 Task: Look for space in Albany, United States from 12th July, 2023 to 16th July, 2023 for 8 adults in price range Rs.10000 to Rs.16000. Place can be private room with 8 bedrooms having 8 beds and 8 bathrooms. Property type can be house, flat, guest house. Amenities needed are: wifi, TV, free parkinig on premises, gym, breakfast. Booking option can be shelf check-in. Required host language is English.
Action: Mouse moved to (556, 119)
Screenshot: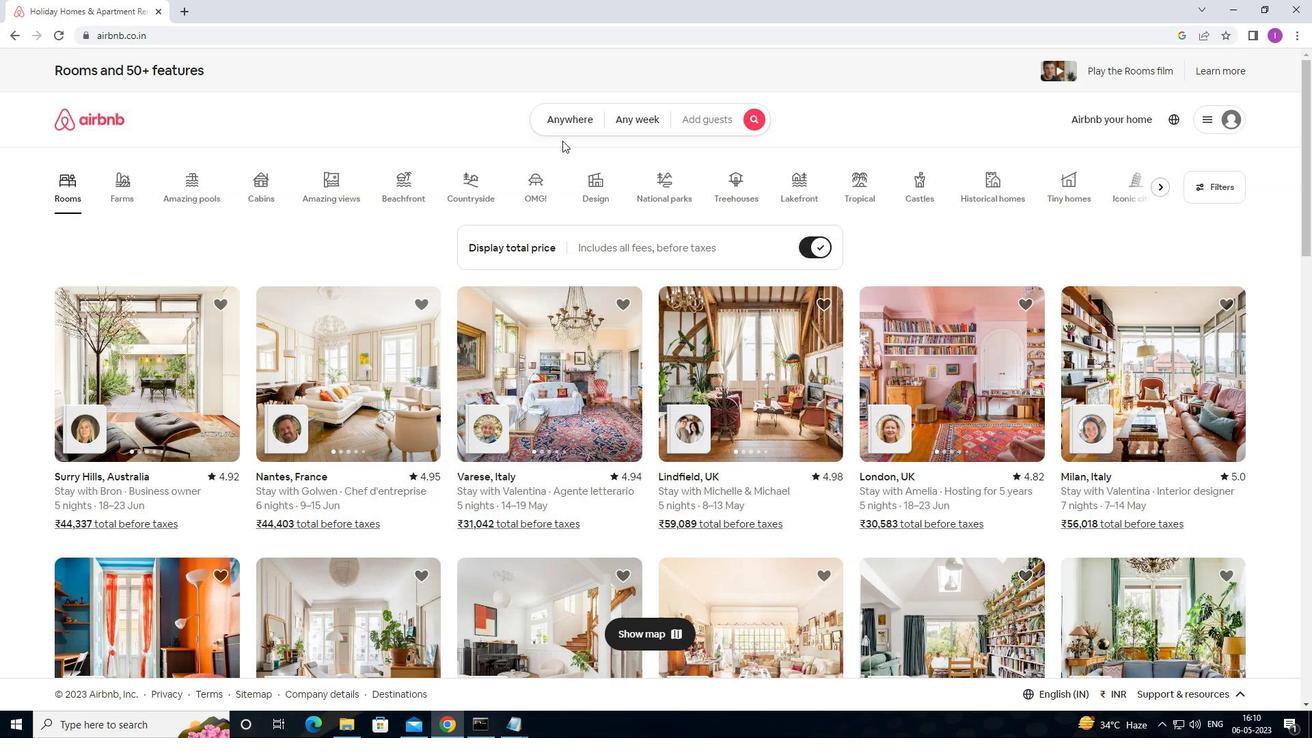 
Action: Mouse pressed left at (556, 119)
Screenshot: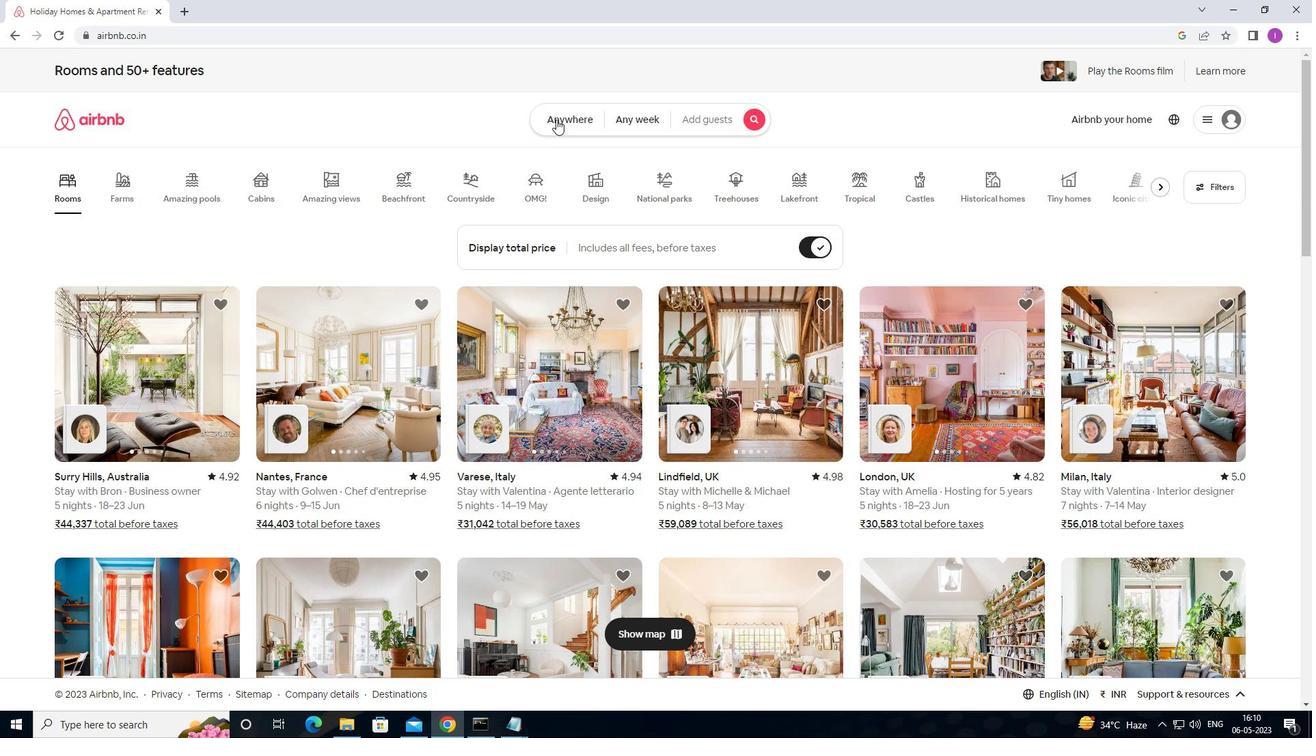 
Action: Mouse moved to (401, 161)
Screenshot: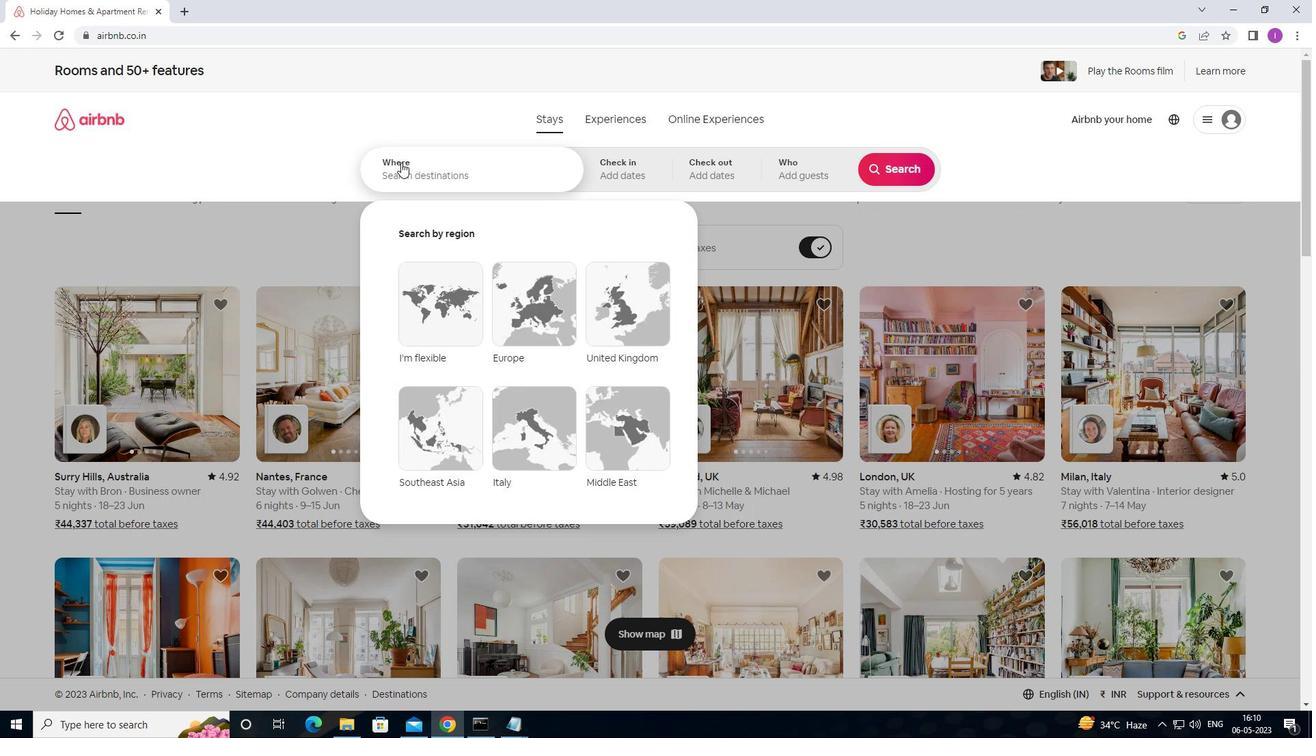 
Action: Mouse pressed left at (401, 161)
Screenshot: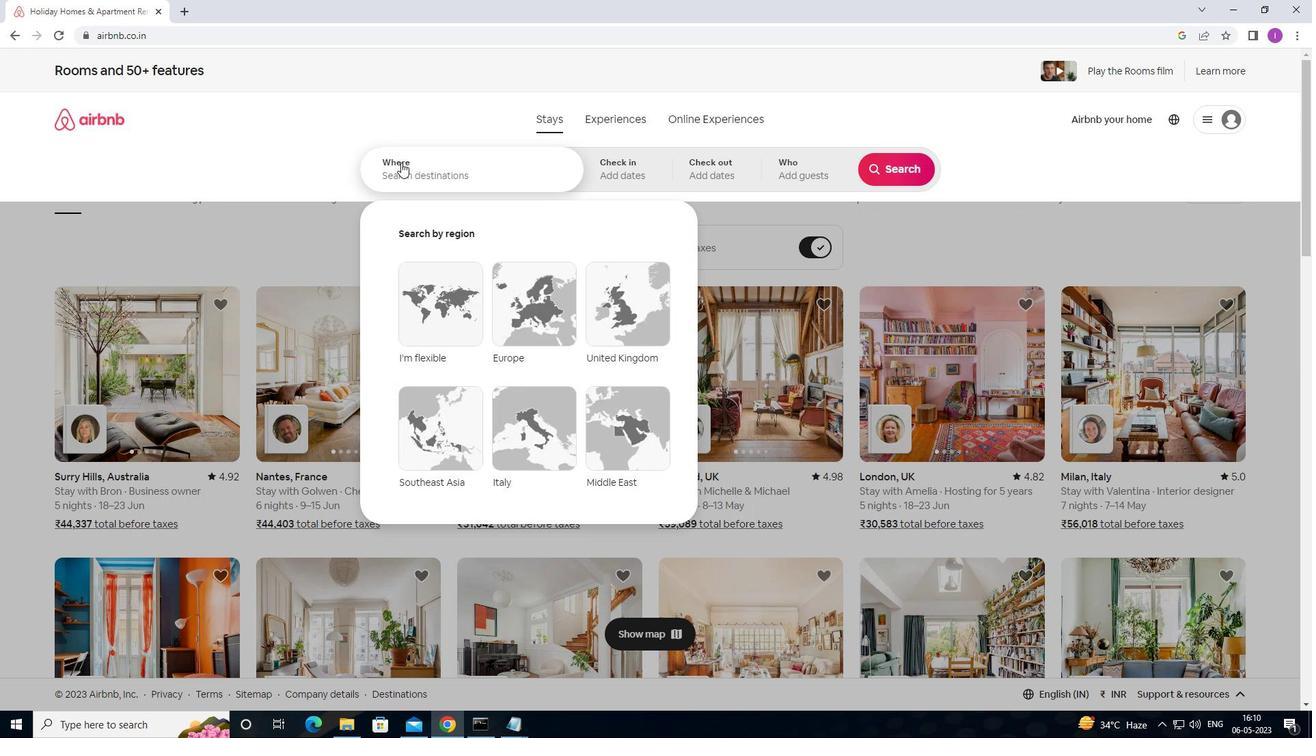 
Action: Mouse moved to (442, 157)
Screenshot: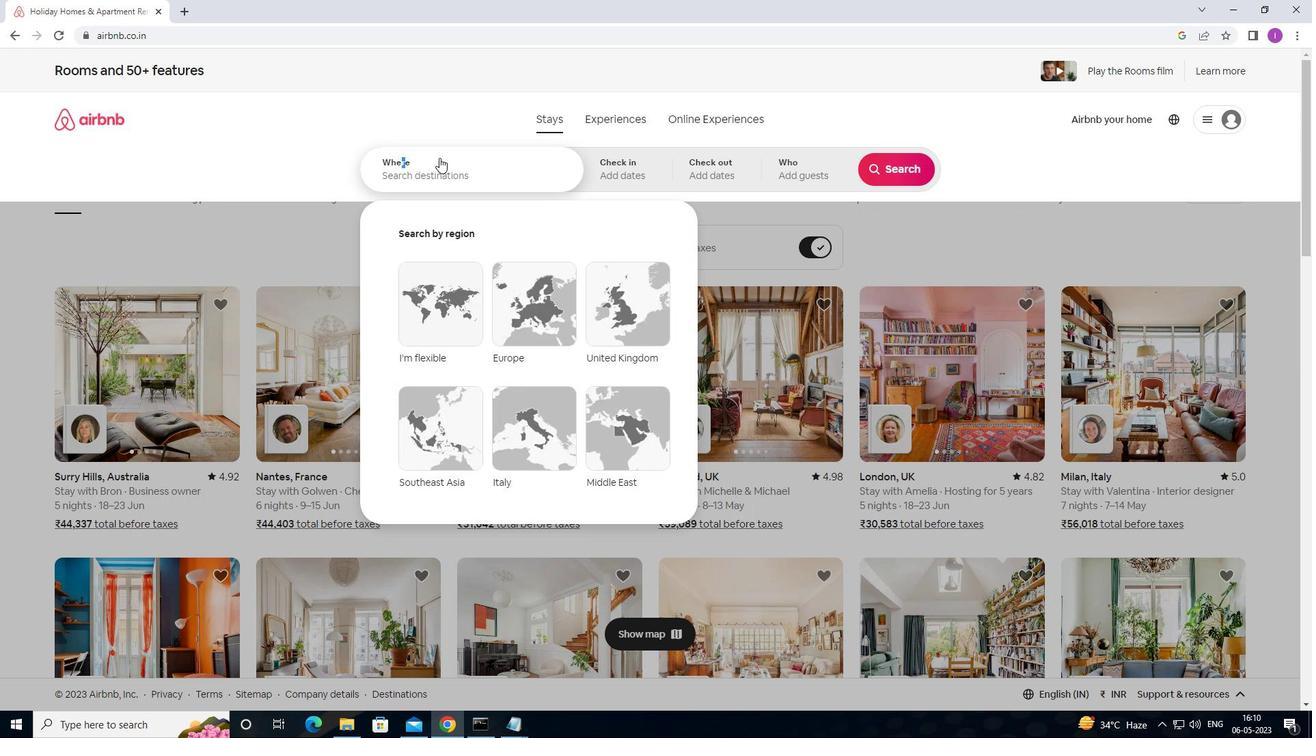 
Action: Mouse pressed left at (442, 157)
Screenshot: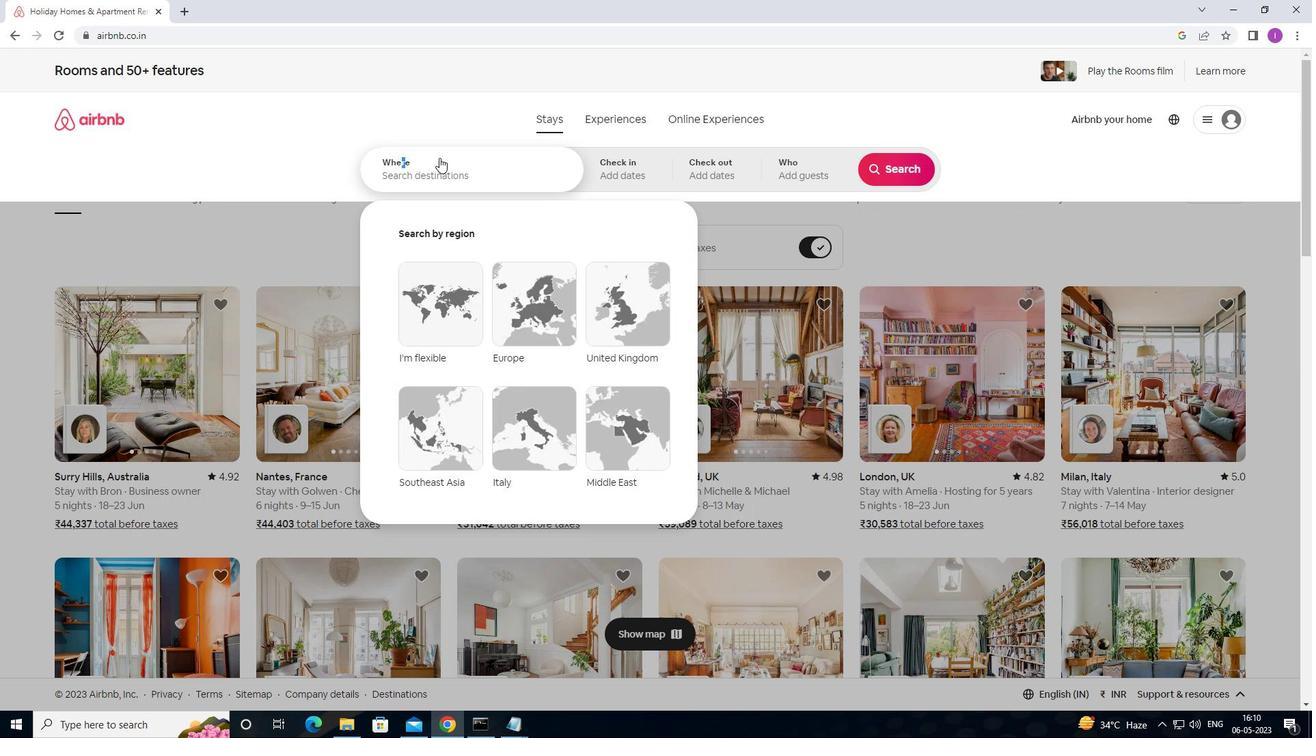 
Action: Mouse moved to (429, 177)
Screenshot: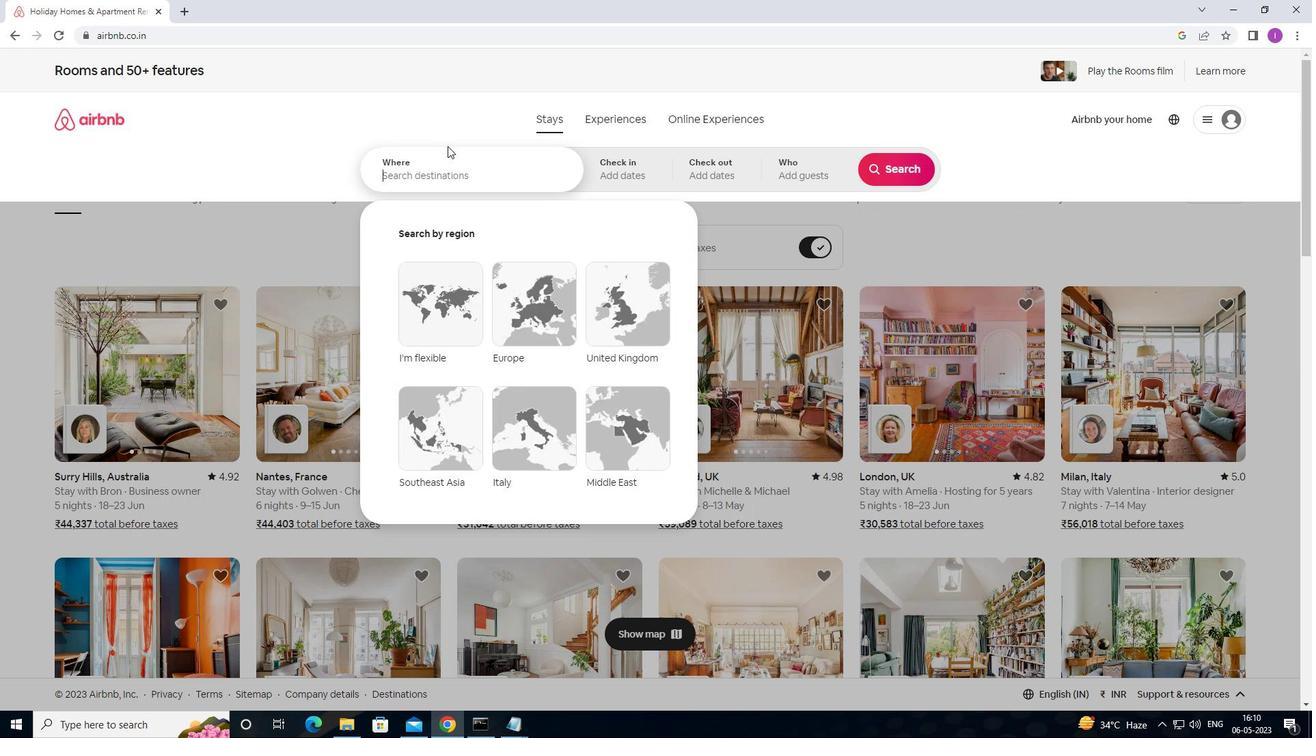 
Action: Mouse pressed left at (429, 177)
Screenshot: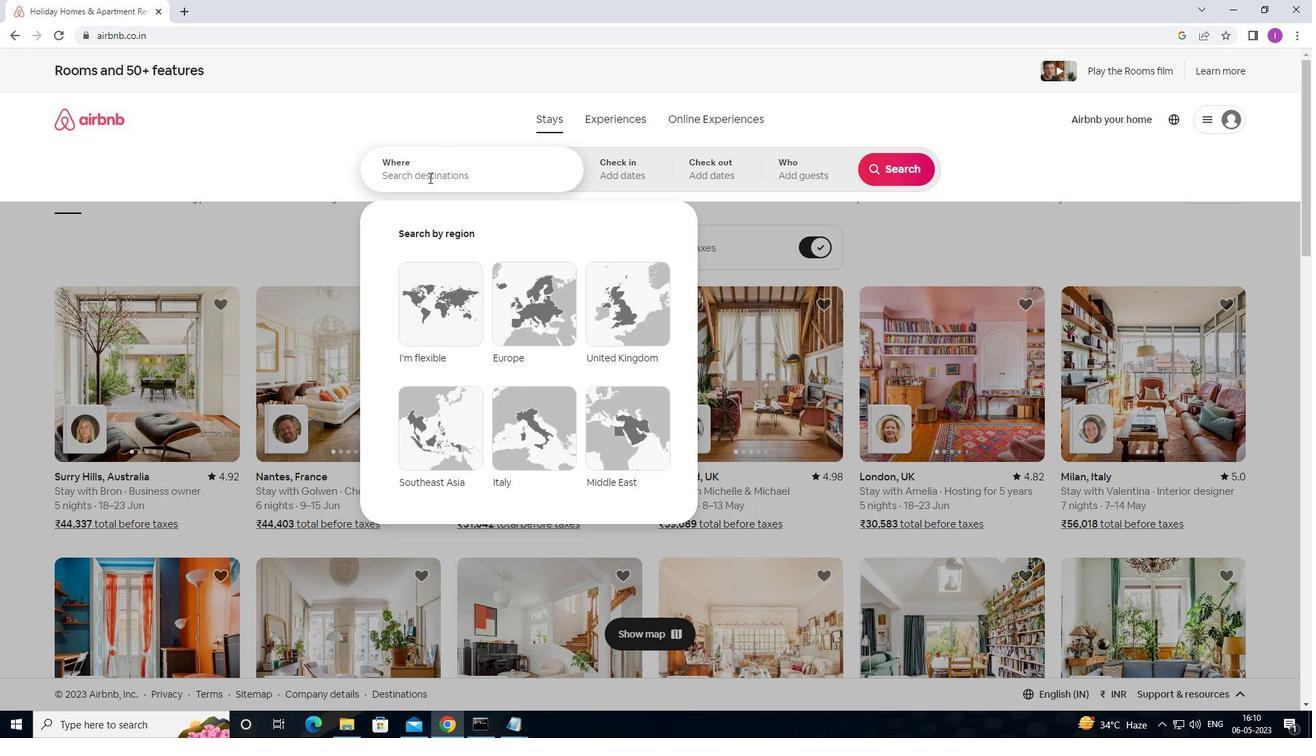
Action: Key pressed <Key.shift>A
Screenshot: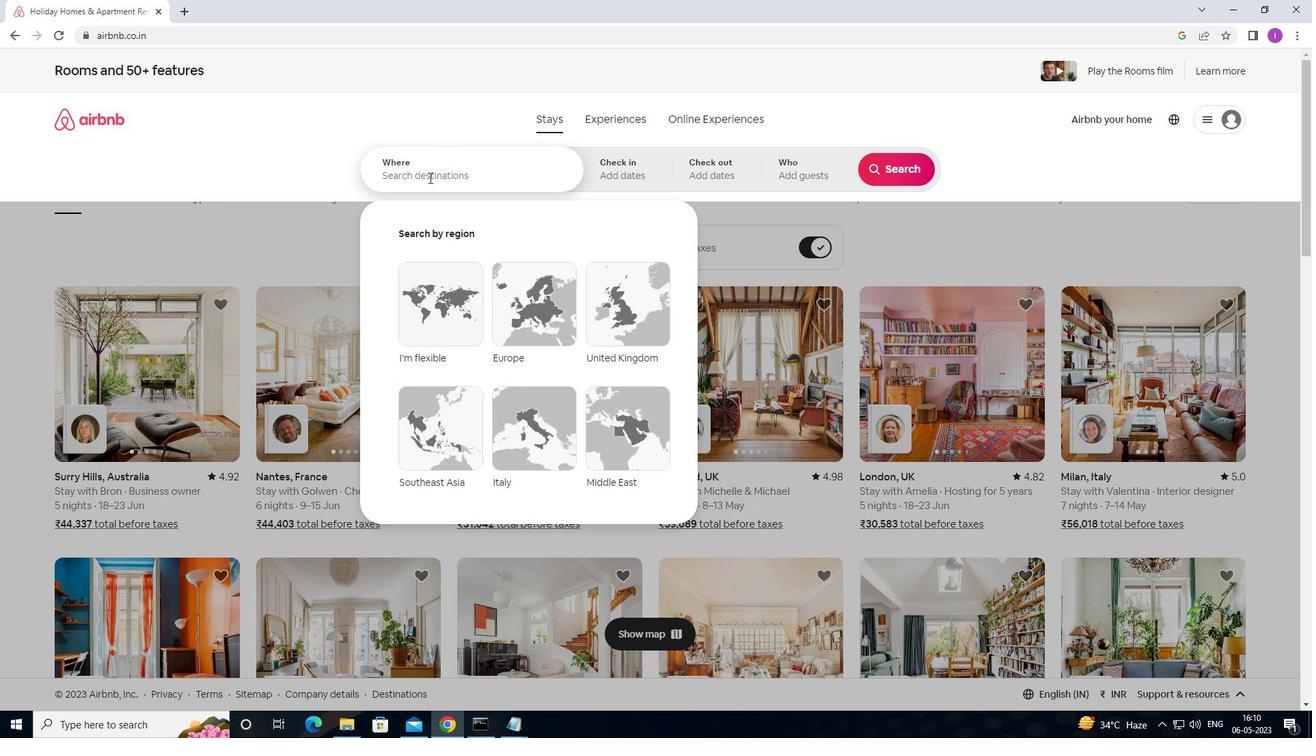
Action: Mouse moved to (479, 180)
Screenshot: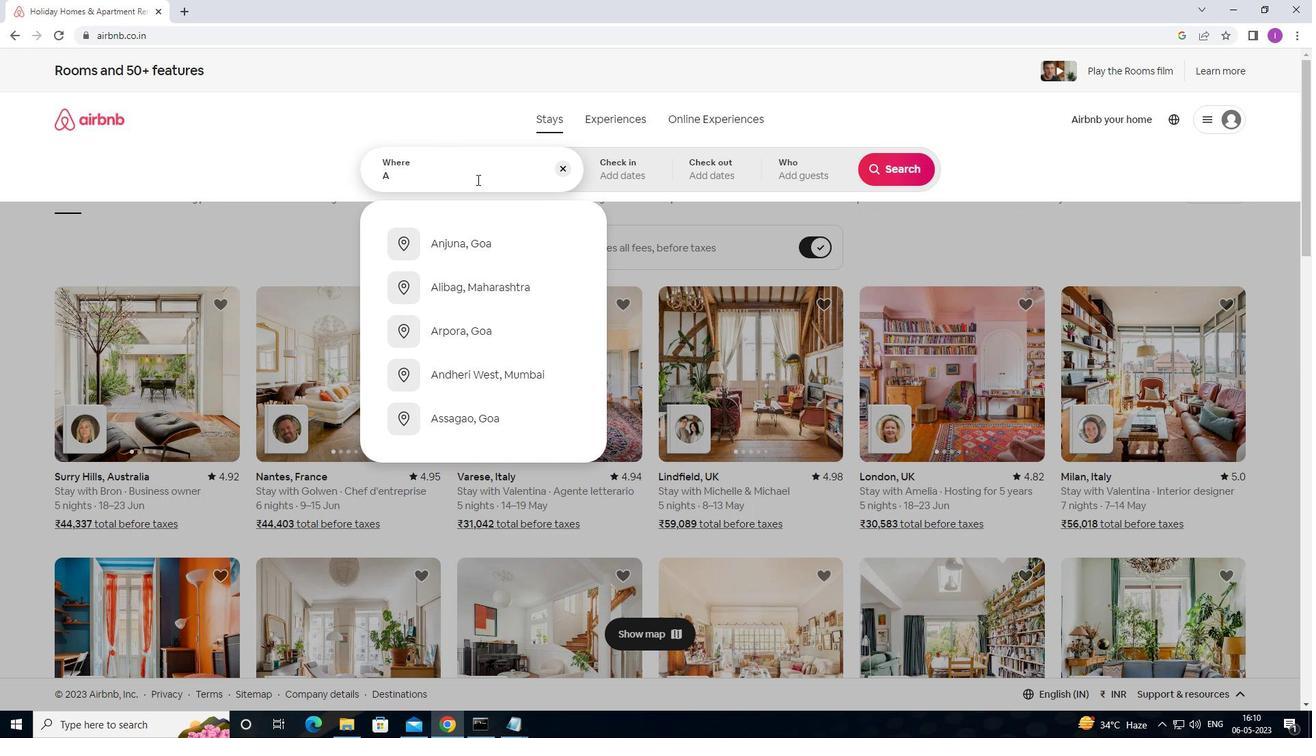 
Action: Key pressed LBANY
Screenshot: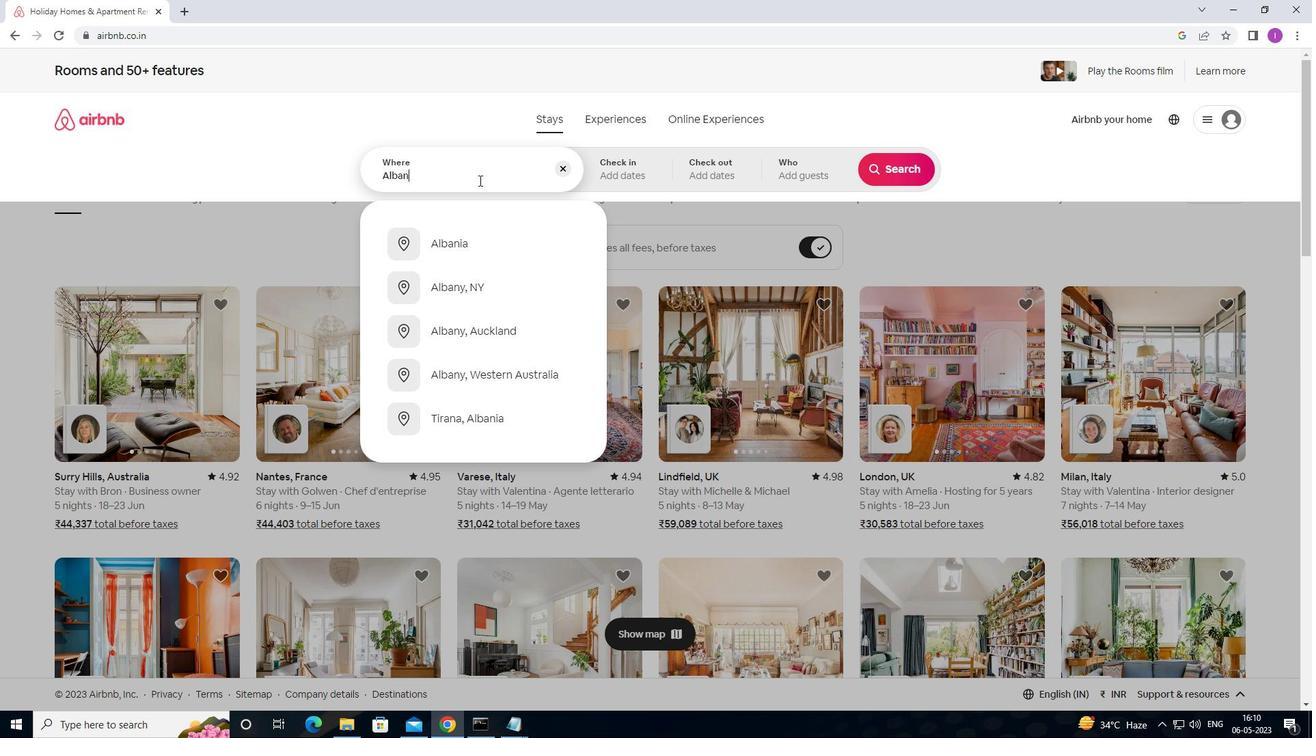 
Action: Mouse moved to (684, 269)
Screenshot: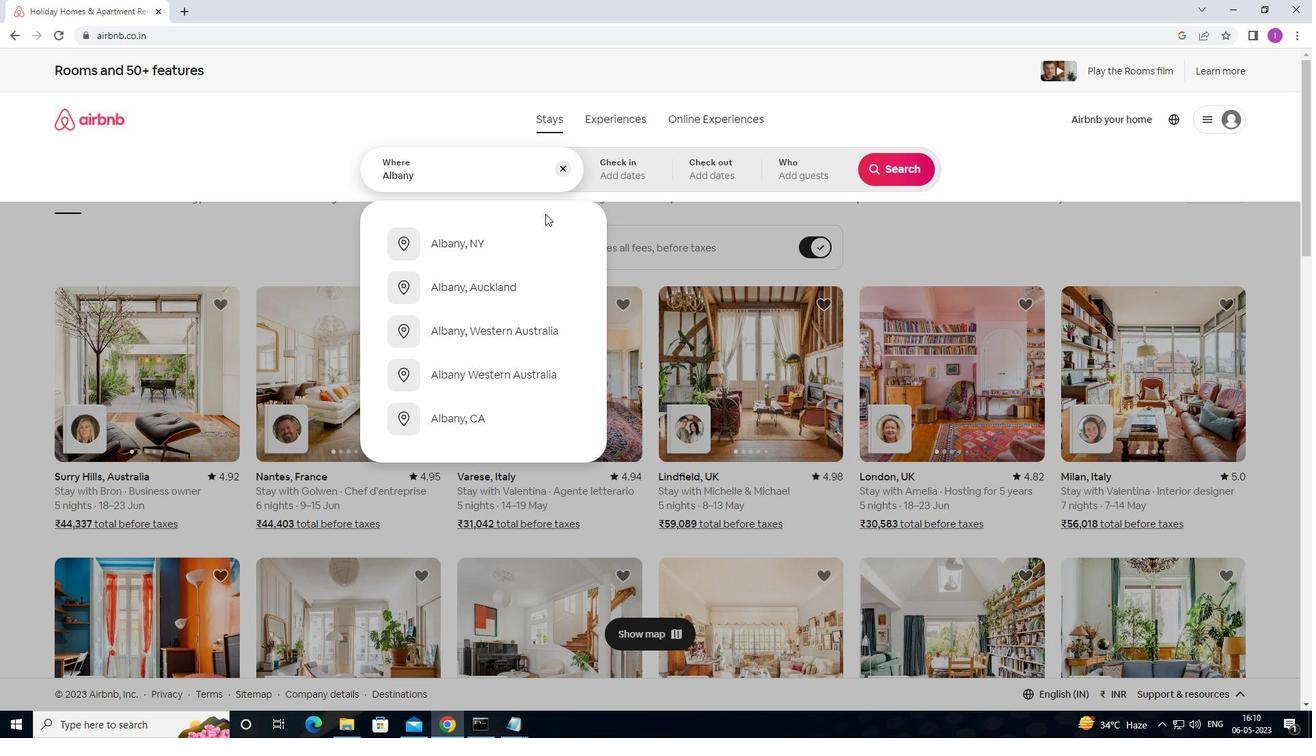 
Action: Key pressed ,<Key.shift>I<Key.backspace>UNITESD<Key.space>STATES
Screenshot: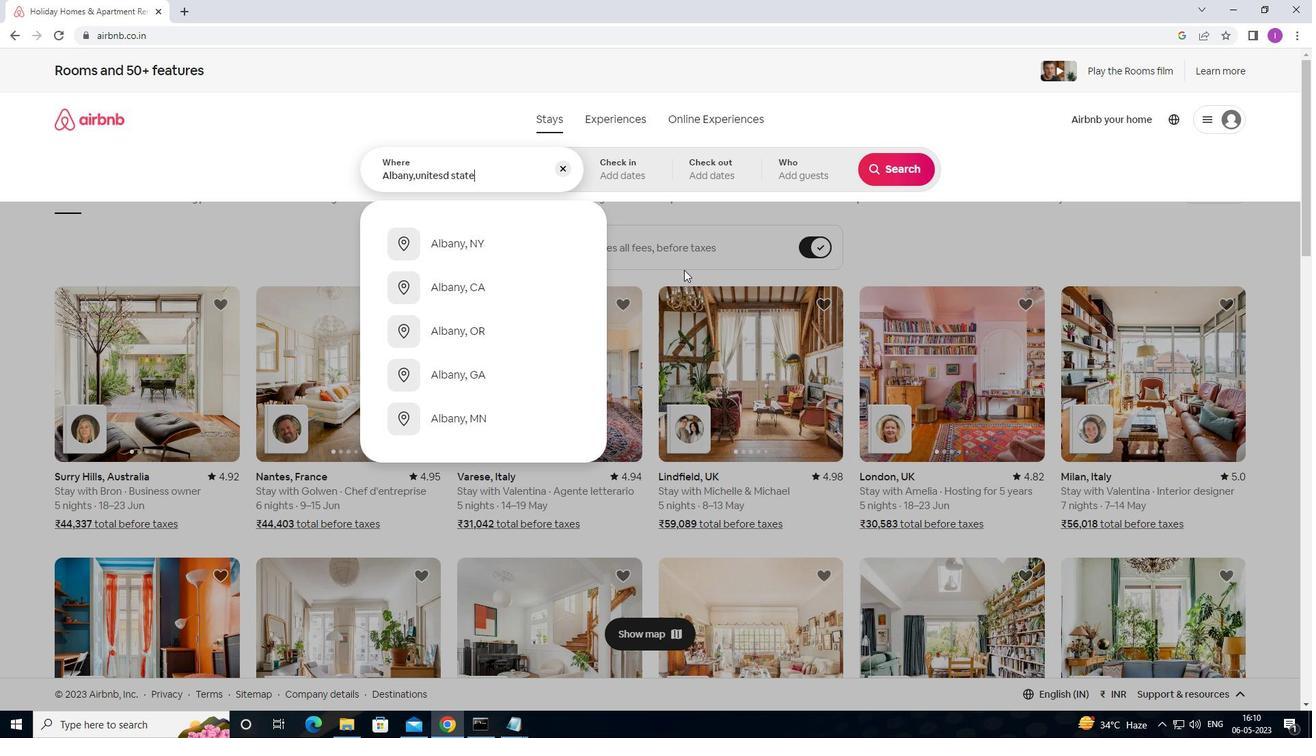 
Action: Mouse moved to (442, 175)
Screenshot: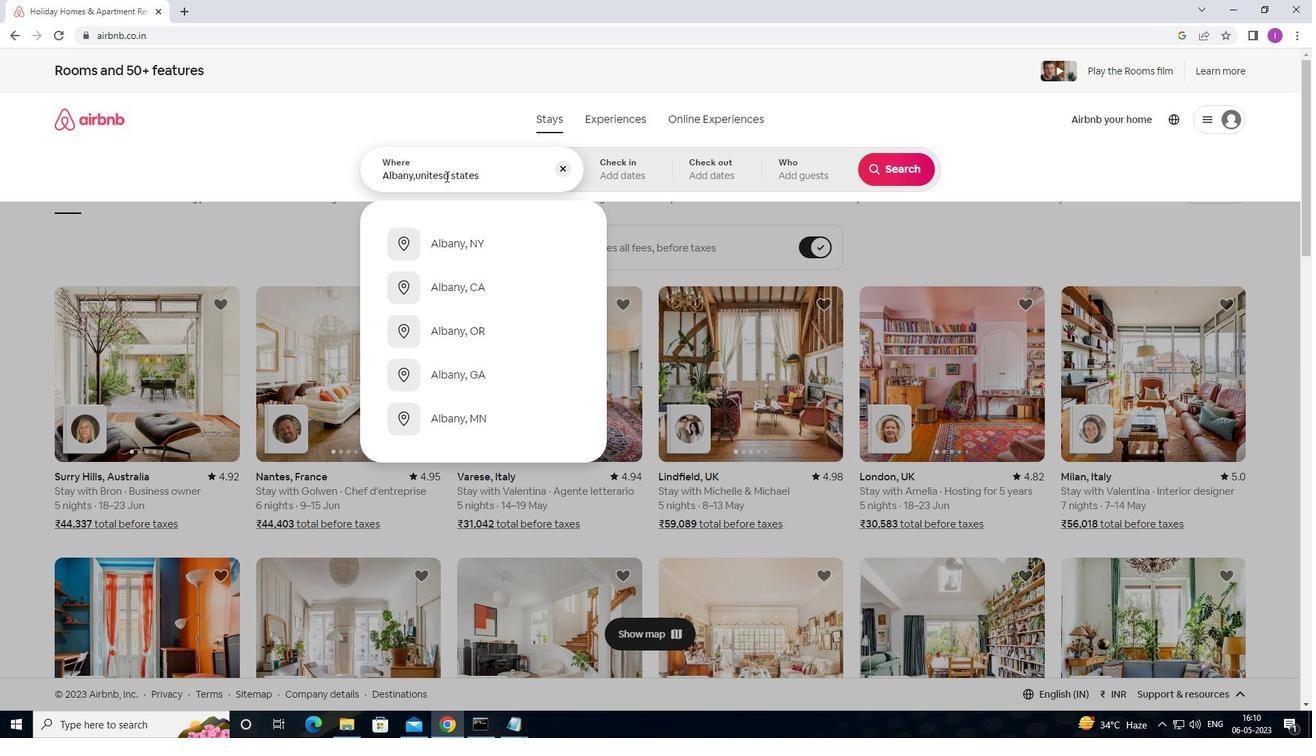 
Action: Mouse pressed left at (442, 175)
Screenshot: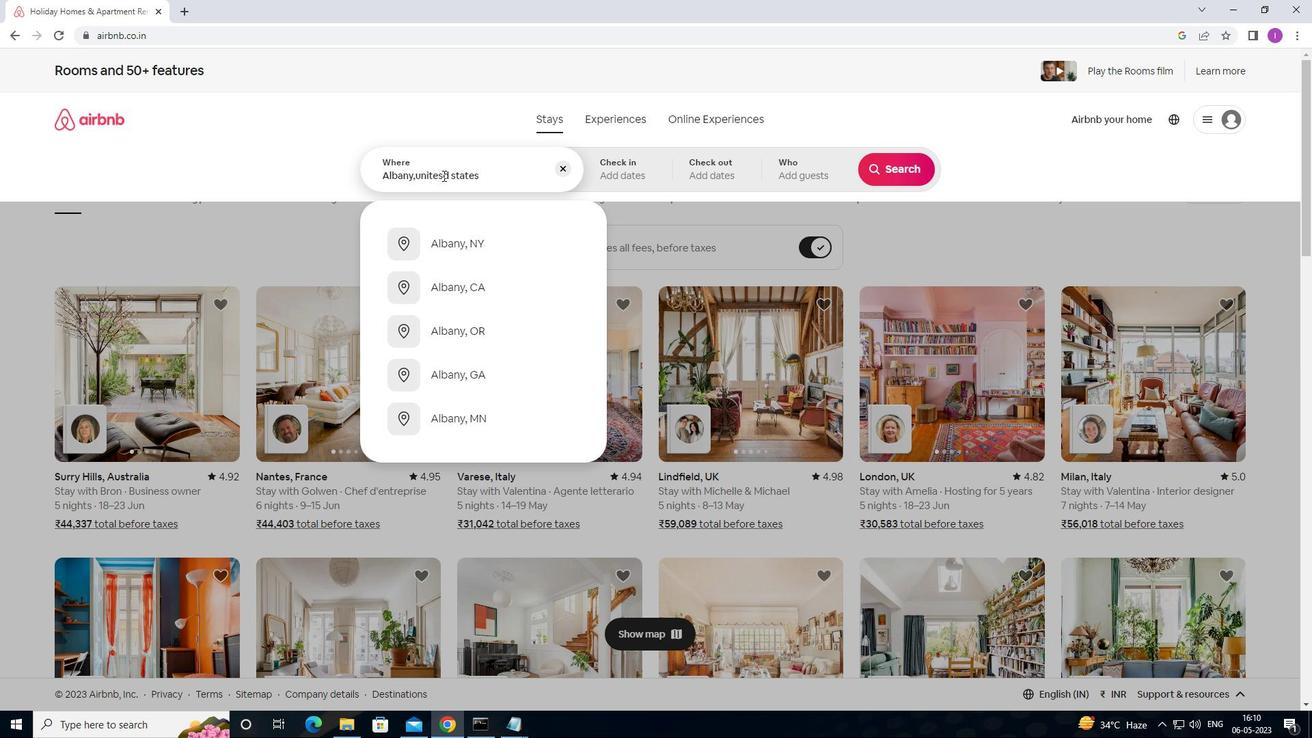 
Action: Key pressed <Key.backspace>
Screenshot: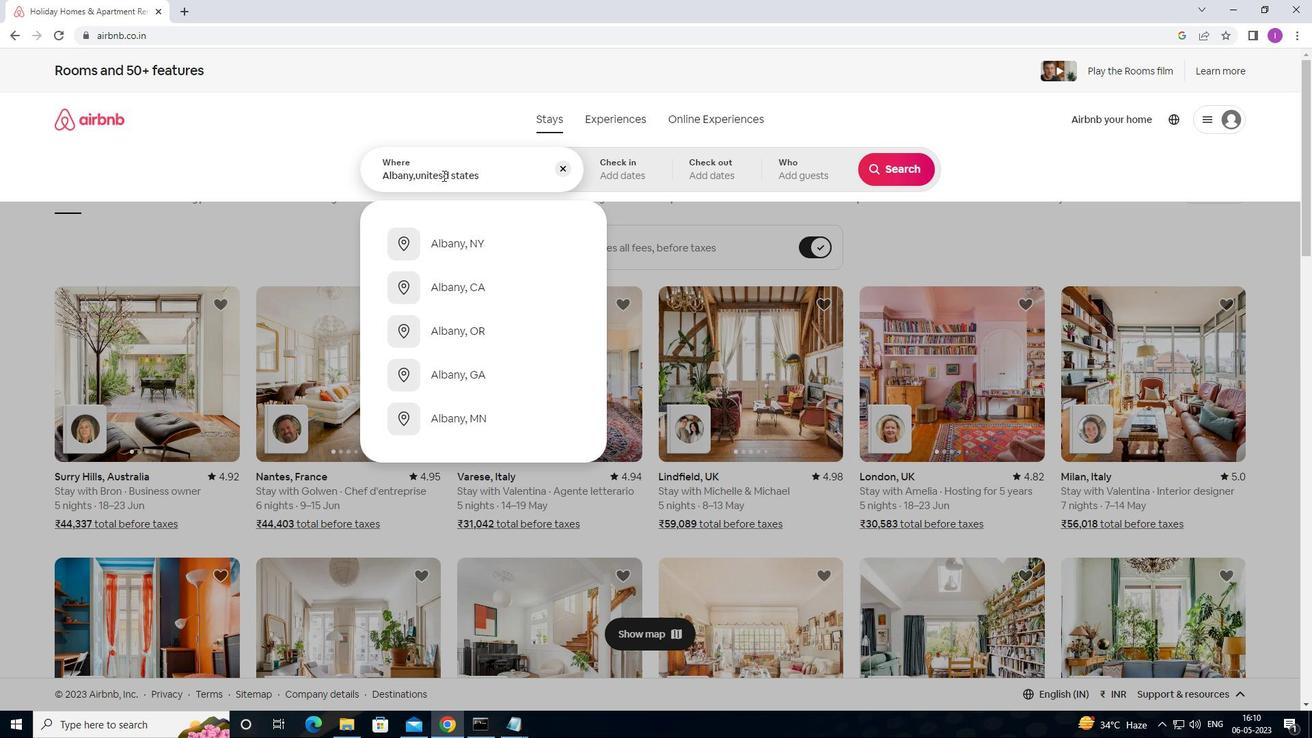 
Action: Mouse moved to (643, 173)
Screenshot: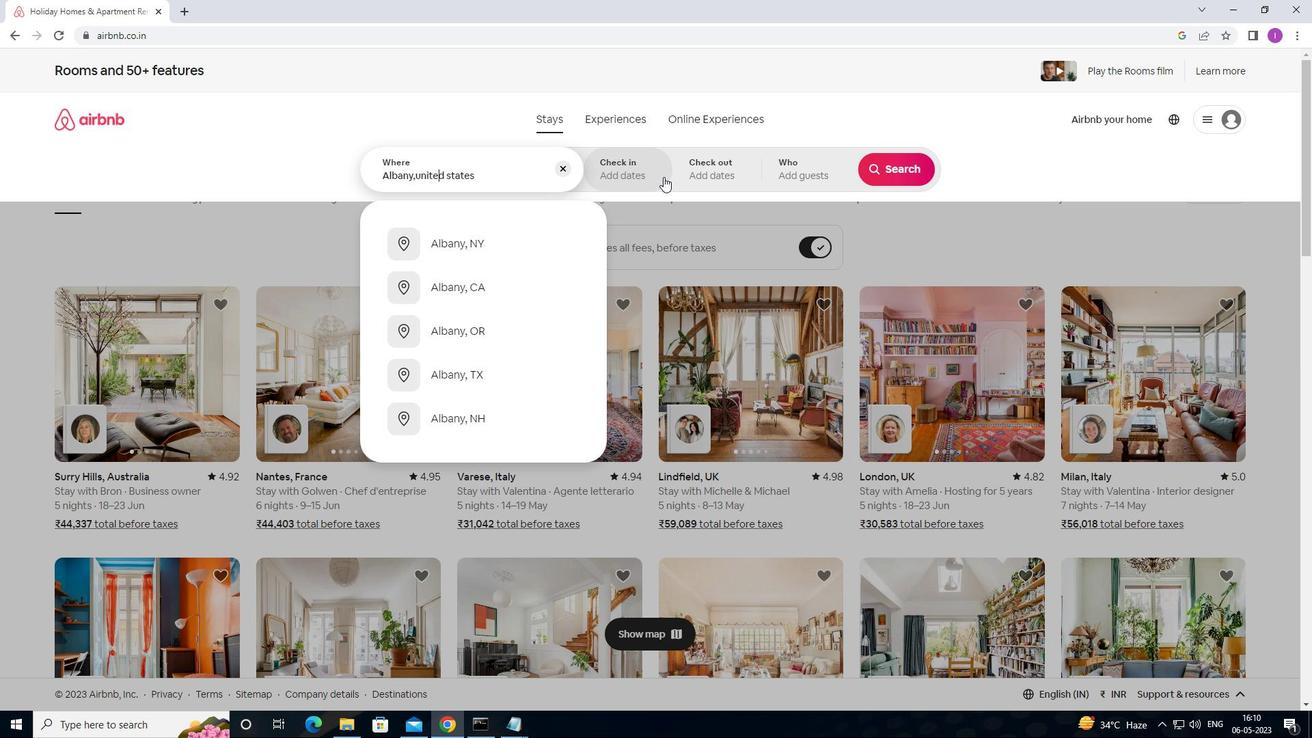 
Action: Mouse pressed left at (643, 173)
Screenshot: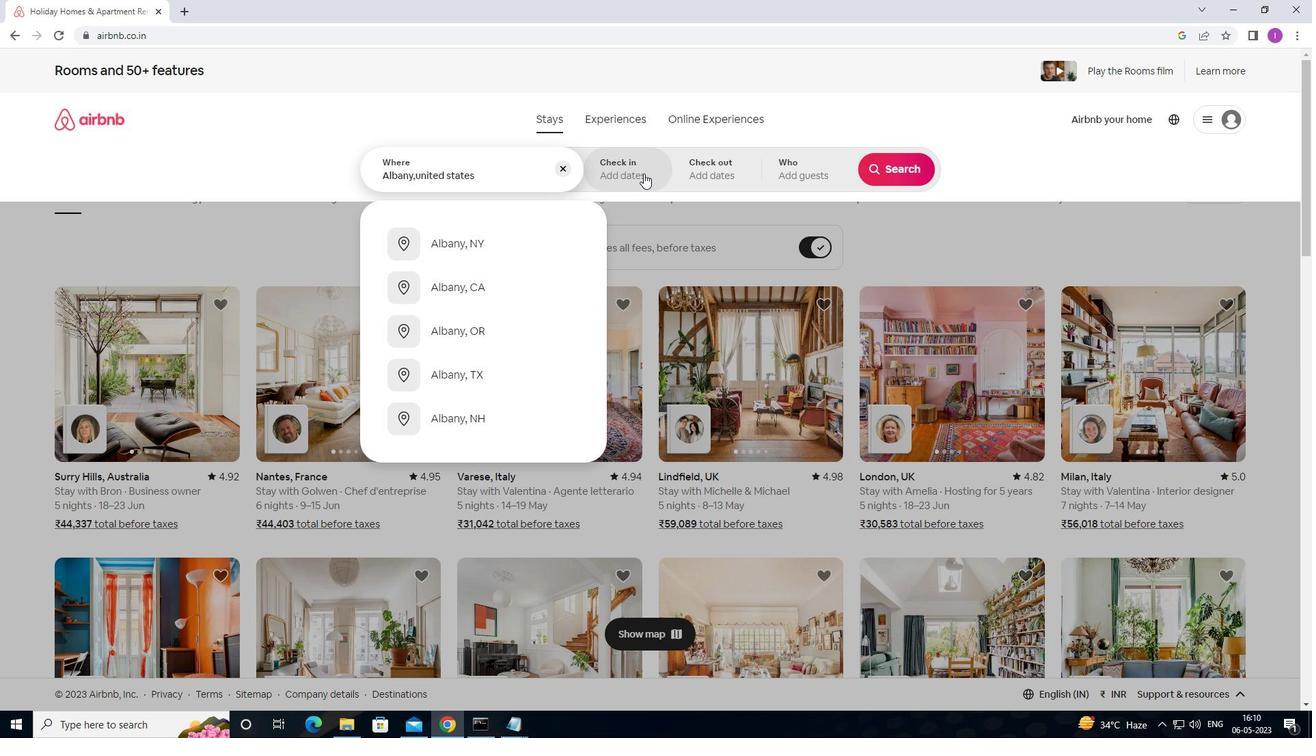 
Action: Mouse moved to (895, 276)
Screenshot: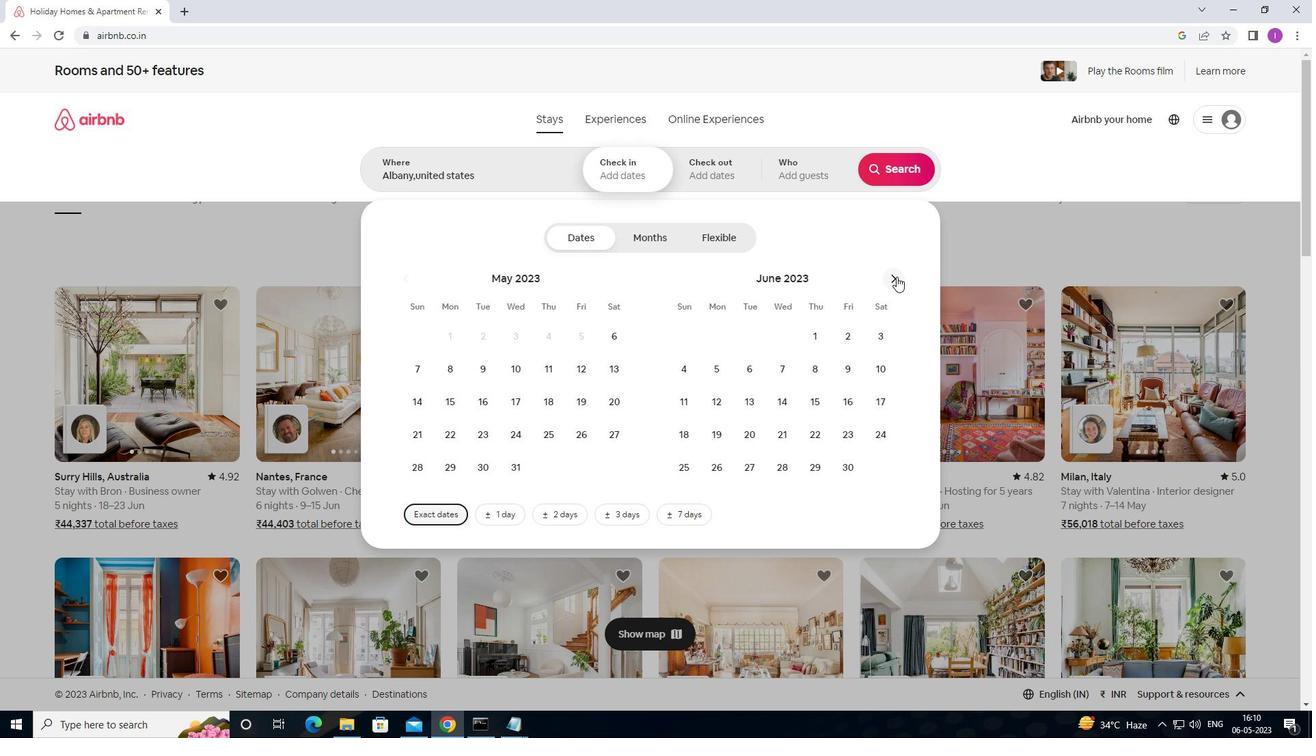 
Action: Mouse pressed left at (895, 276)
Screenshot: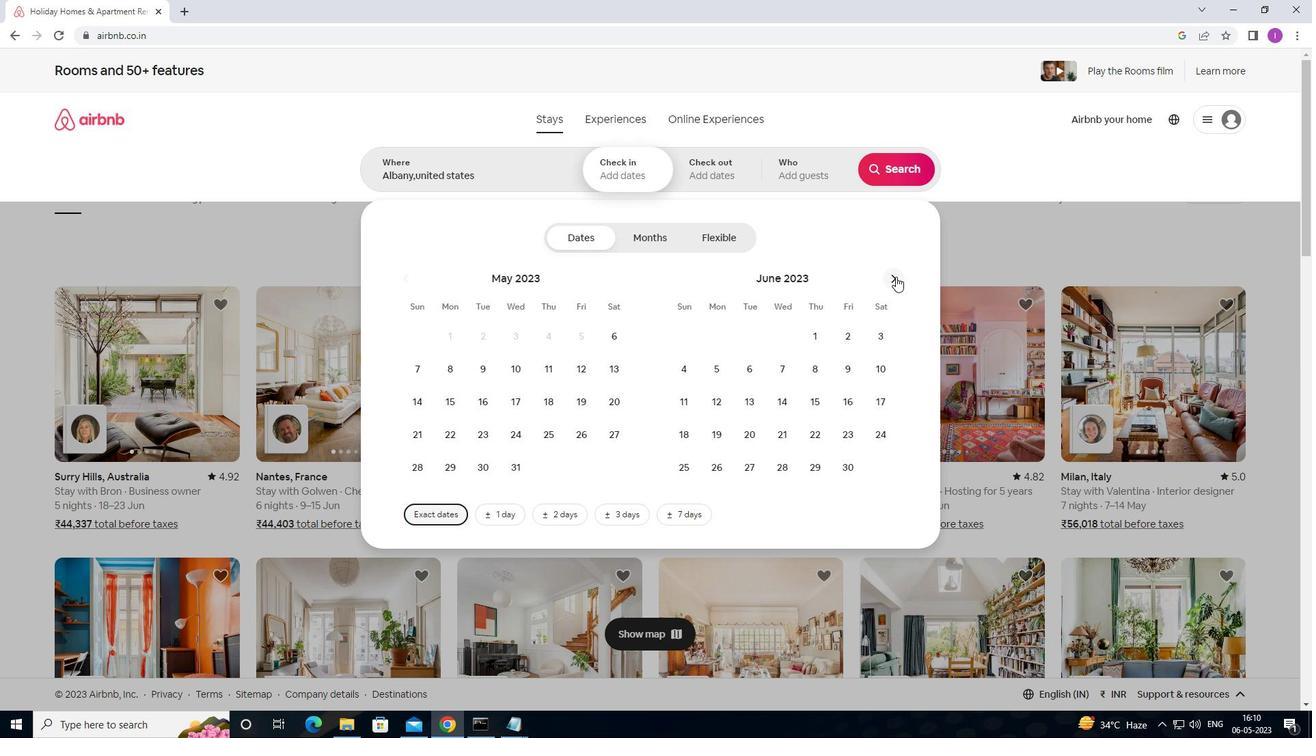 
Action: Mouse moved to (779, 401)
Screenshot: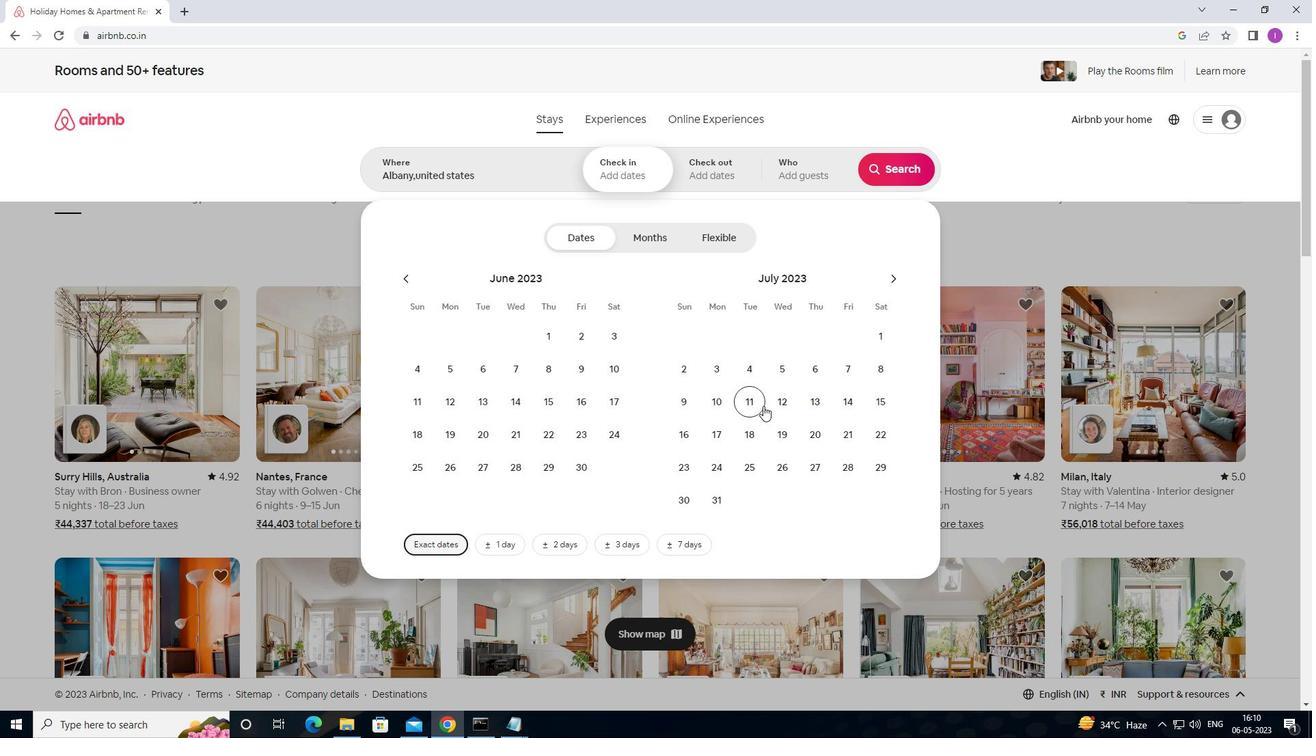 
Action: Mouse pressed left at (779, 401)
Screenshot: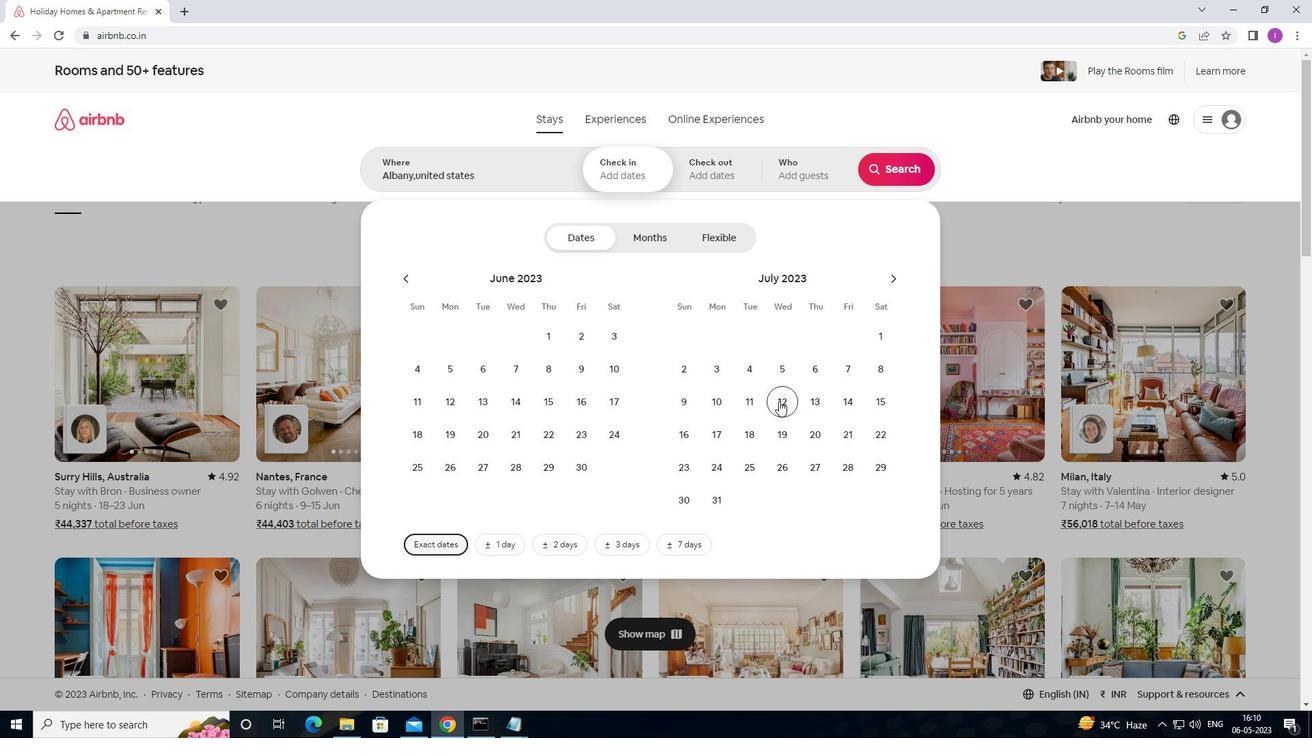
Action: Mouse moved to (686, 440)
Screenshot: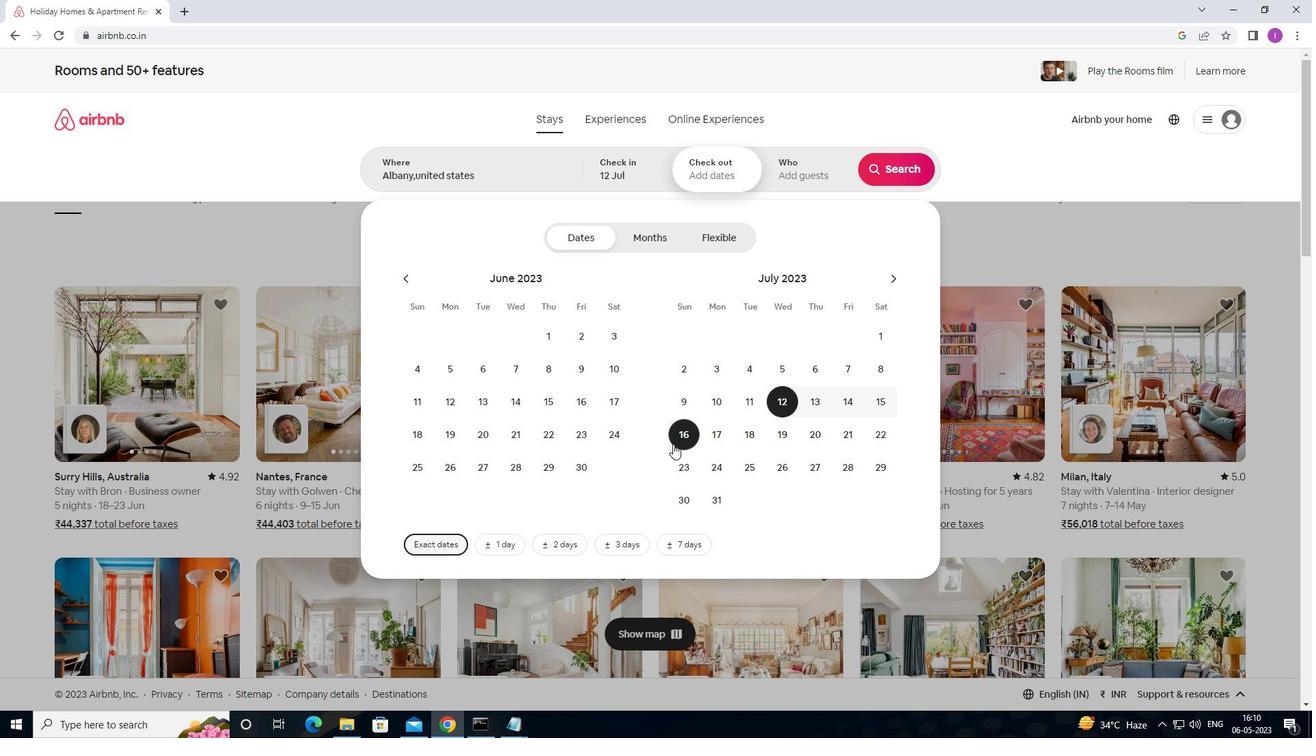 
Action: Mouse pressed left at (686, 440)
Screenshot: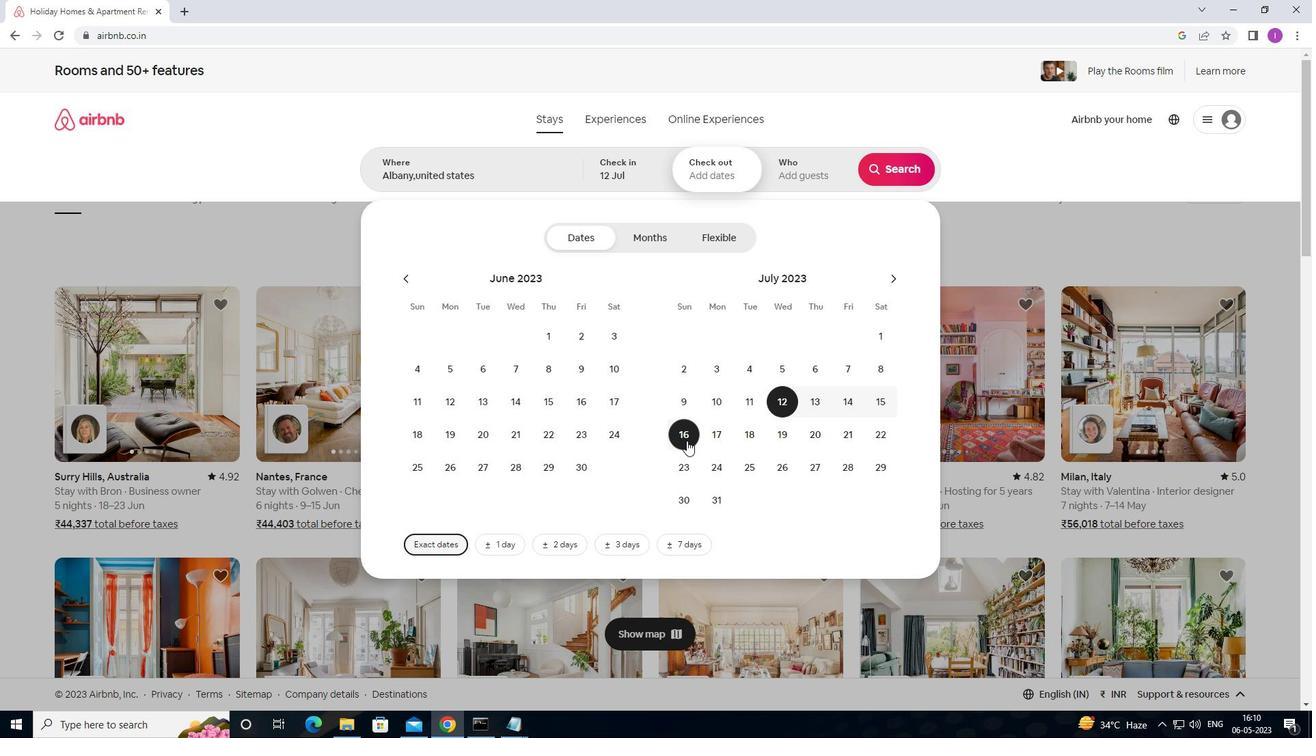 
Action: Mouse moved to (802, 185)
Screenshot: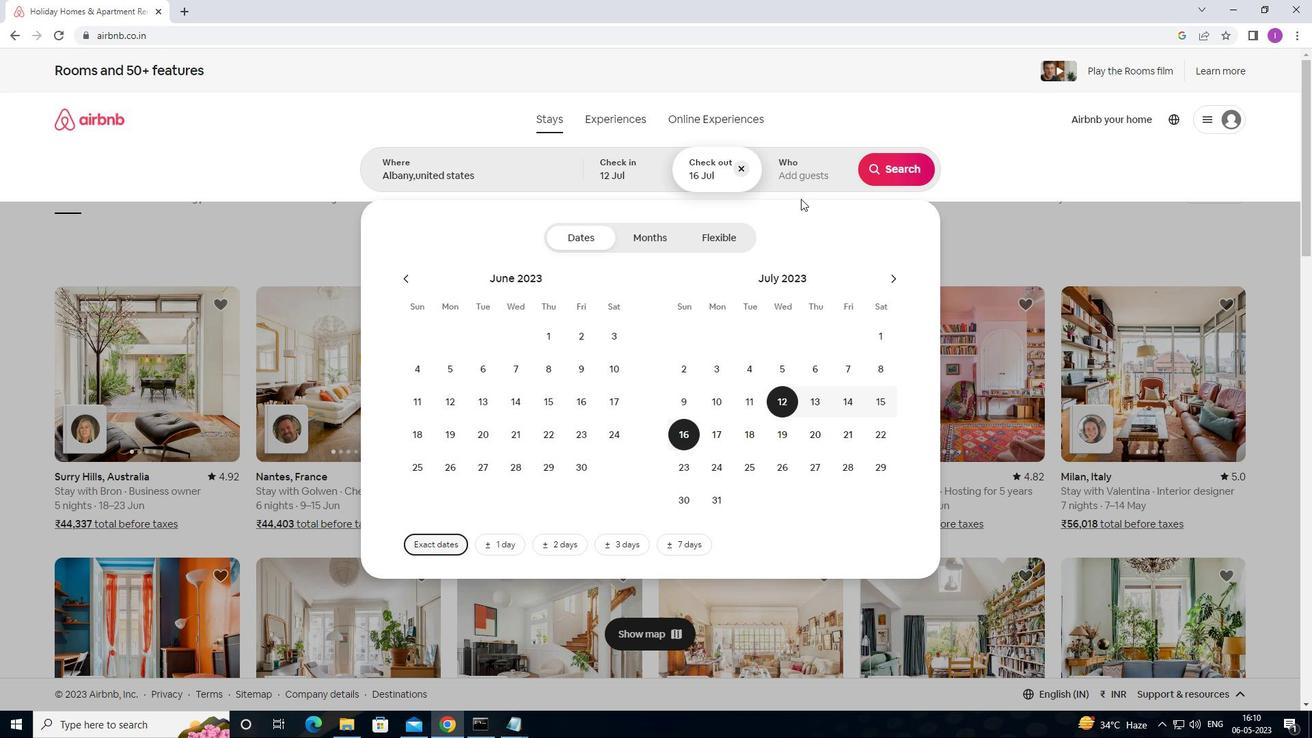 
Action: Mouse pressed left at (802, 185)
Screenshot: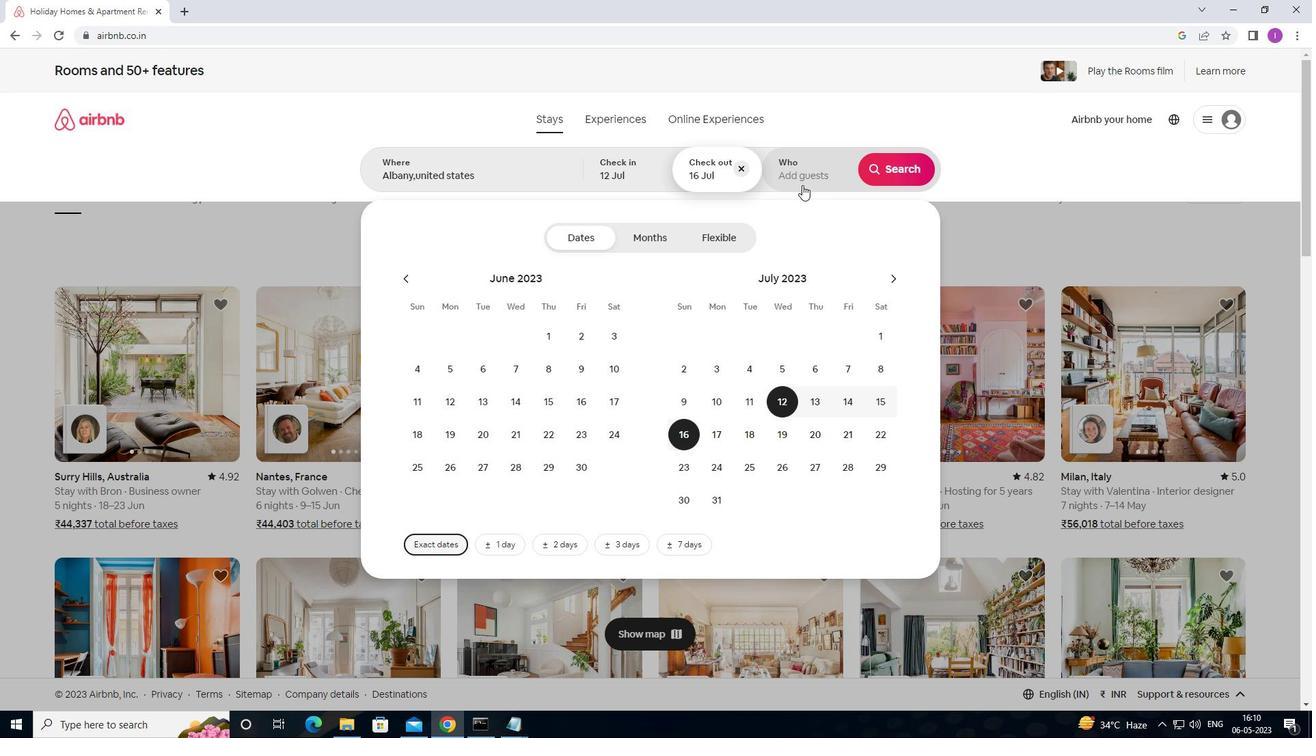
Action: Mouse moved to (894, 239)
Screenshot: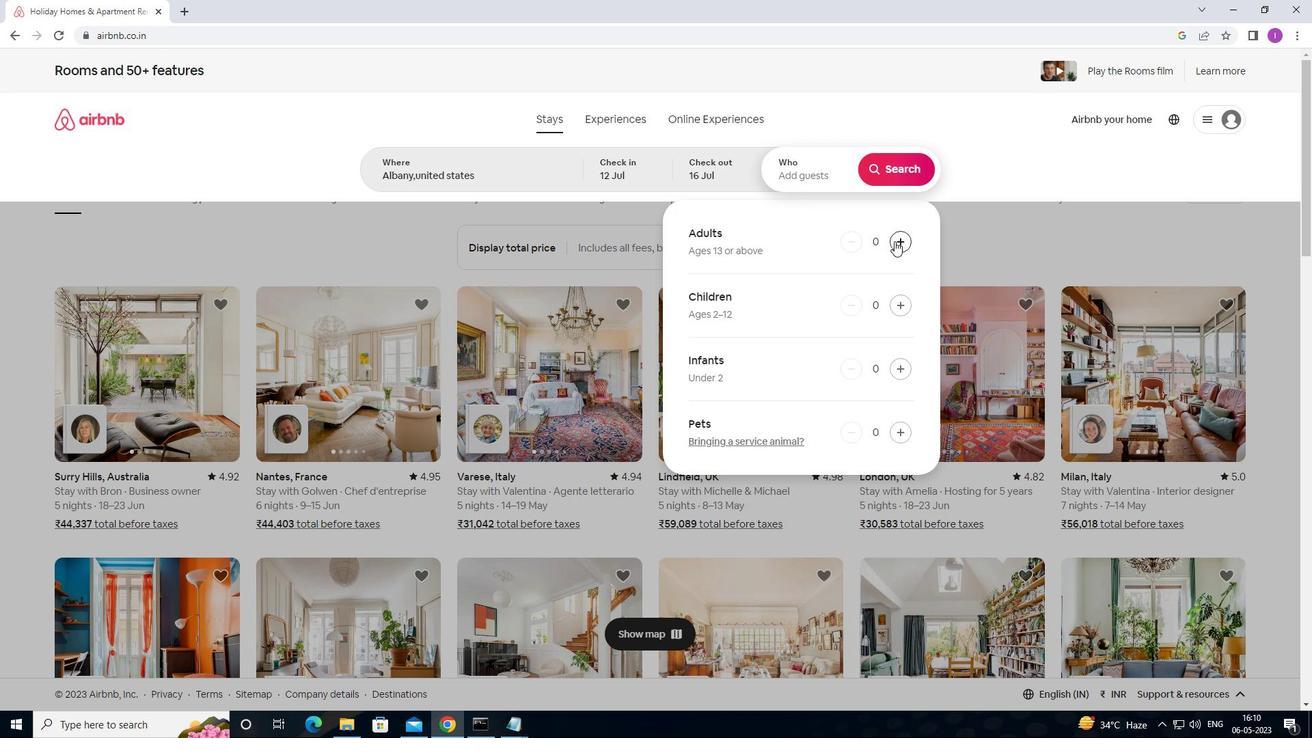 
Action: Mouse pressed left at (894, 239)
Screenshot: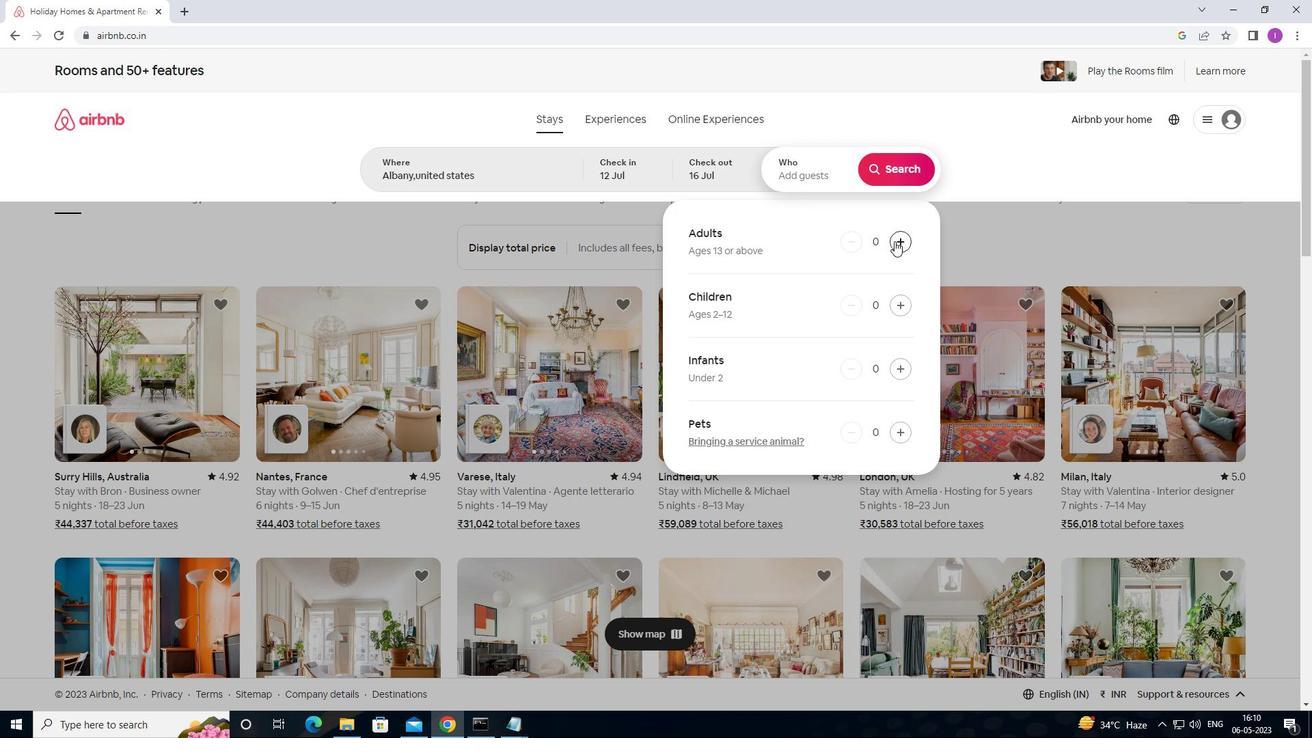 
Action: Mouse pressed left at (894, 239)
Screenshot: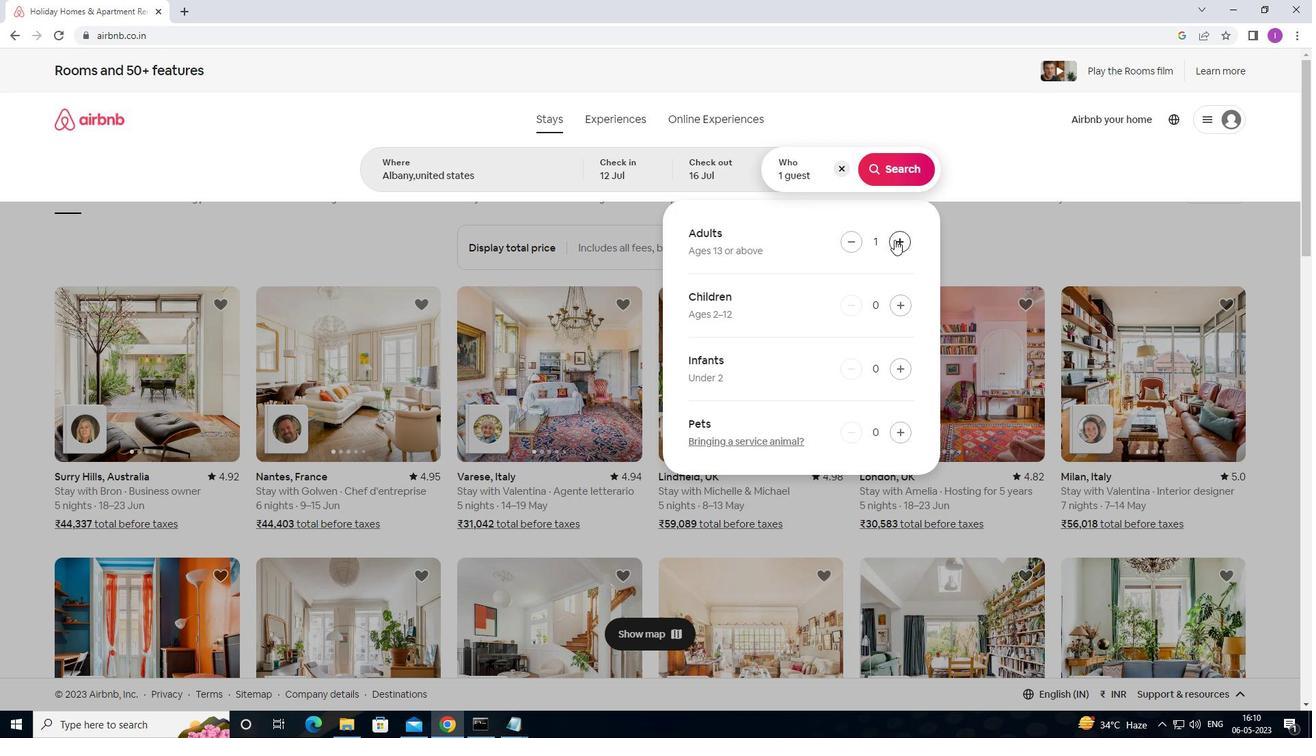 
Action: Mouse pressed left at (894, 239)
Screenshot: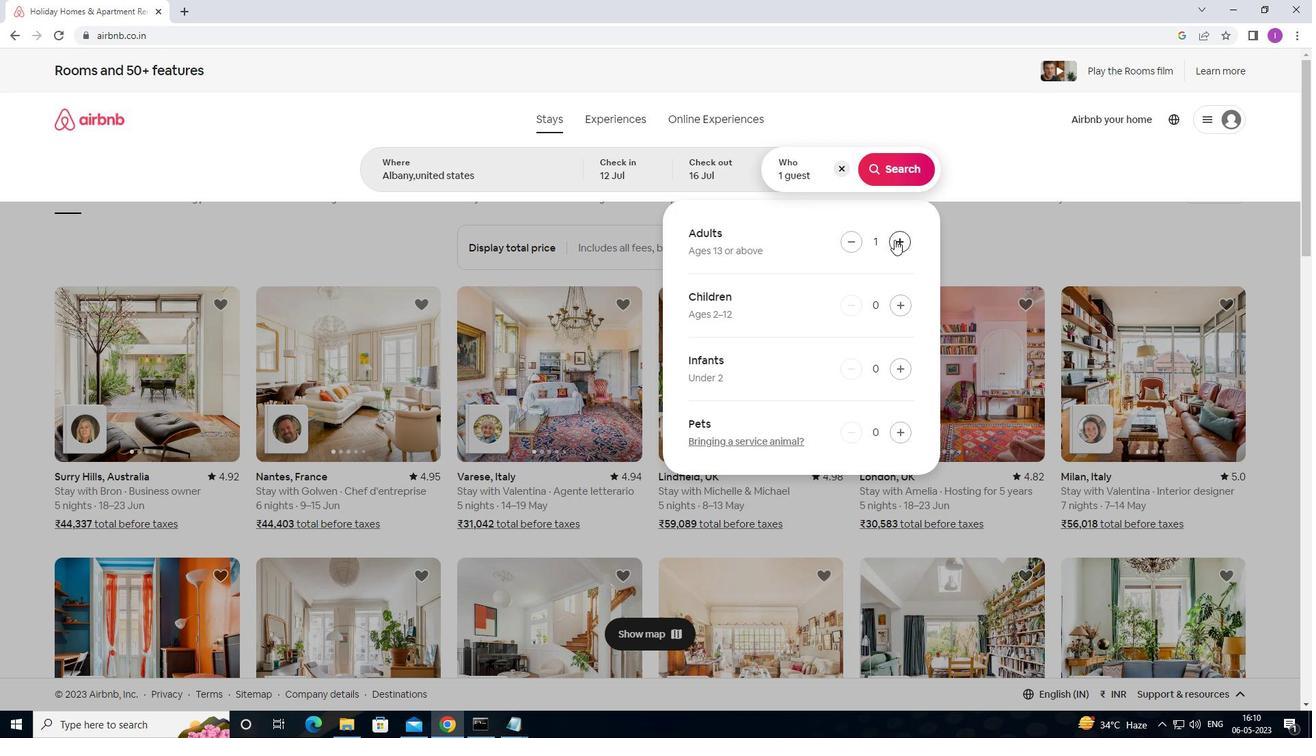 
Action: Mouse pressed left at (894, 239)
Screenshot: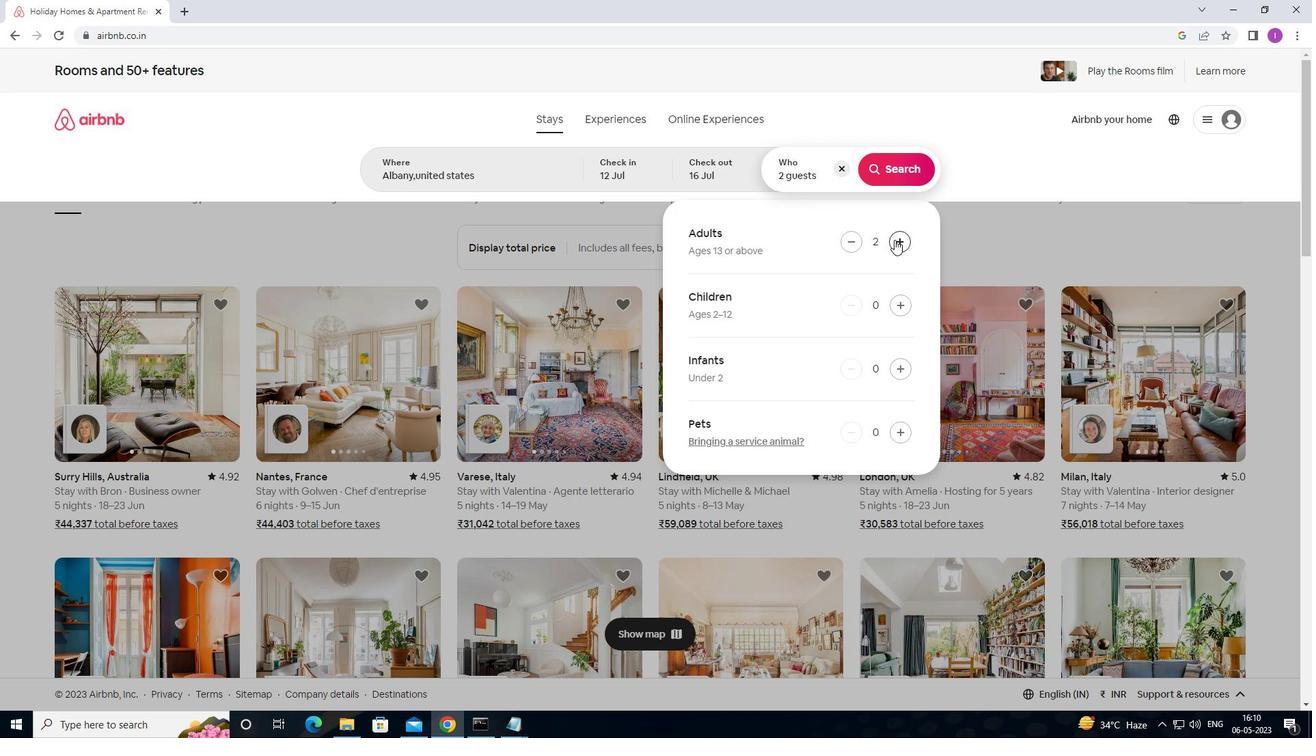 
Action: Mouse pressed left at (894, 239)
Screenshot: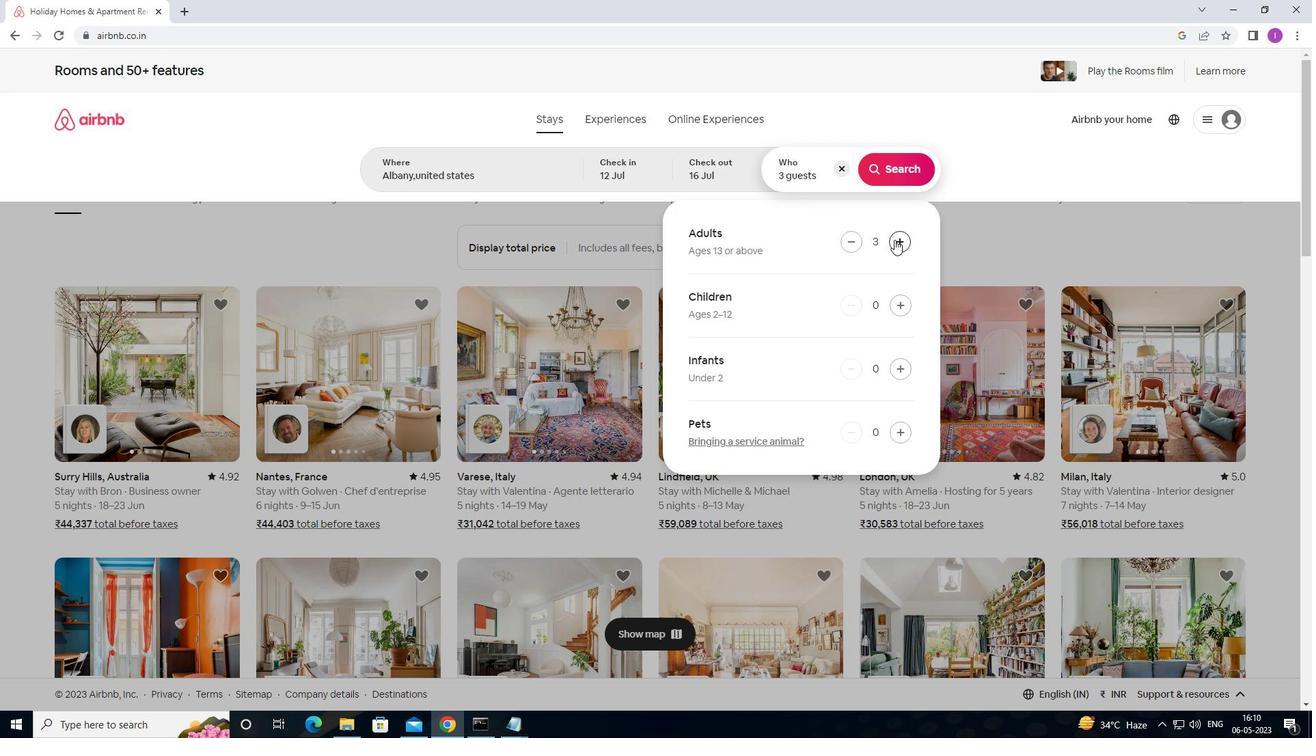
Action: Mouse pressed left at (894, 239)
Screenshot: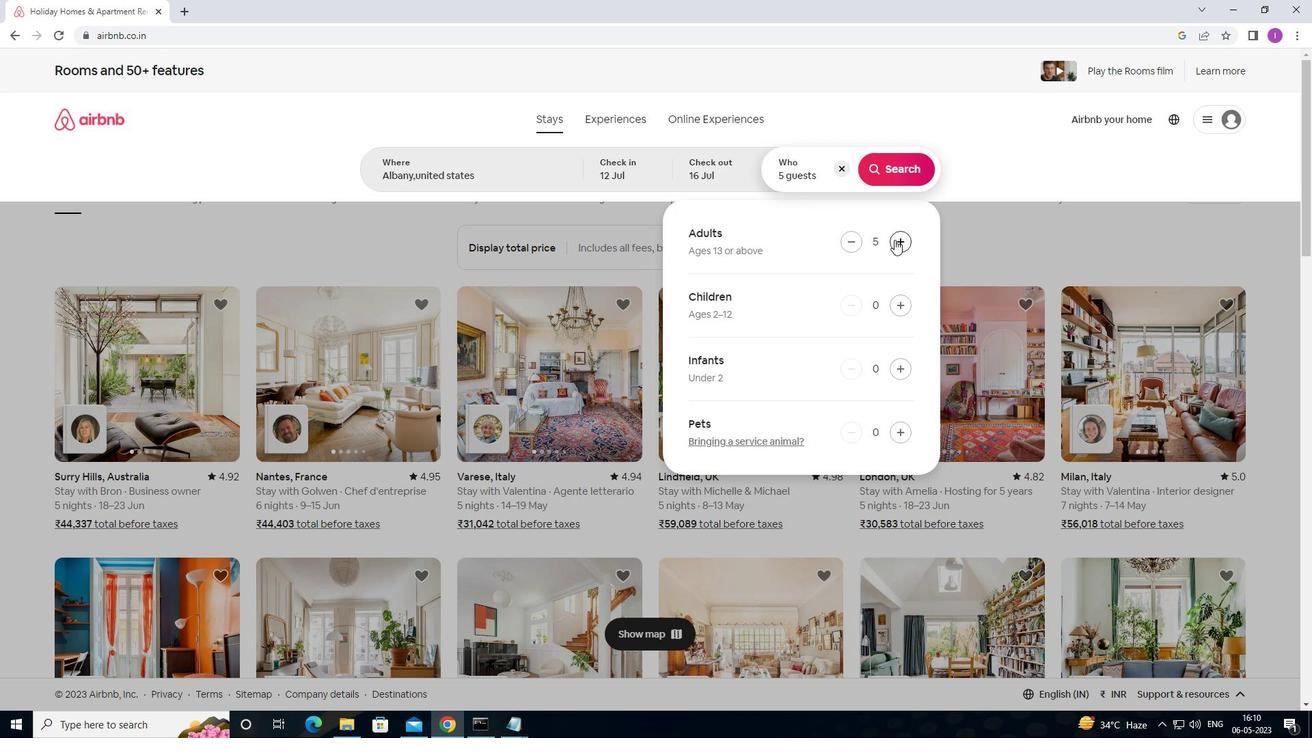 
Action: Mouse pressed left at (894, 239)
Screenshot: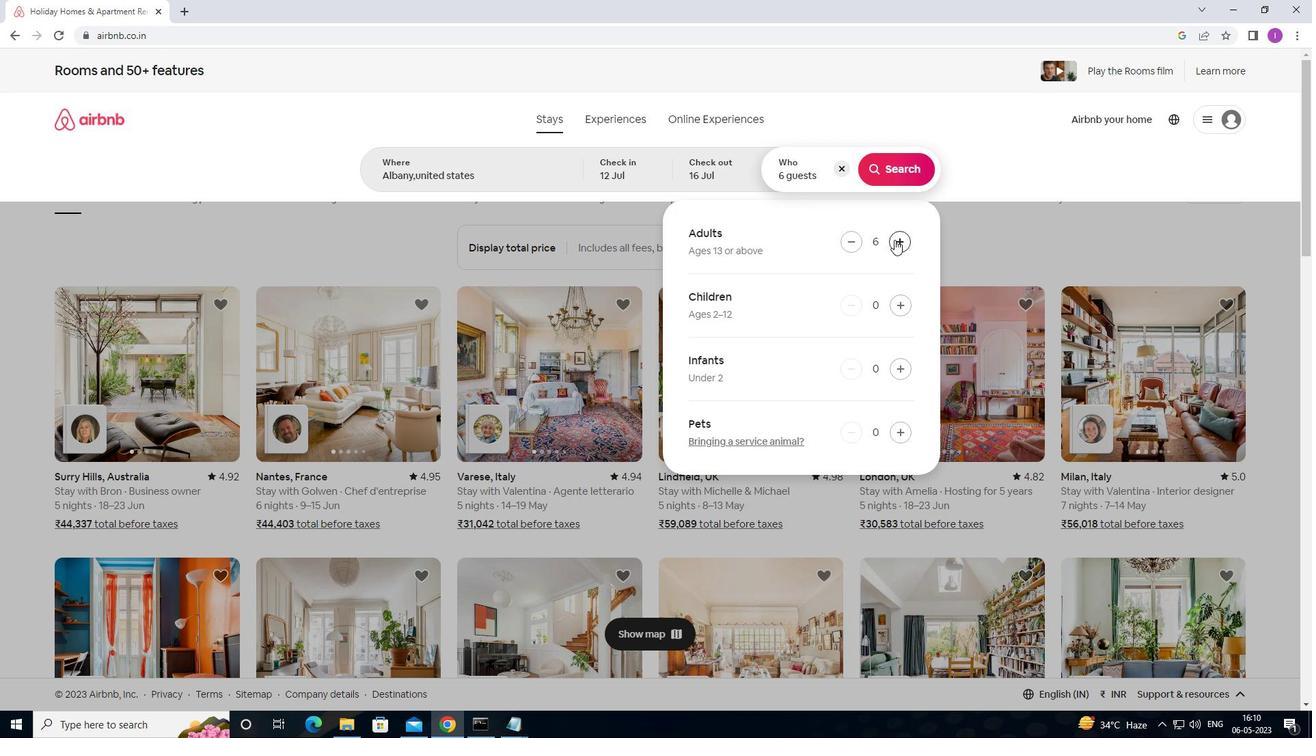
Action: Mouse pressed left at (894, 239)
Screenshot: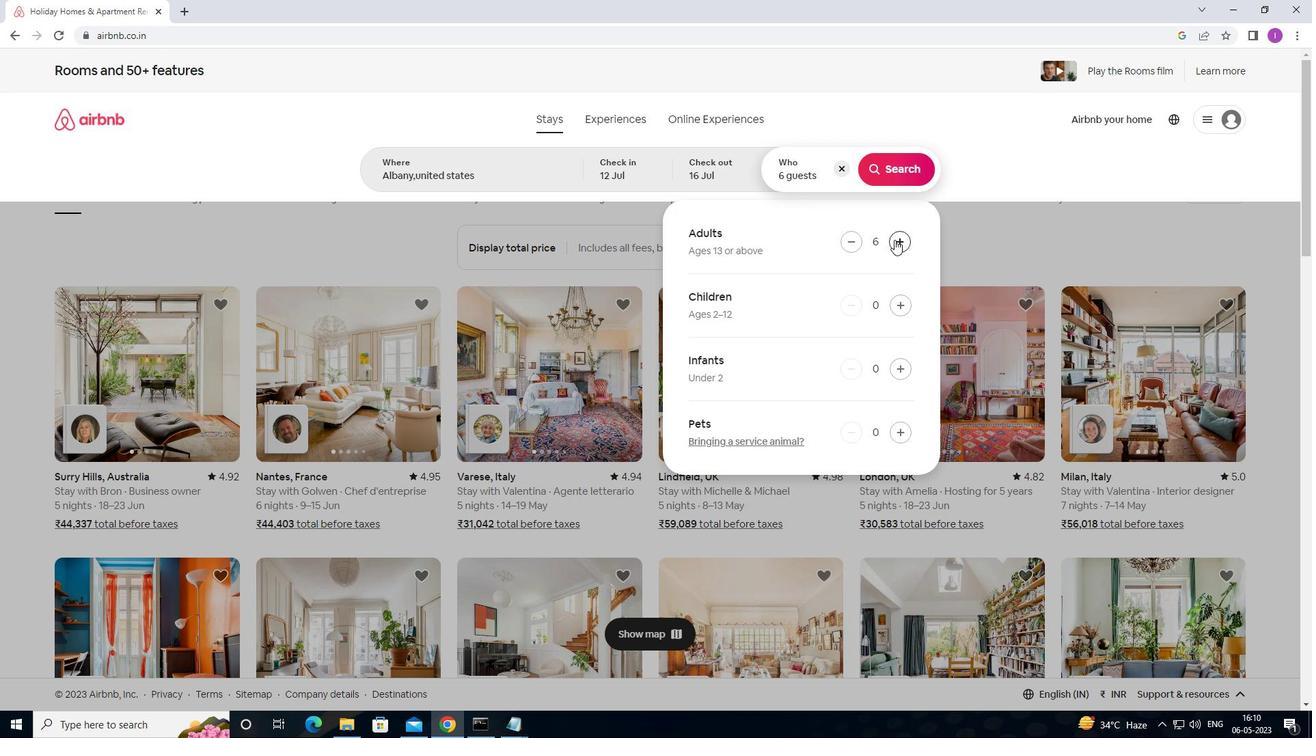 
Action: Mouse moved to (893, 170)
Screenshot: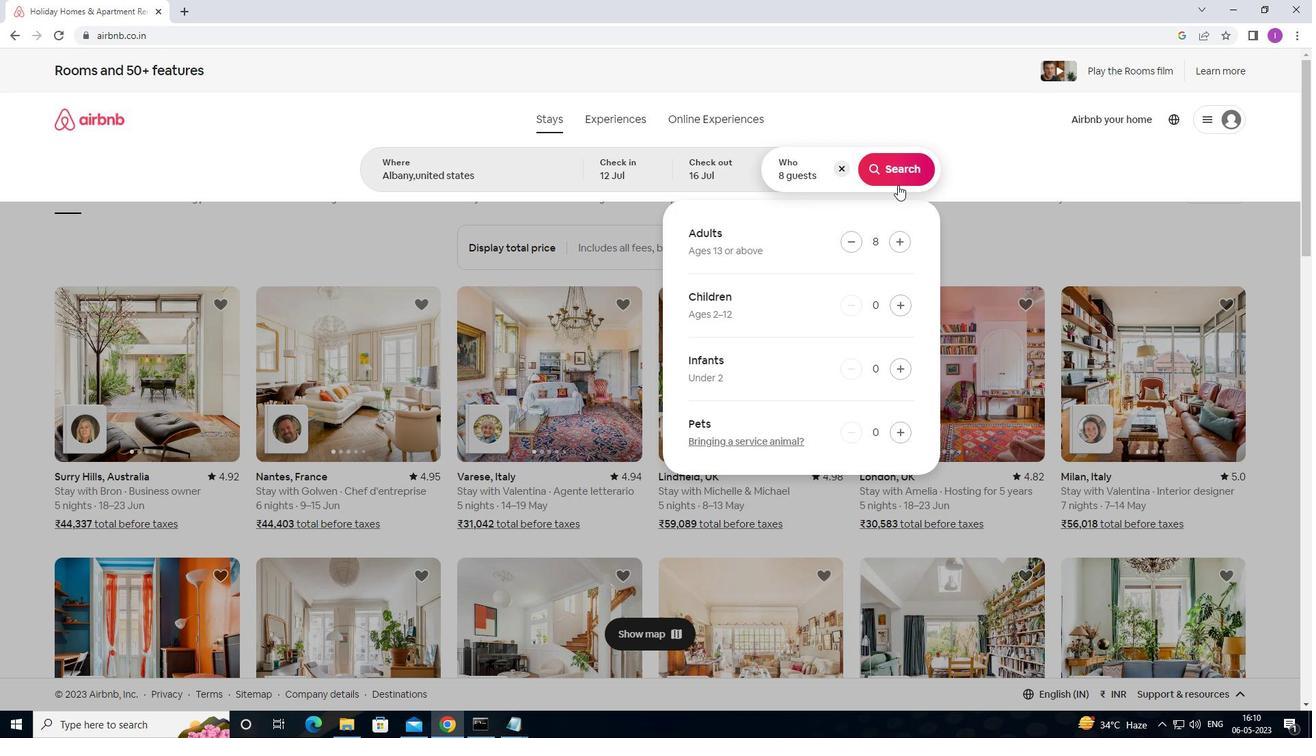 
Action: Mouse pressed left at (893, 170)
Screenshot: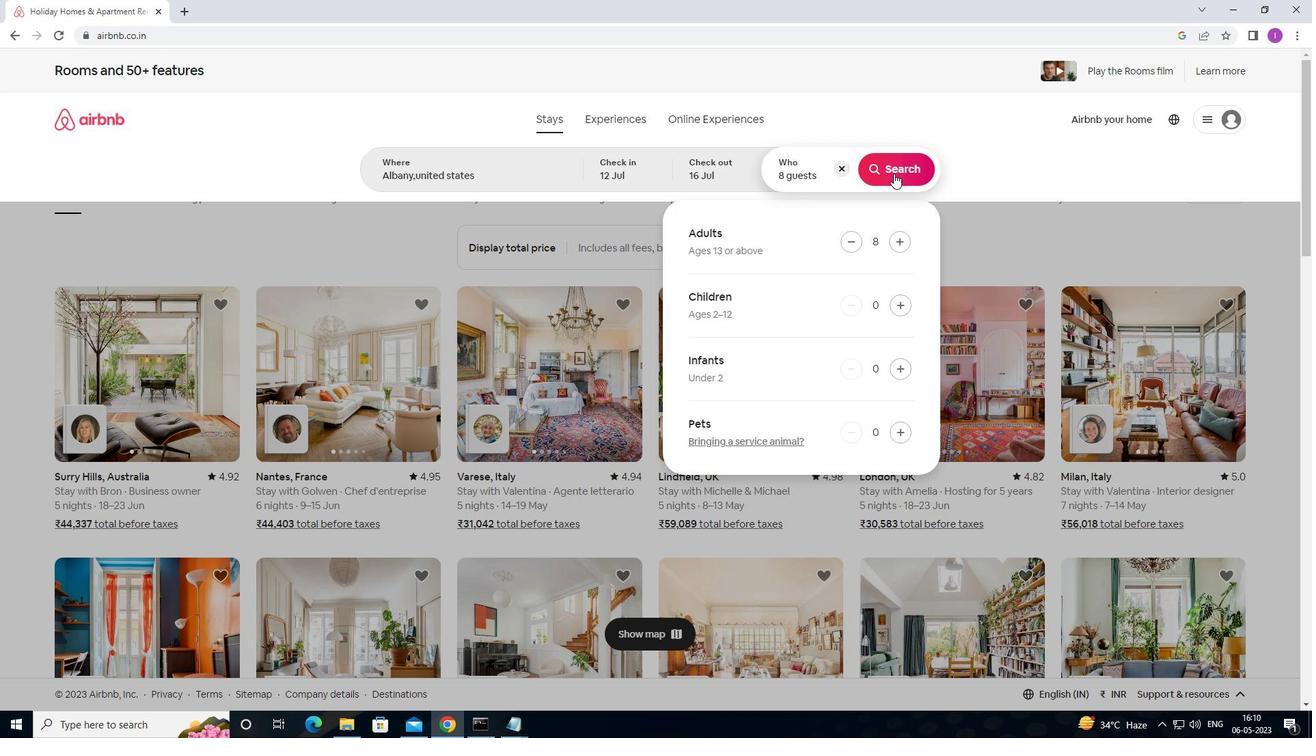 
Action: Mouse moved to (1260, 131)
Screenshot: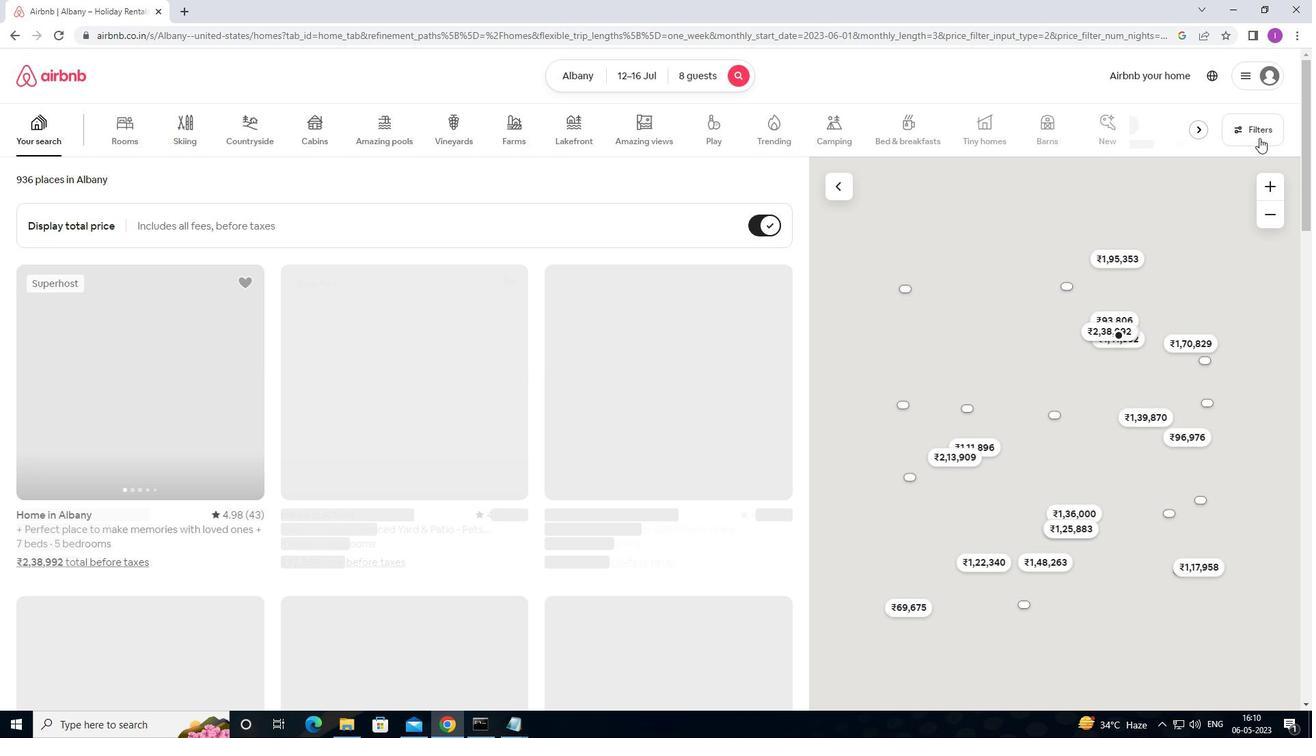 
Action: Mouse pressed left at (1260, 131)
Screenshot: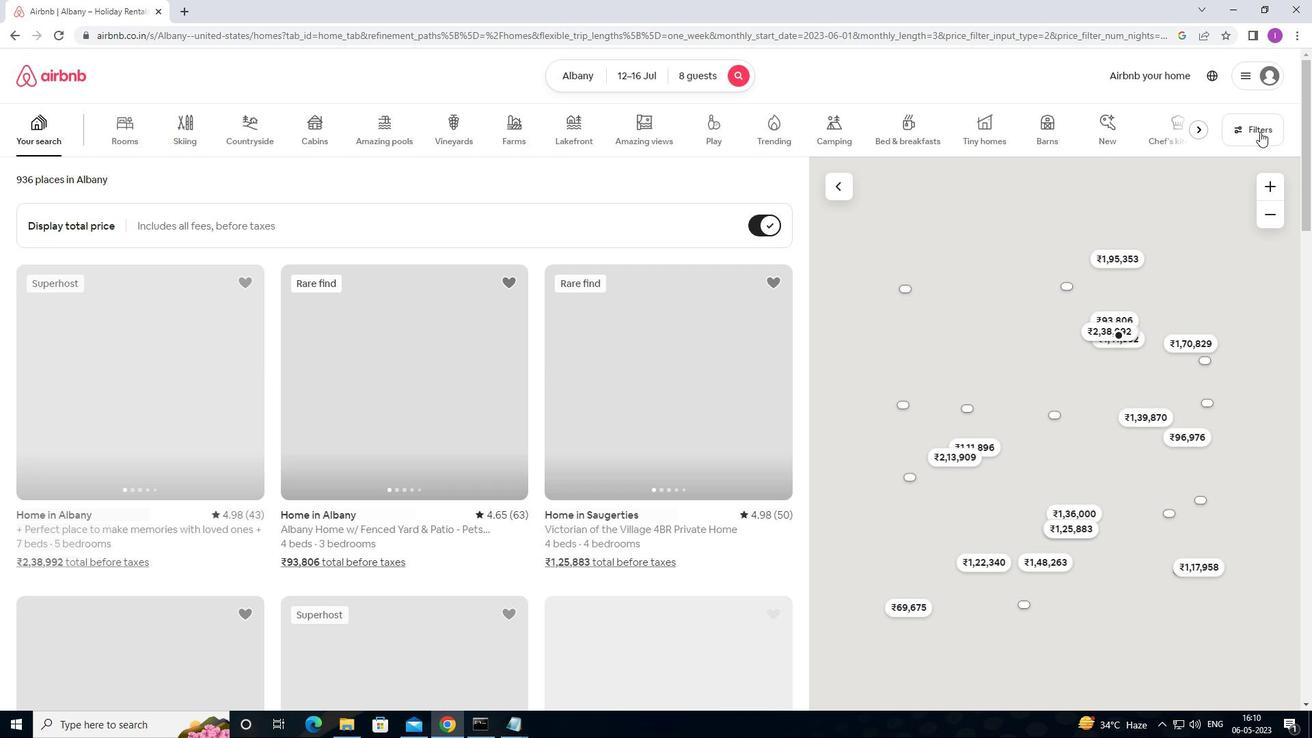 
Action: Mouse moved to (480, 469)
Screenshot: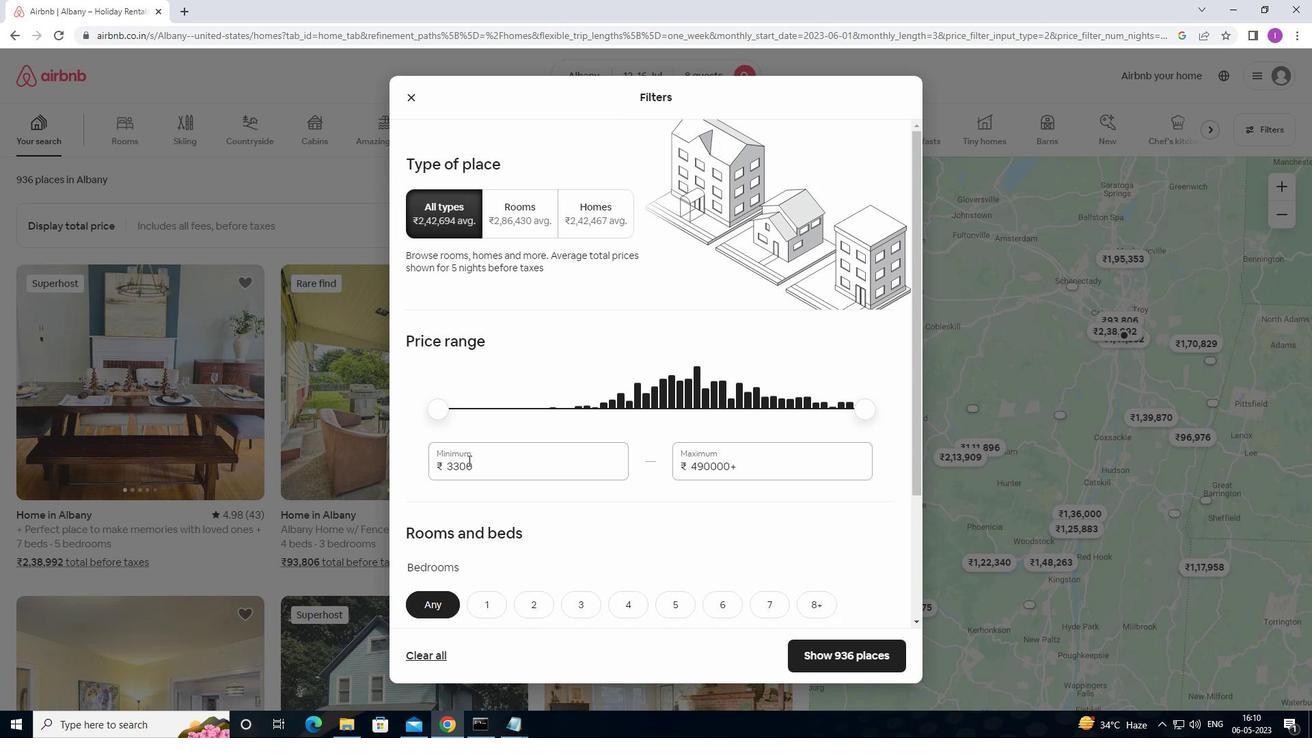 
Action: Mouse pressed left at (480, 469)
Screenshot: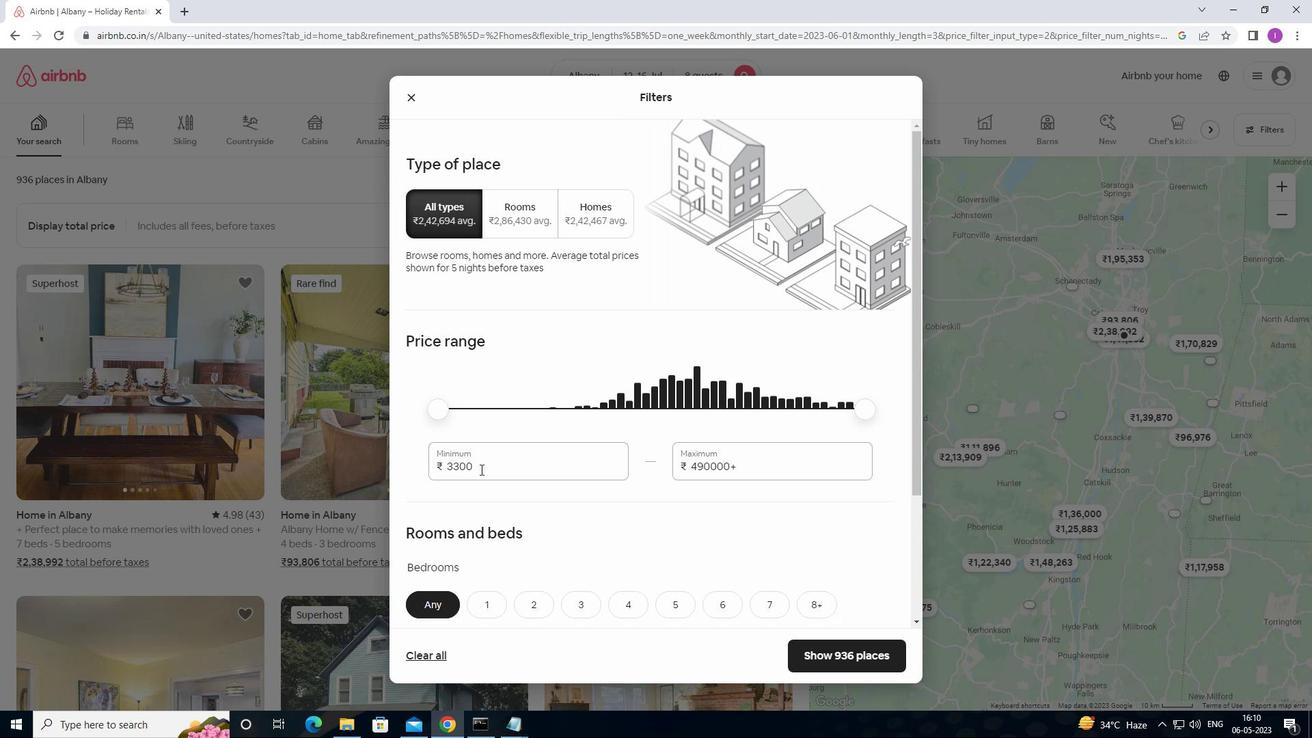 
Action: Mouse moved to (489, 457)
Screenshot: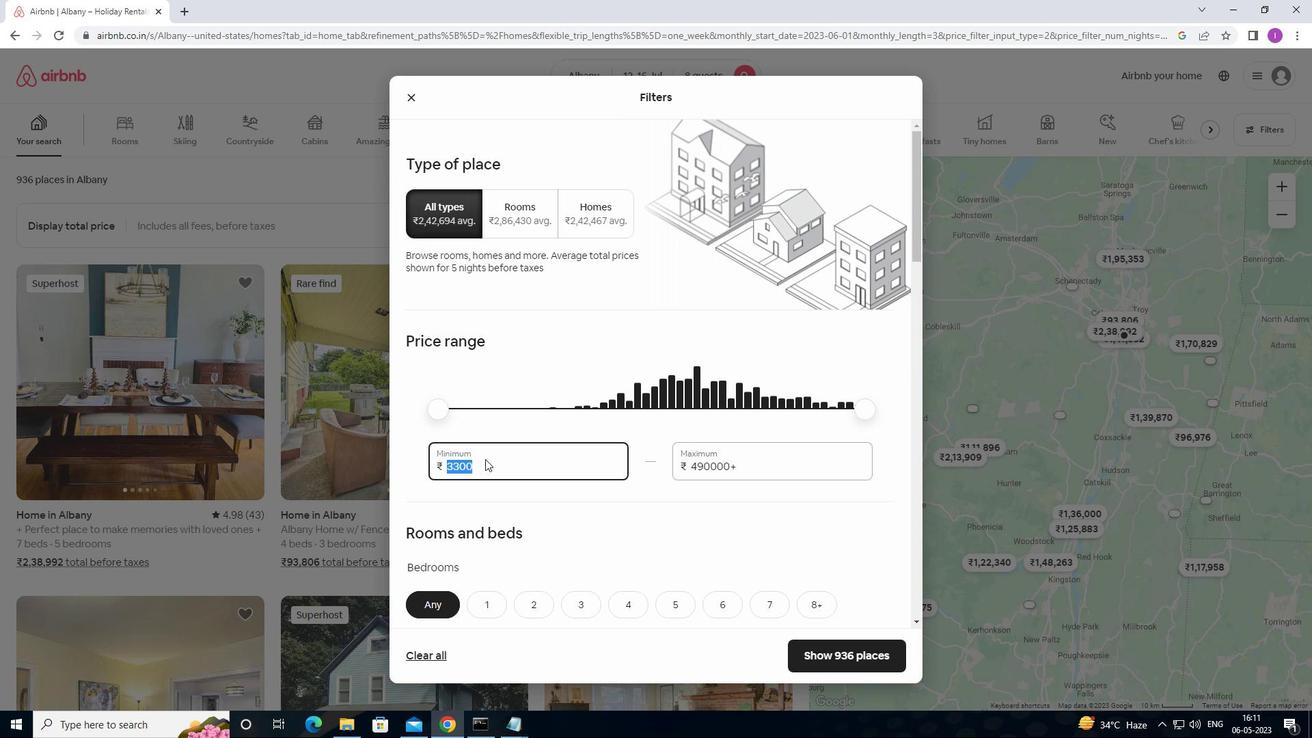 
Action: Key pressed 1
Screenshot: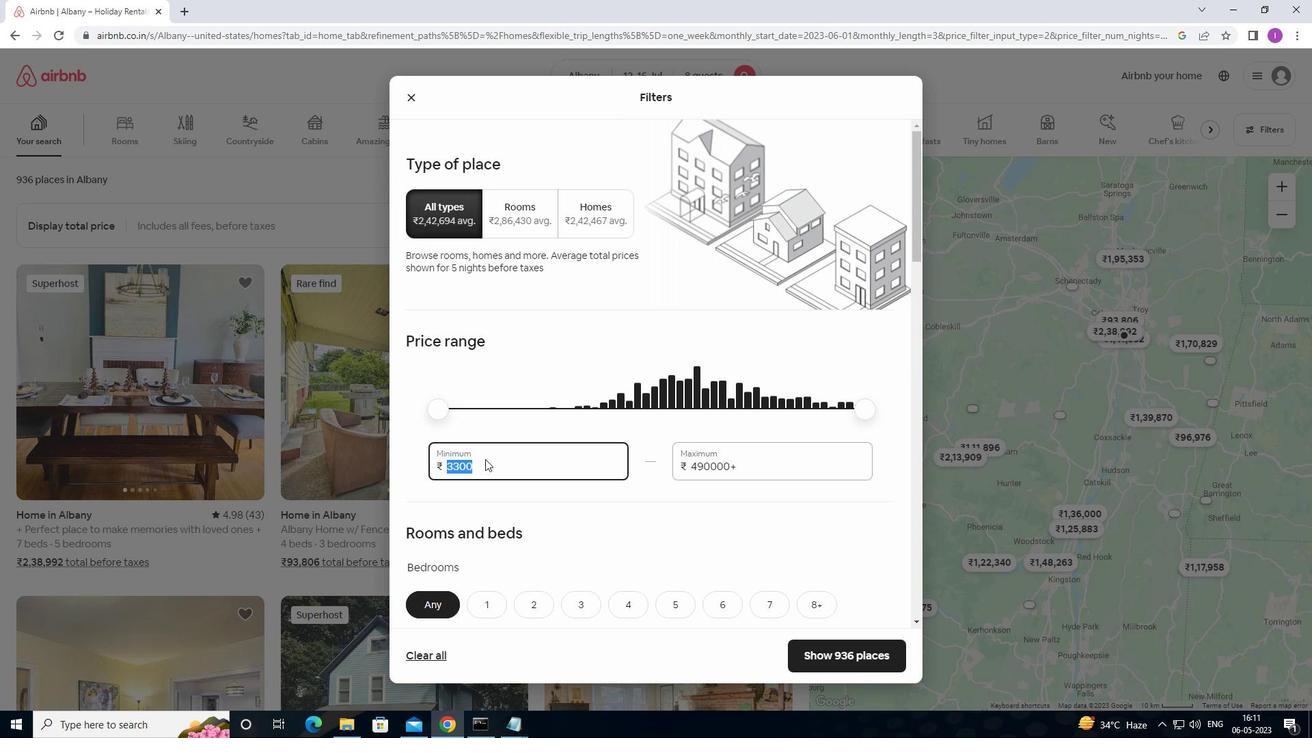 
Action: Mouse moved to (491, 455)
Screenshot: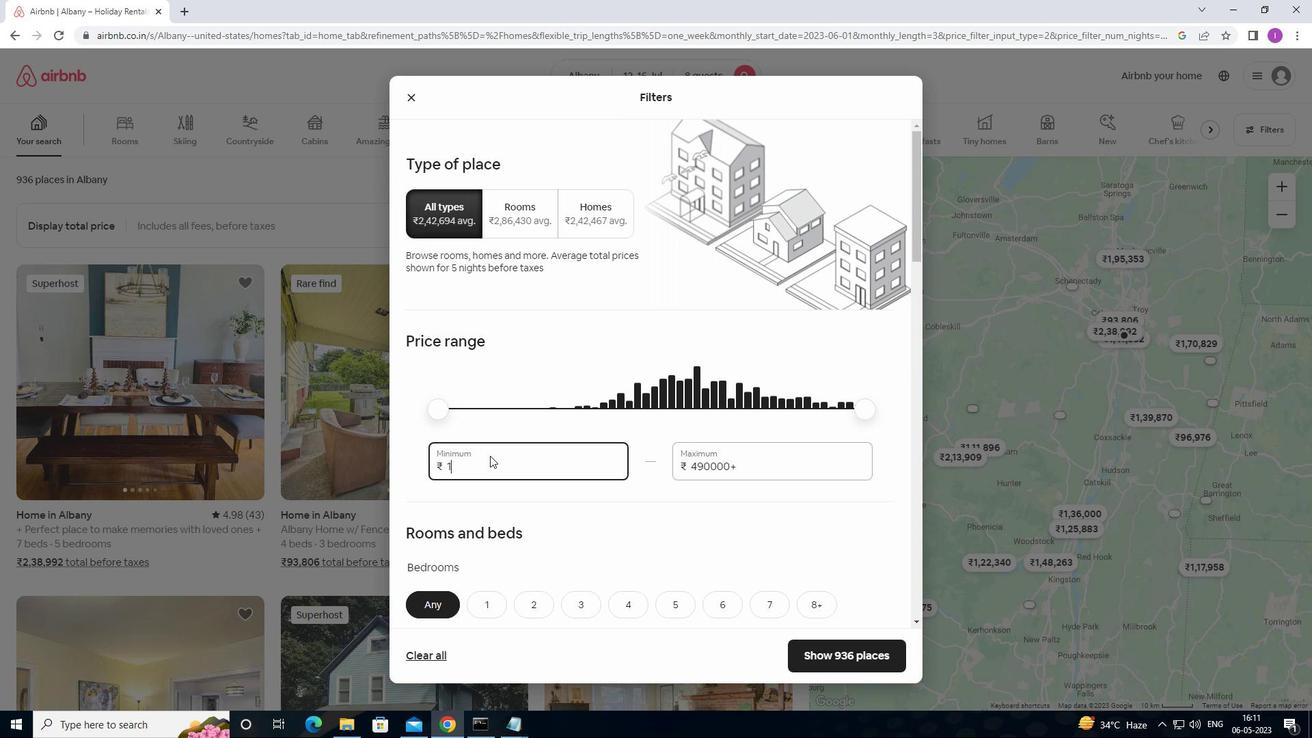 
Action: Key pressed 0
Screenshot: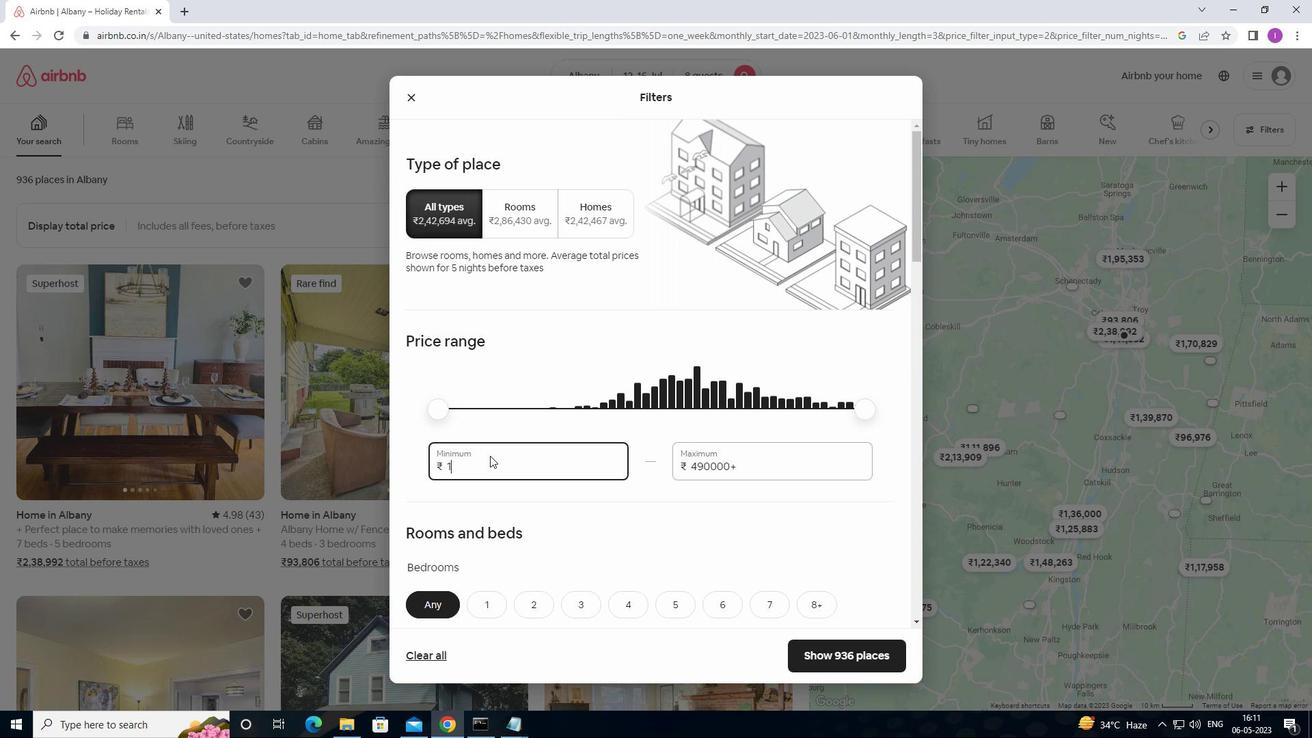 
Action: Mouse moved to (495, 453)
Screenshot: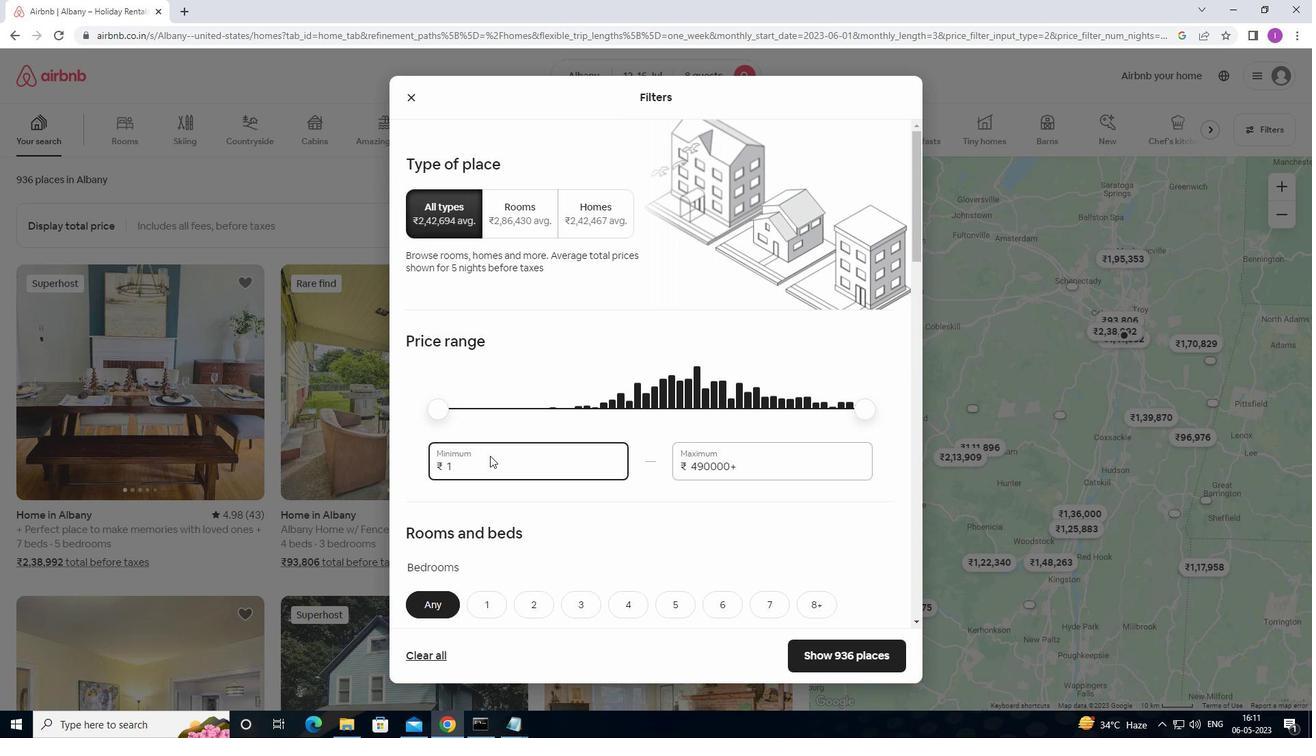 
Action: Key pressed 0
Screenshot: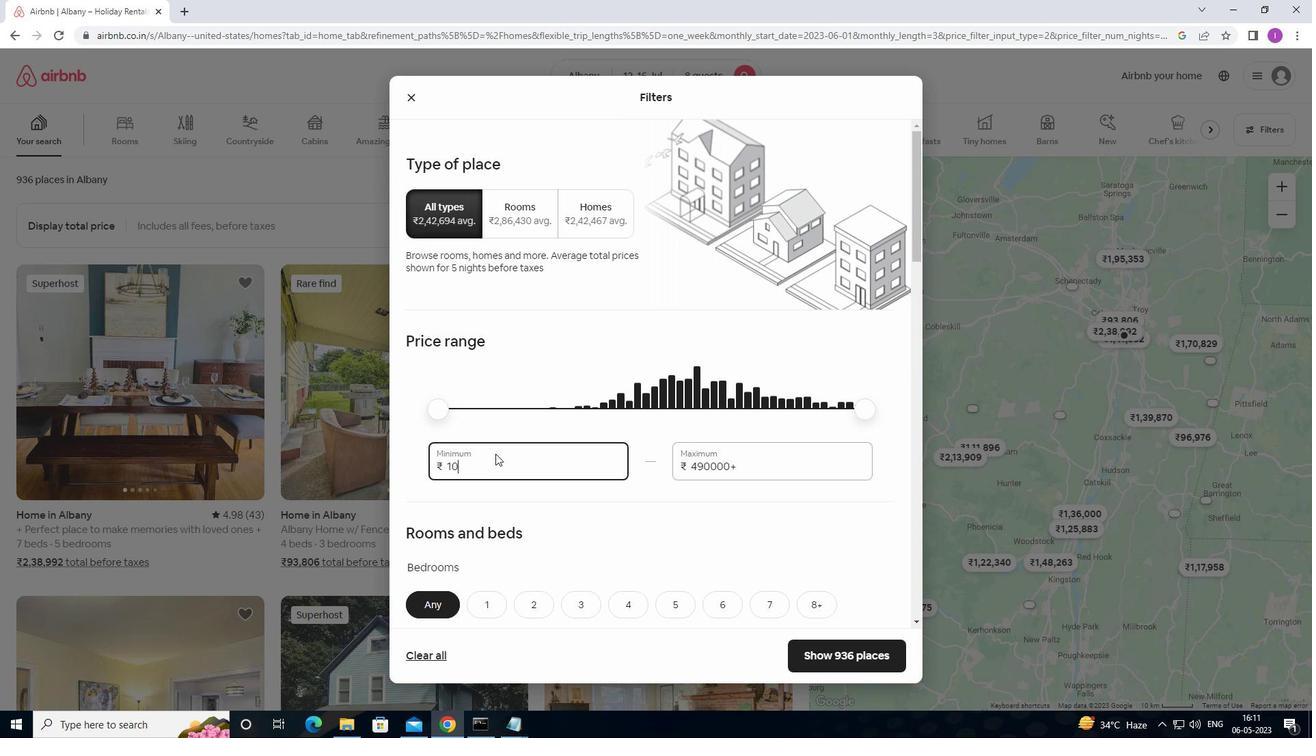 
Action: Mouse moved to (496, 453)
Screenshot: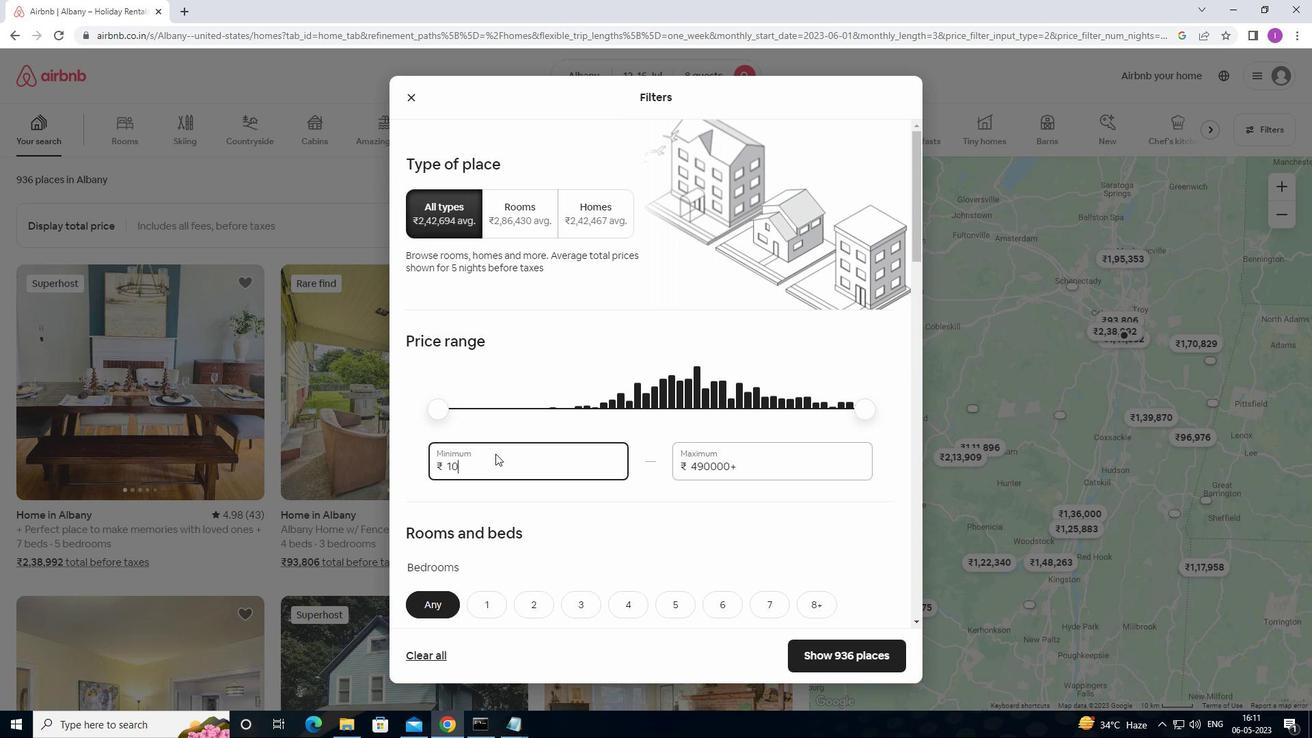 
Action: Key pressed 0
Screenshot: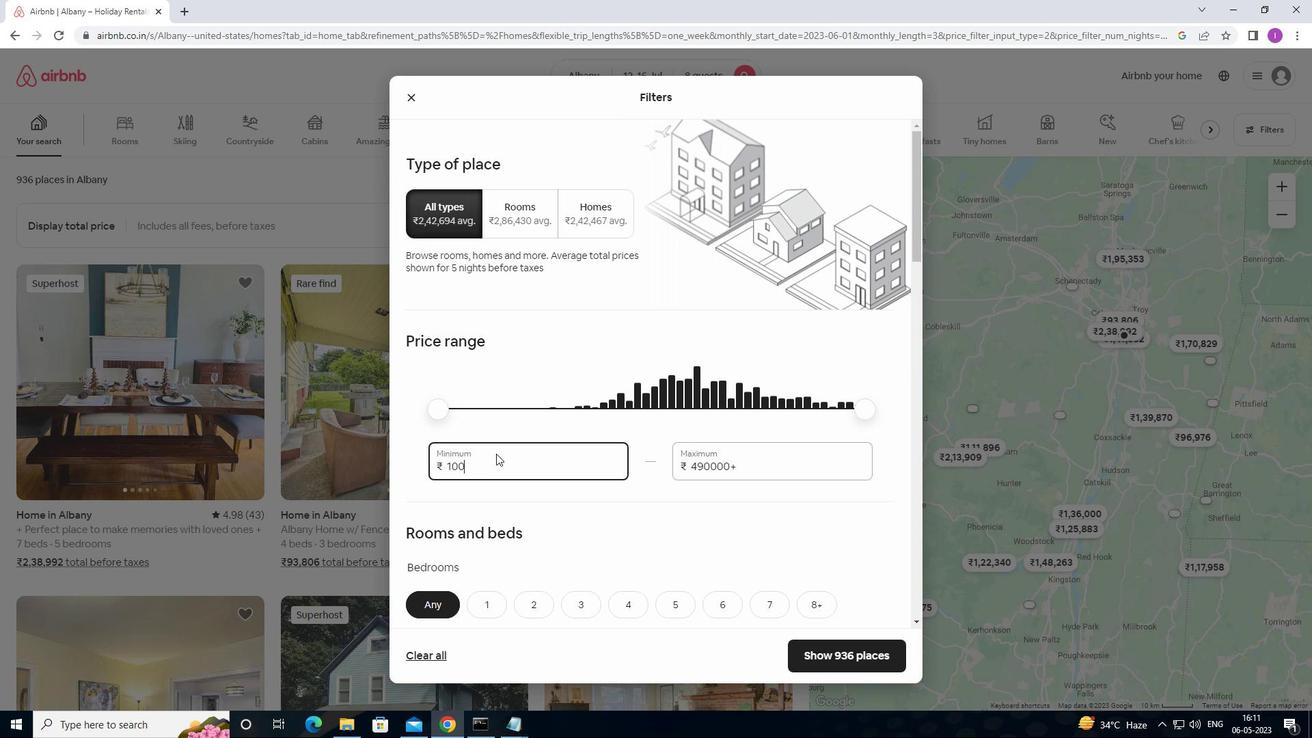 
Action: Mouse moved to (498, 453)
Screenshot: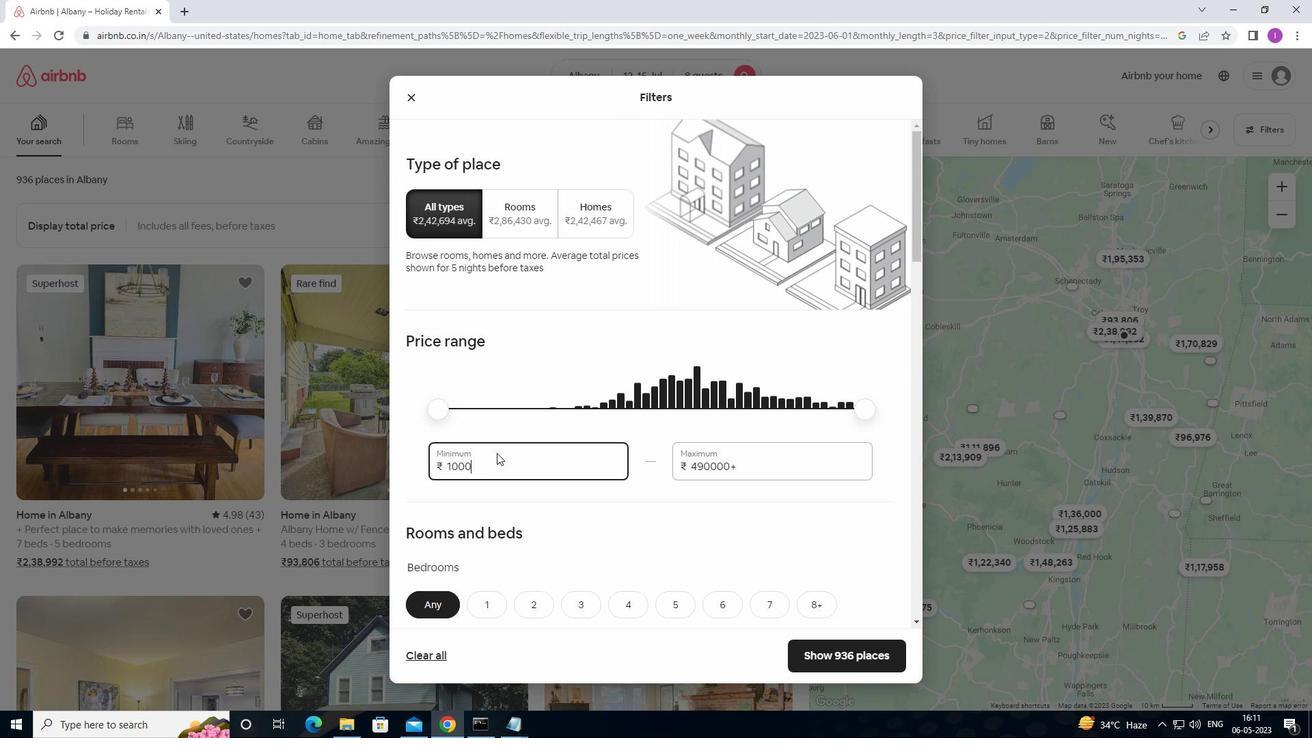 
Action: Key pressed 0
Screenshot: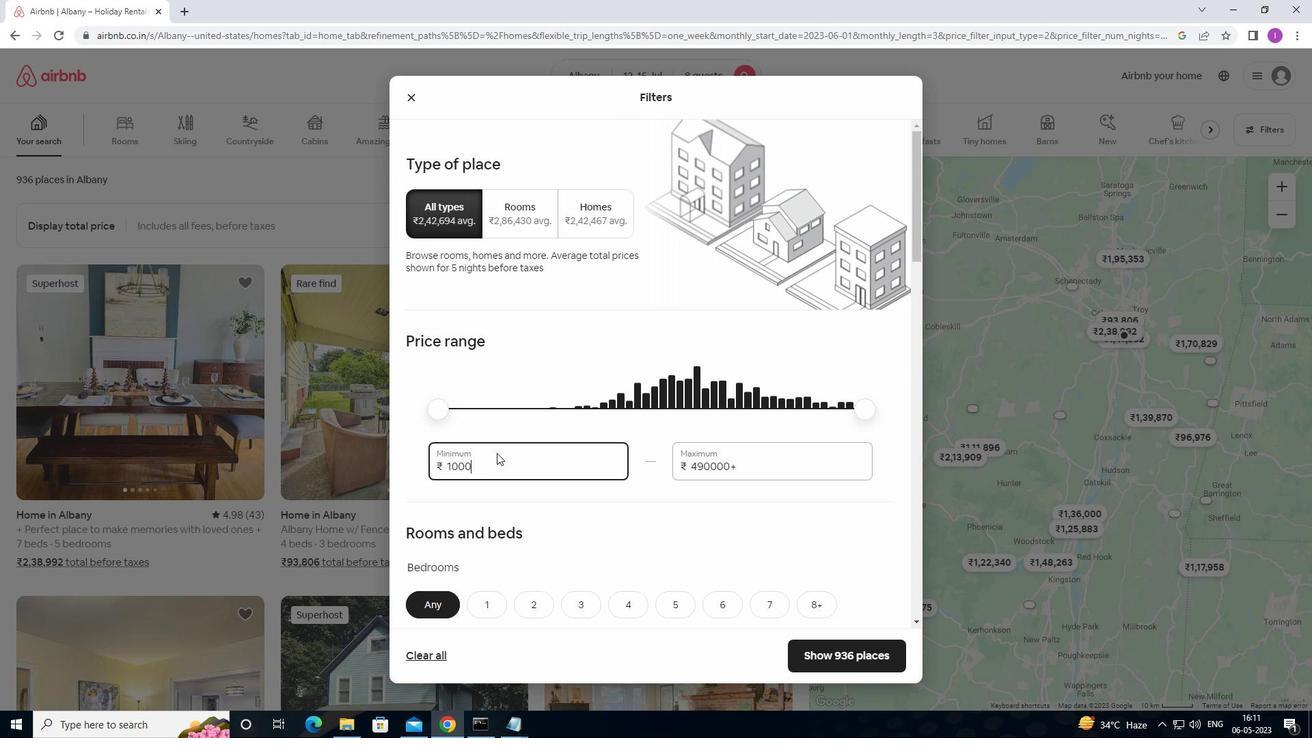 
Action: Mouse moved to (752, 462)
Screenshot: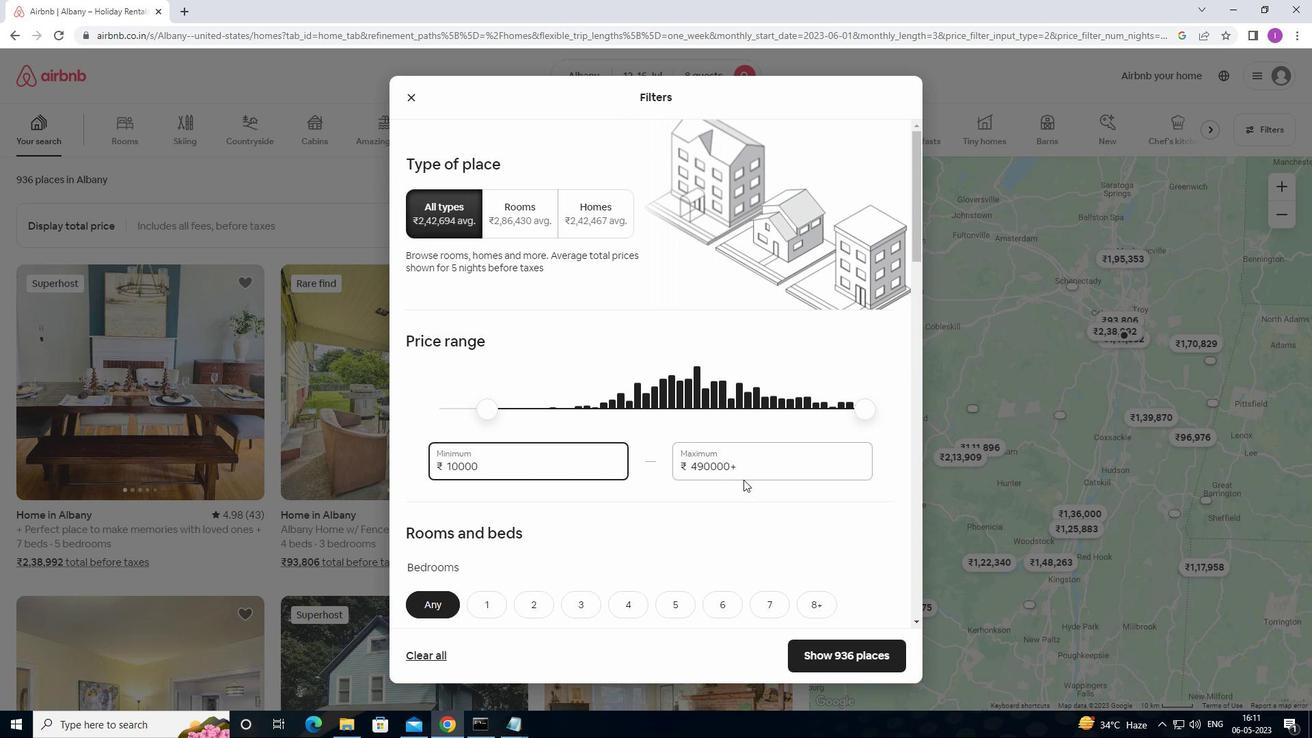 
Action: Mouse pressed left at (752, 462)
Screenshot: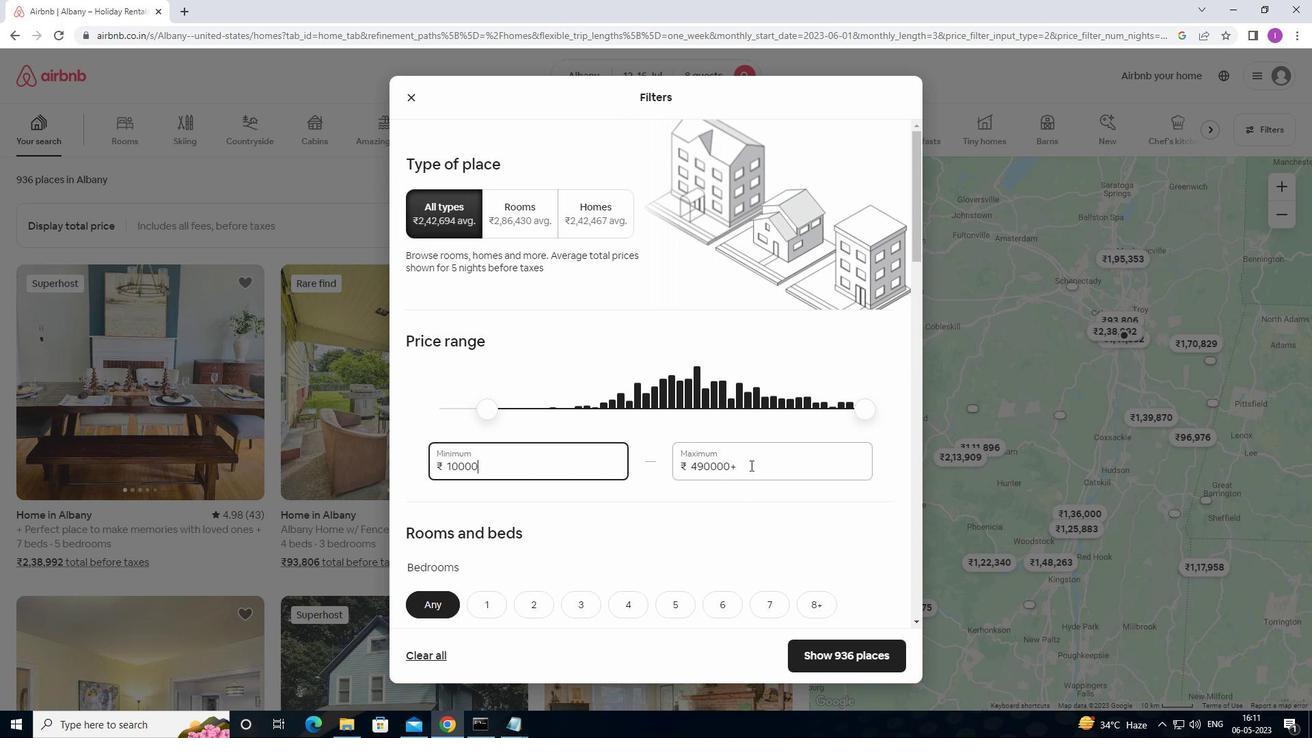 
Action: Mouse moved to (682, 466)
Screenshot: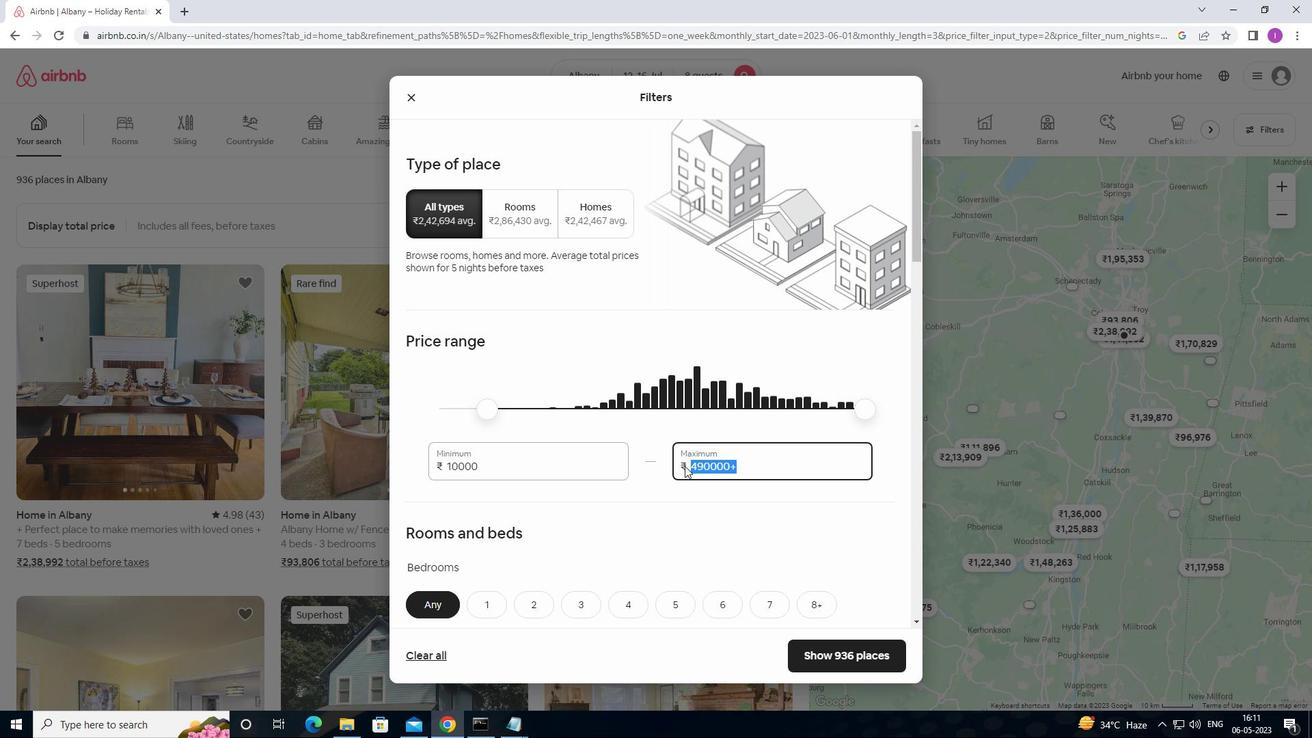 
Action: Key pressed 16000
Screenshot: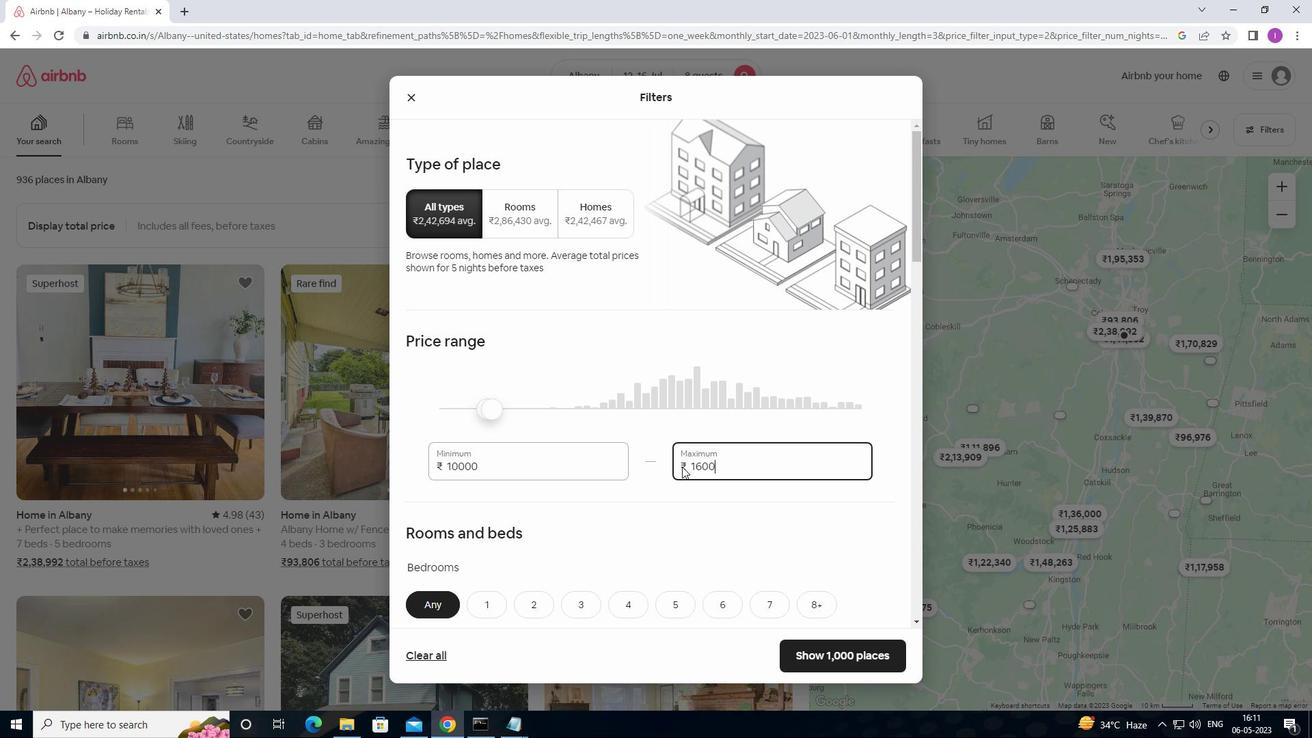 
Action: Mouse moved to (781, 456)
Screenshot: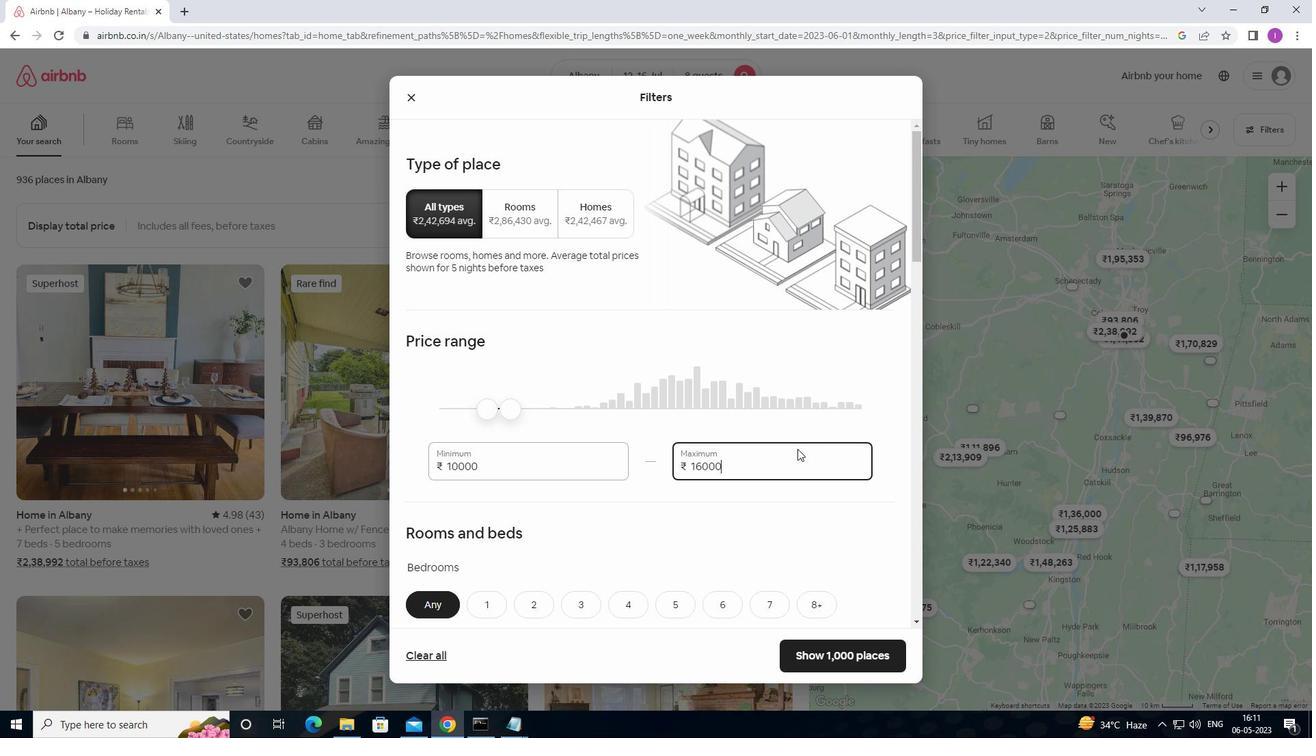 
Action: Mouse scrolled (781, 455) with delta (0, 0)
Screenshot: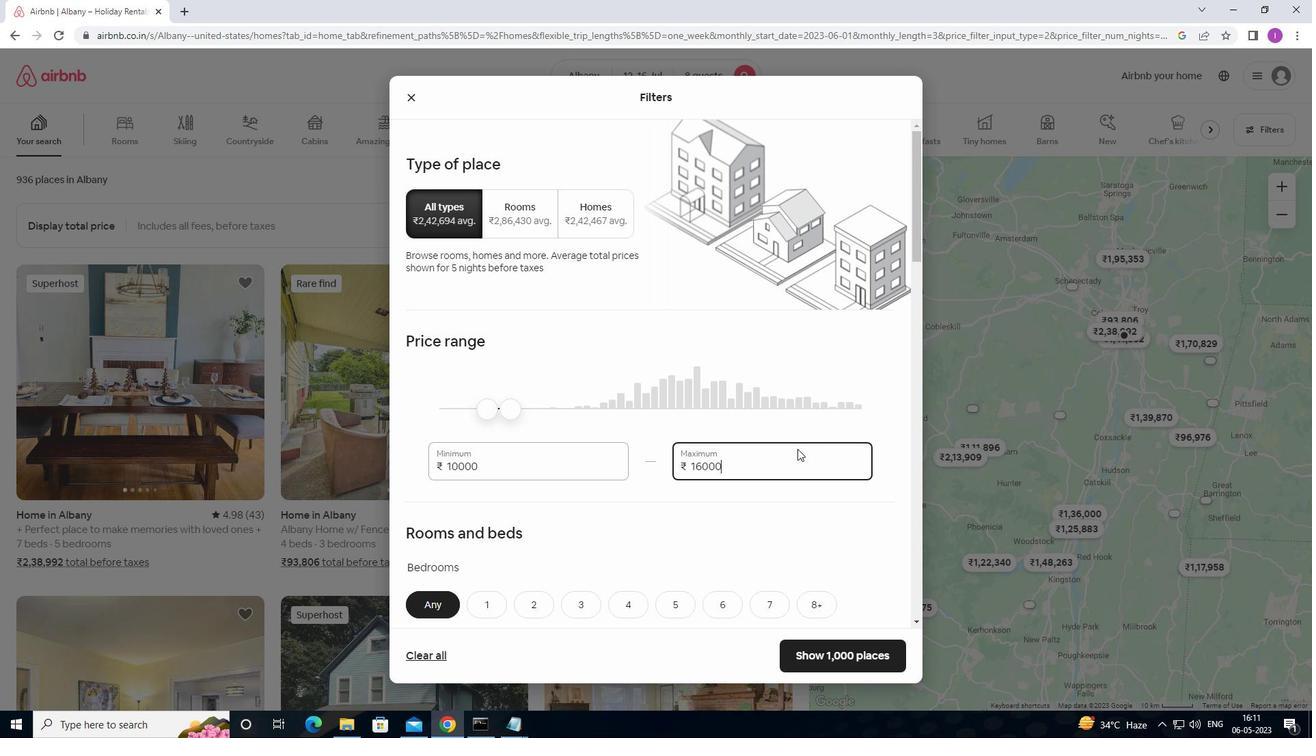 
Action: Mouse moved to (779, 457)
Screenshot: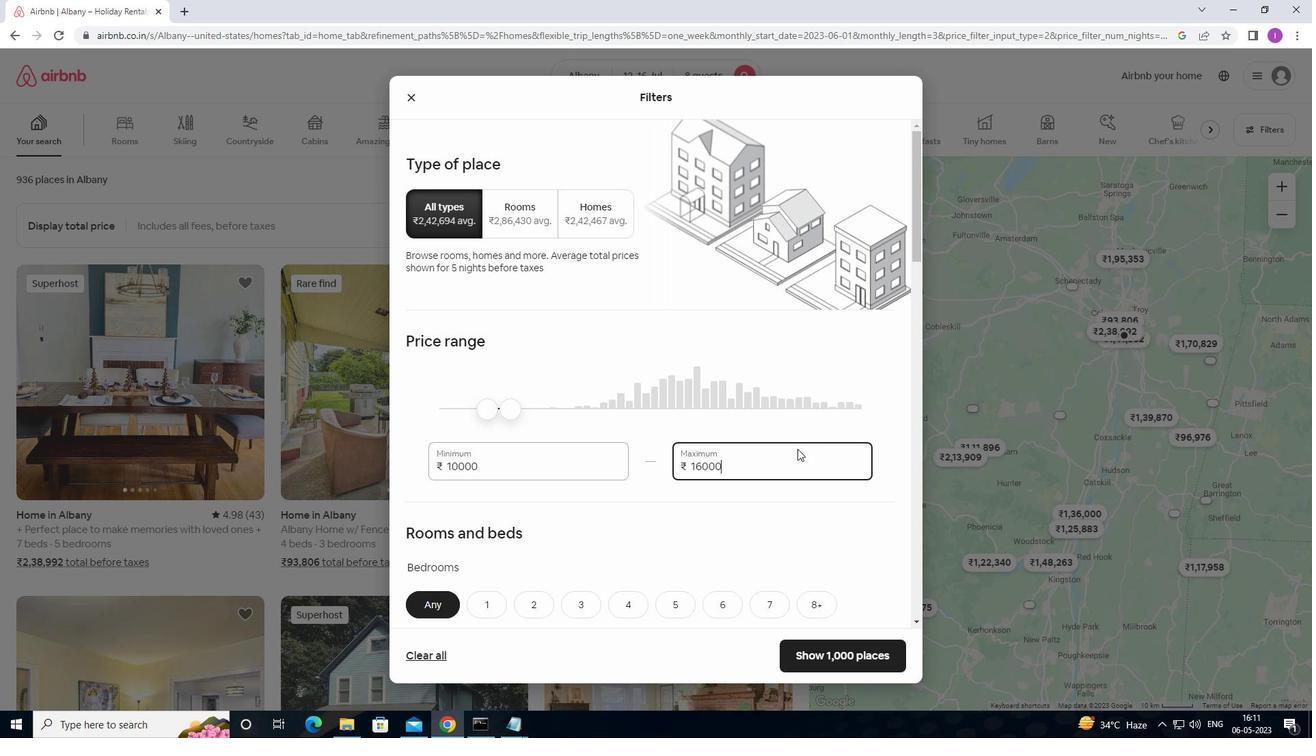 
Action: Mouse scrolled (779, 457) with delta (0, 0)
Screenshot: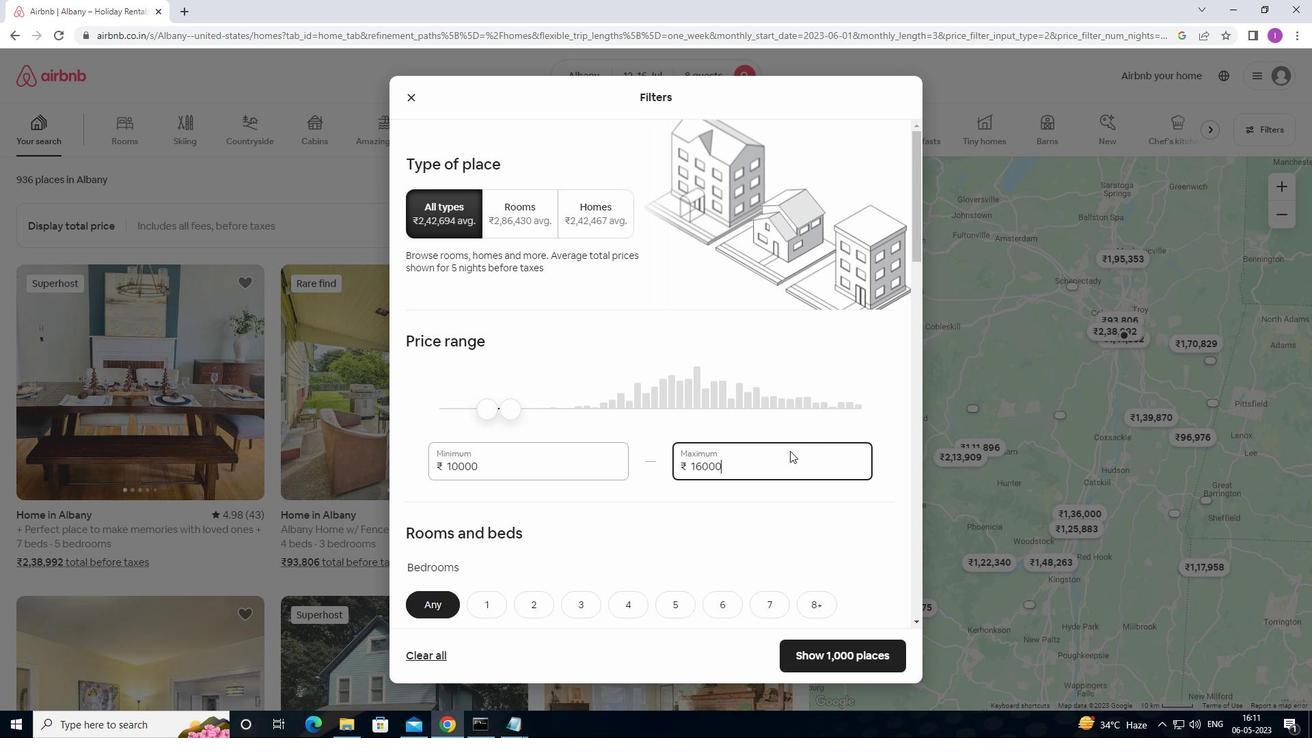 
Action: Mouse moved to (825, 472)
Screenshot: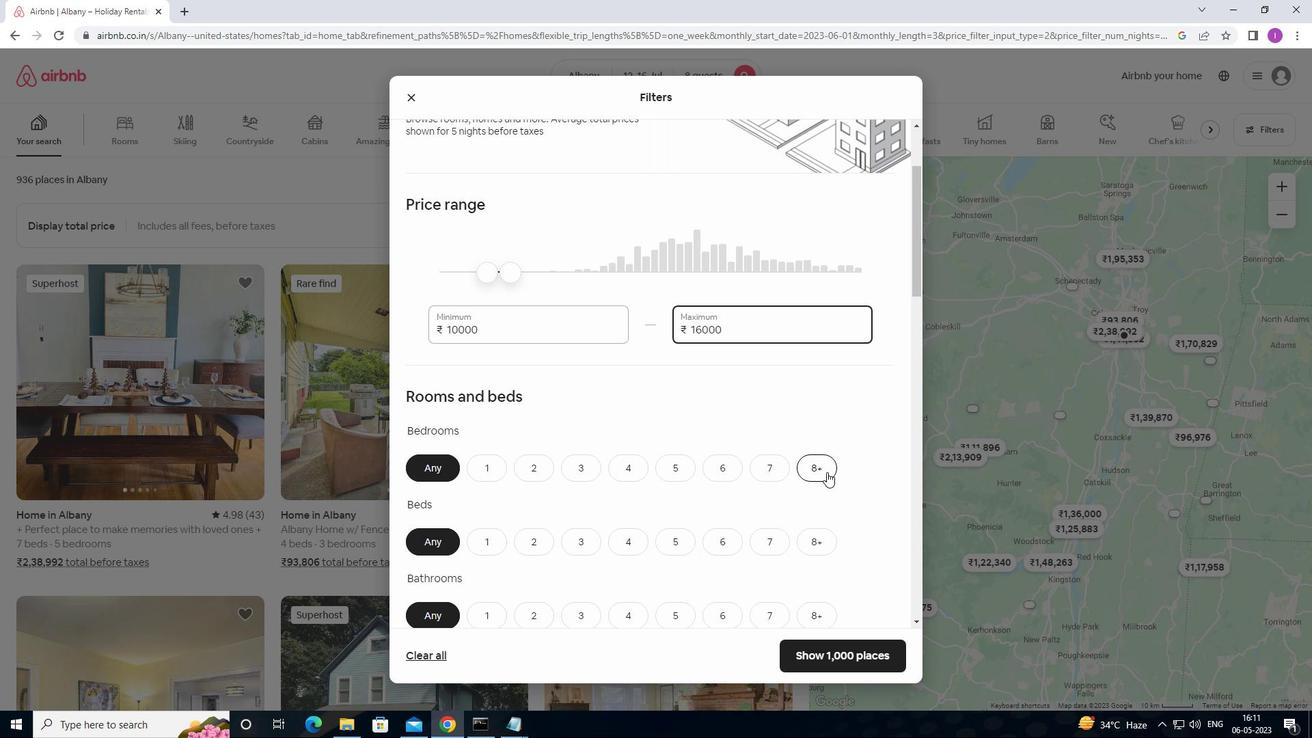 
Action: Mouse pressed left at (825, 472)
Screenshot: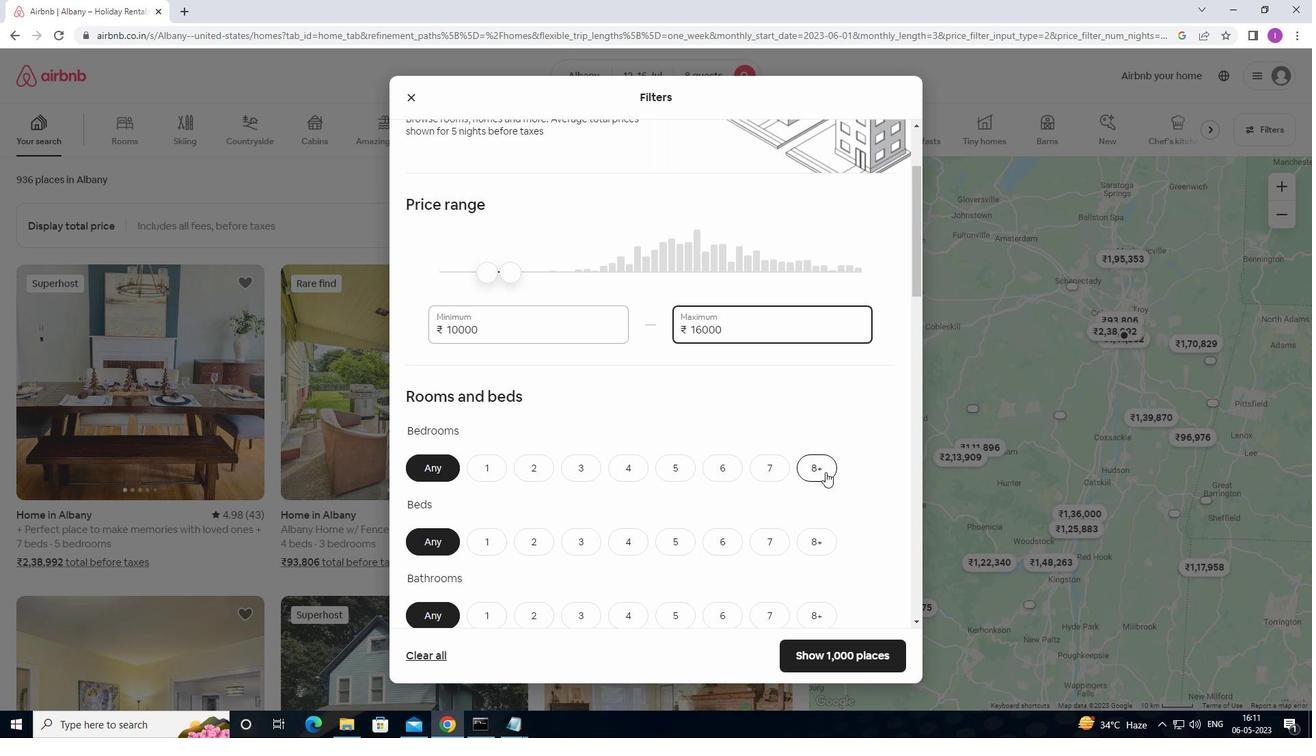 
Action: Mouse moved to (822, 541)
Screenshot: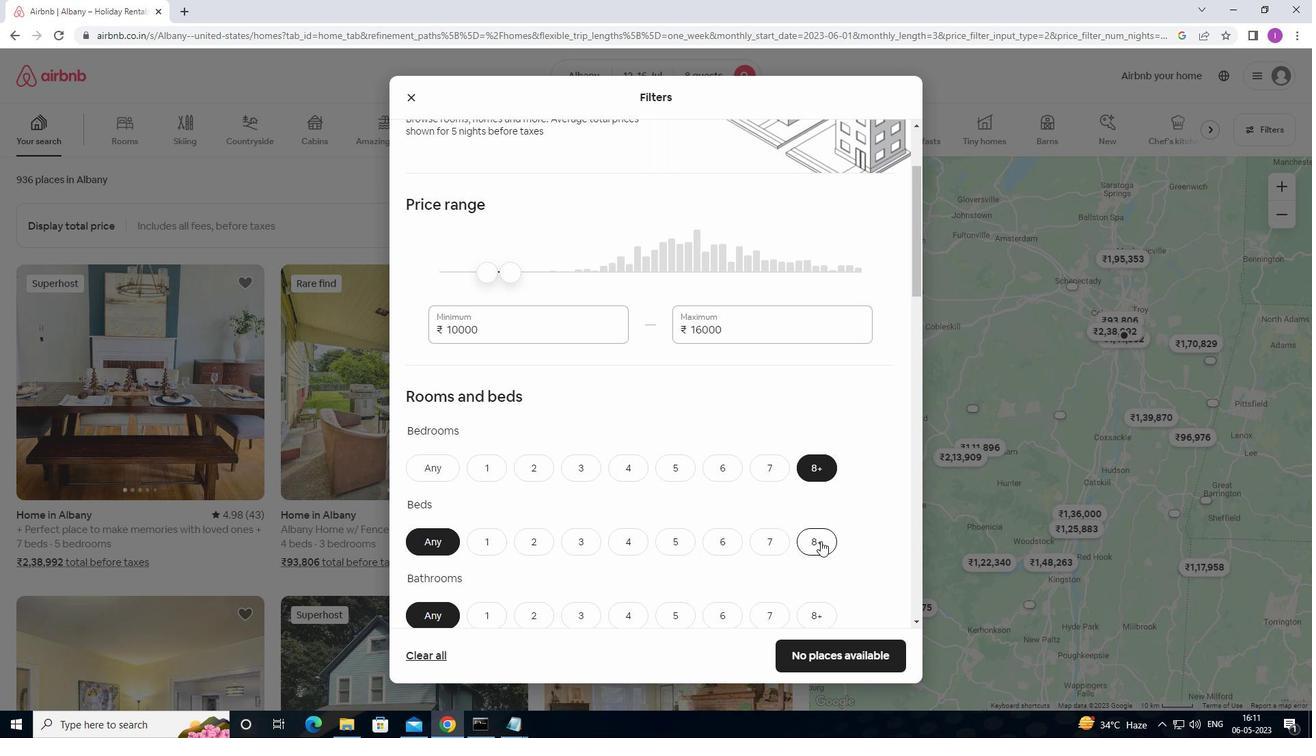 
Action: Mouse pressed left at (822, 541)
Screenshot: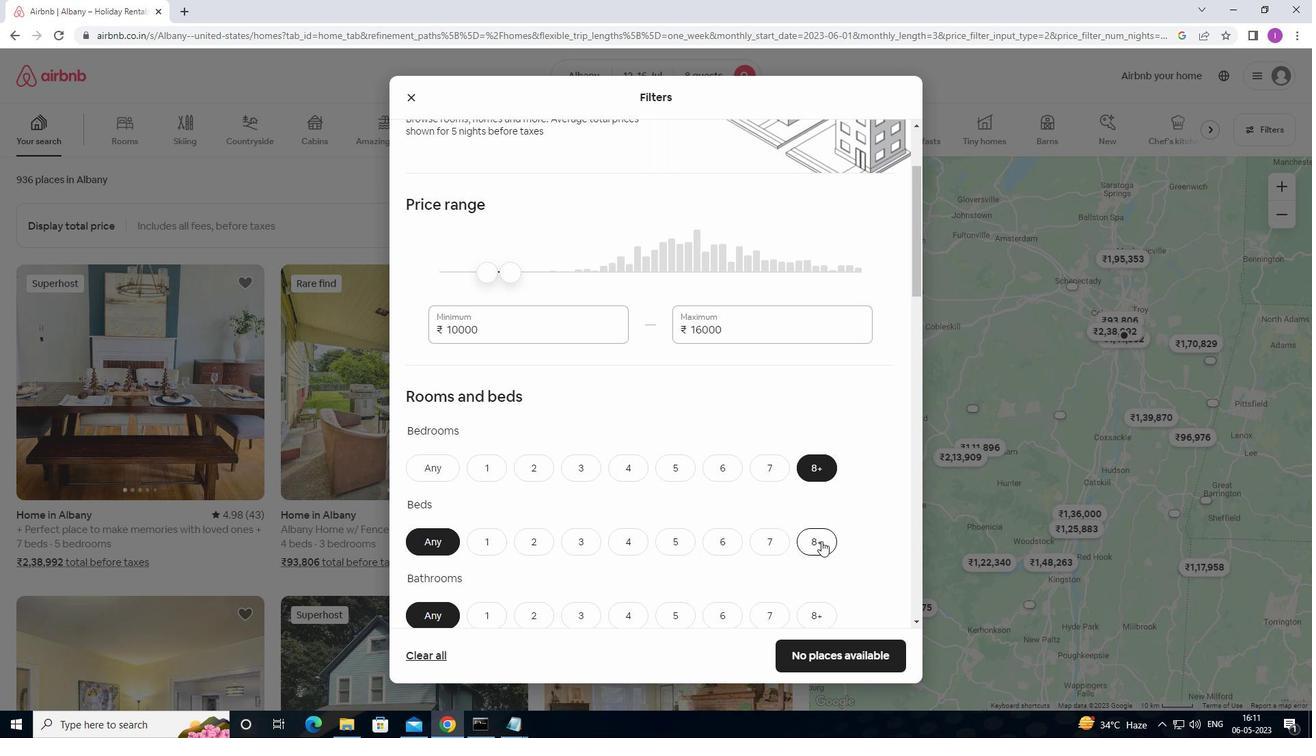 
Action: Mouse moved to (807, 610)
Screenshot: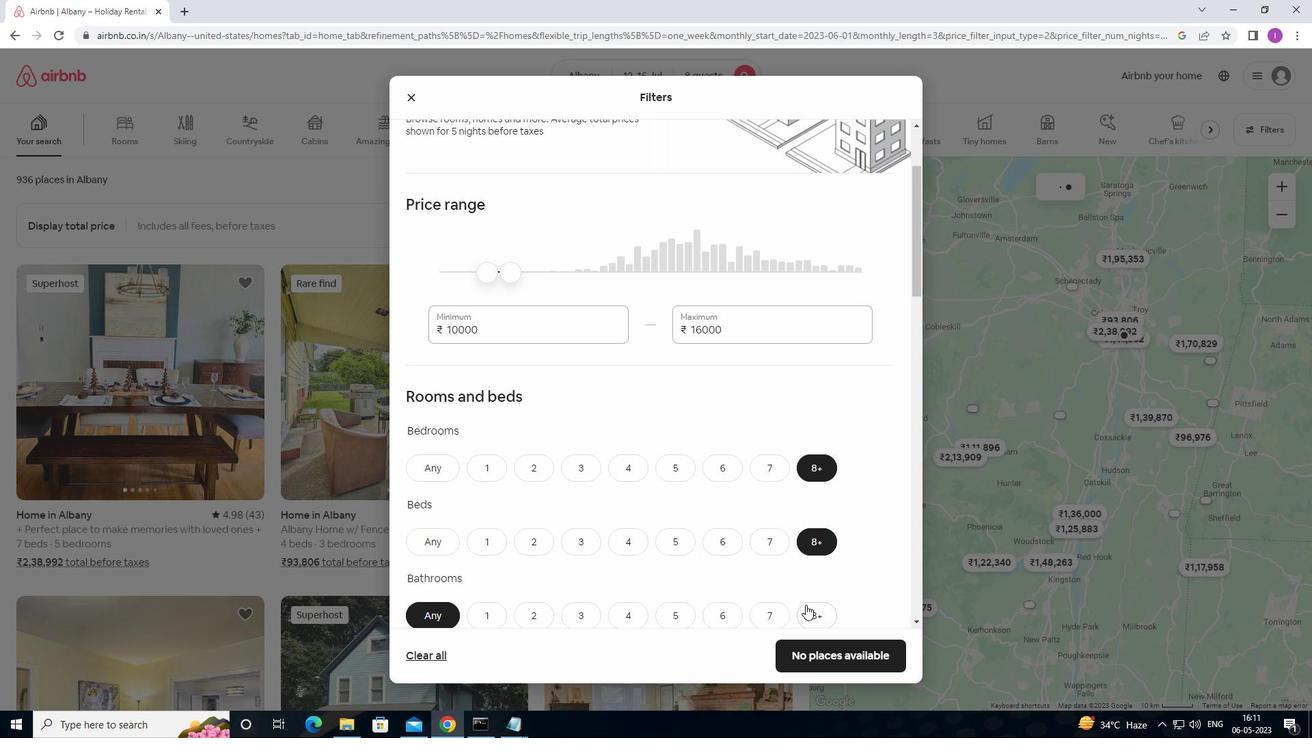 
Action: Mouse pressed left at (807, 610)
Screenshot: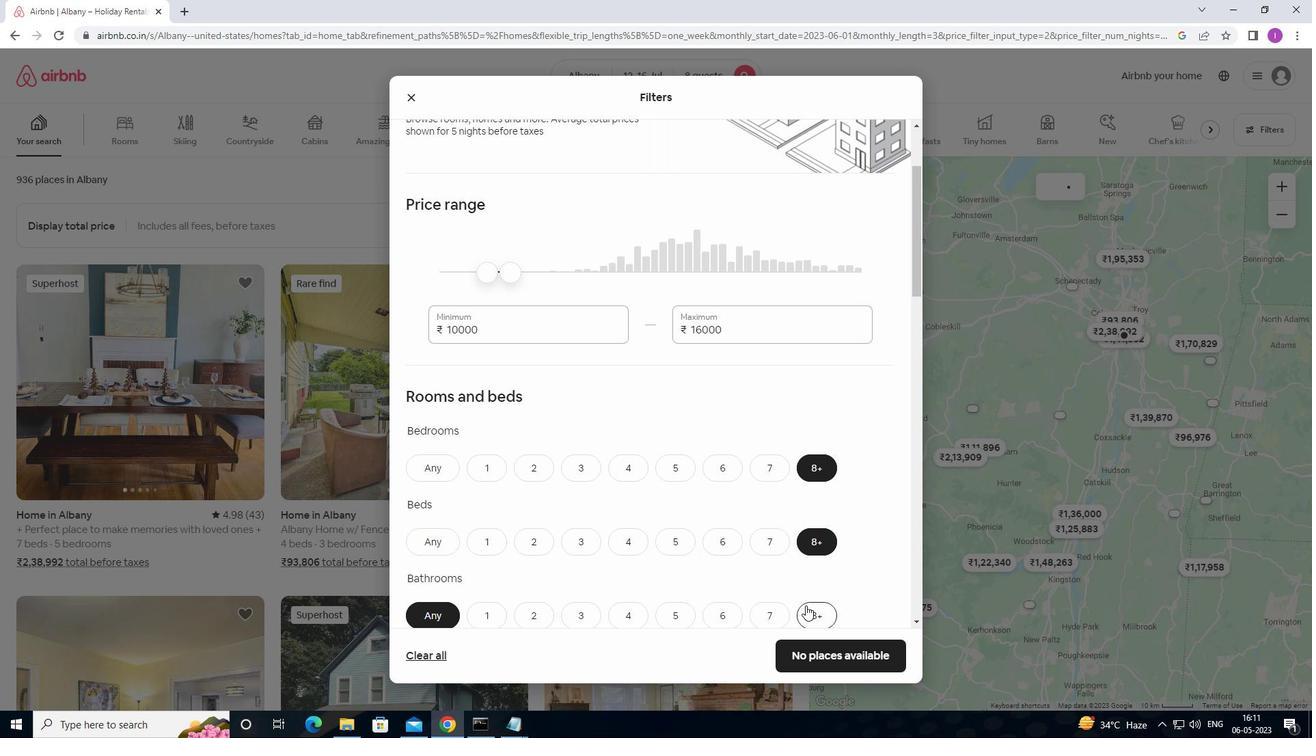 
Action: Mouse moved to (804, 534)
Screenshot: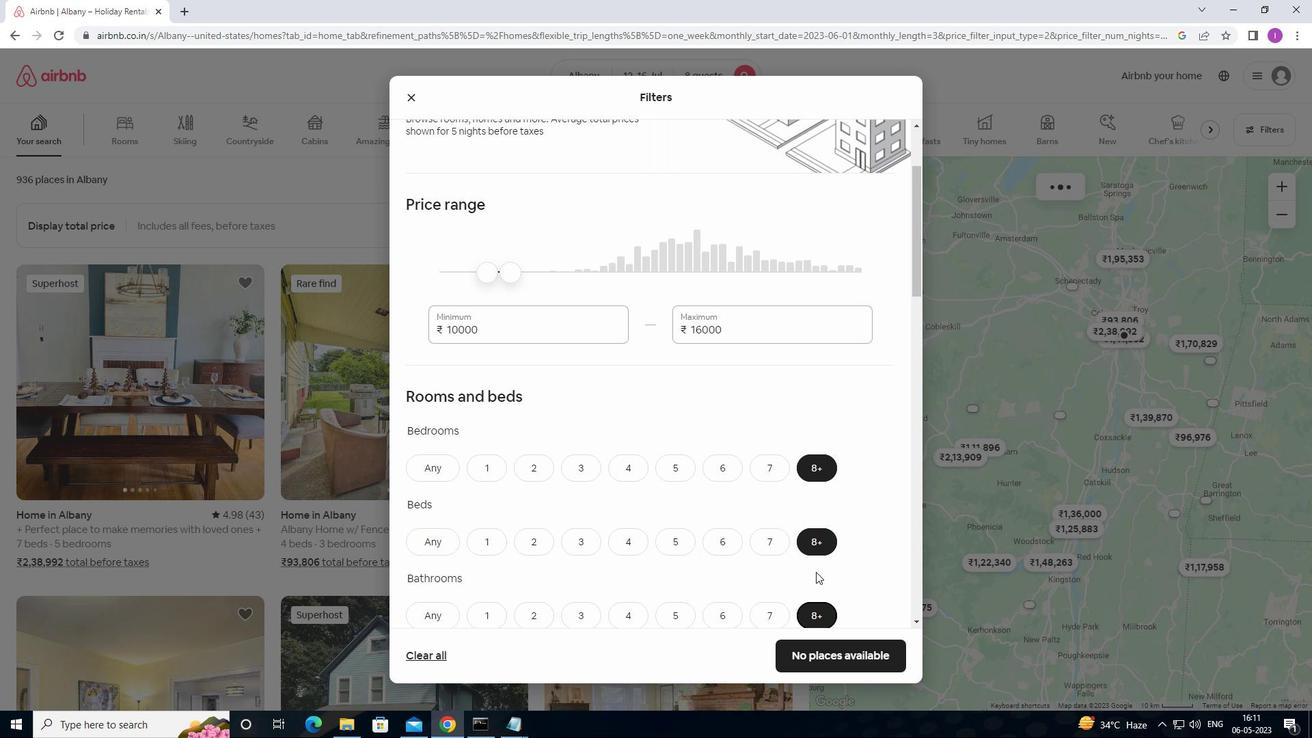 
Action: Mouse scrolled (804, 533) with delta (0, 0)
Screenshot: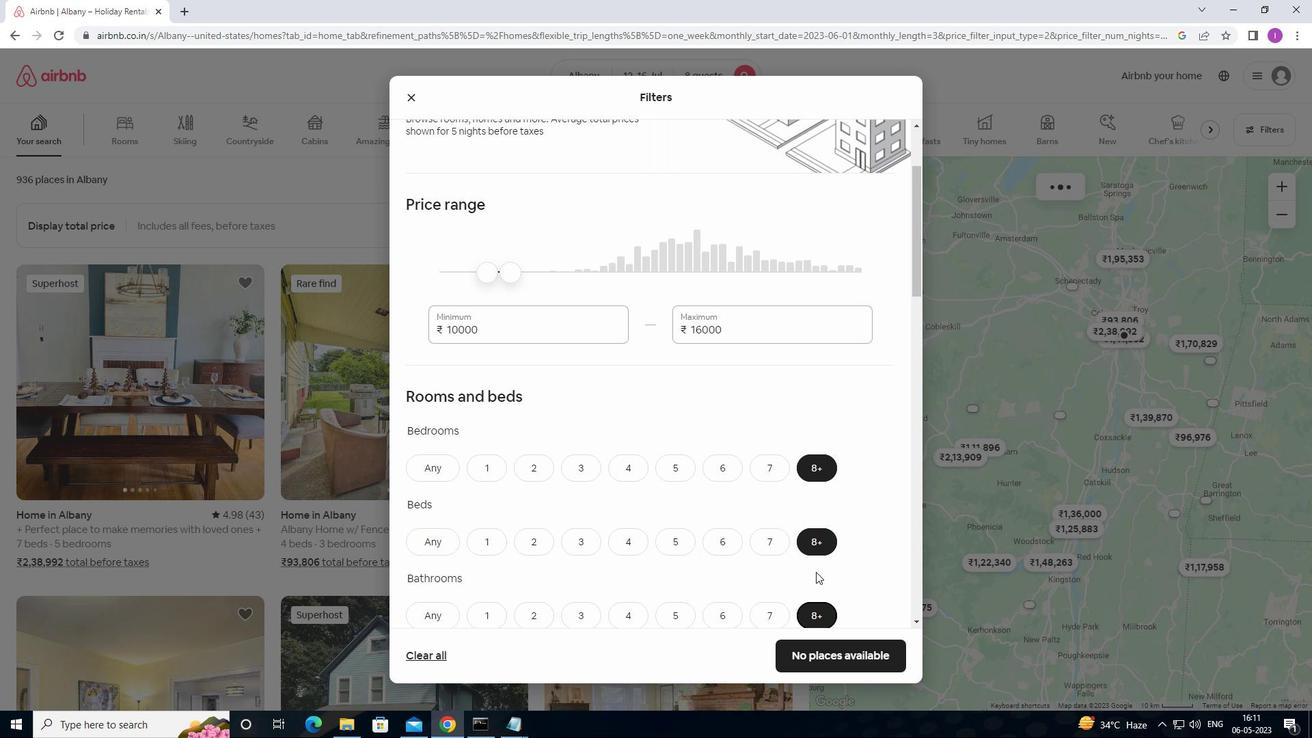 
Action: Mouse moved to (802, 533)
Screenshot: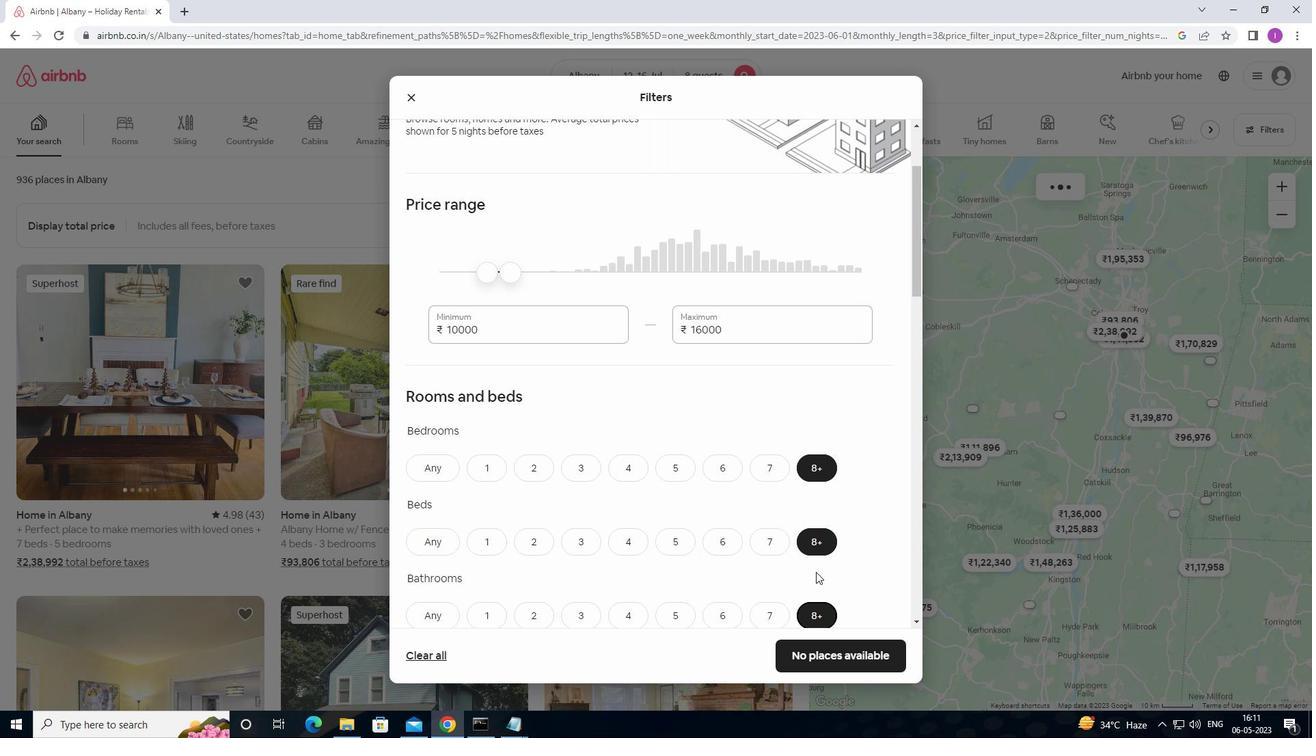 
Action: Mouse scrolled (802, 532) with delta (0, 0)
Screenshot: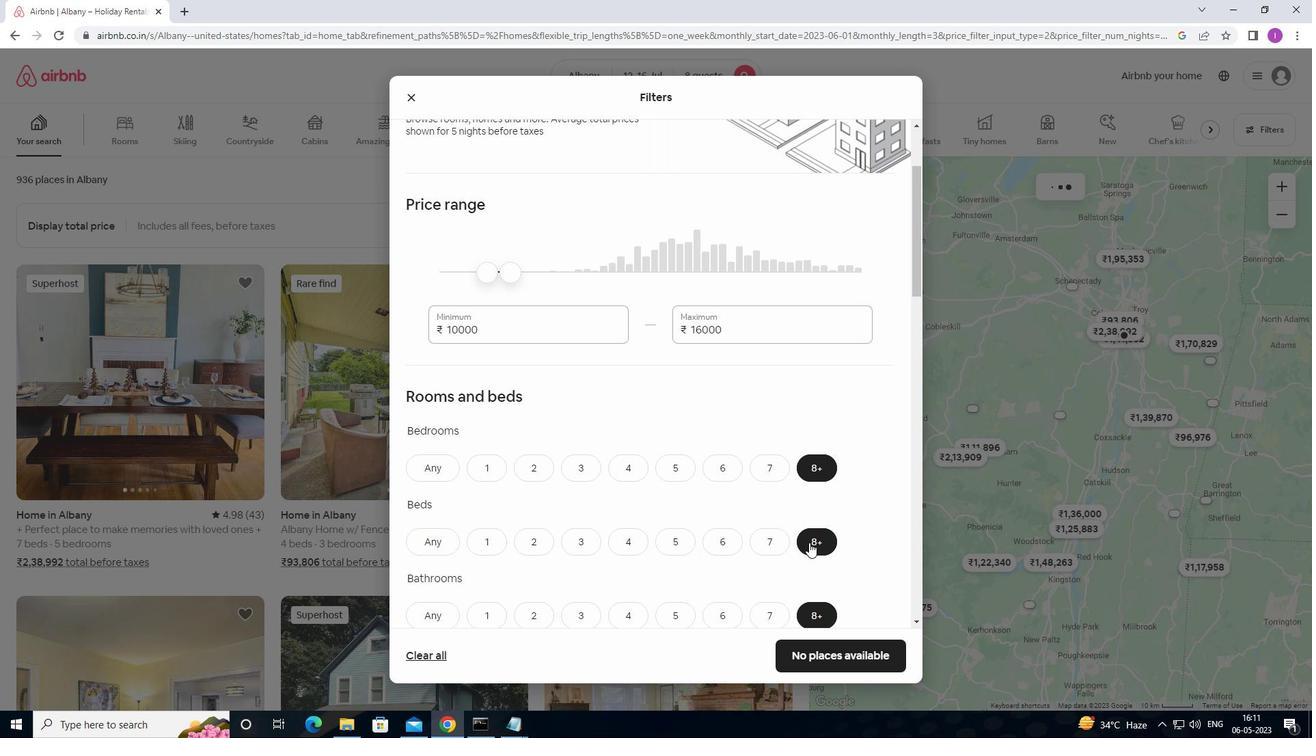 
Action: Mouse moved to (800, 529)
Screenshot: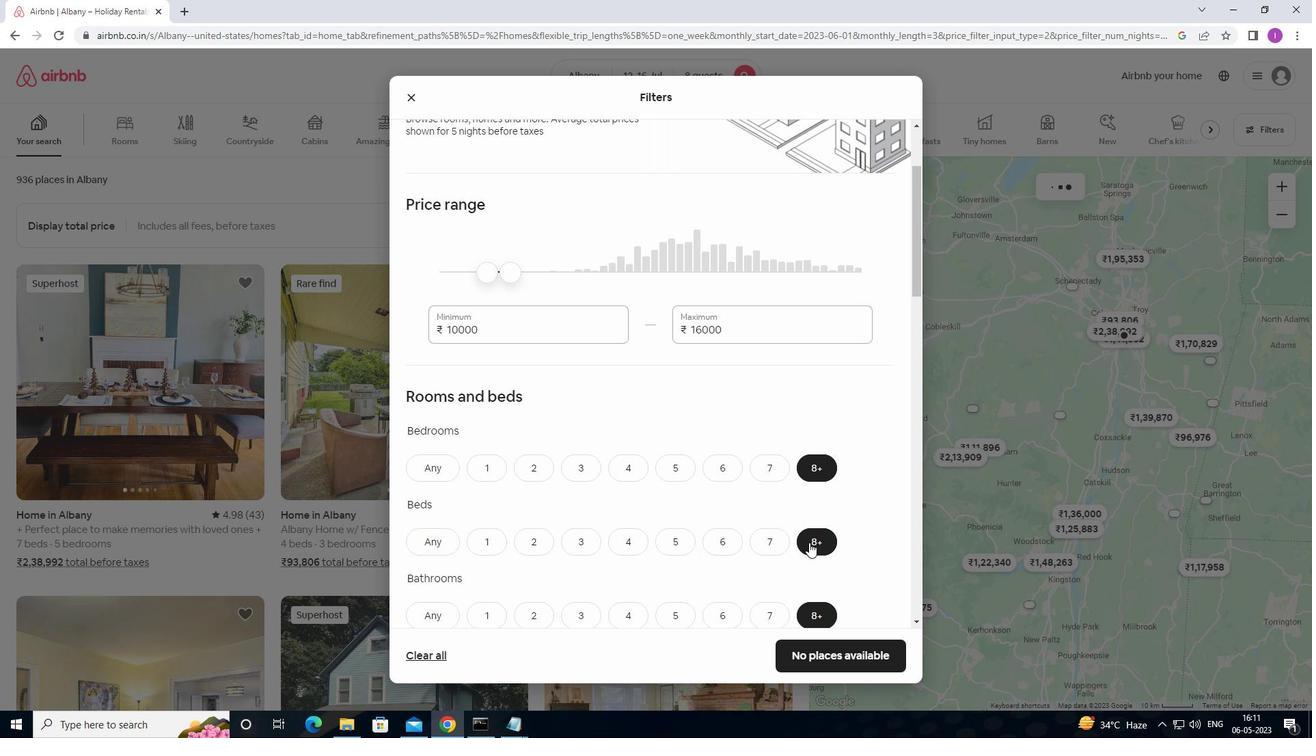 
Action: Mouse scrolled (800, 528) with delta (0, 0)
Screenshot: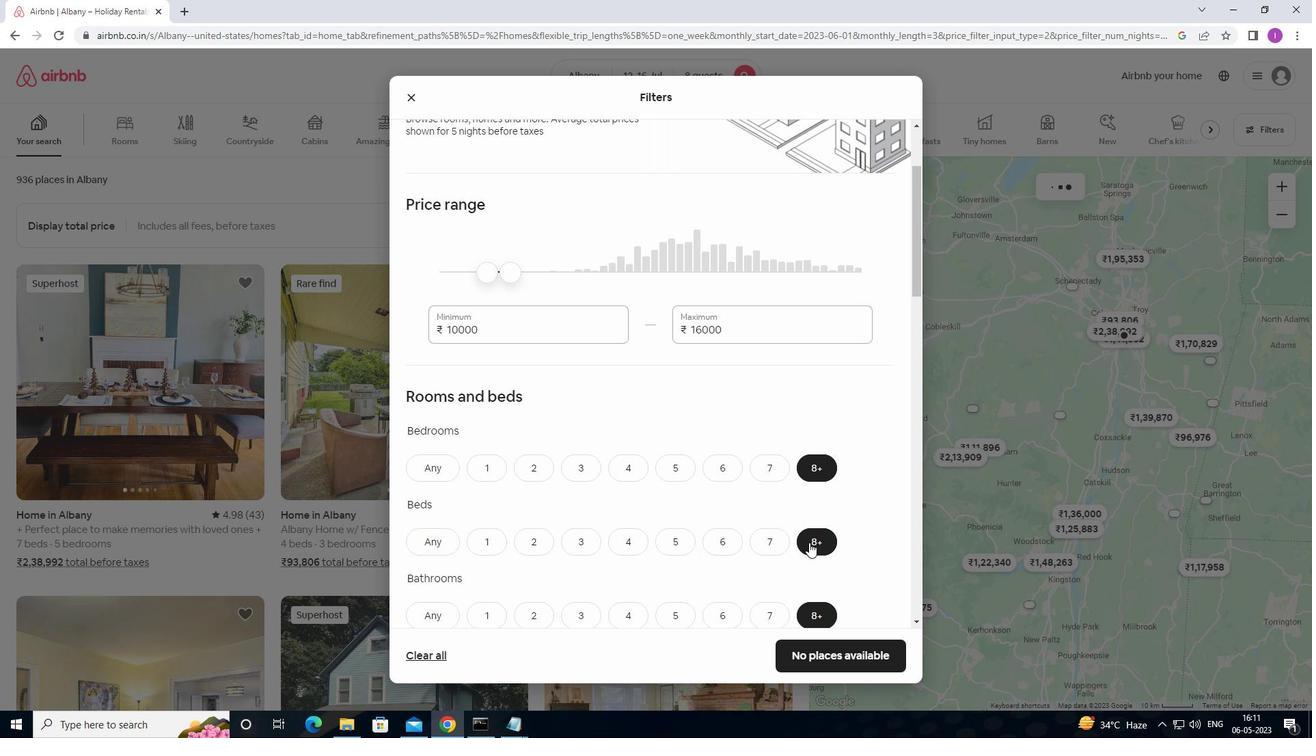 
Action: Mouse moved to (710, 483)
Screenshot: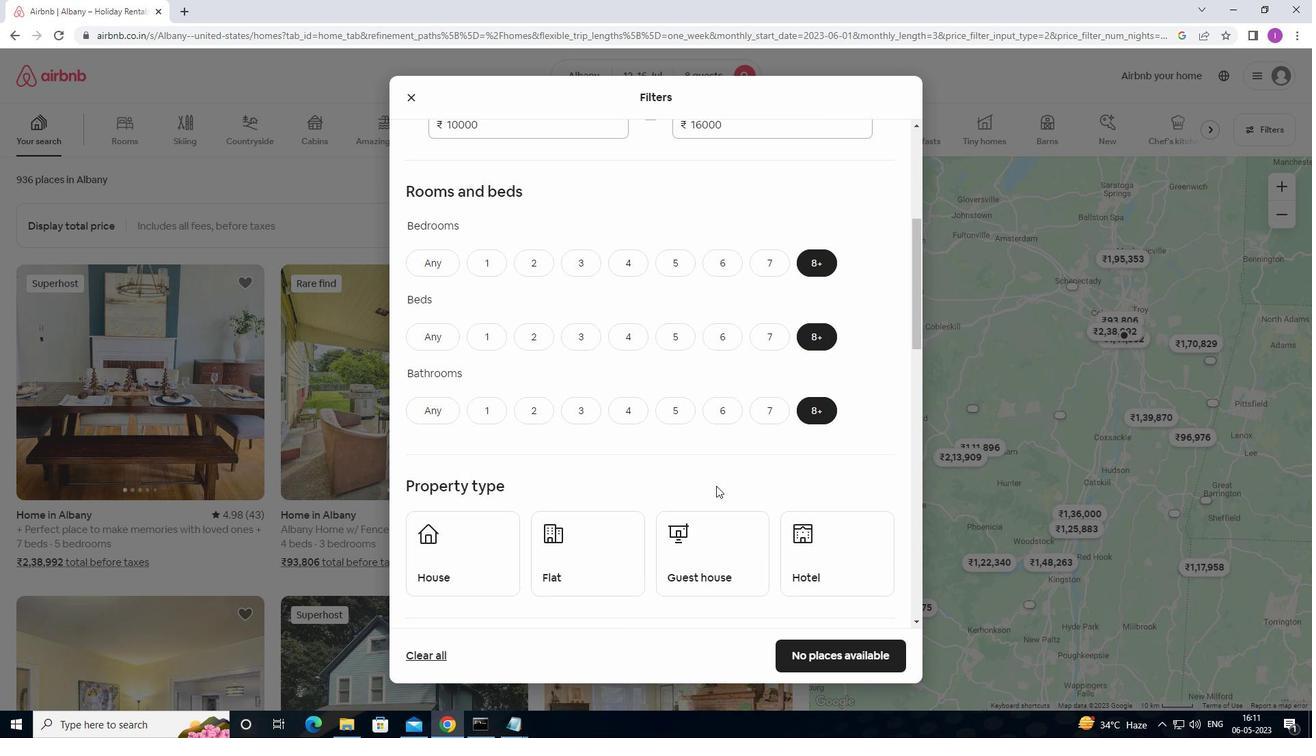 
Action: Mouse scrolled (710, 482) with delta (0, 0)
Screenshot: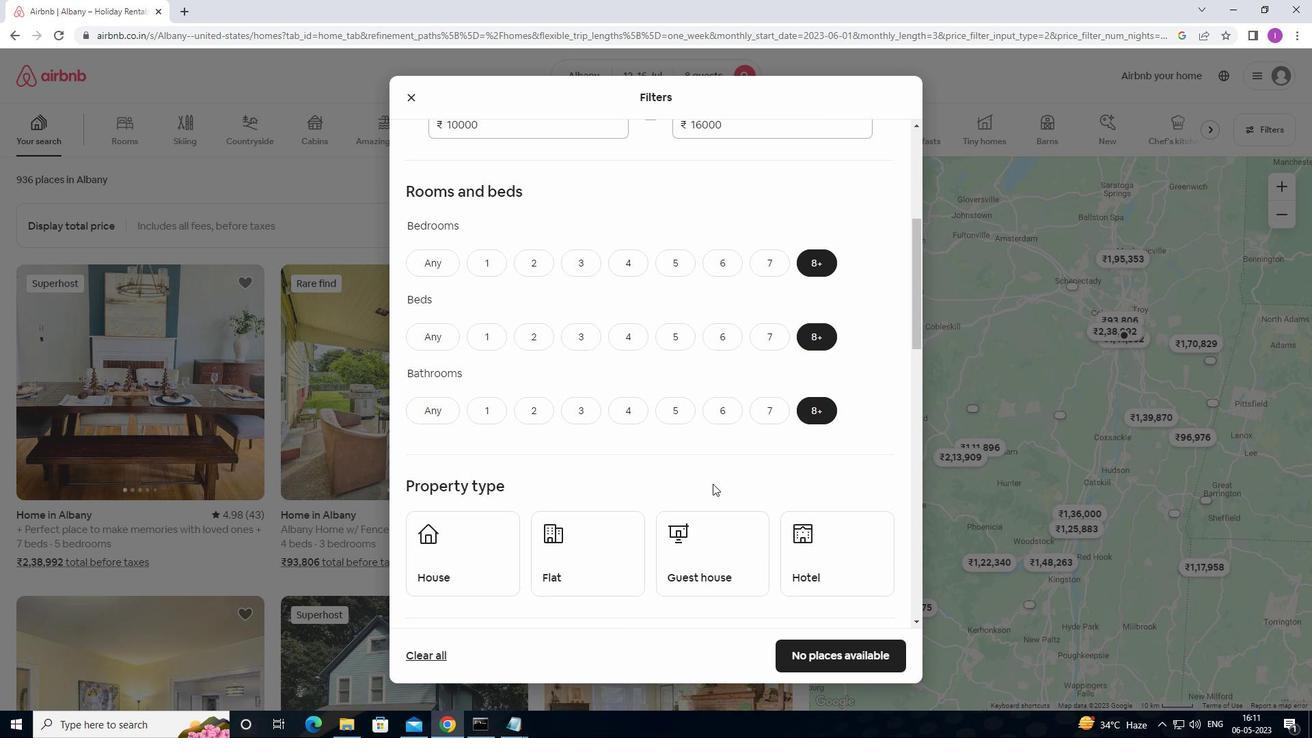 
Action: Mouse scrolled (710, 482) with delta (0, 0)
Screenshot: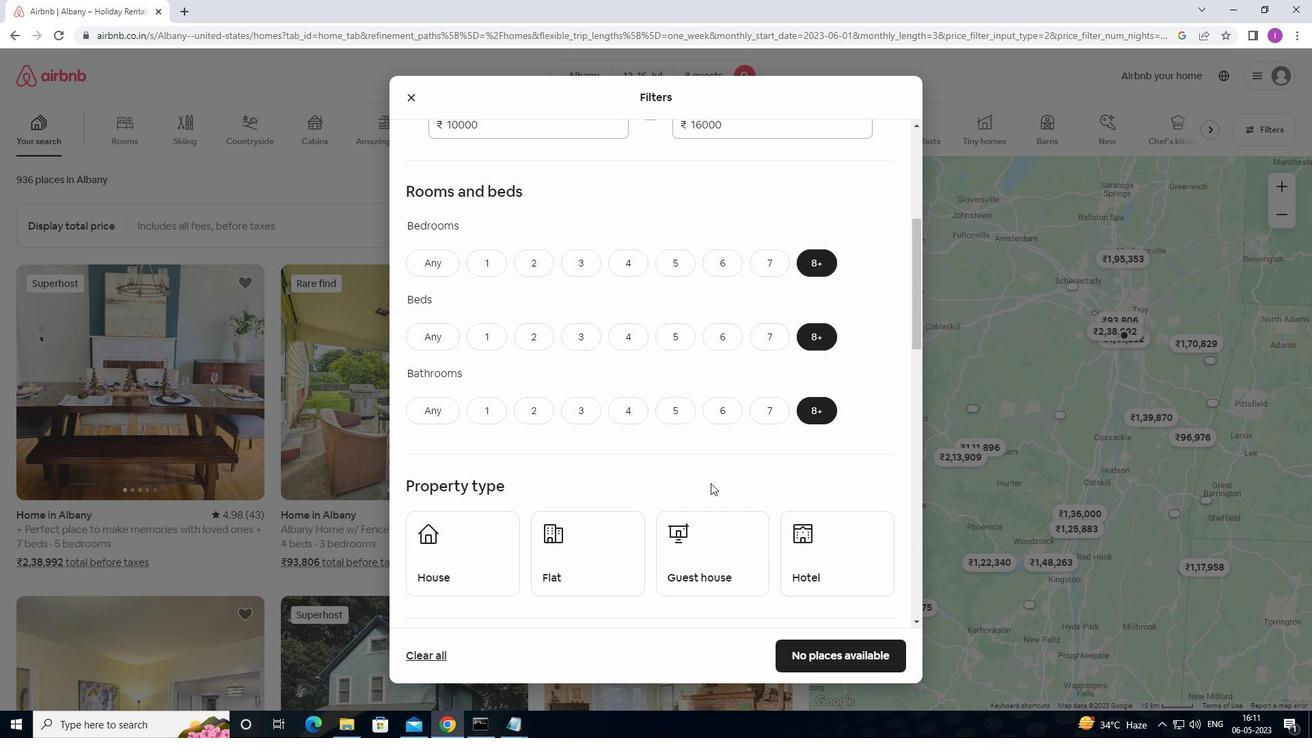 
Action: Mouse moved to (479, 442)
Screenshot: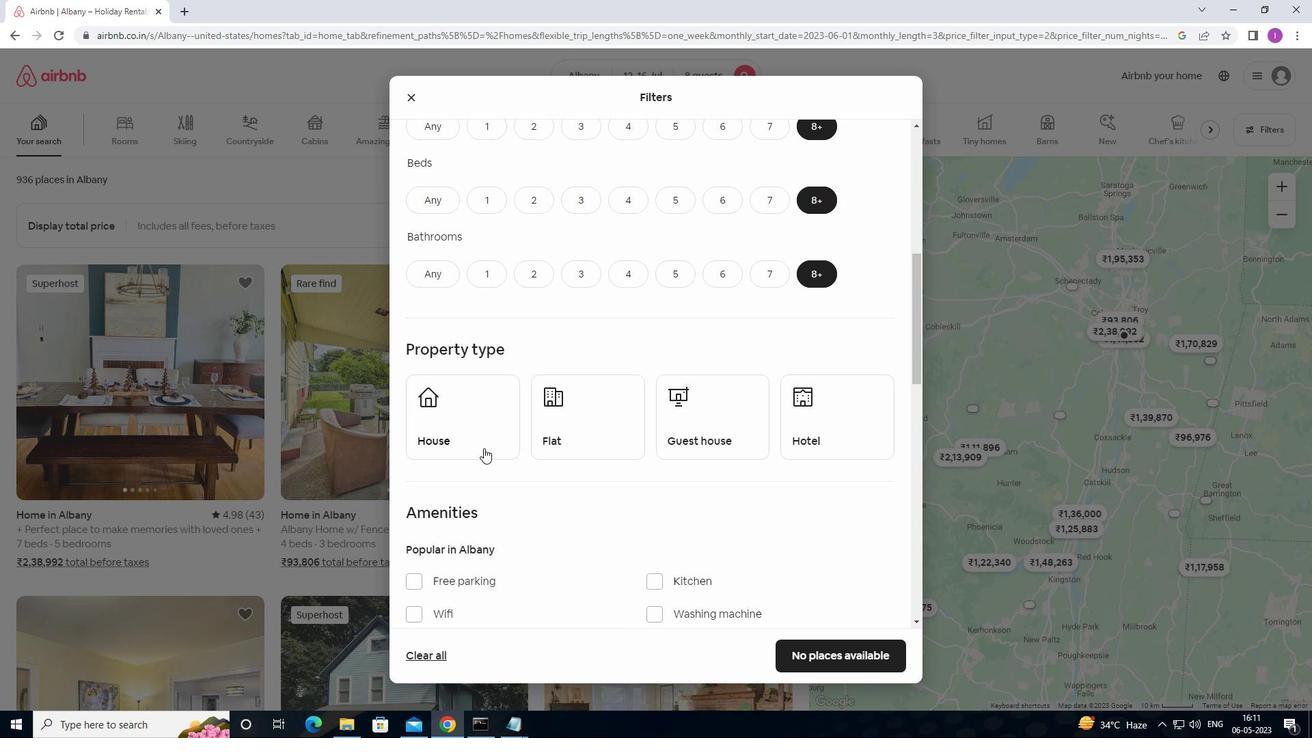 
Action: Mouse pressed left at (479, 442)
Screenshot: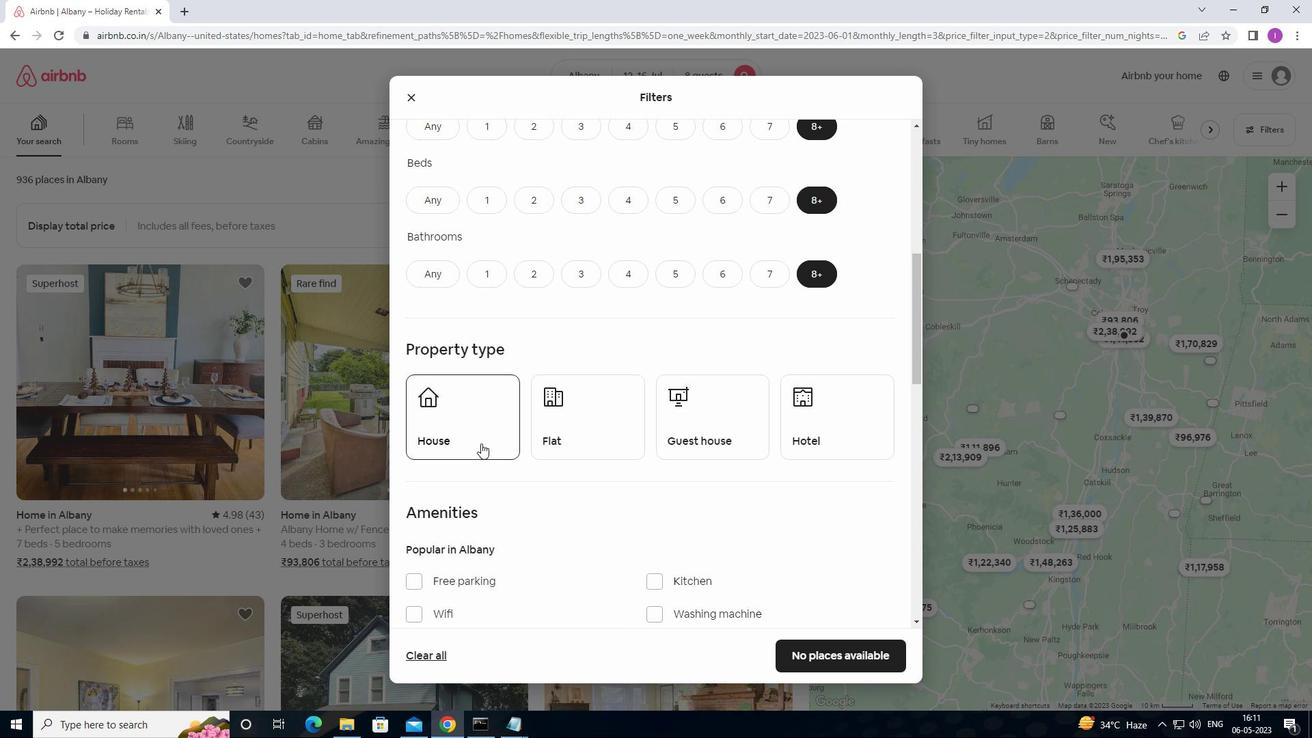 
Action: Mouse moved to (587, 431)
Screenshot: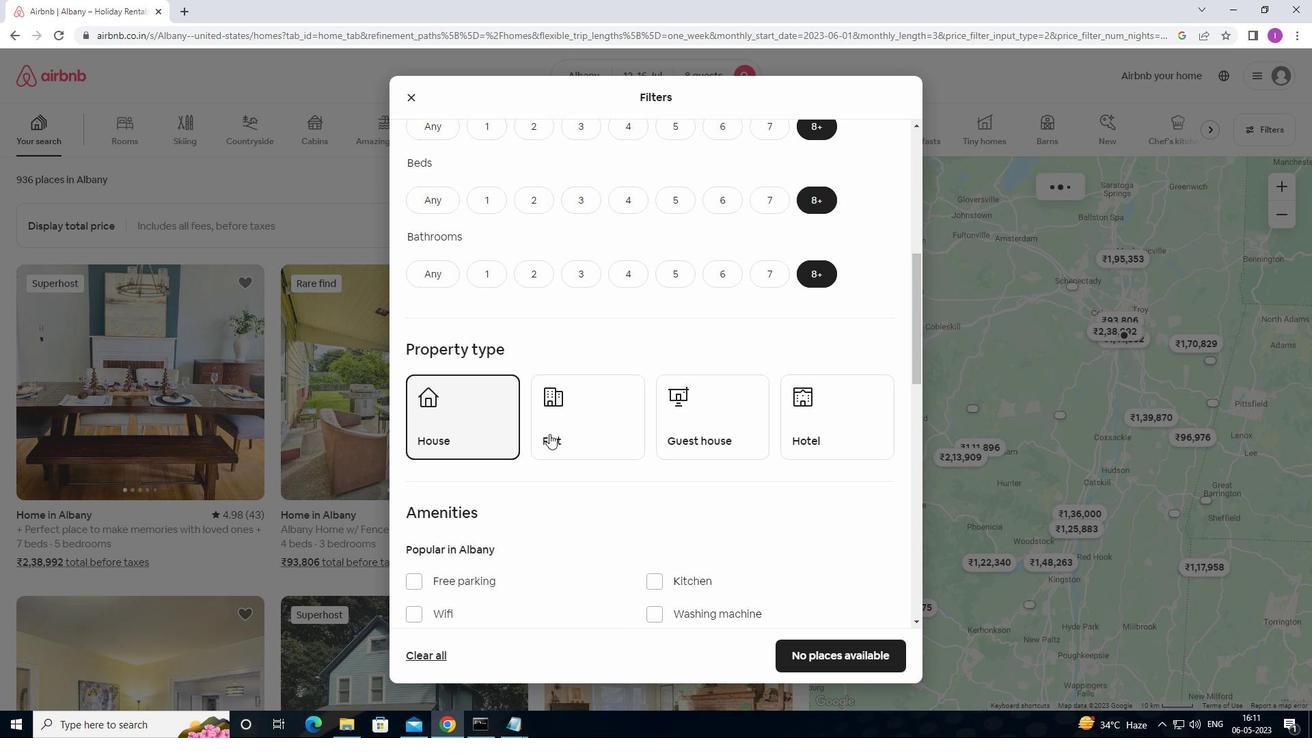 
Action: Mouse pressed left at (587, 431)
Screenshot: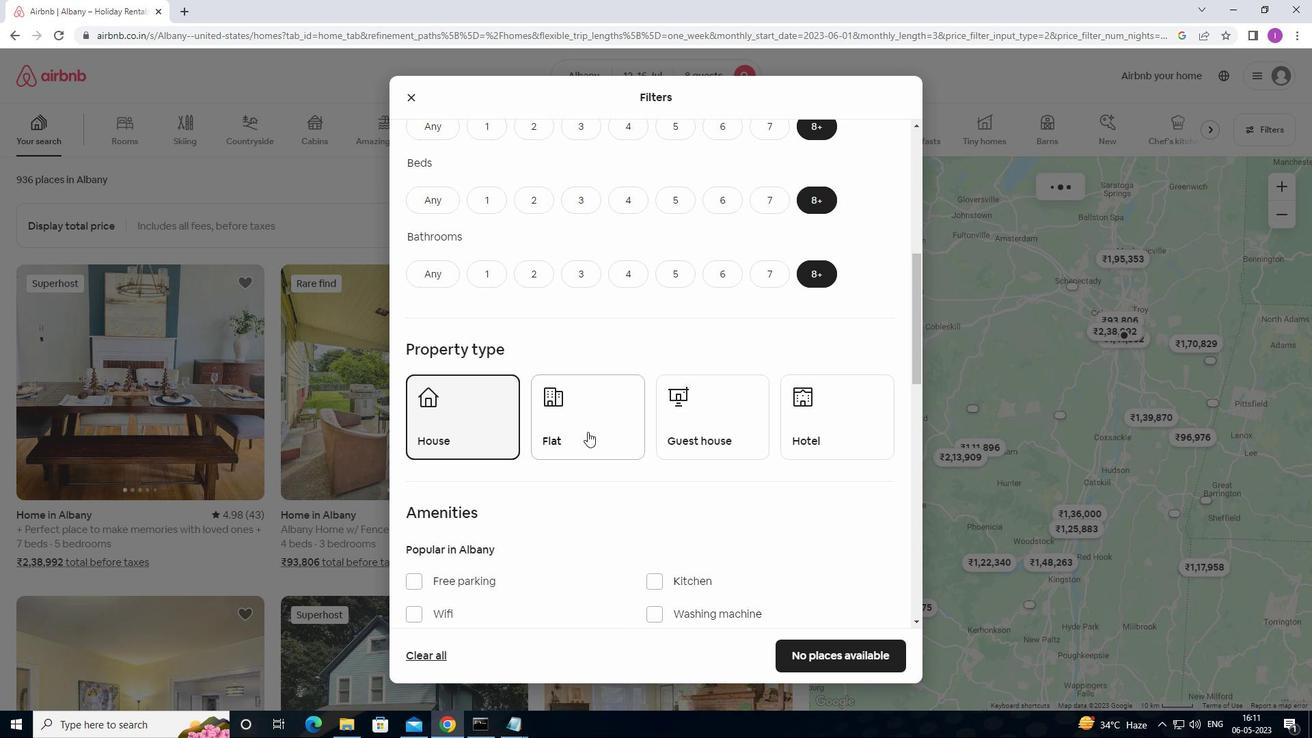 
Action: Mouse moved to (679, 434)
Screenshot: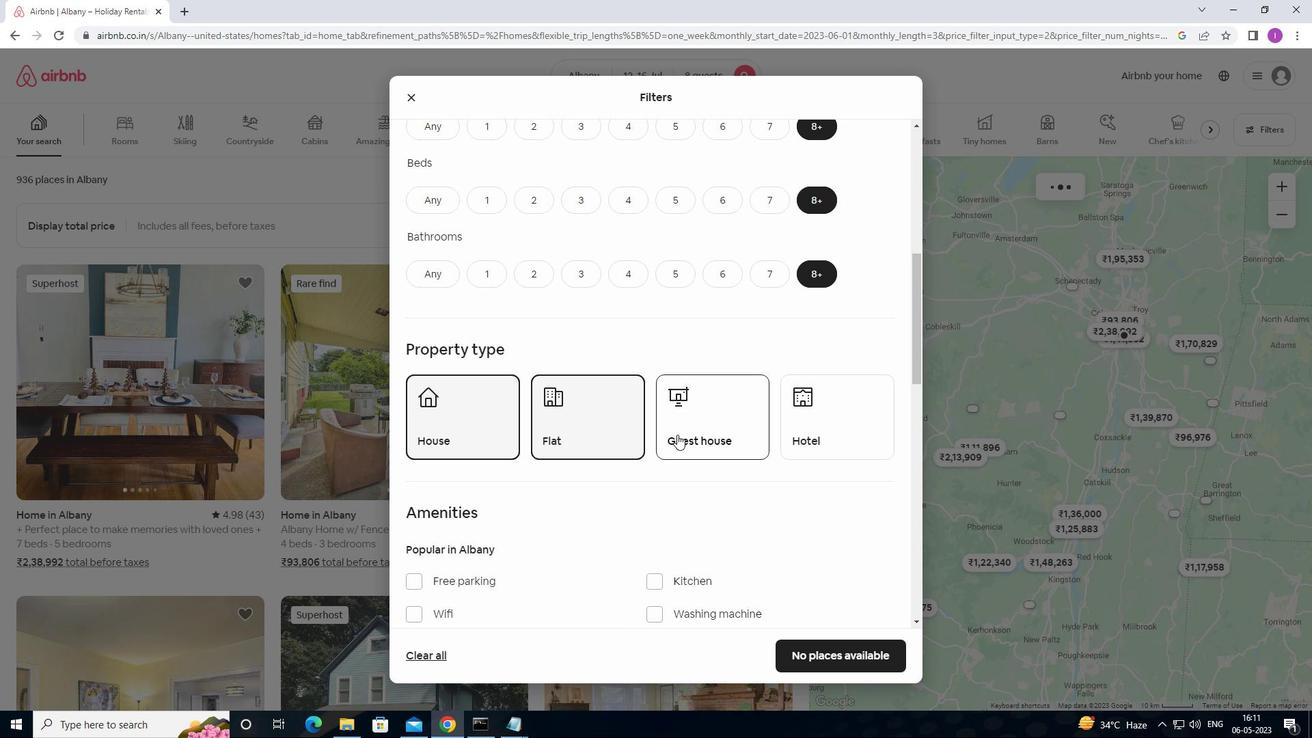 
Action: Mouse pressed left at (679, 434)
Screenshot: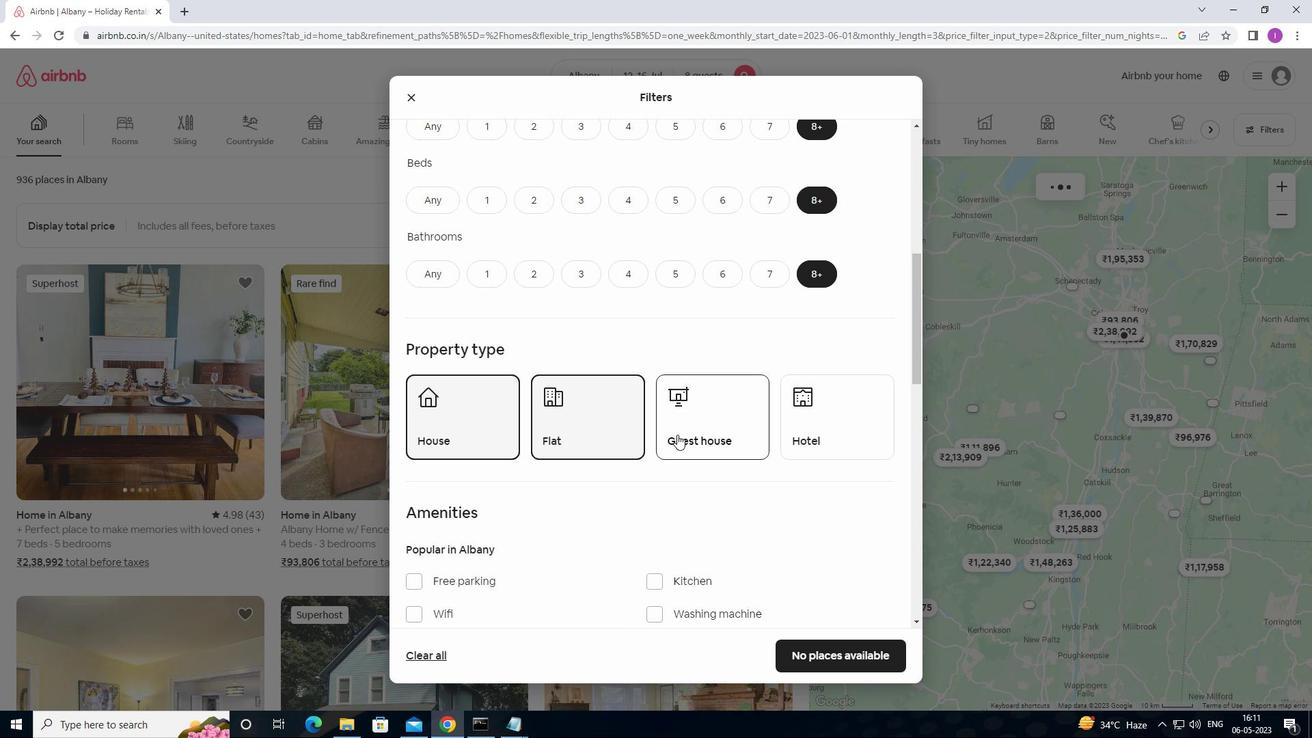 
Action: Mouse moved to (691, 504)
Screenshot: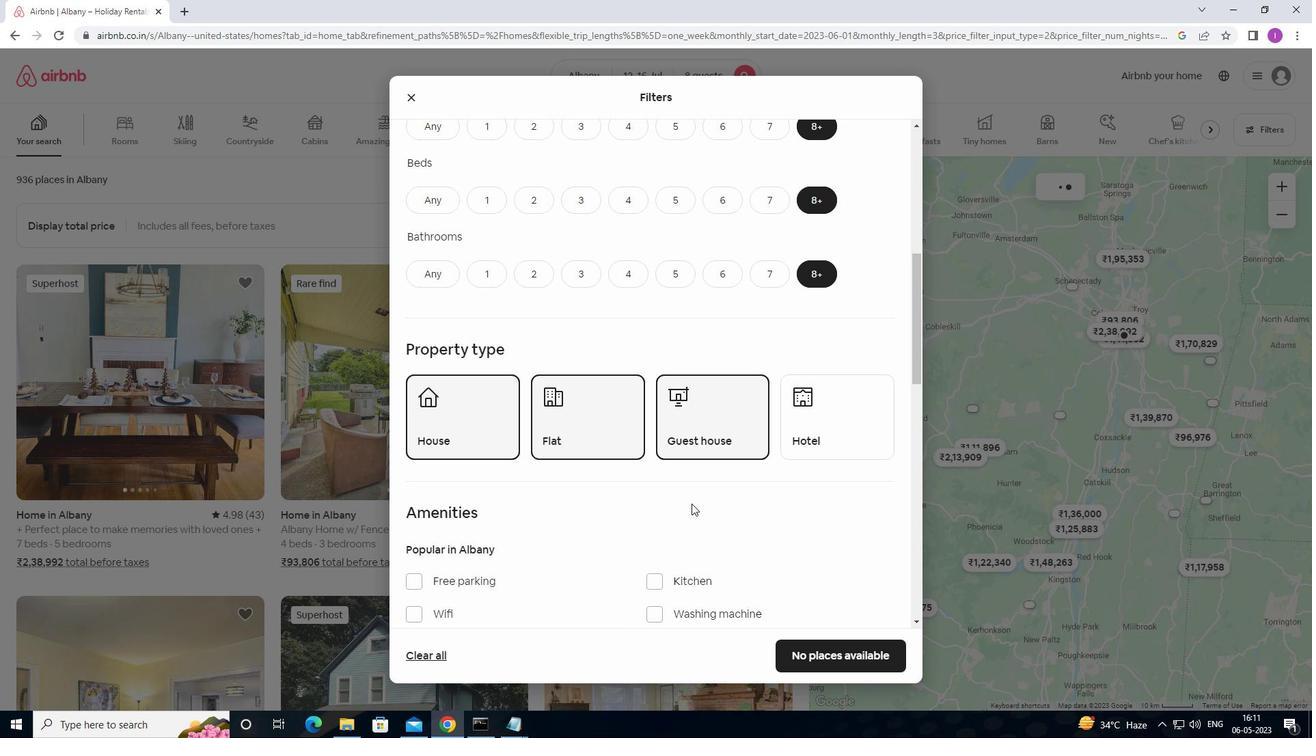 
Action: Mouse scrolled (691, 503) with delta (0, 0)
Screenshot: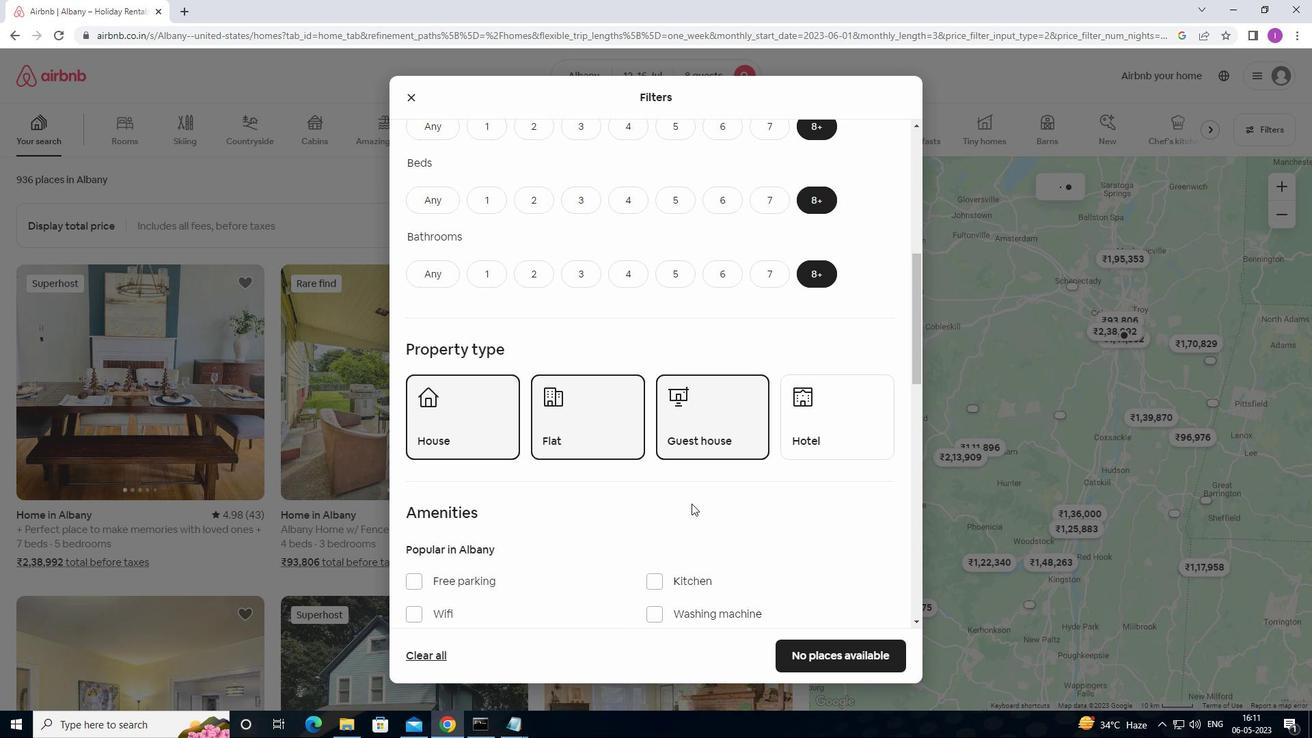 
Action: Mouse scrolled (691, 503) with delta (0, 0)
Screenshot: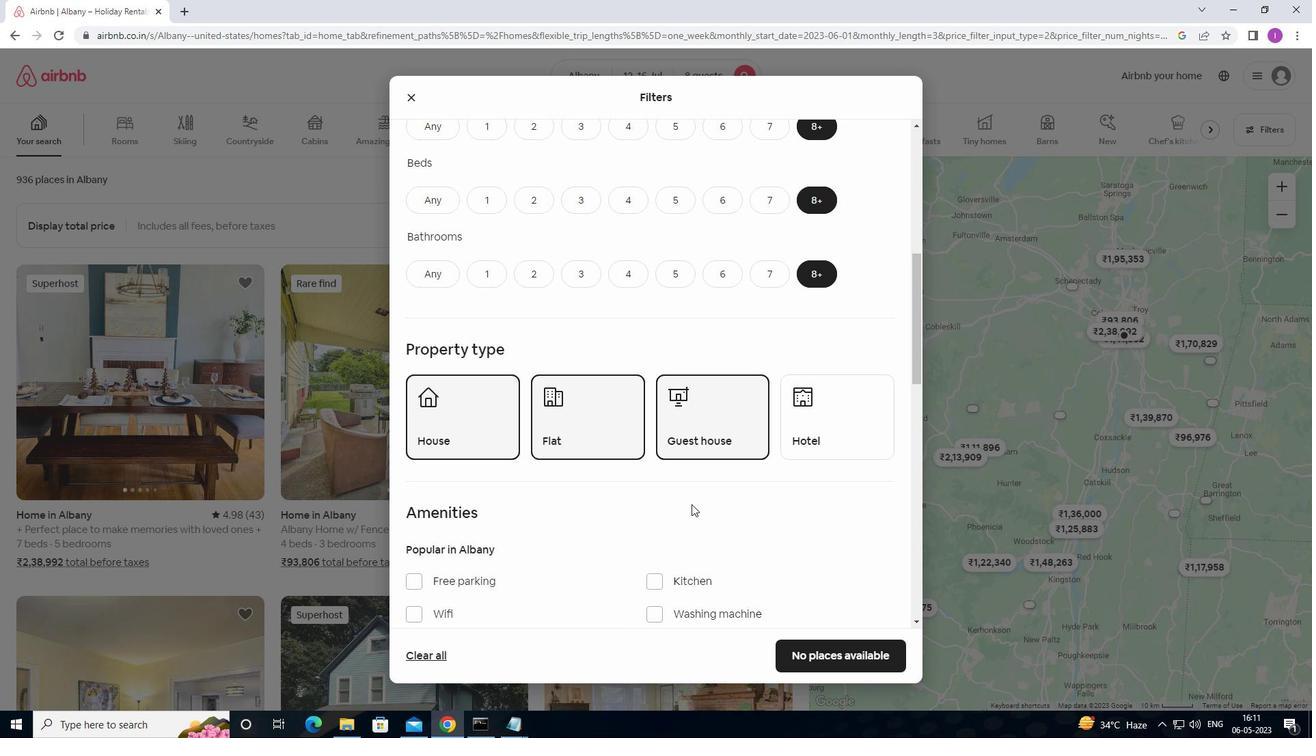 
Action: Mouse moved to (420, 443)
Screenshot: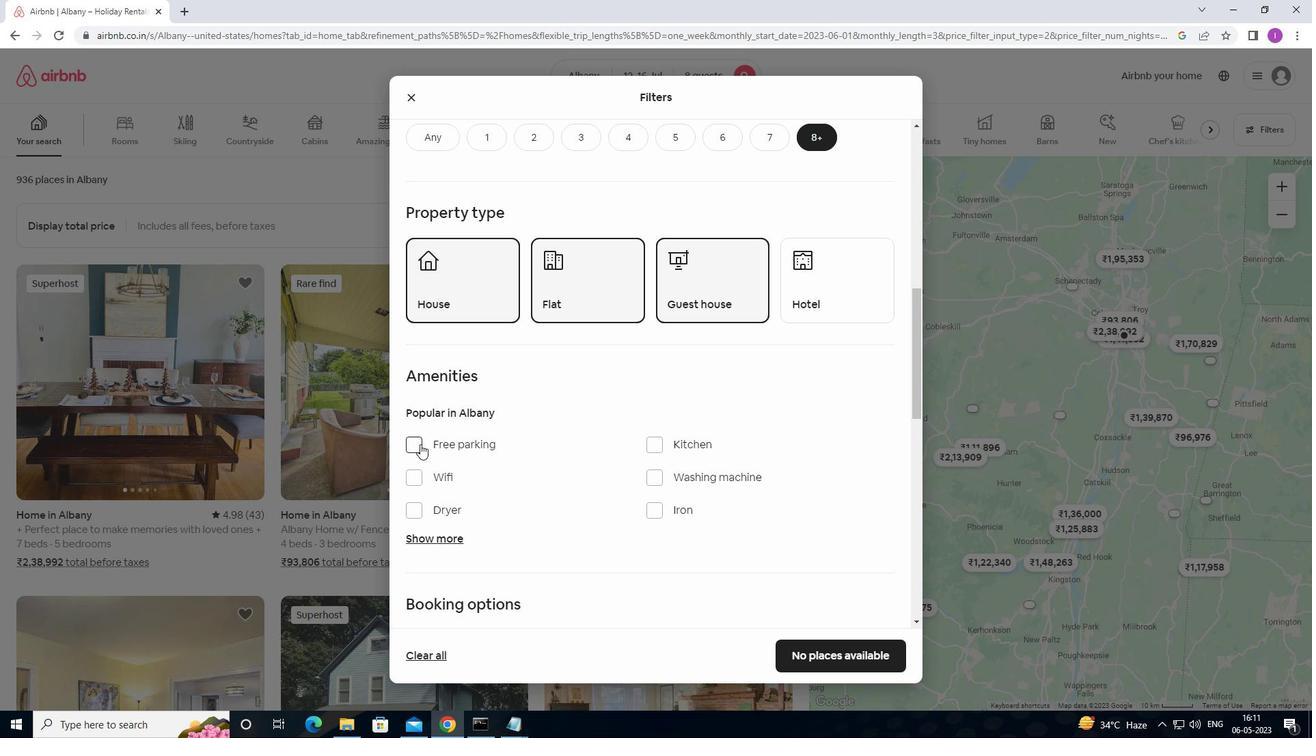 
Action: Mouse pressed left at (420, 443)
Screenshot: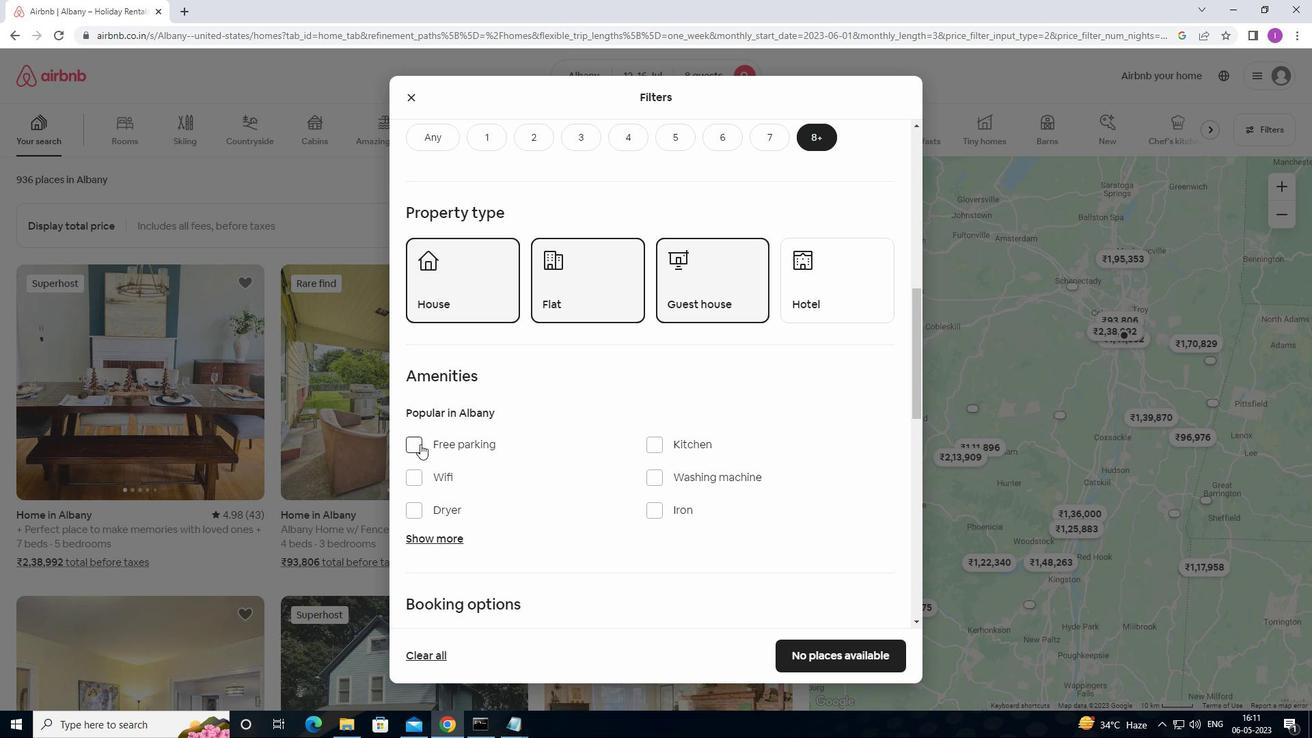 
Action: Mouse moved to (423, 478)
Screenshot: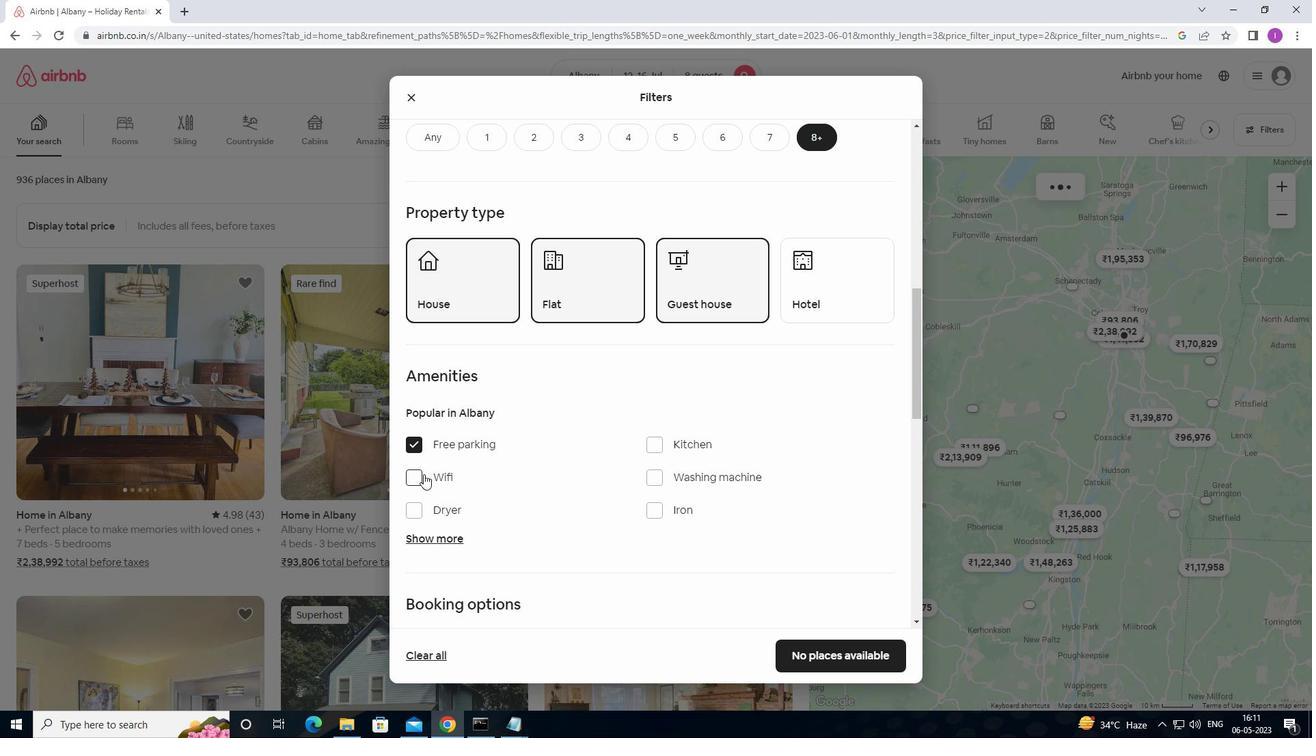 
Action: Mouse pressed left at (423, 478)
Screenshot: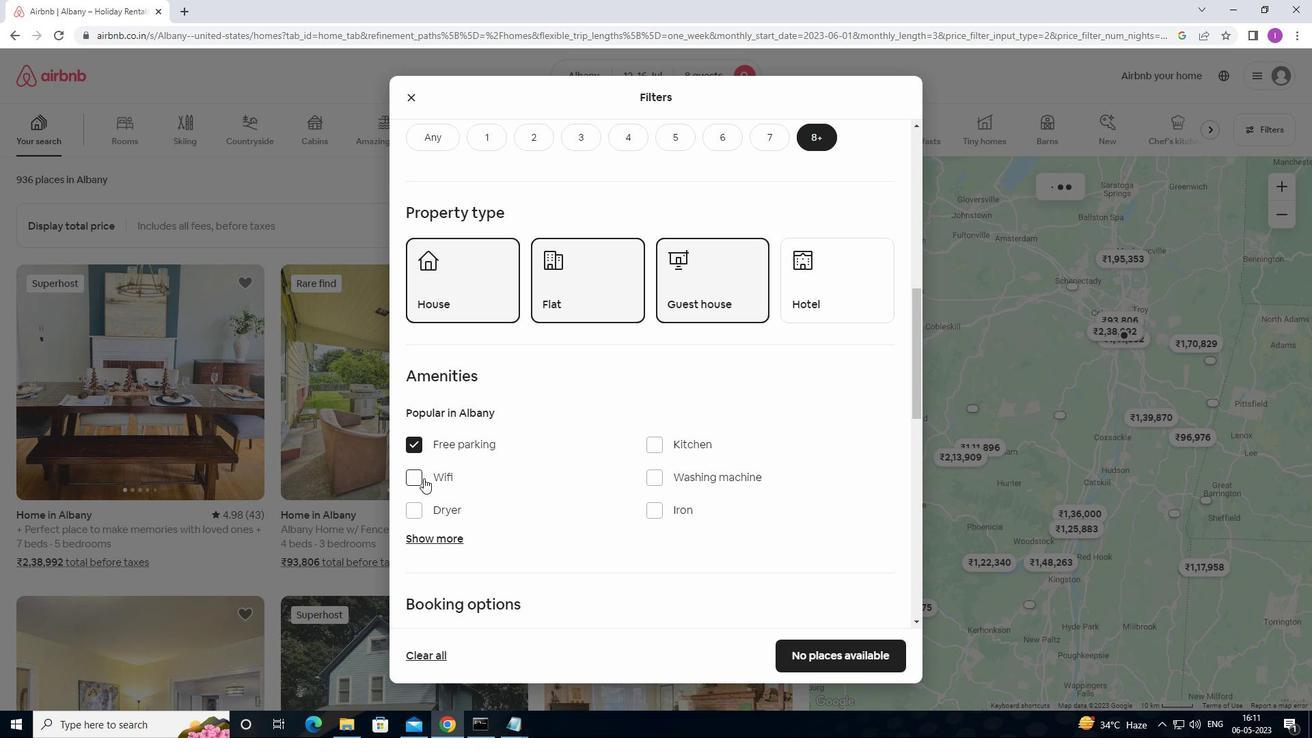 
Action: Mouse moved to (594, 493)
Screenshot: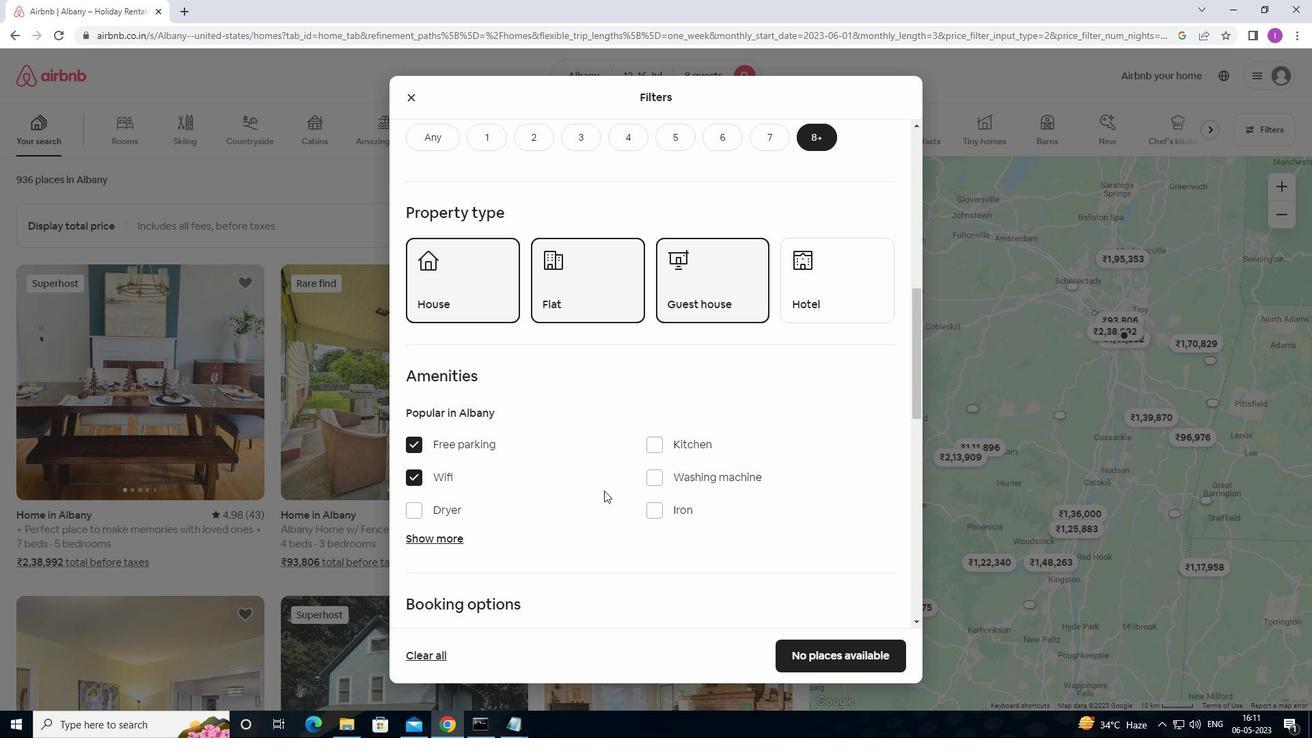 
Action: Mouse scrolled (594, 492) with delta (0, 0)
Screenshot: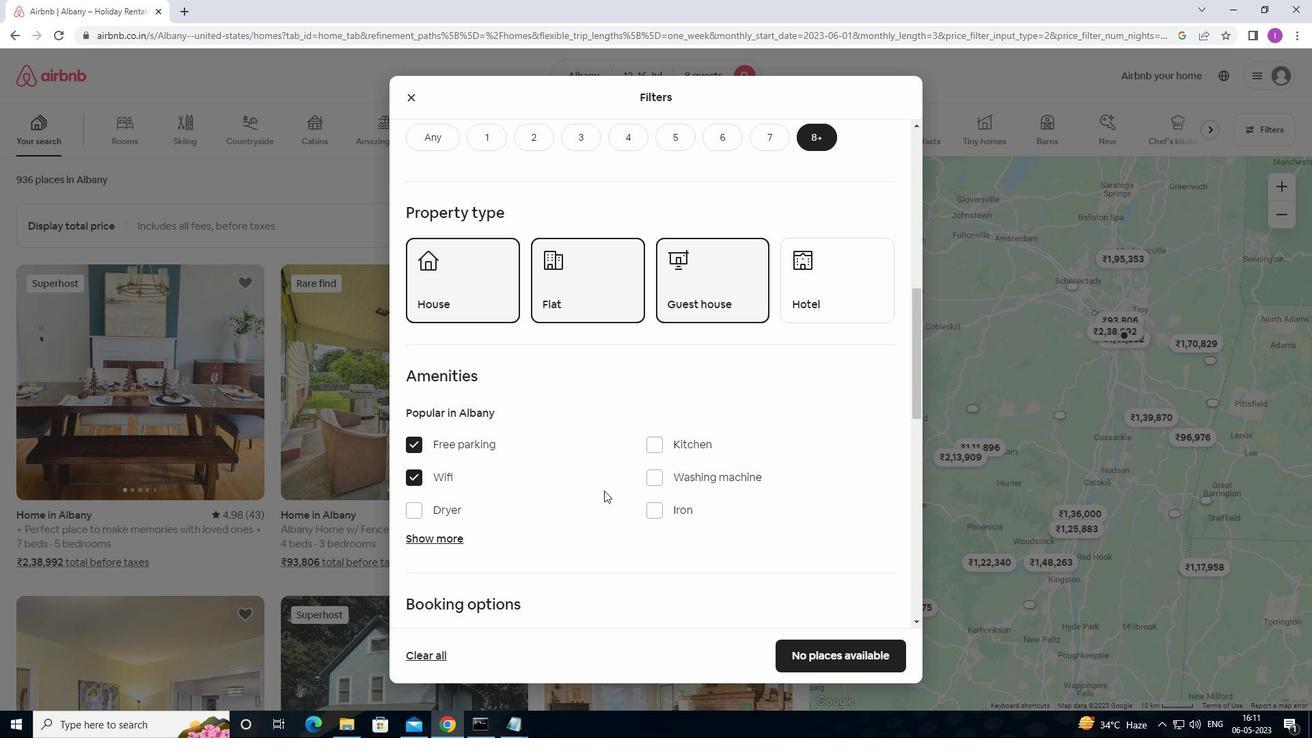 
Action: Mouse moved to (587, 496)
Screenshot: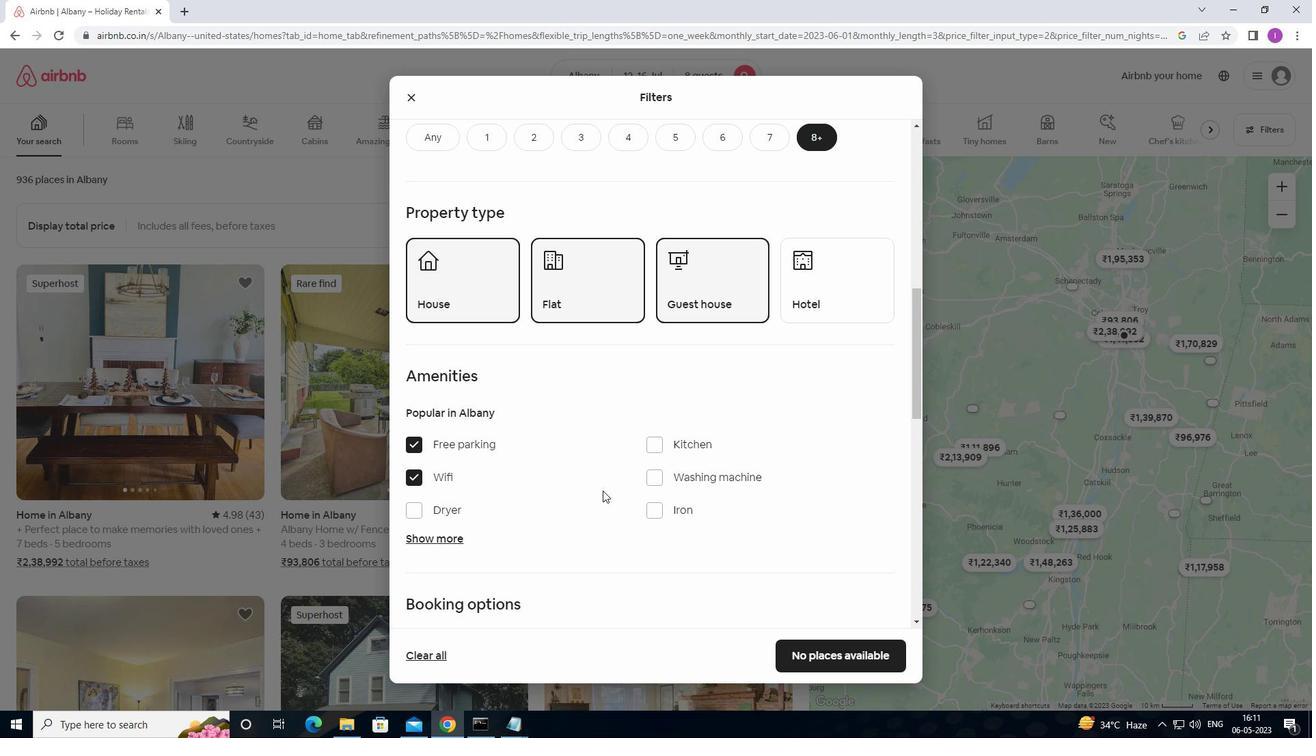 
Action: Mouse scrolled (587, 496) with delta (0, 0)
Screenshot: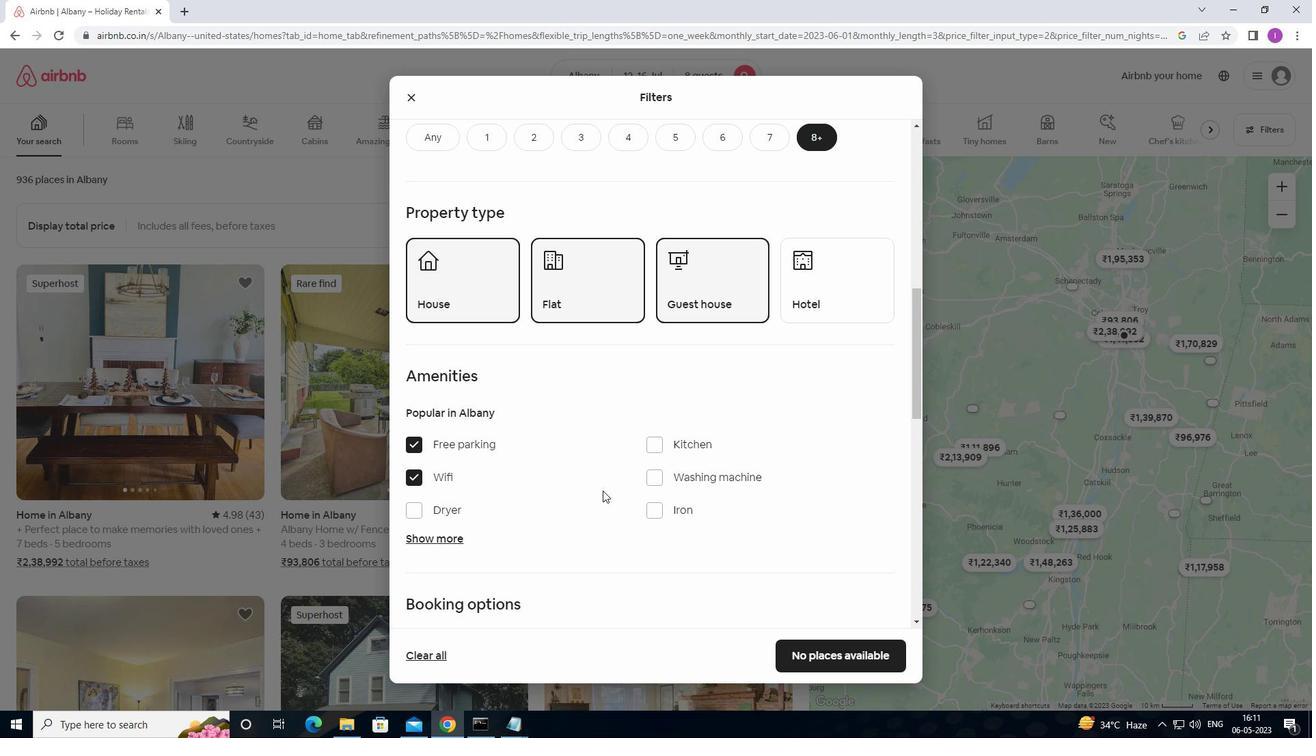 
Action: Mouse moved to (441, 401)
Screenshot: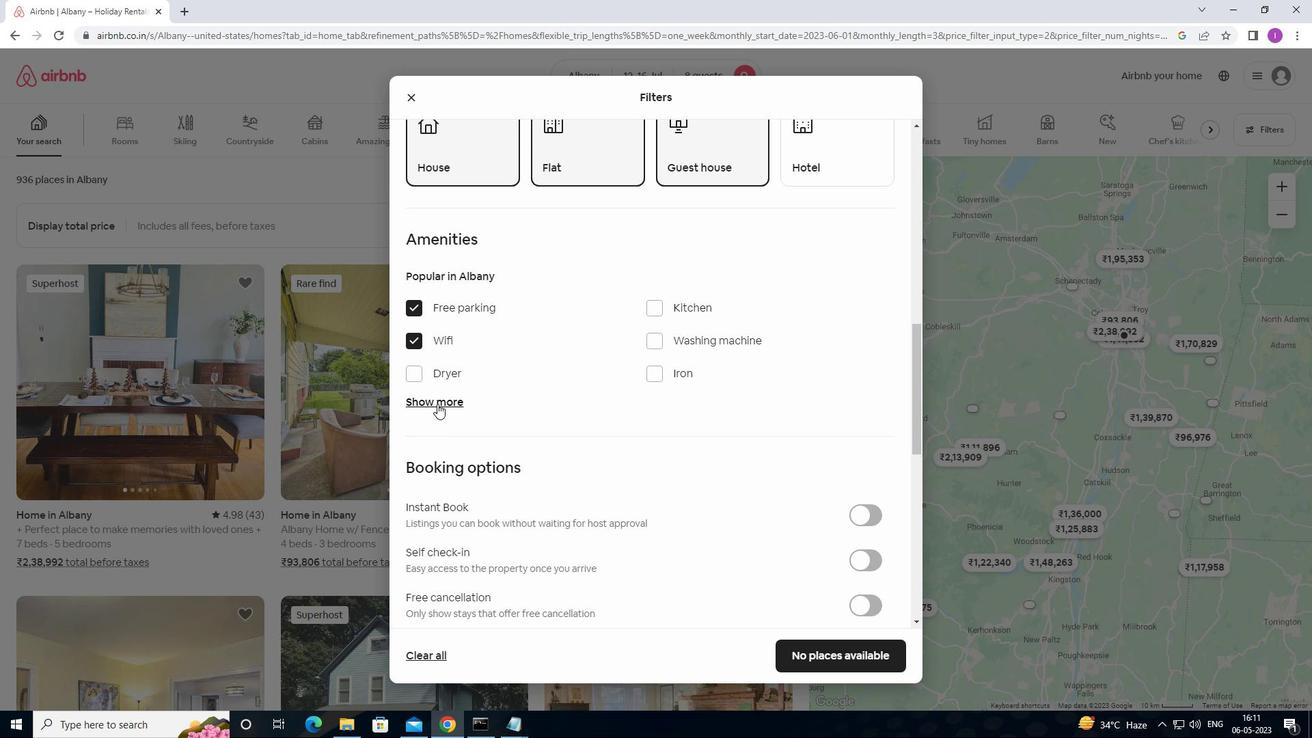 
Action: Mouse pressed left at (441, 401)
Screenshot: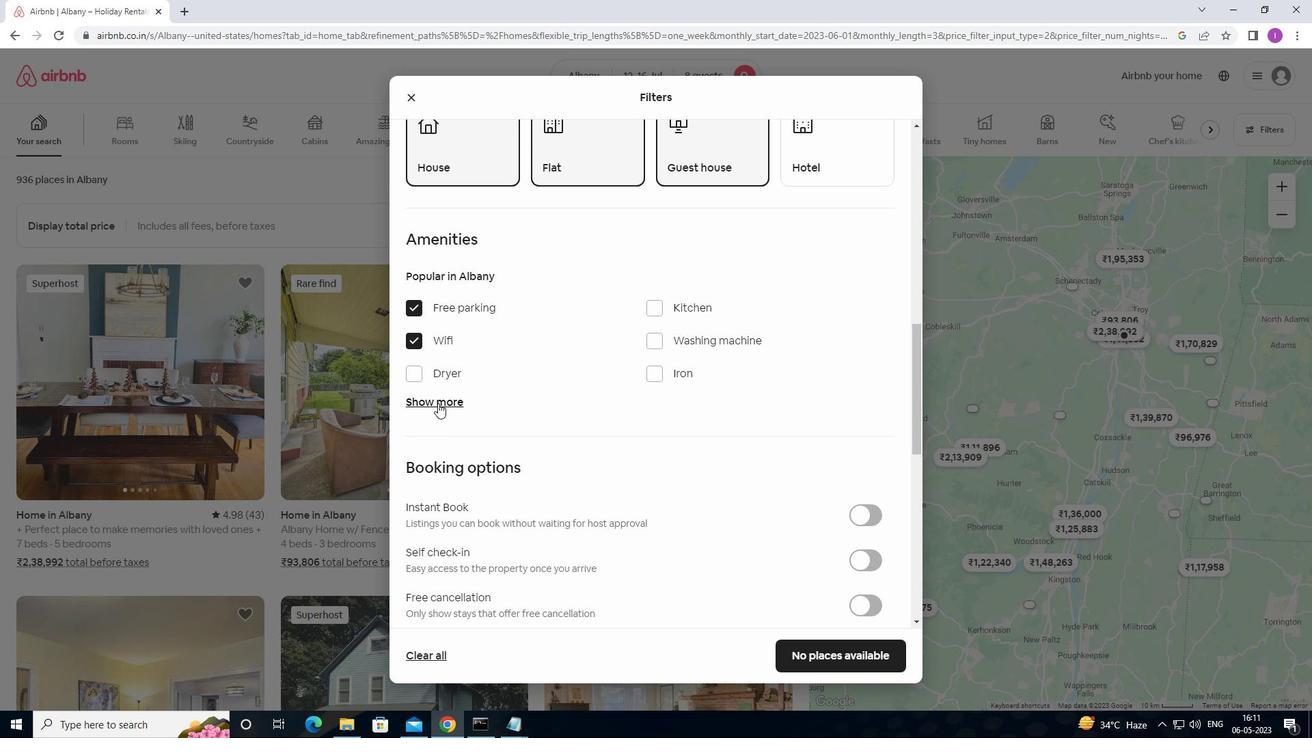 
Action: Mouse moved to (653, 486)
Screenshot: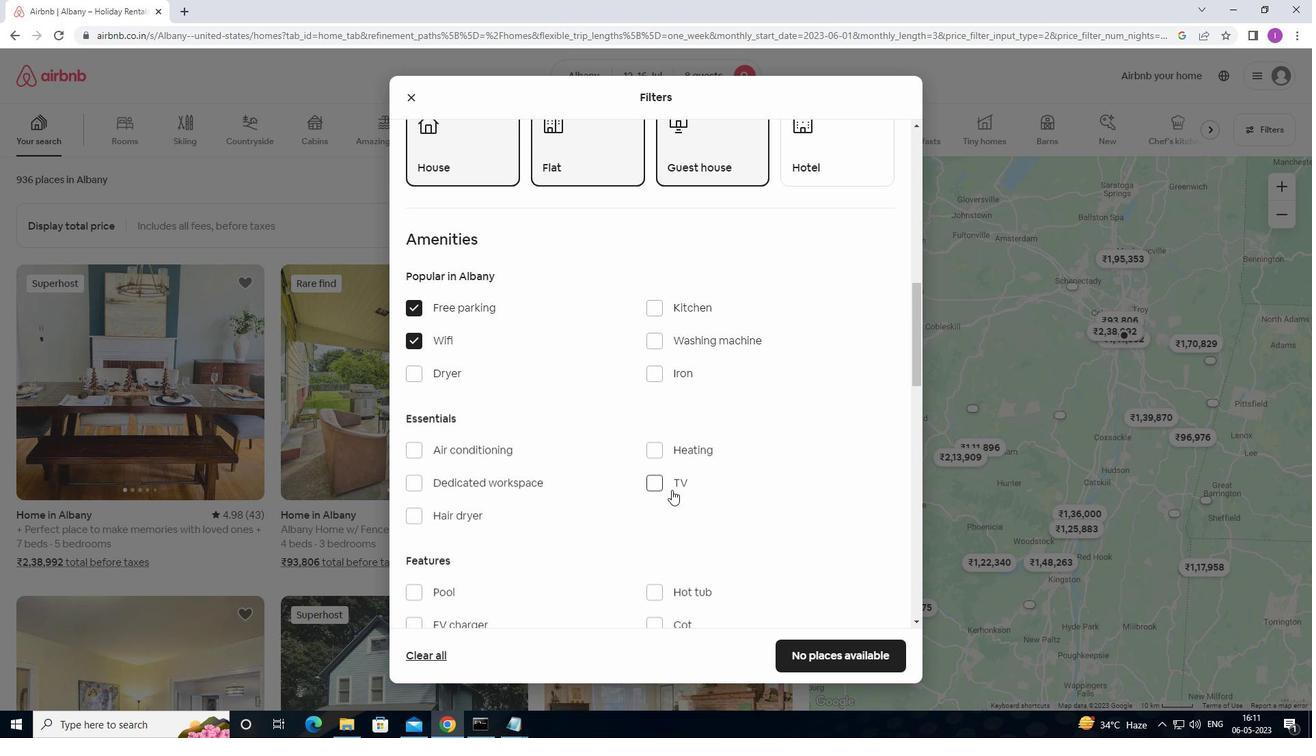 
Action: Mouse pressed left at (653, 486)
Screenshot: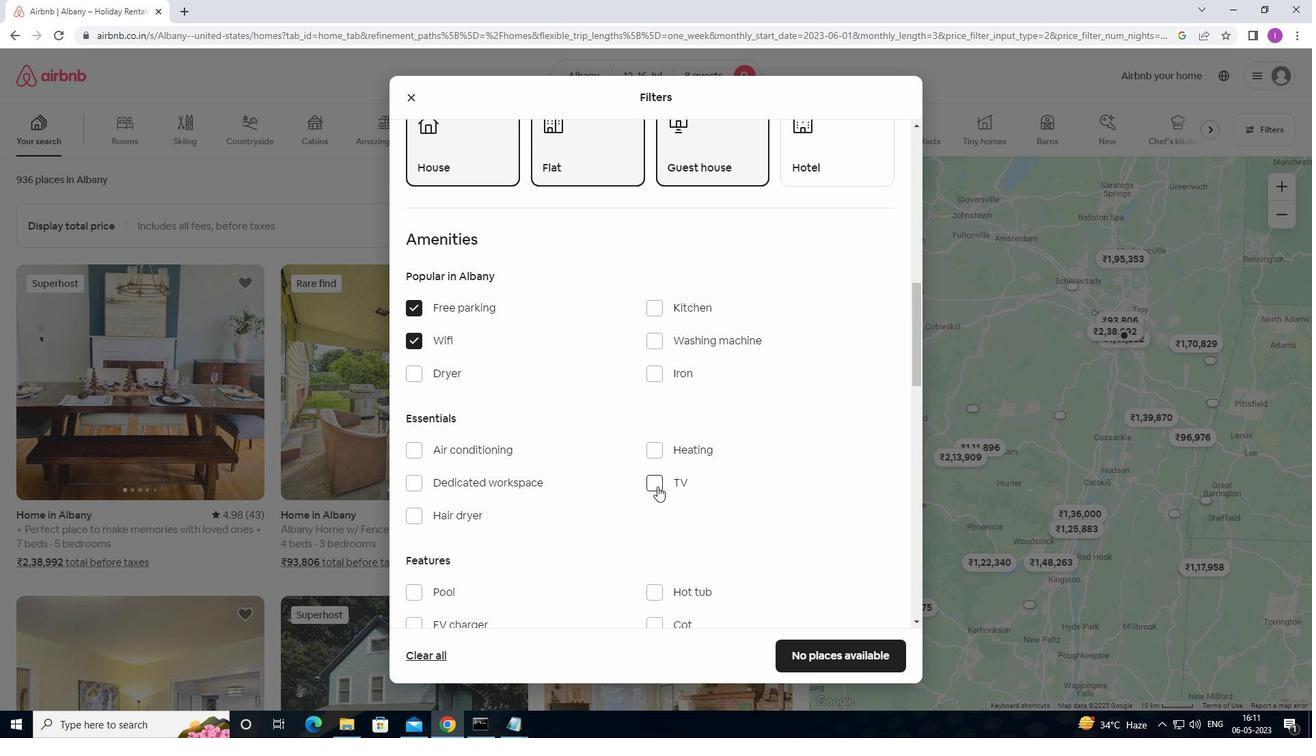 
Action: Mouse moved to (501, 580)
Screenshot: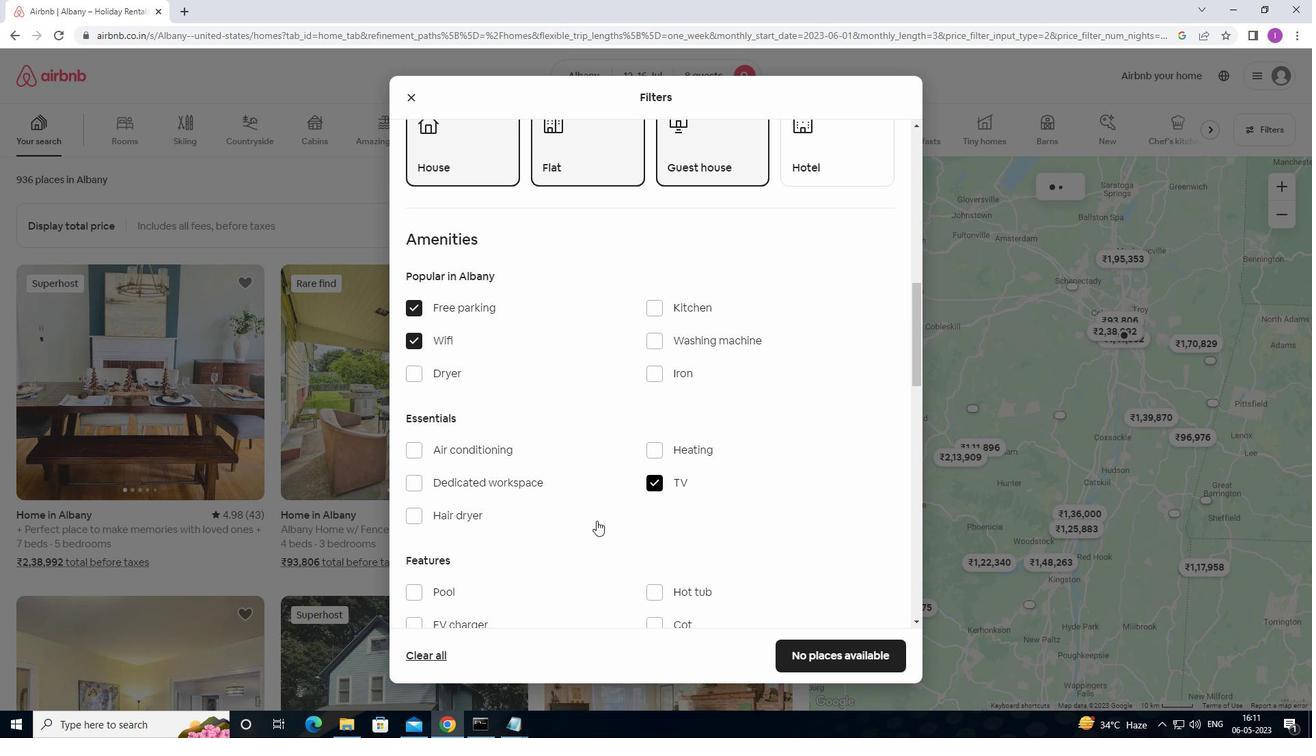 
Action: Mouse scrolled (501, 579) with delta (0, 0)
Screenshot: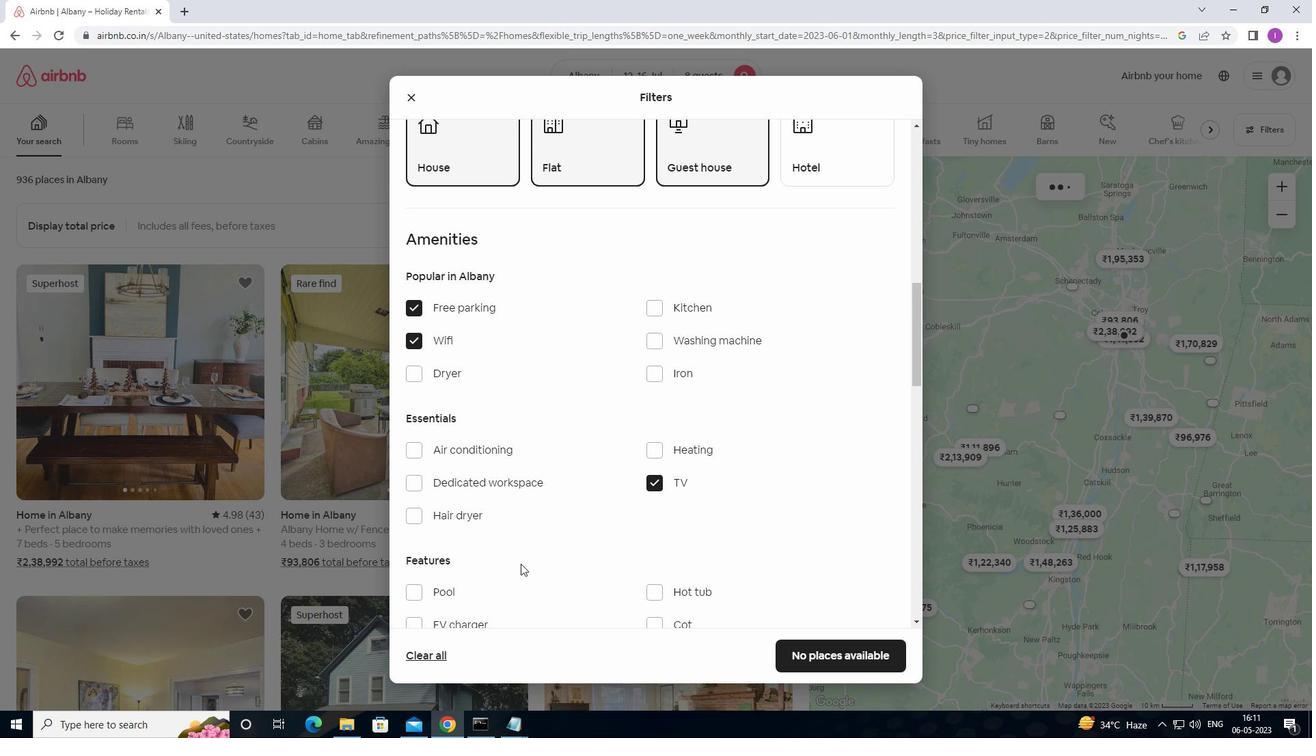 
Action: Mouse moved to (500, 580)
Screenshot: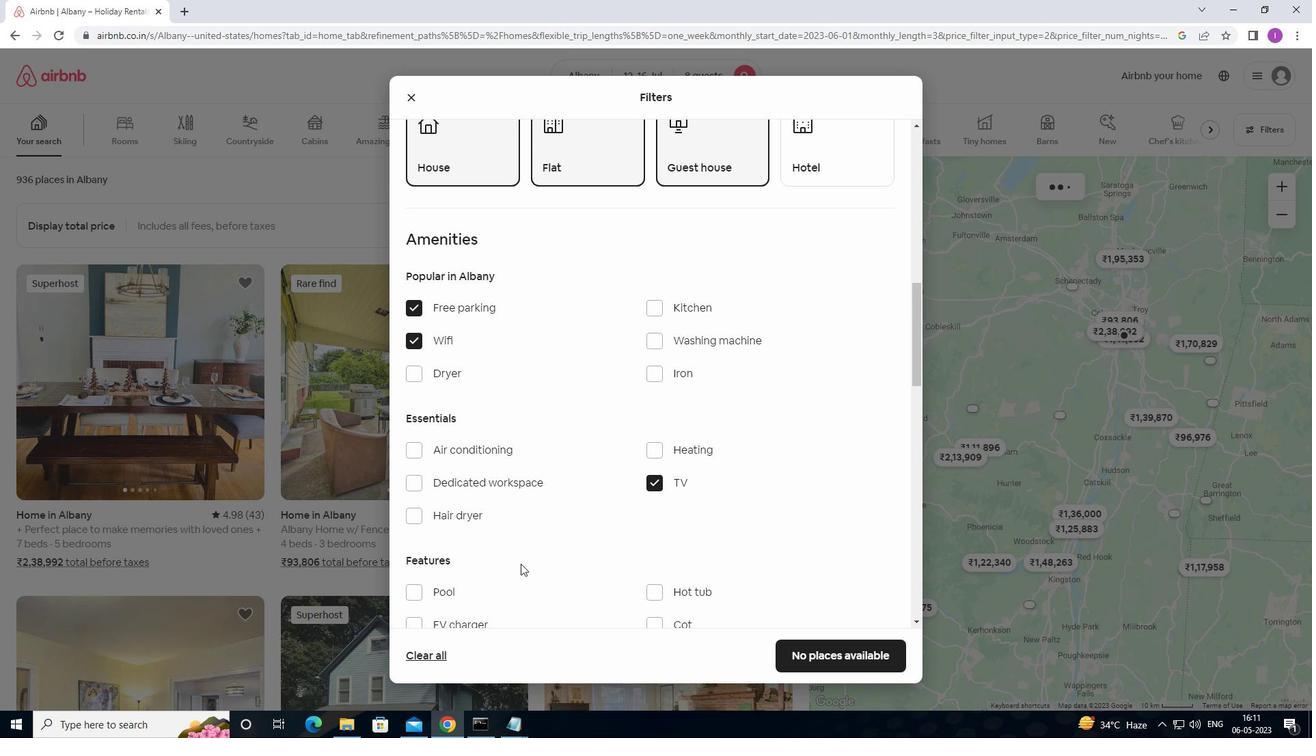 
Action: Mouse scrolled (500, 580) with delta (0, 0)
Screenshot: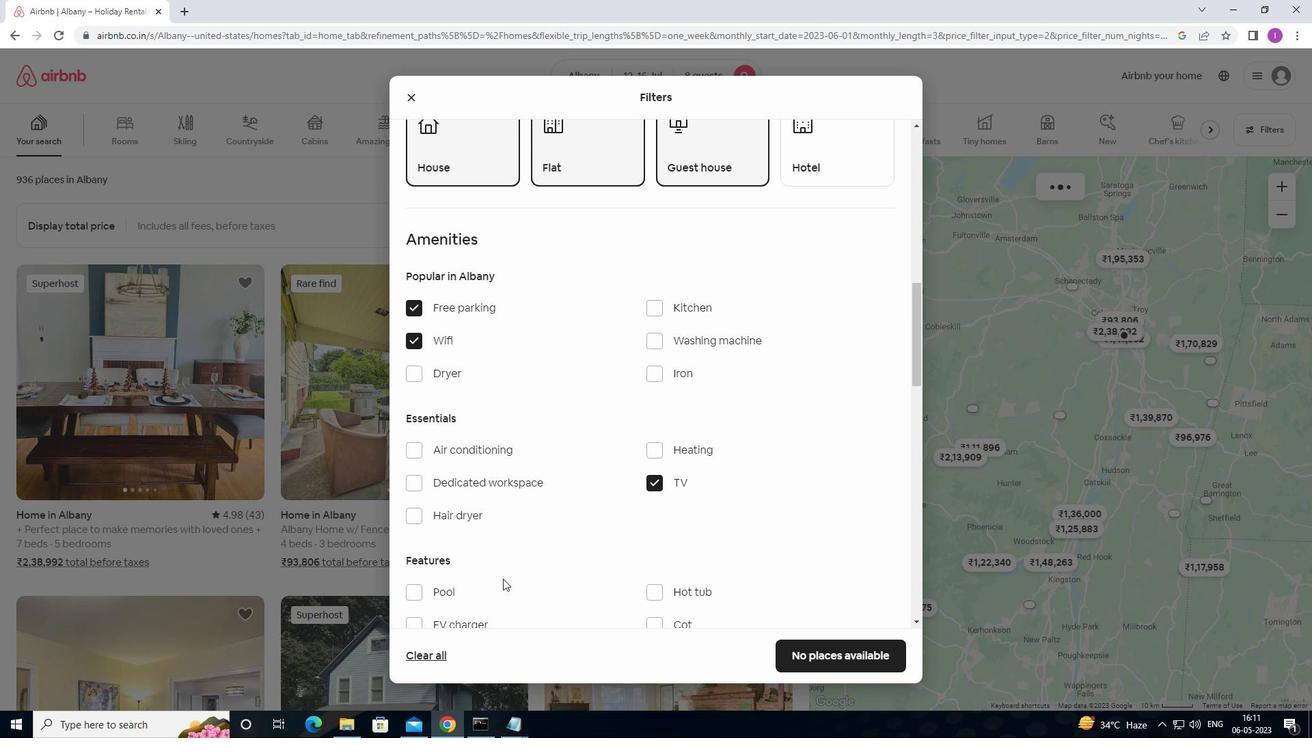 
Action: Mouse moved to (500, 580)
Screenshot: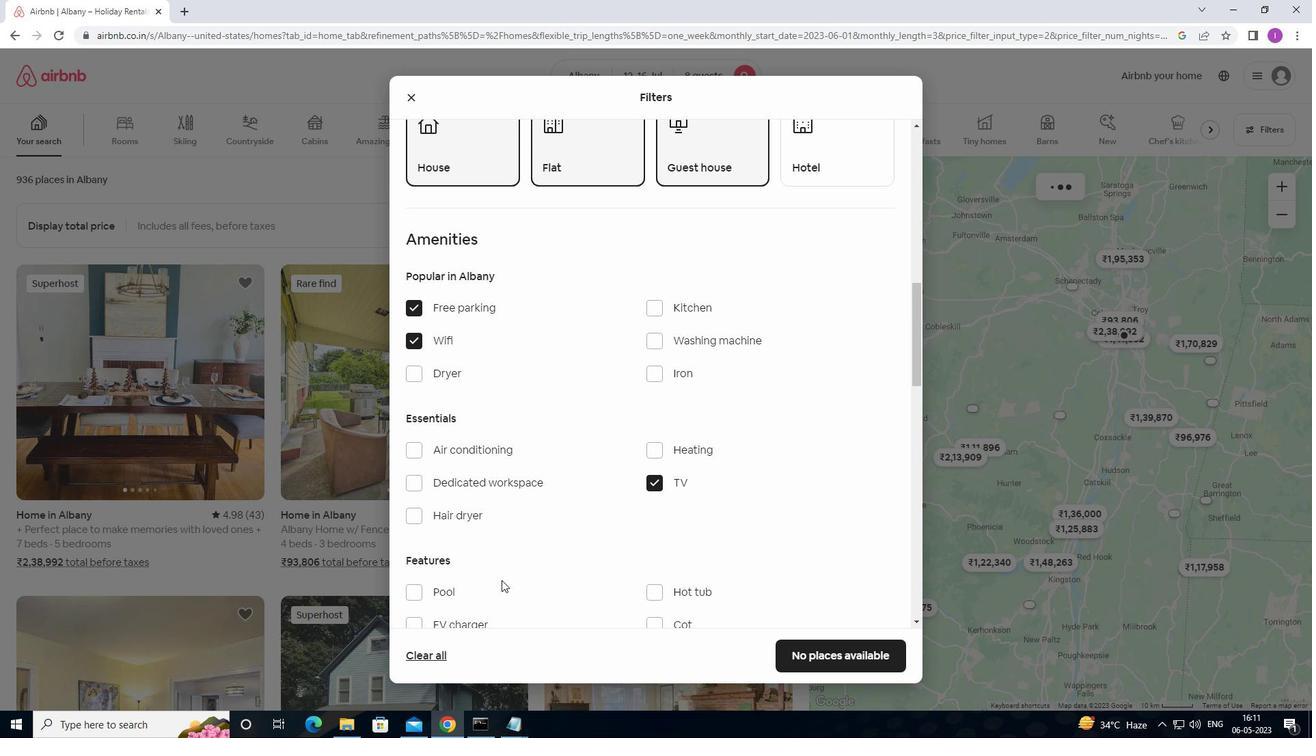 
Action: Mouse scrolled (500, 580) with delta (0, 0)
Screenshot: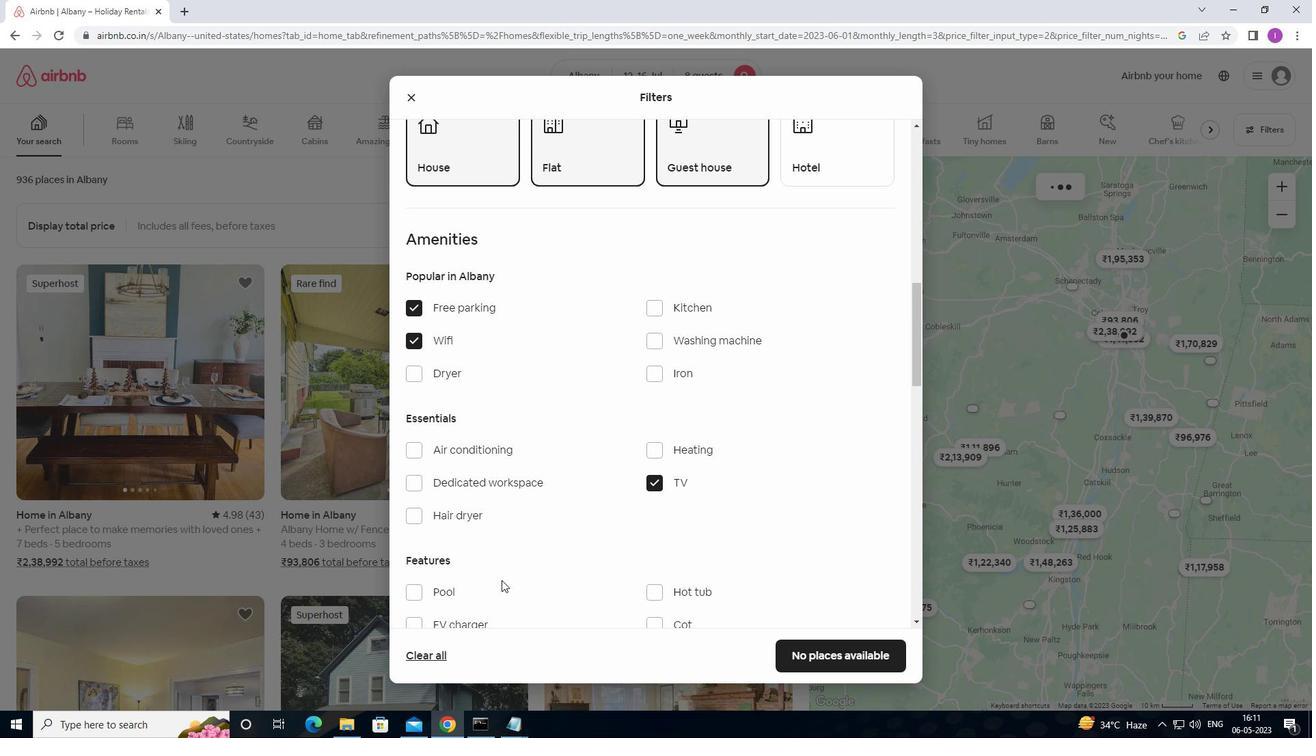 
Action: Mouse moved to (414, 445)
Screenshot: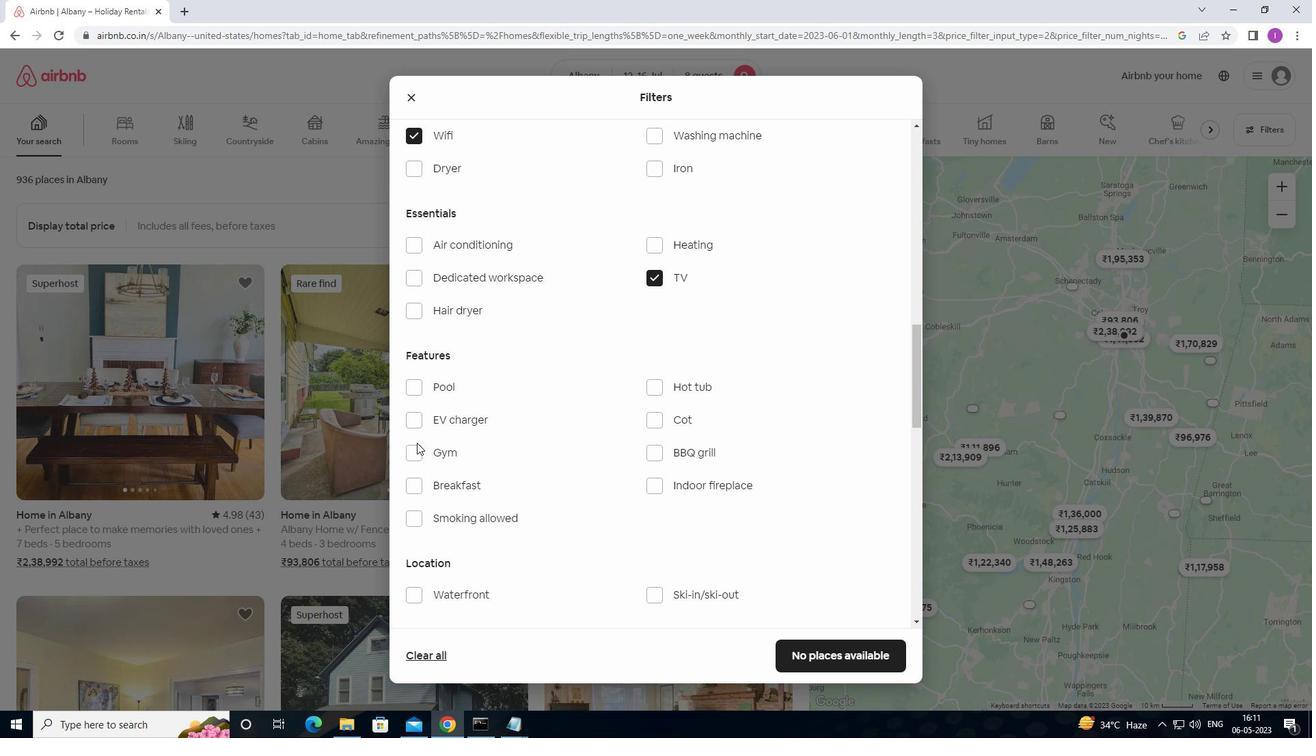 
Action: Mouse pressed left at (414, 445)
Screenshot: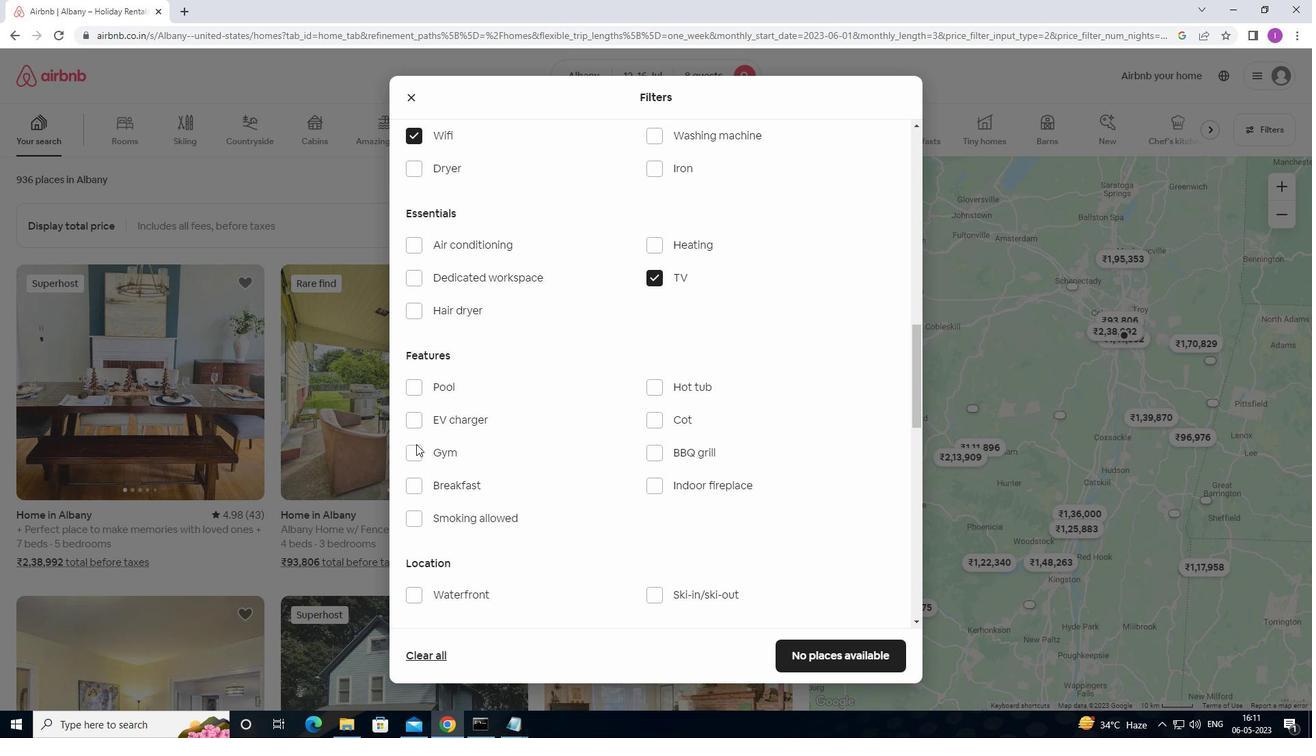 
Action: Mouse moved to (418, 480)
Screenshot: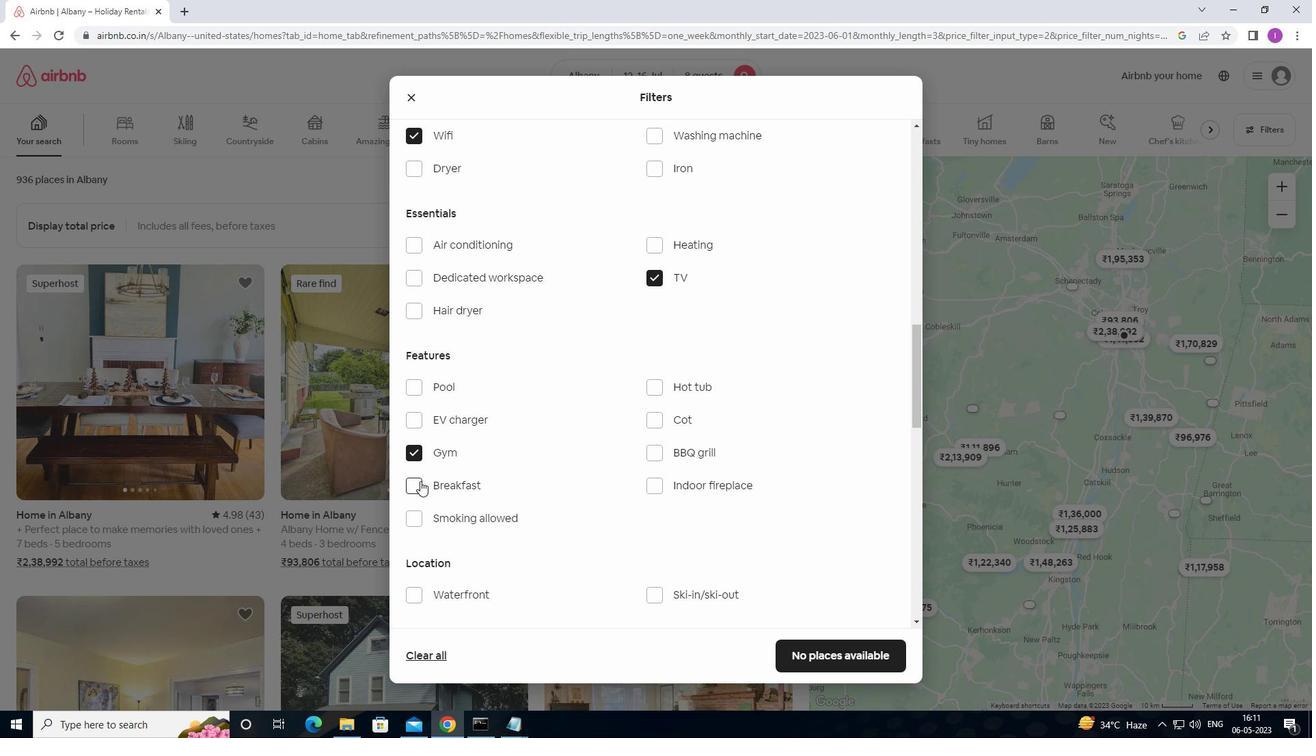
Action: Mouse pressed left at (418, 480)
Screenshot: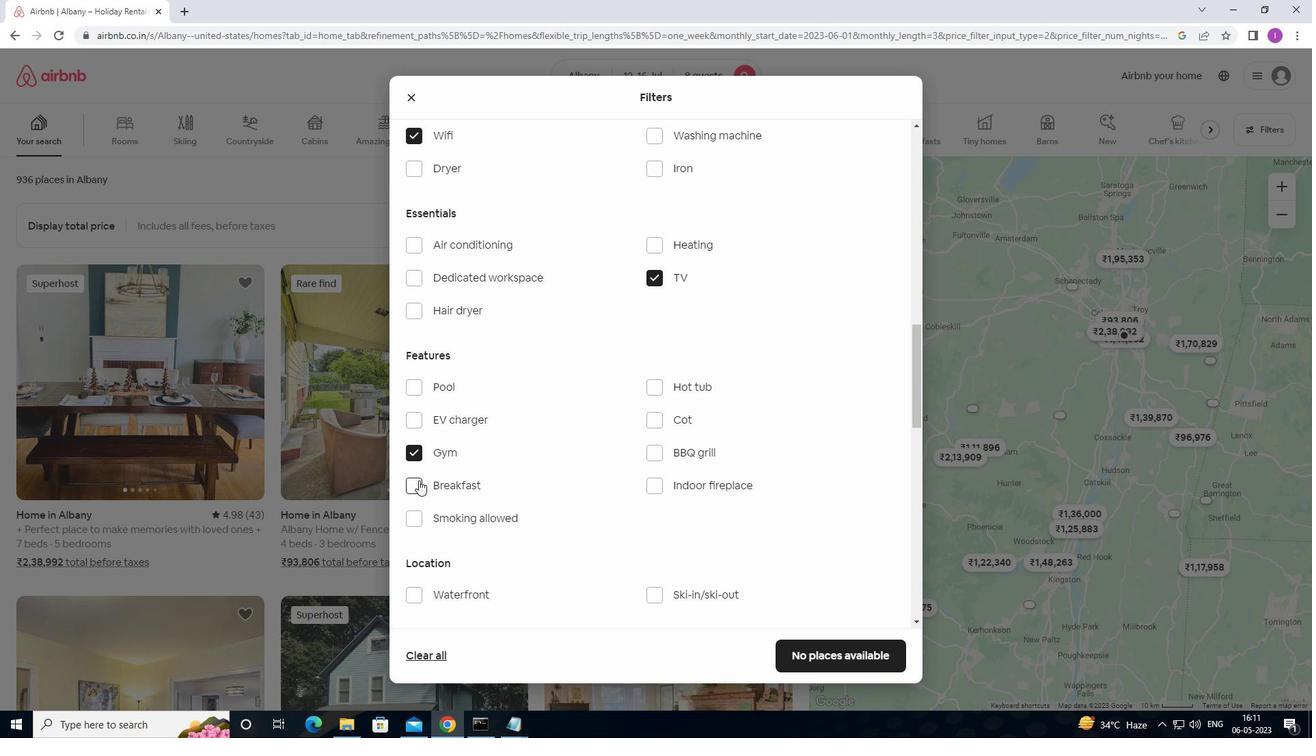 
Action: Mouse moved to (620, 488)
Screenshot: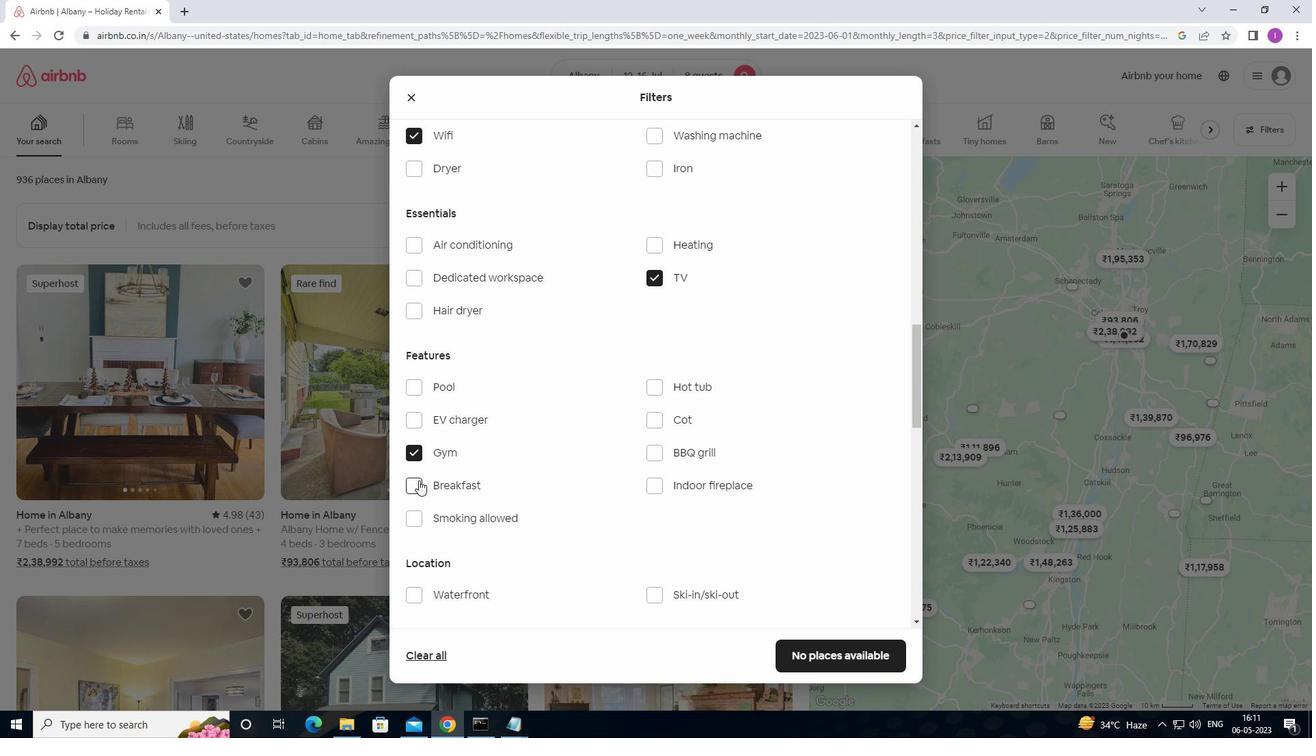 
Action: Mouse scrolled (620, 487) with delta (0, 0)
Screenshot: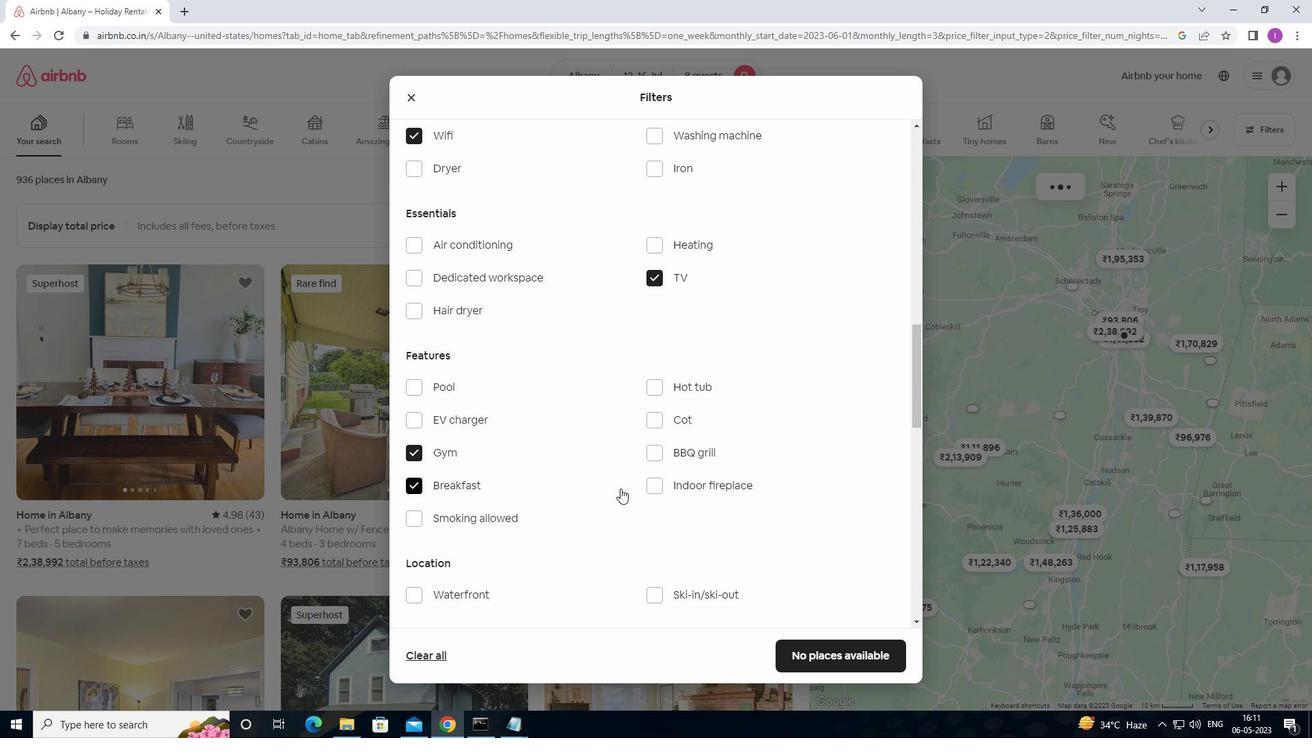
Action: Mouse scrolled (620, 487) with delta (0, 0)
Screenshot: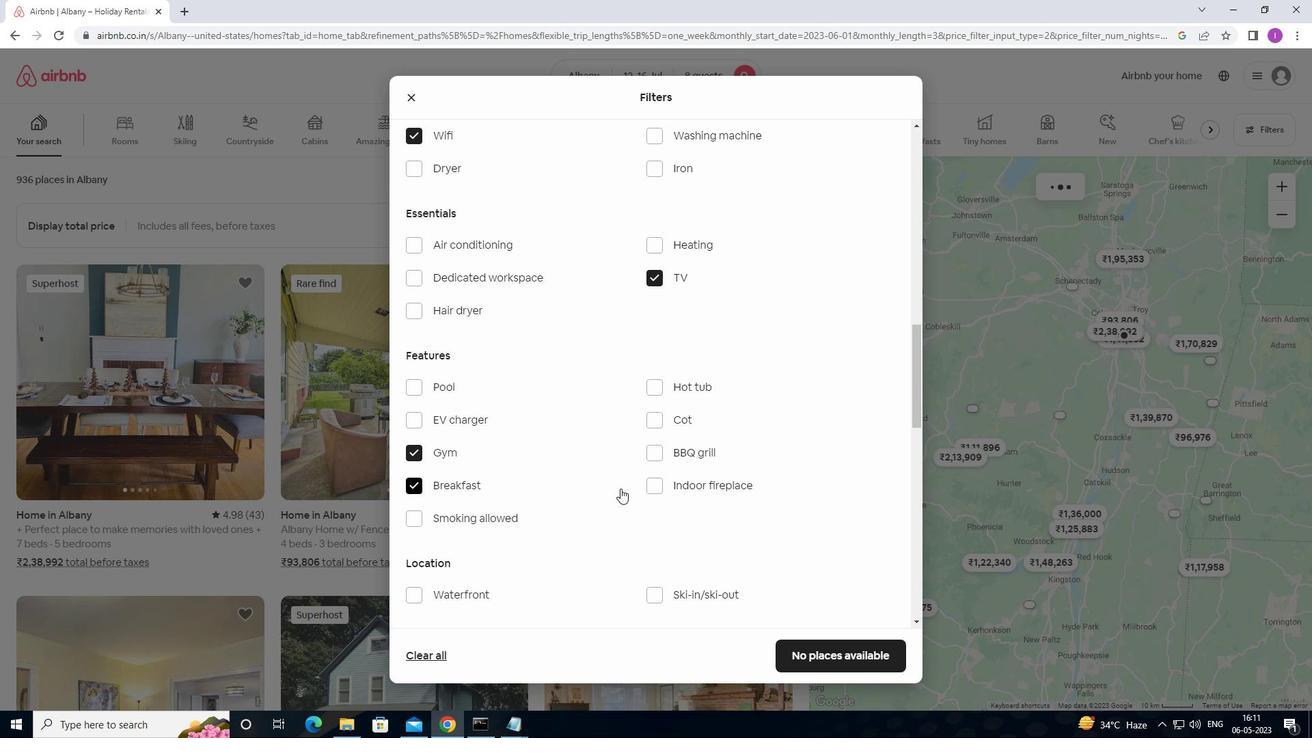 
Action: Mouse scrolled (620, 487) with delta (0, 0)
Screenshot: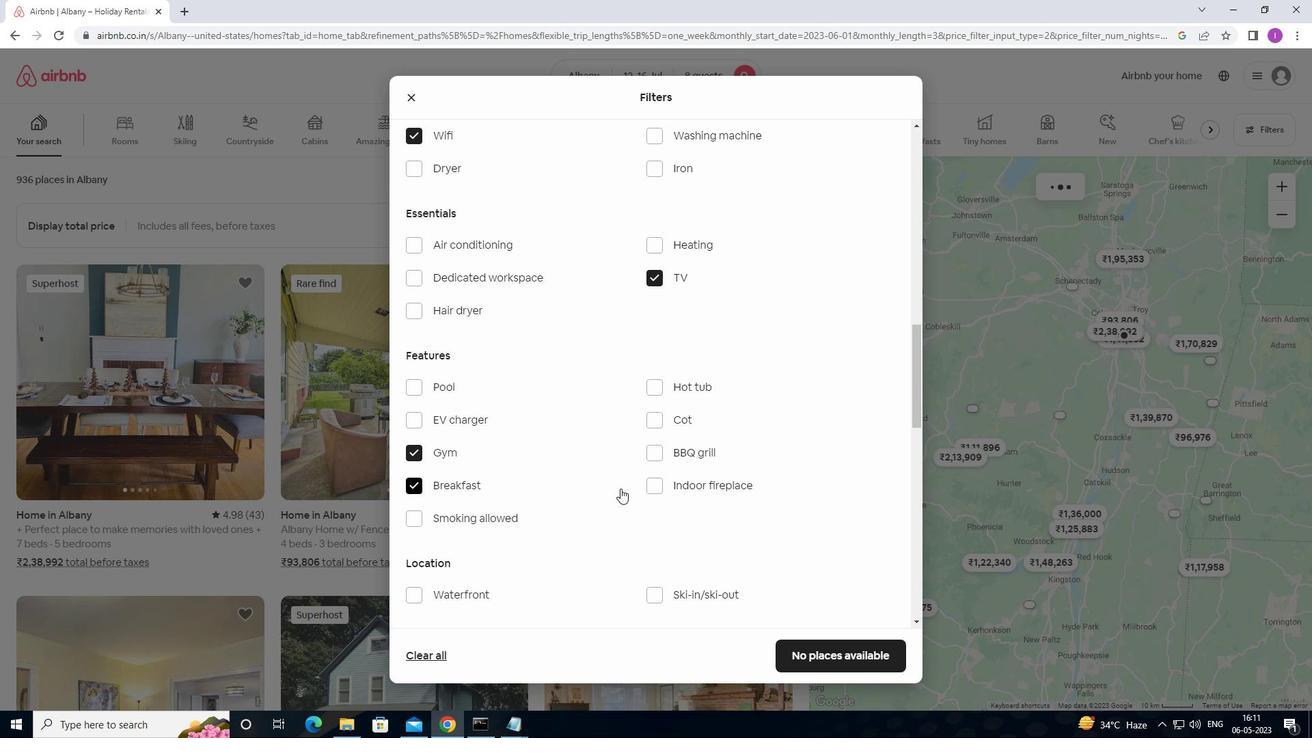 
Action: Mouse scrolled (620, 487) with delta (0, 0)
Screenshot: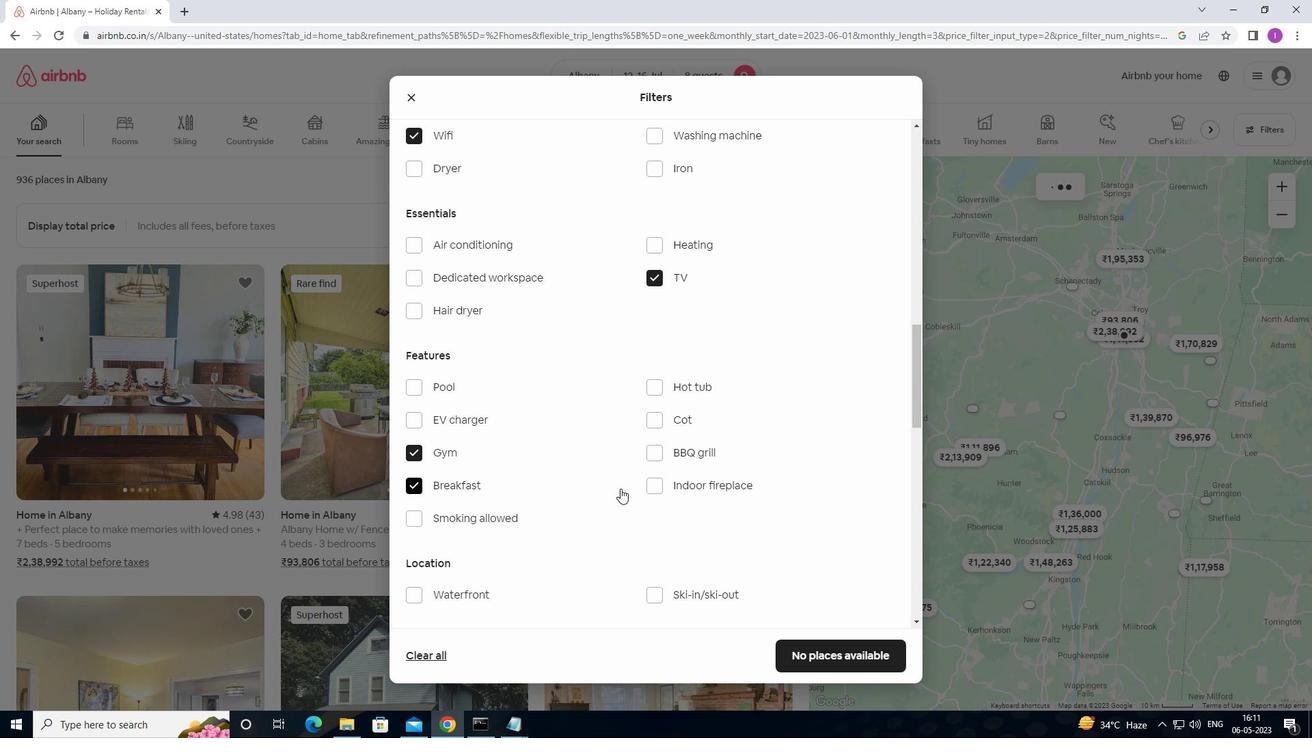 
Action: Mouse moved to (724, 487)
Screenshot: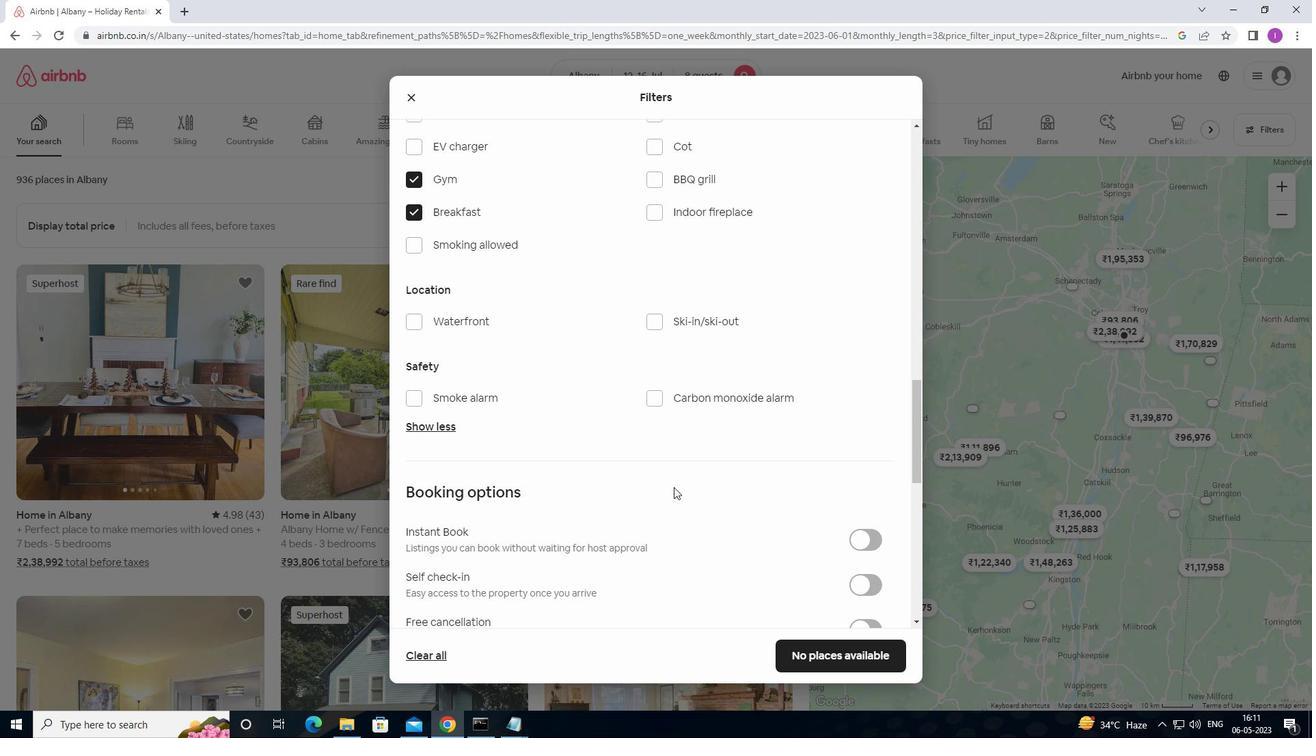 
Action: Mouse scrolled (724, 486) with delta (0, 0)
Screenshot: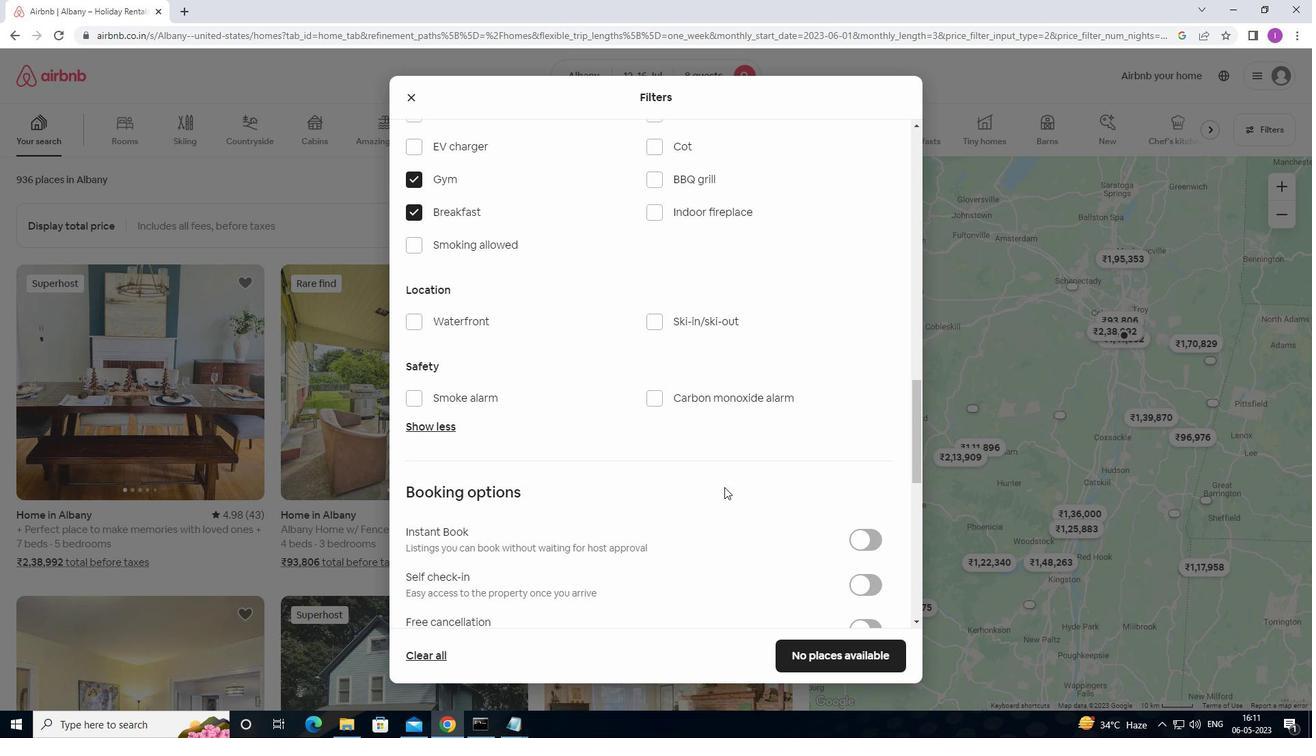 
Action: Mouse scrolled (724, 486) with delta (0, 0)
Screenshot: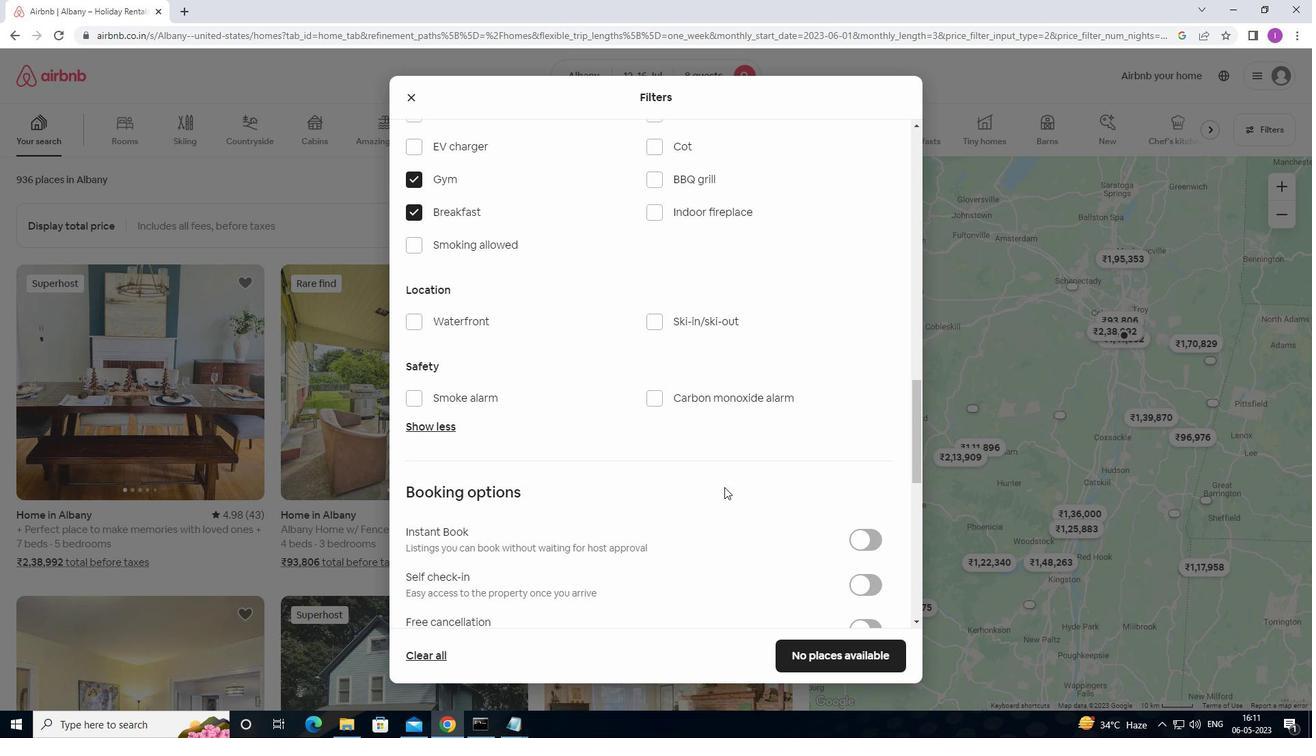 
Action: Mouse moved to (874, 453)
Screenshot: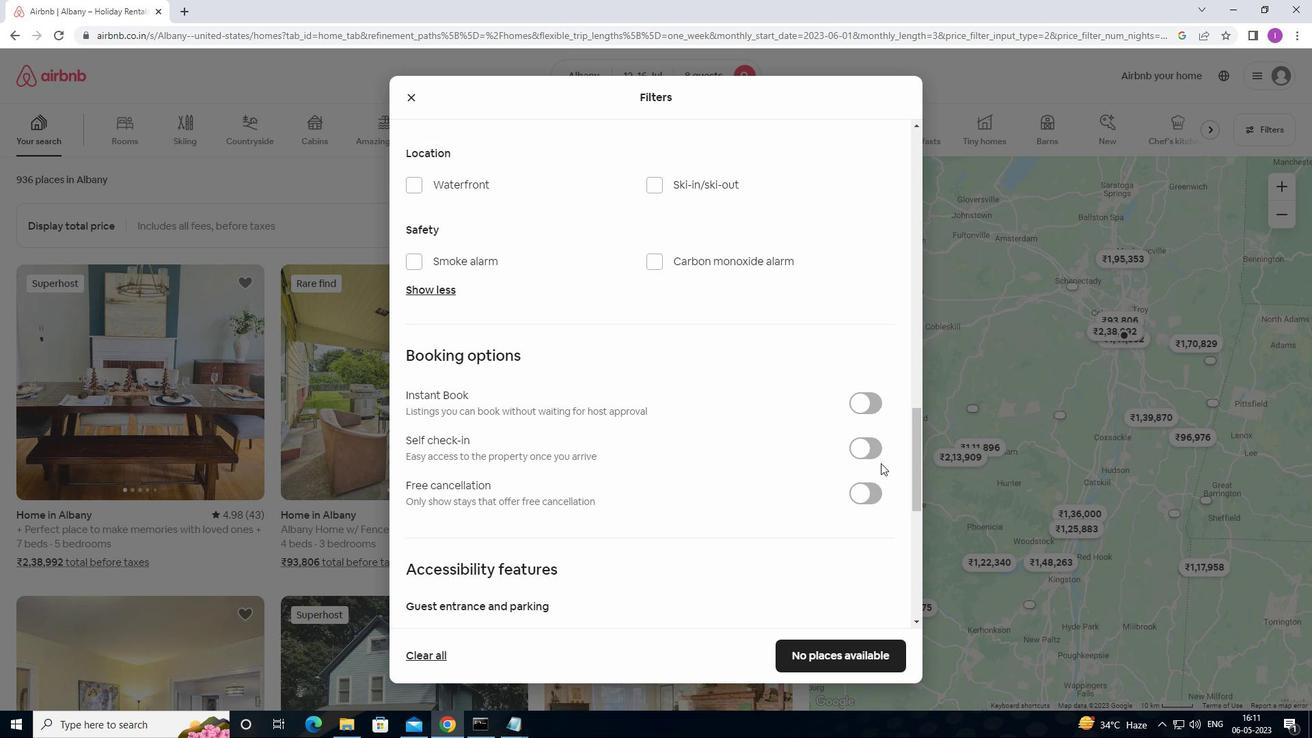 
Action: Mouse pressed left at (874, 453)
Screenshot: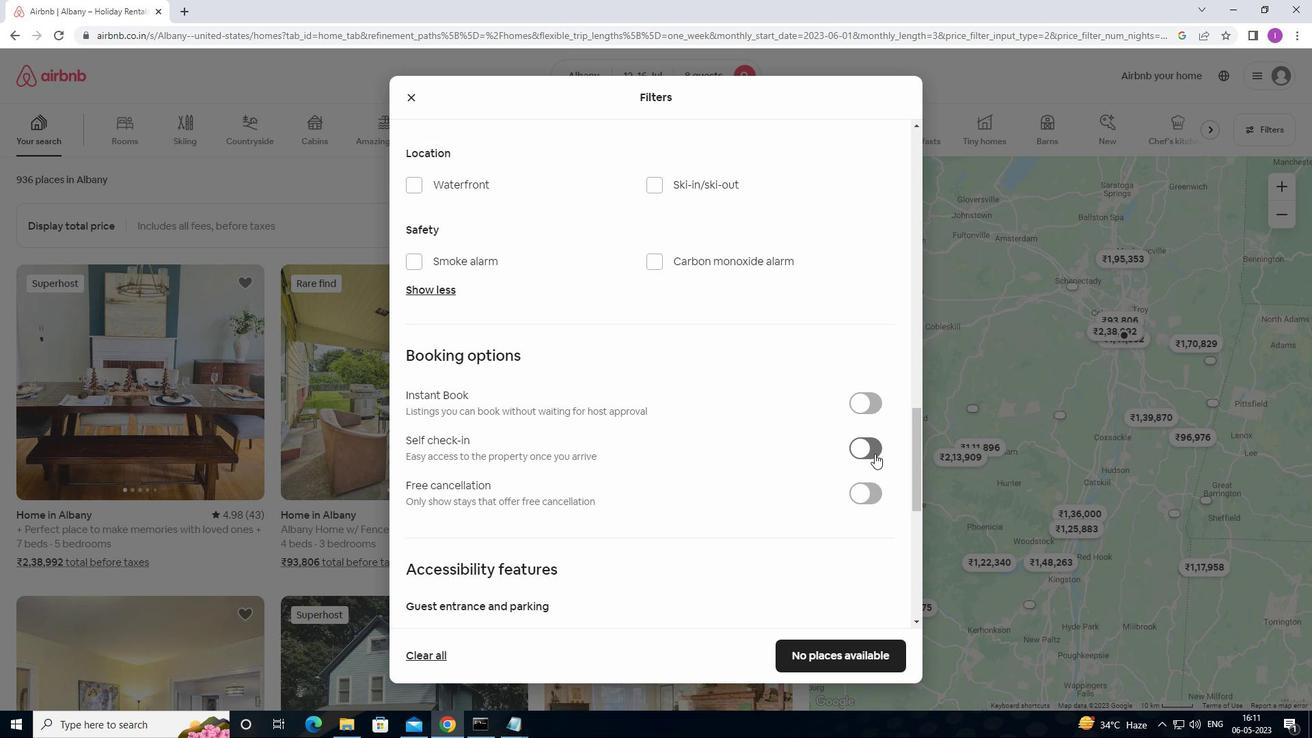 
Action: Mouse moved to (701, 574)
Screenshot: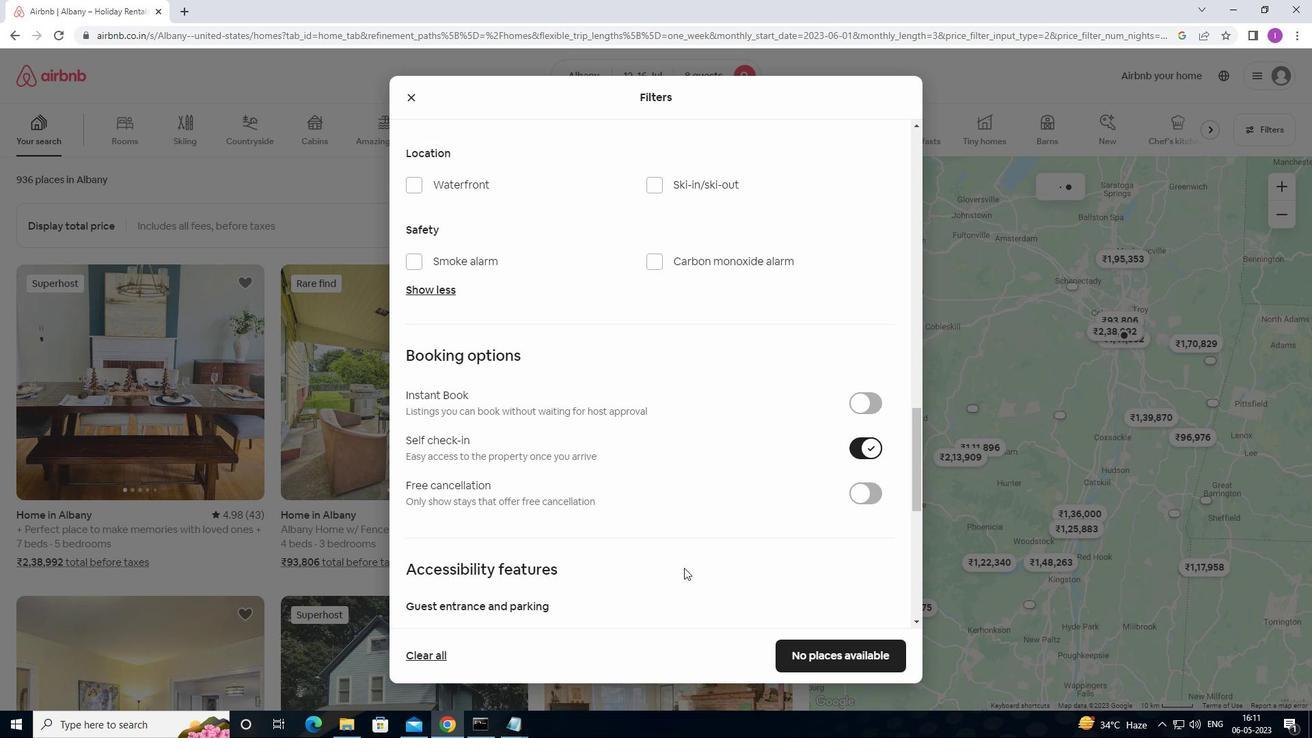 
Action: Mouse scrolled (701, 573) with delta (0, 0)
Screenshot: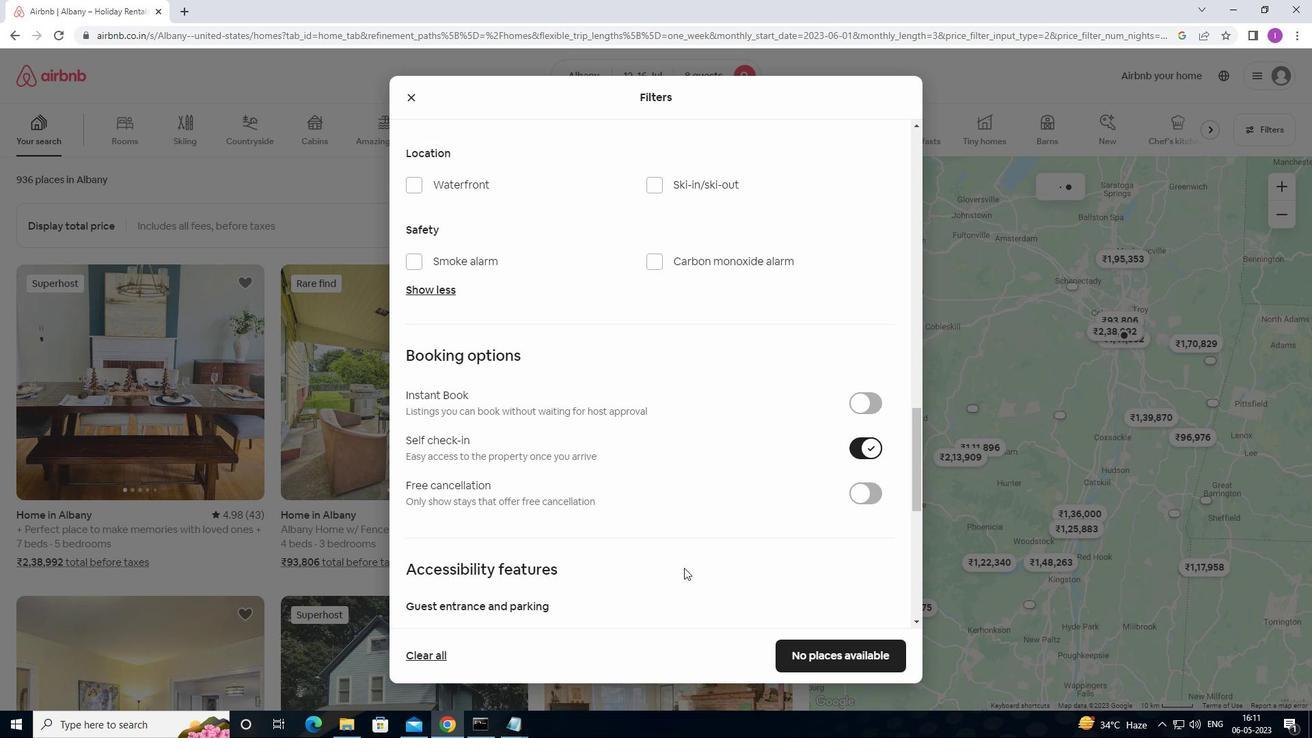 
Action: Mouse moved to (701, 574)
Screenshot: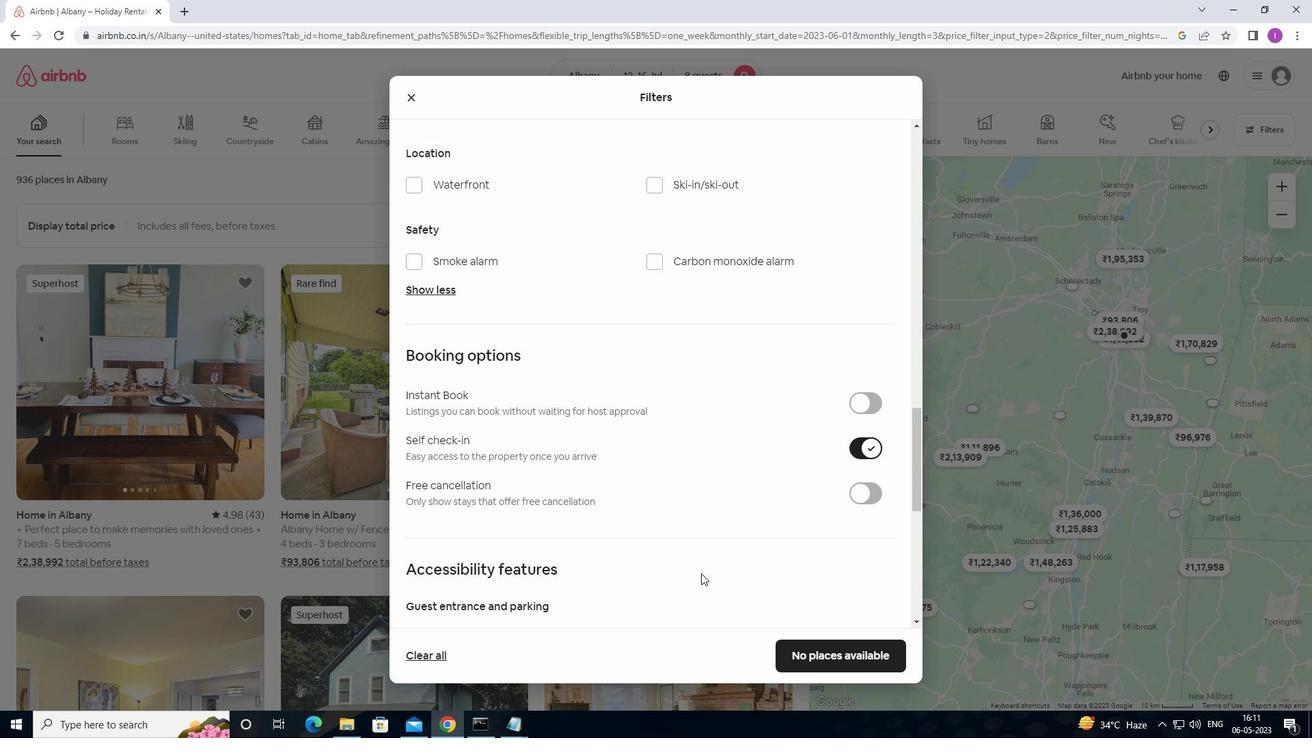 
Action: Mouse scrolled (701, 573) with delta (0, 0)
Screenshot: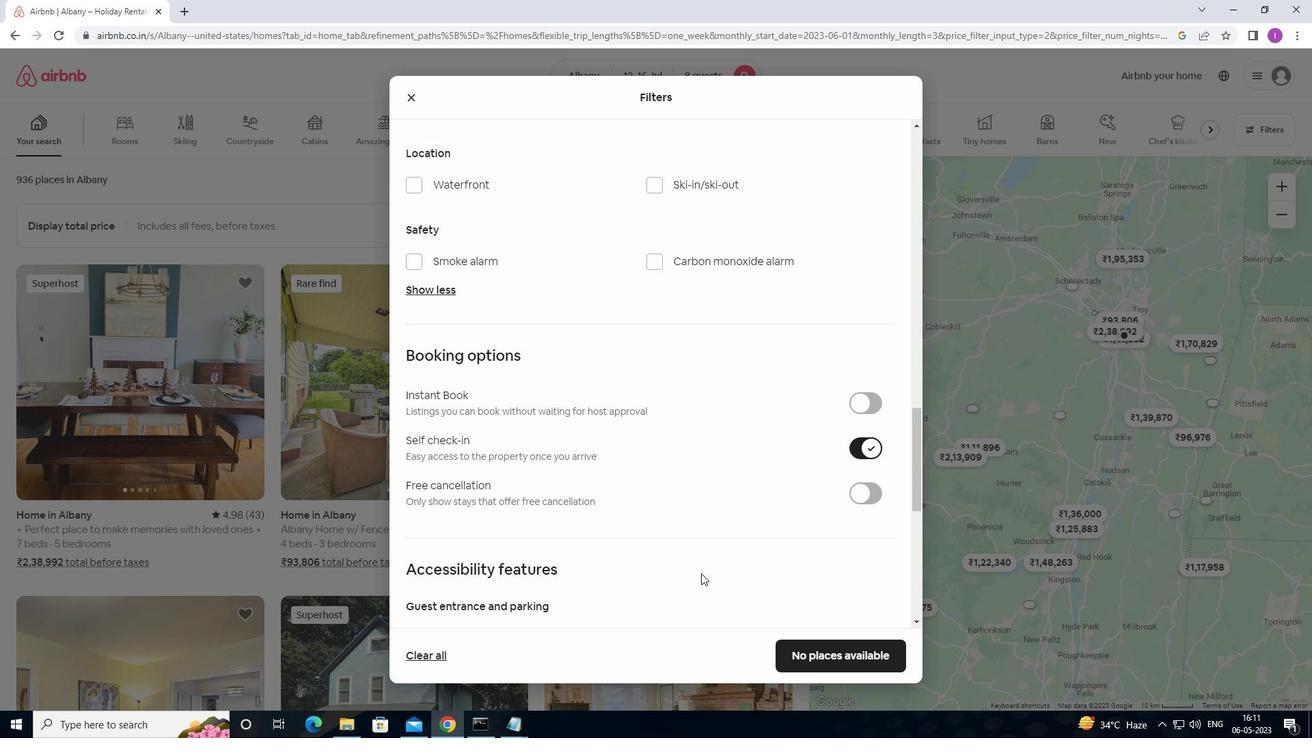 
Action: Mouse scrolled (701, 573) with delta (0, 0)
Screenshot: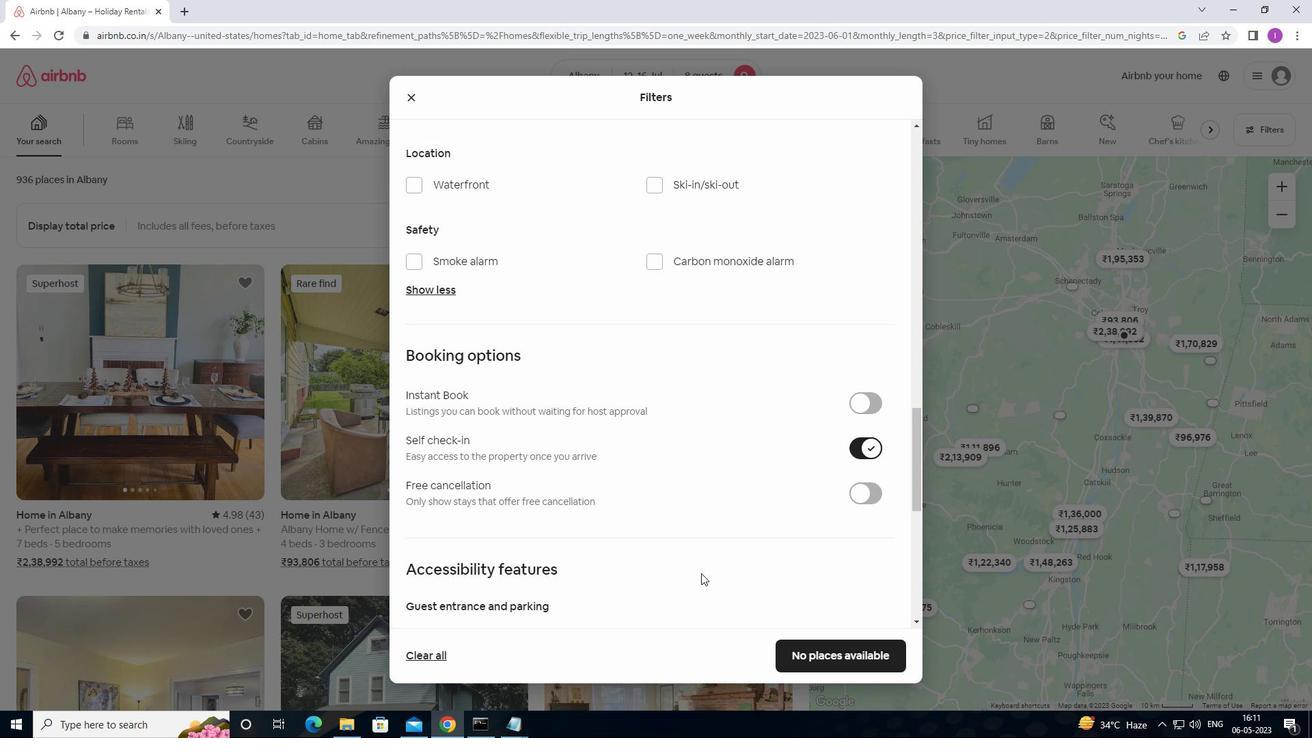
Action: Mouse moved to (623, 558)
Screenshot: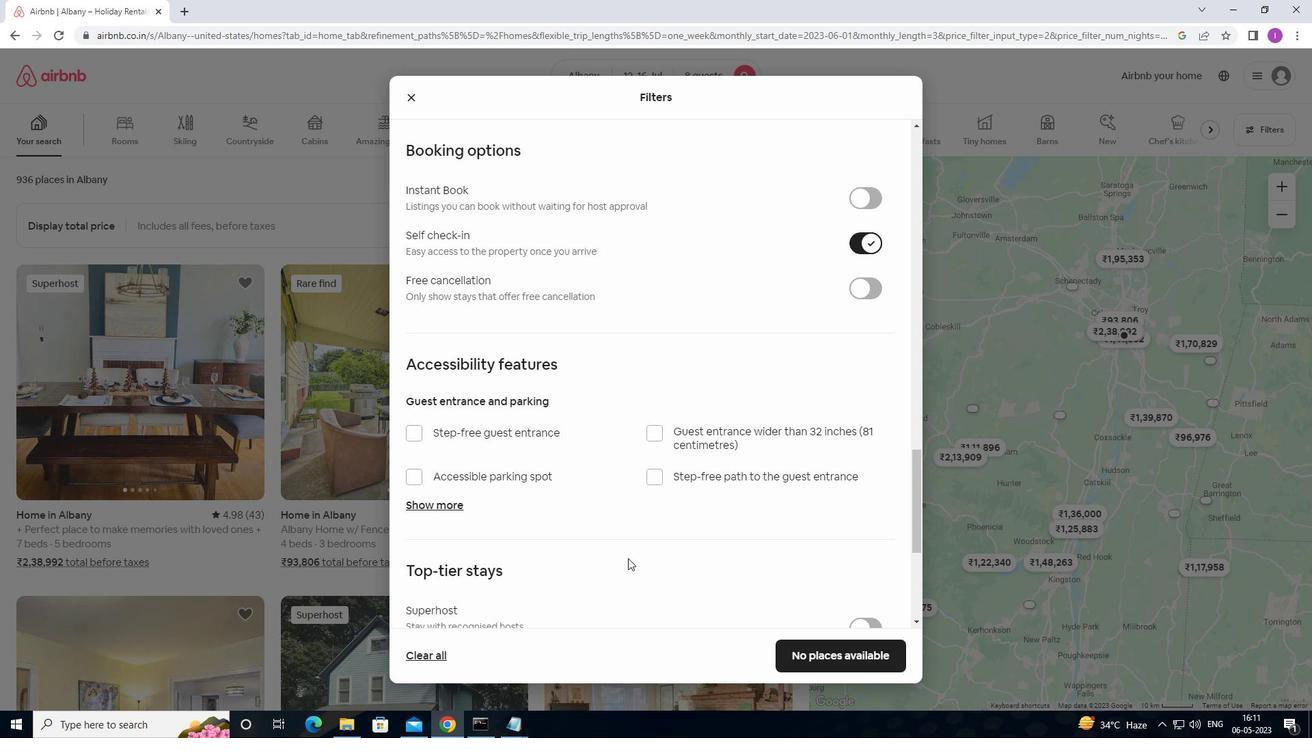 
Action: Mouse scrolled (623, 557) with delta (0, 0)
Screenshot: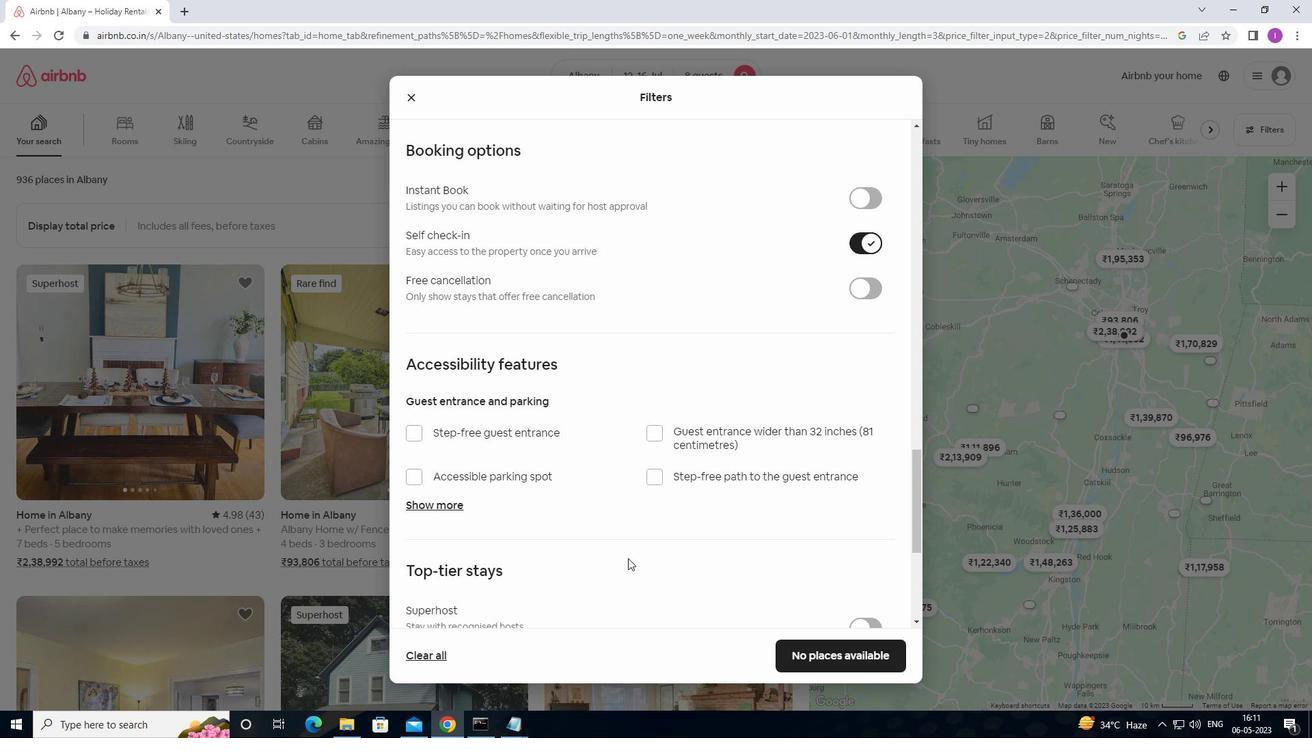
Action: Mouse scrolled (623, 557) with delta (0, 0)
Screenshot: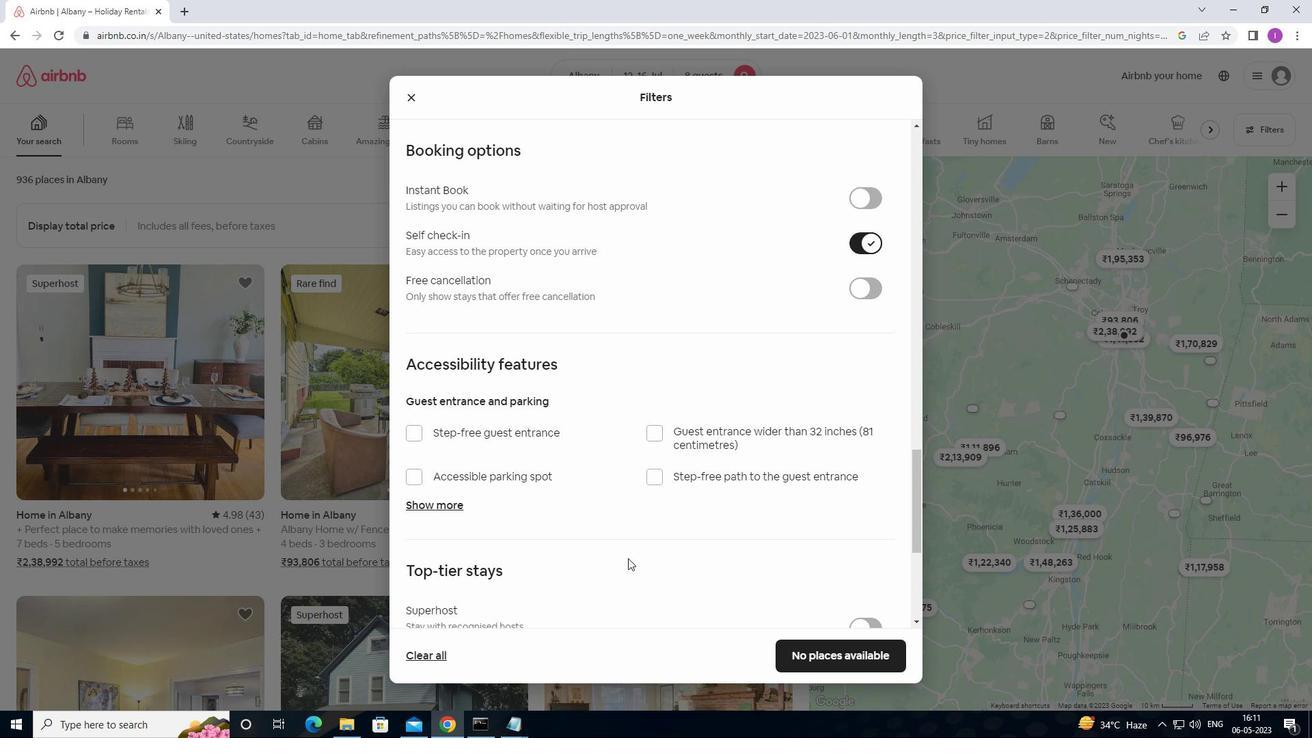
Action: Mouse scrolled (623, 557) with delta (0, 0)
Screenshot: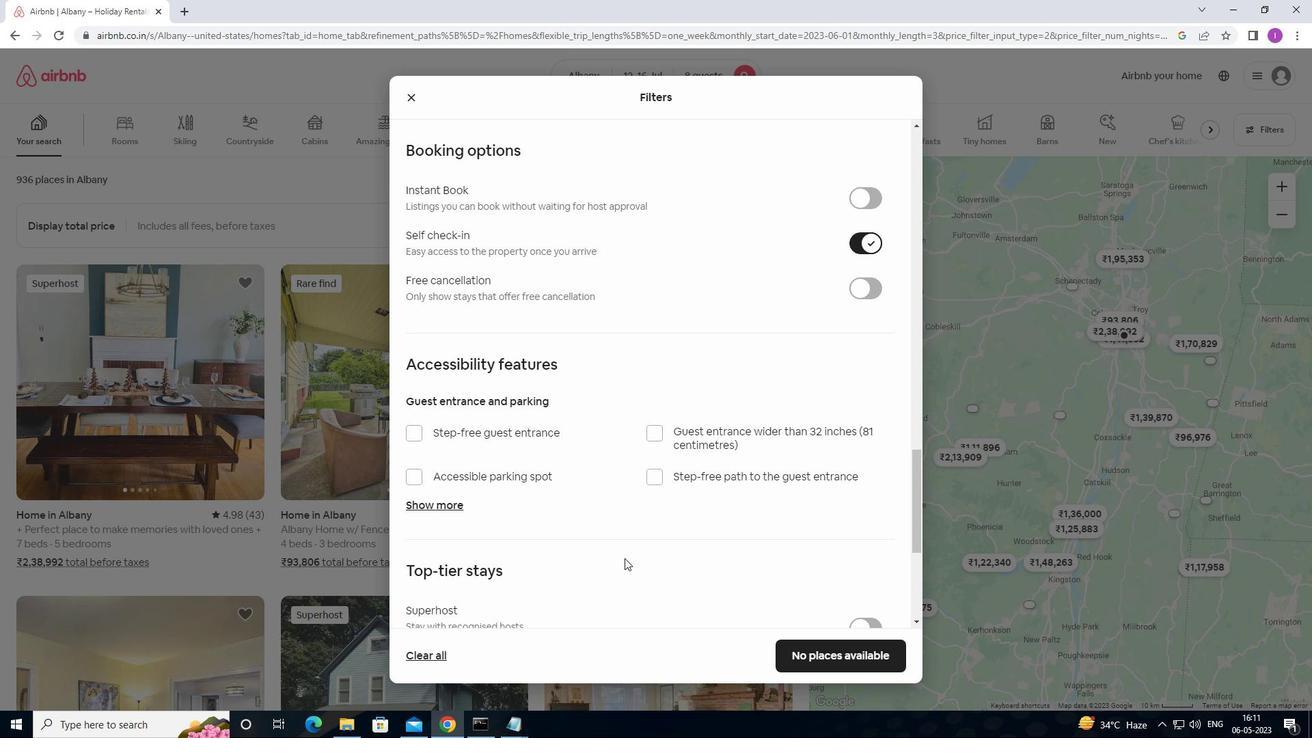 
Action: Mouse moved to (821, 477)
Screenshot: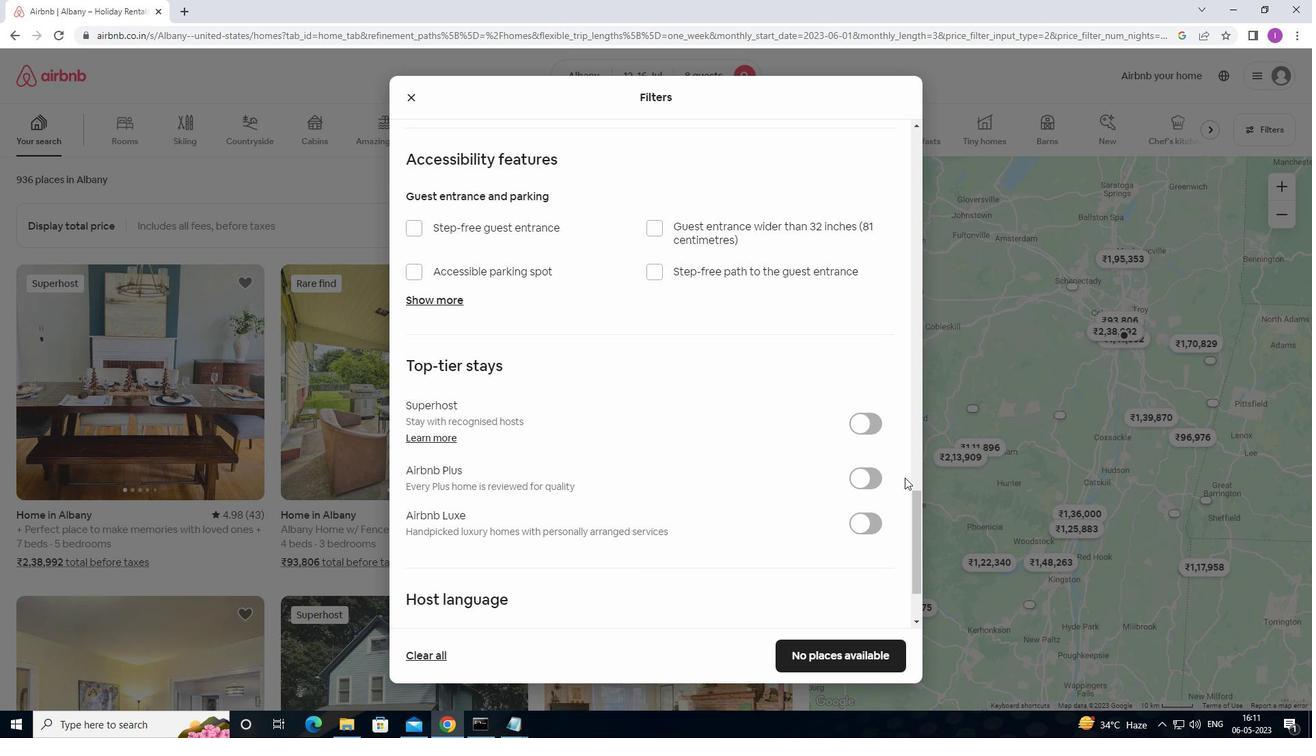
Action: Mouse scrolled (821, 478) with delta (0, 0)
Screenshot: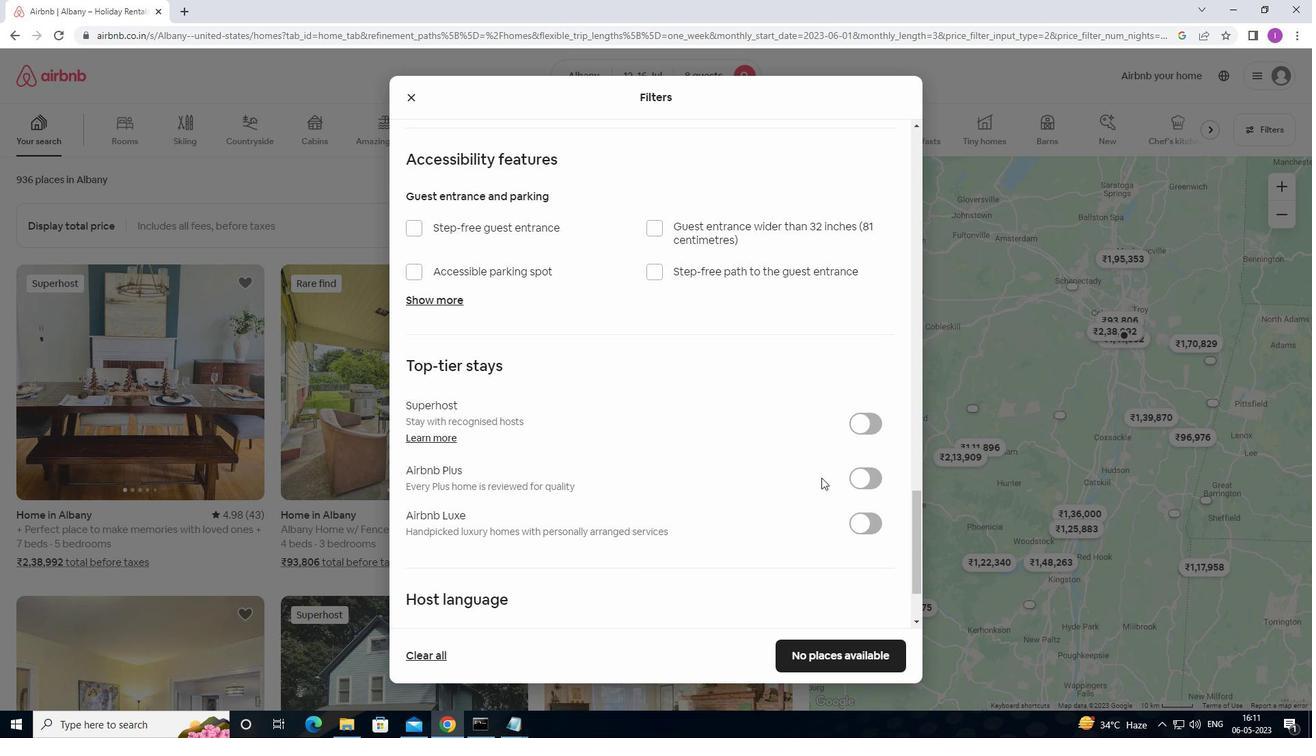 
Action: Mouse scrolled (821, 478) with delta (0, 0)
Screenshot: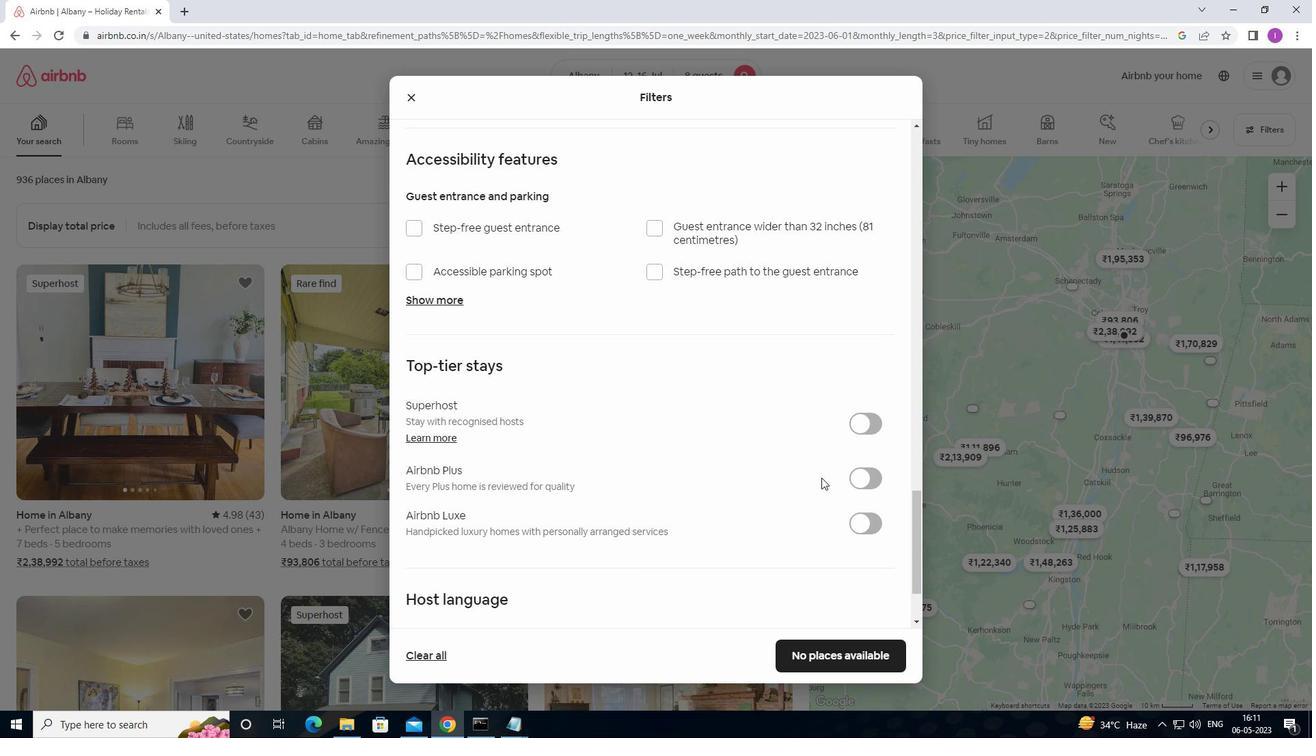 
Action: Mouse scrolled (821, 478) with delta (0, 0)
Screenshot: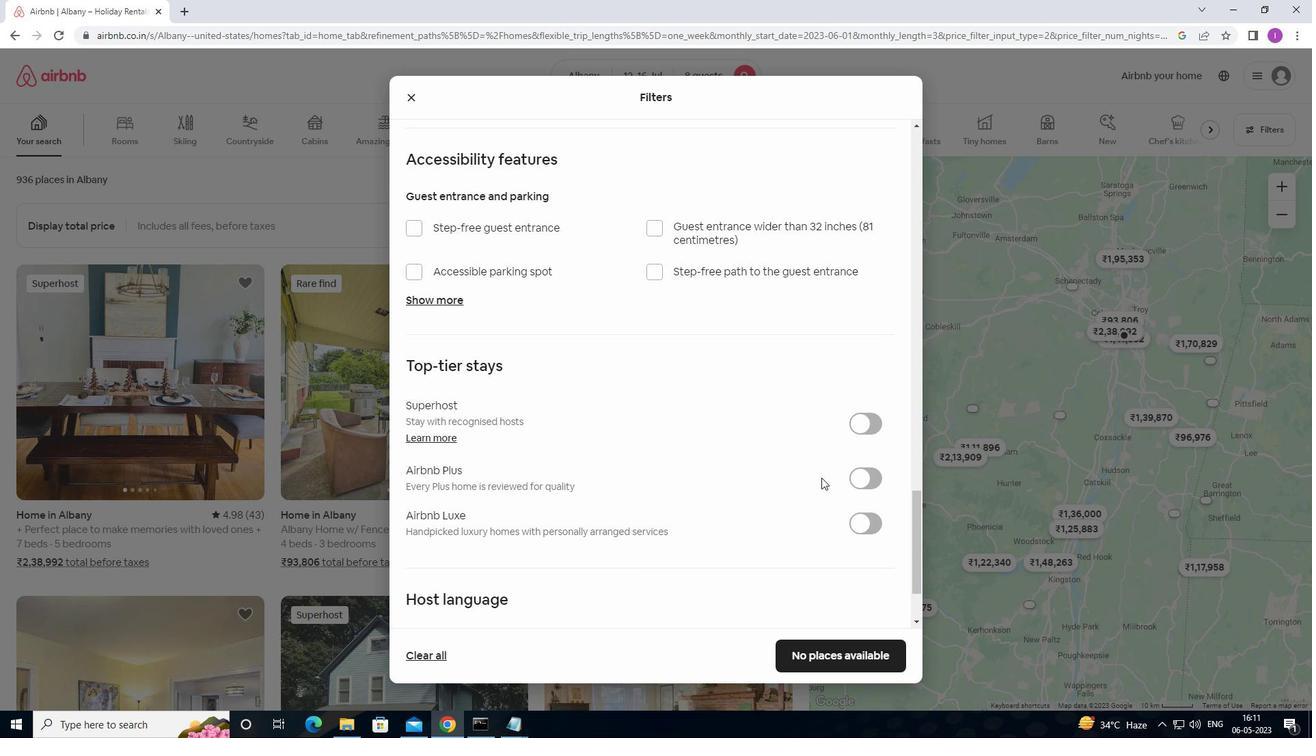 
Action: Mouse scrolled (821, 478) with delta (0, 0)
Screenshot: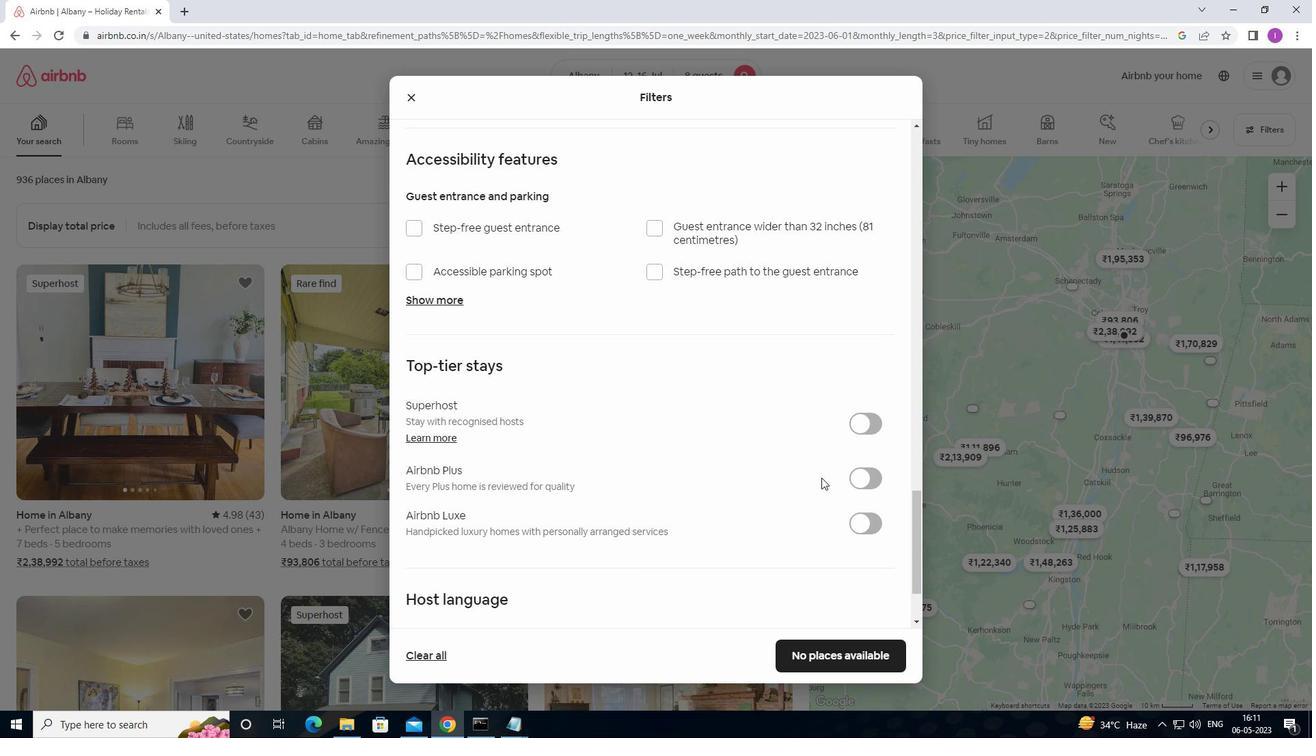 
Action: Mouse scrolled (821, 477) with delta (0, 0)
Screenshot: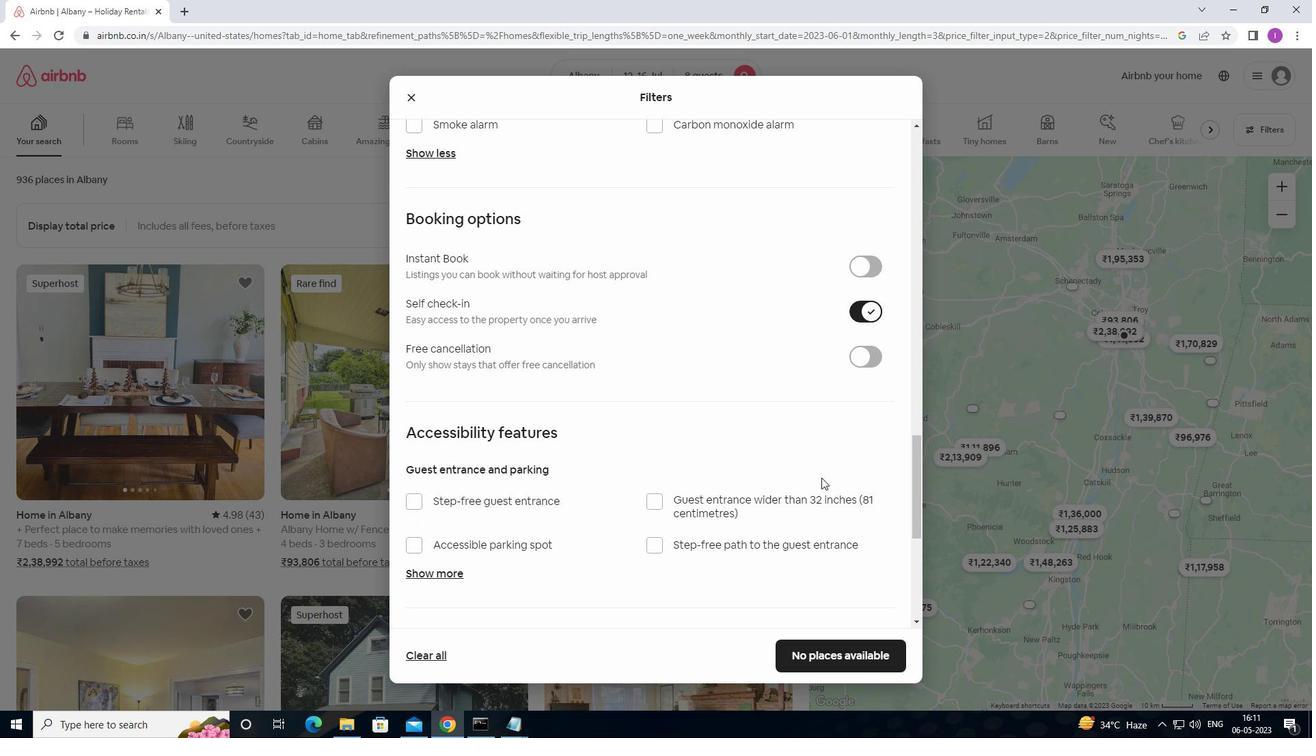 
Action: Mouse scrolled (821, 477) with delta (0, 0)
Screenshot: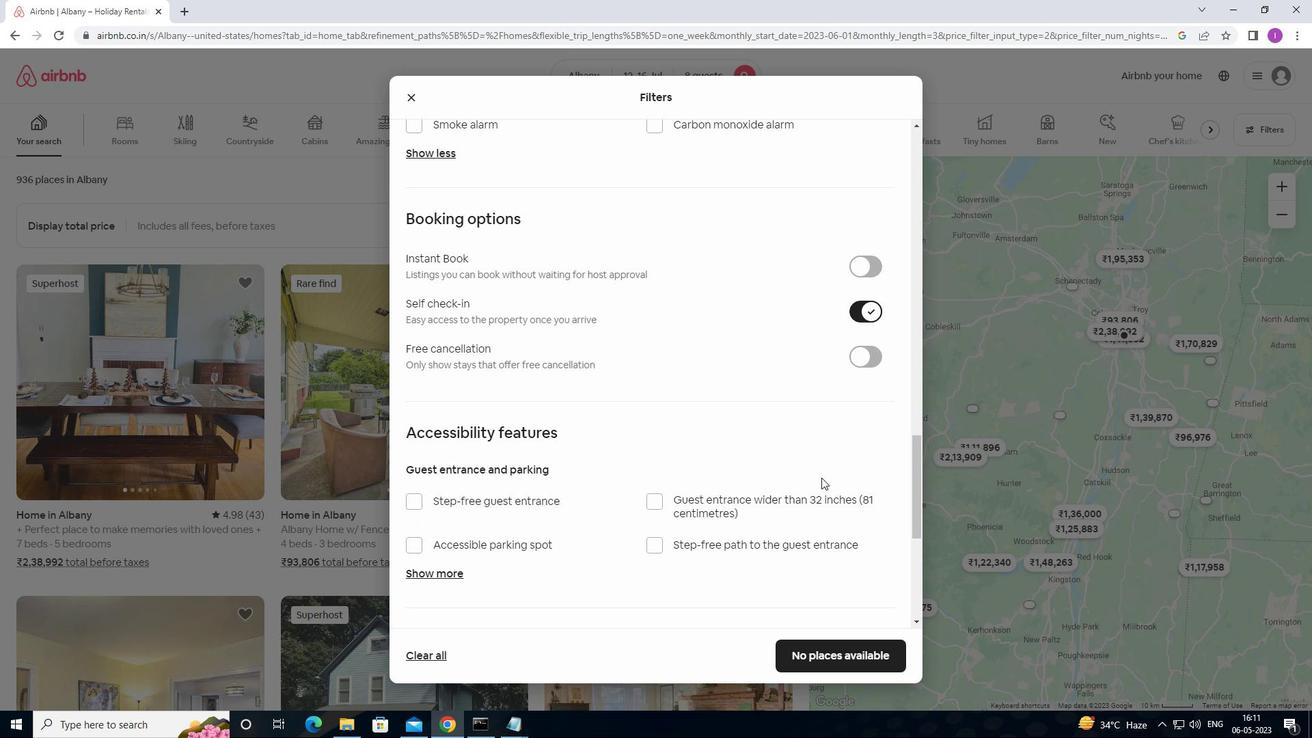 
Action: Mouse scrolled (821, 477) with delta (0, 0)
Screenshot: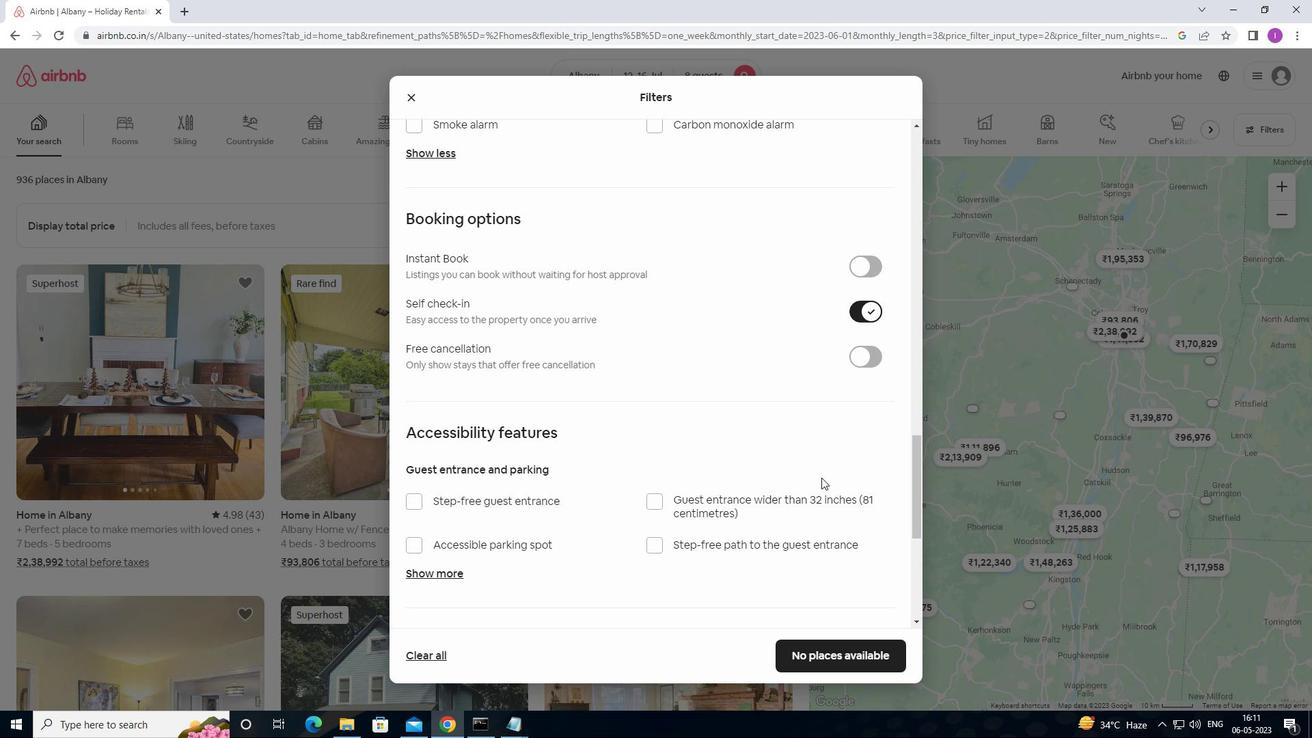 
Action: Mouse scrolled (821, 477) with delta (0, 0)
Screenshot: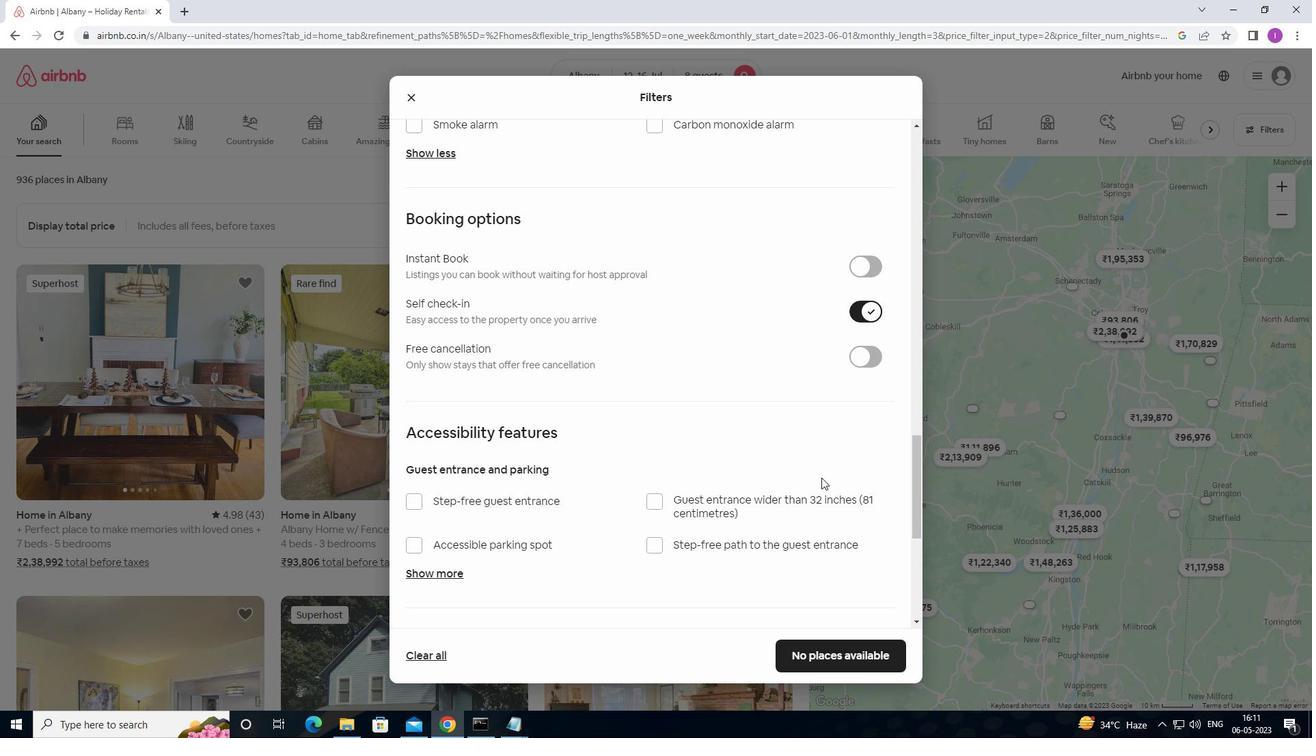 
Action: Mouse scrolled (821, 477) with delta (0, 0)
Screenshot: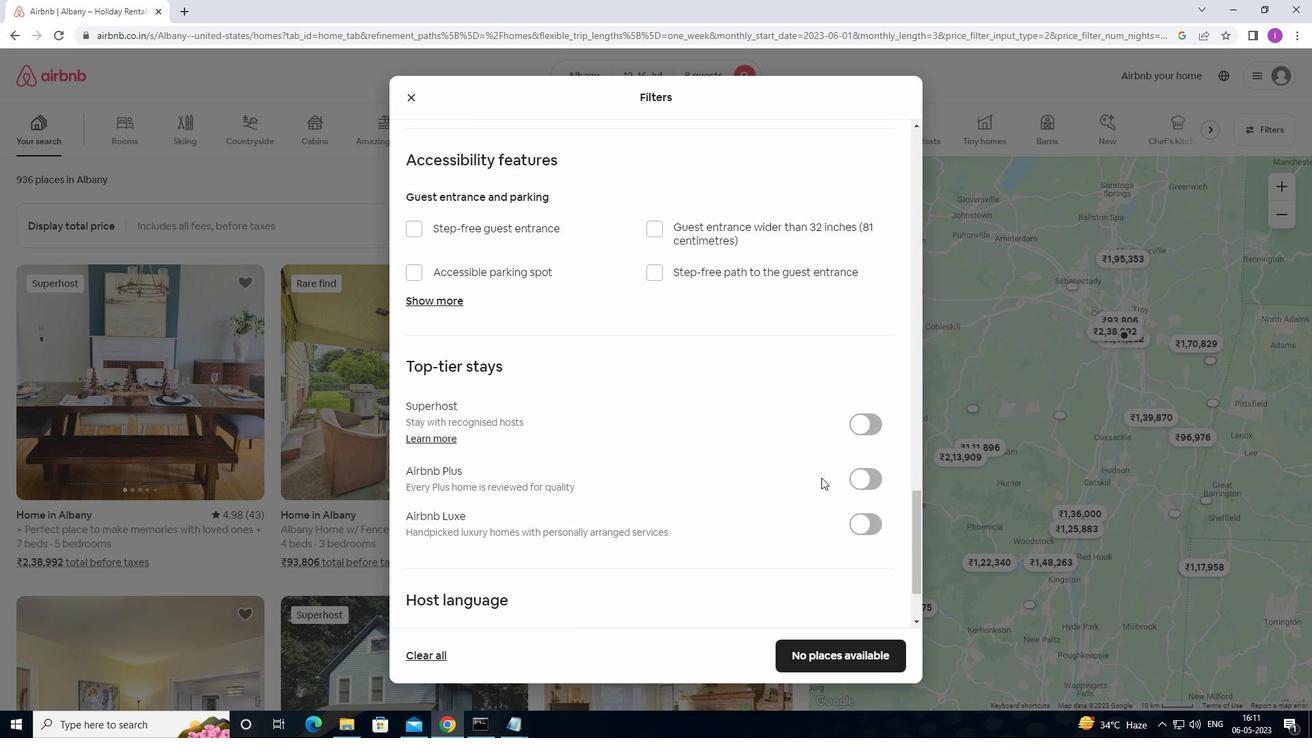 
Action: Mouse scrolled (821, 477) with delta (0, 0)
Screenshot: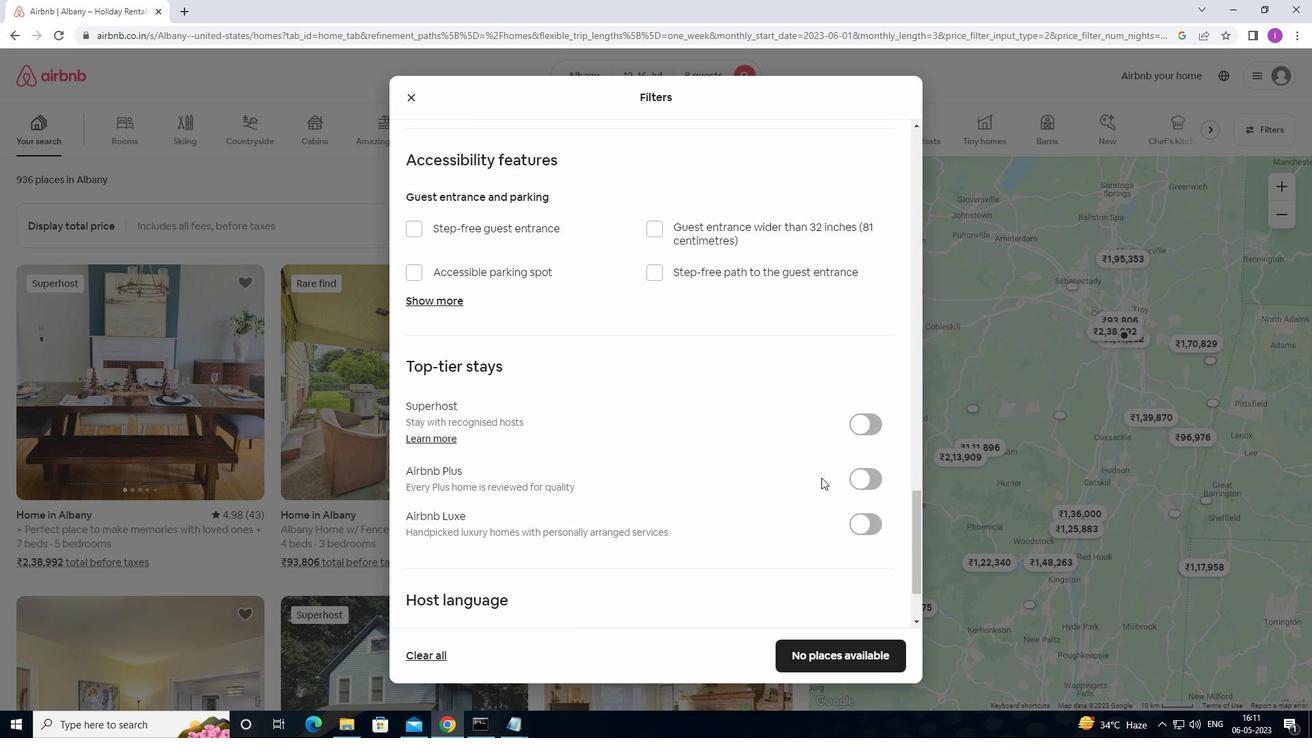 
Action: Mouse moved to (820, 480)
Screenshot: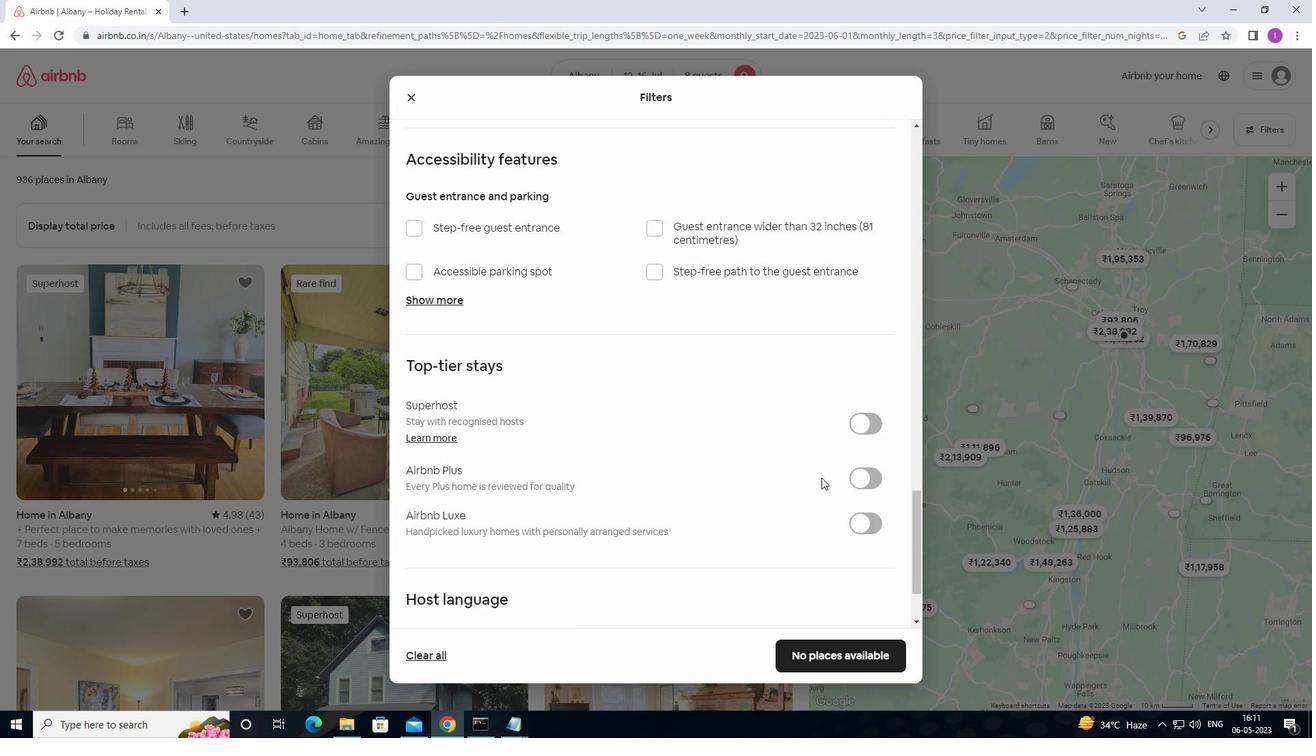 
Action: Mouse scrolled (820, 479) with delta (0, 0)
Screenshot: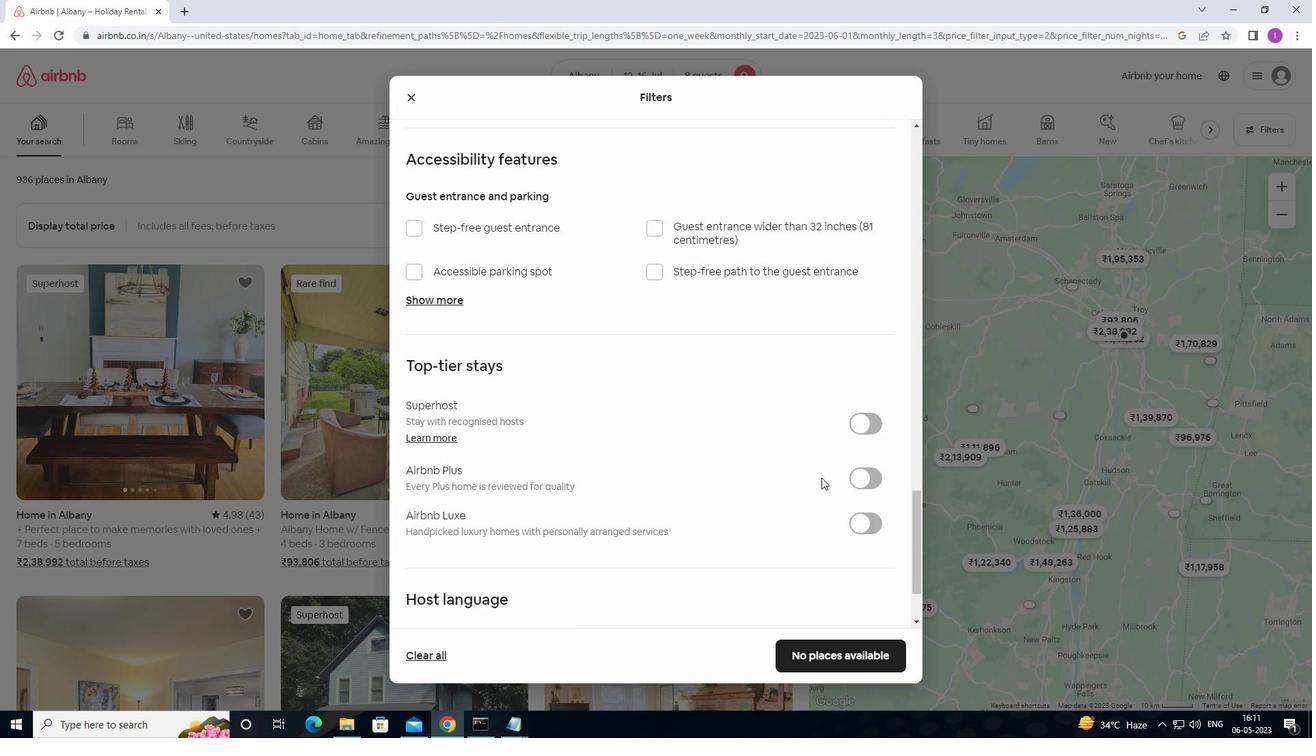 
Action: Mouse moved to (820, 482)
Screenshot: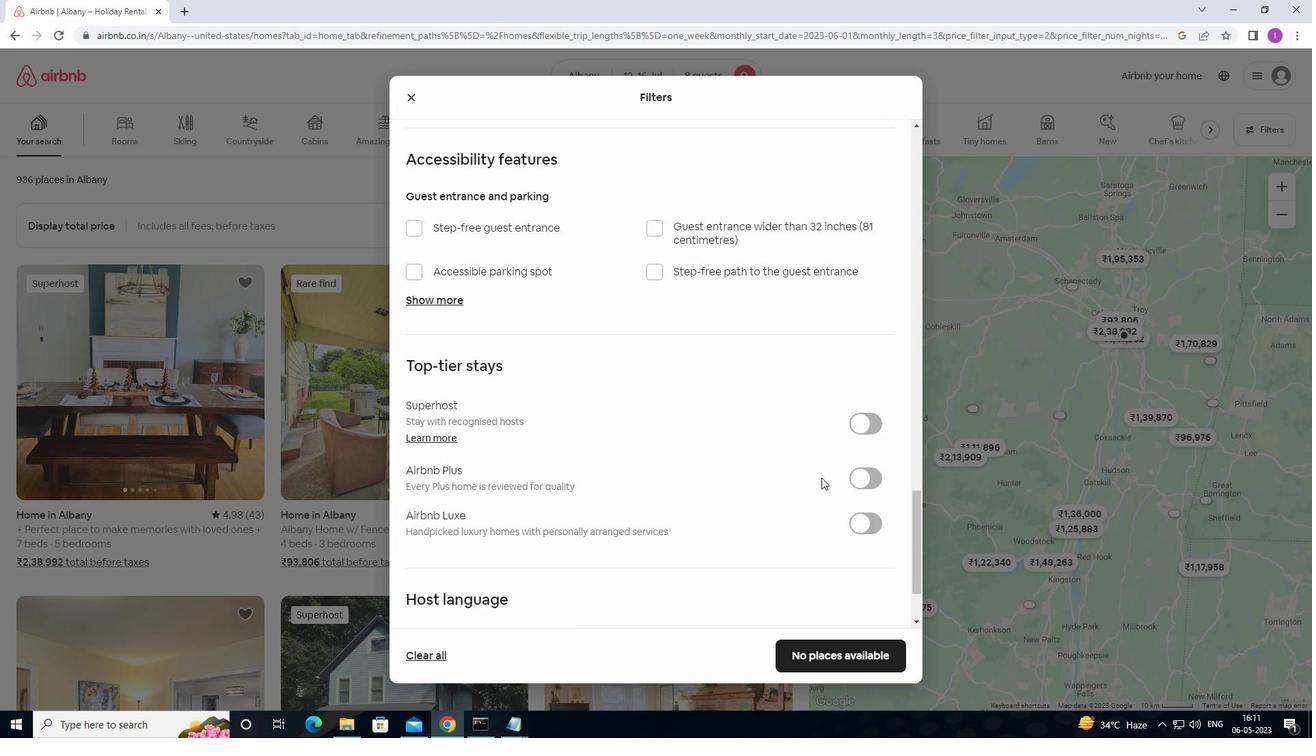 
Action: Mouse scrolled (820, 481) with delta (0, 0)
Screenshot: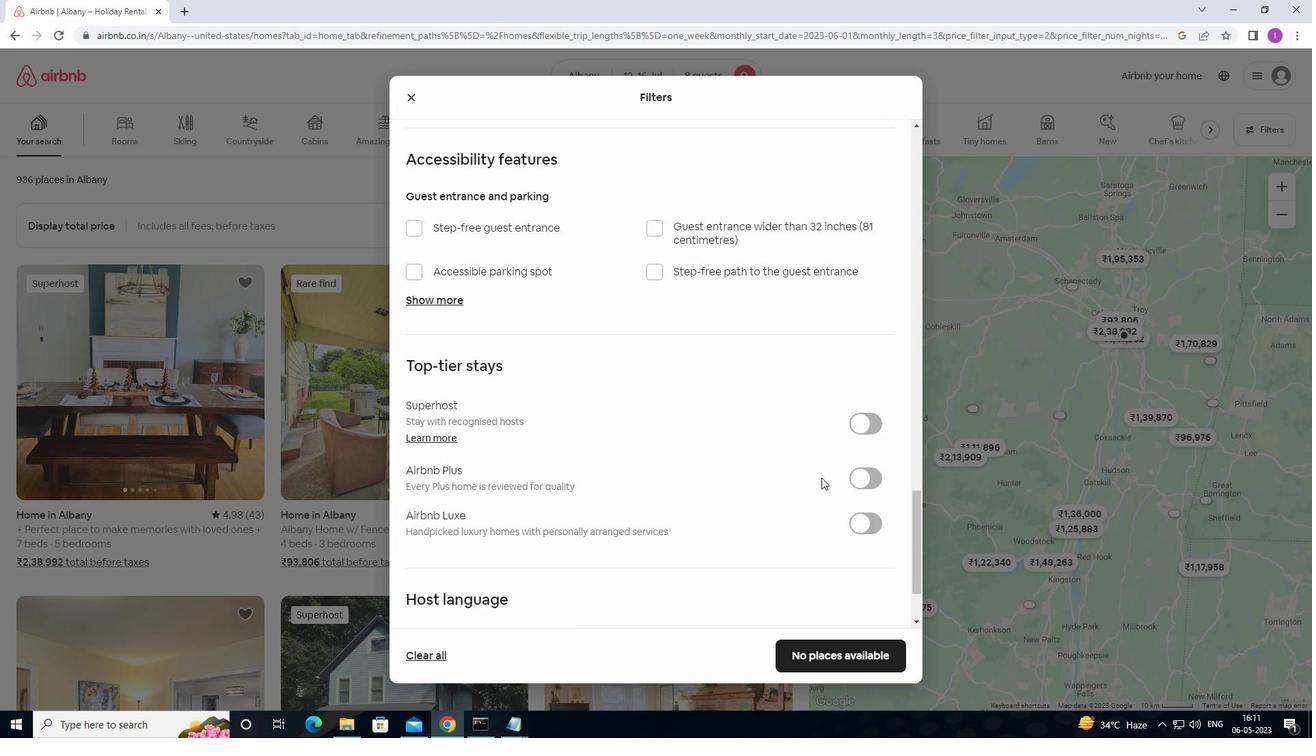 
Action: Mouse moved to (498, 592)
Screenshot: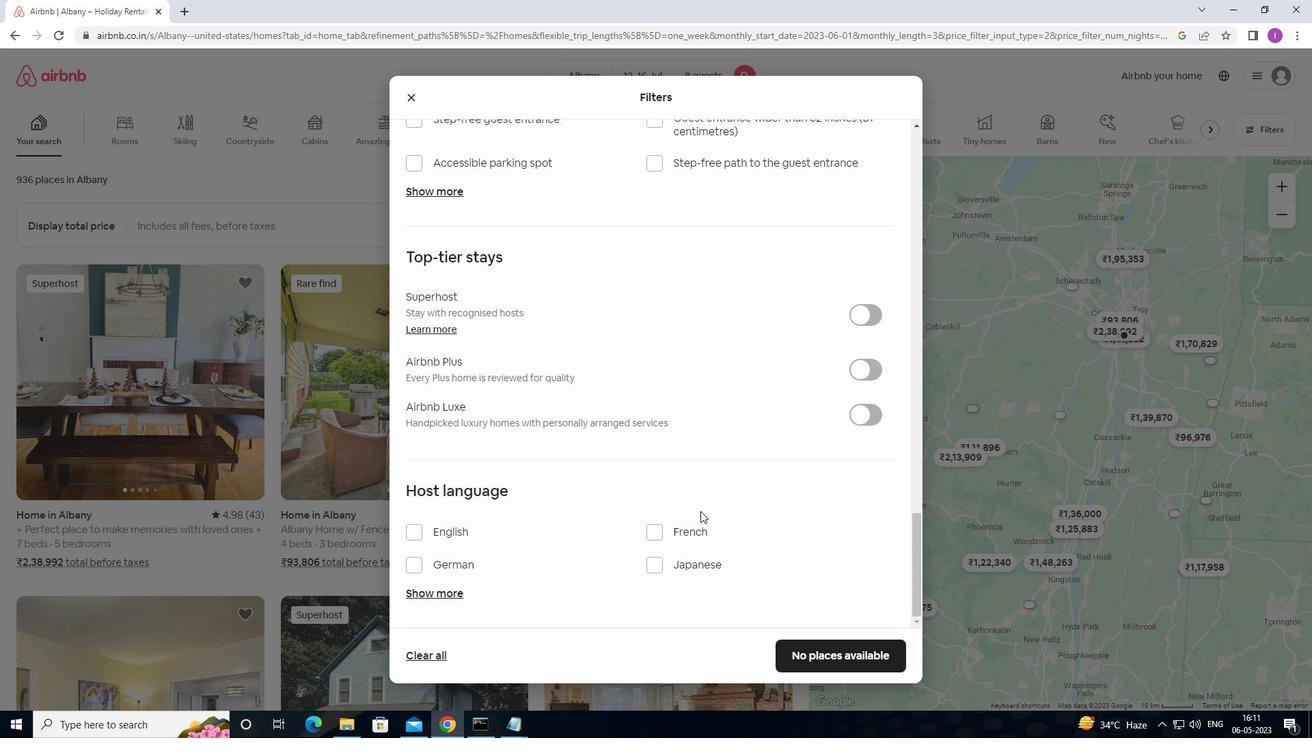 
Action: Mouse scrolled (498, 591) with delta (0, 0)
Screenshot: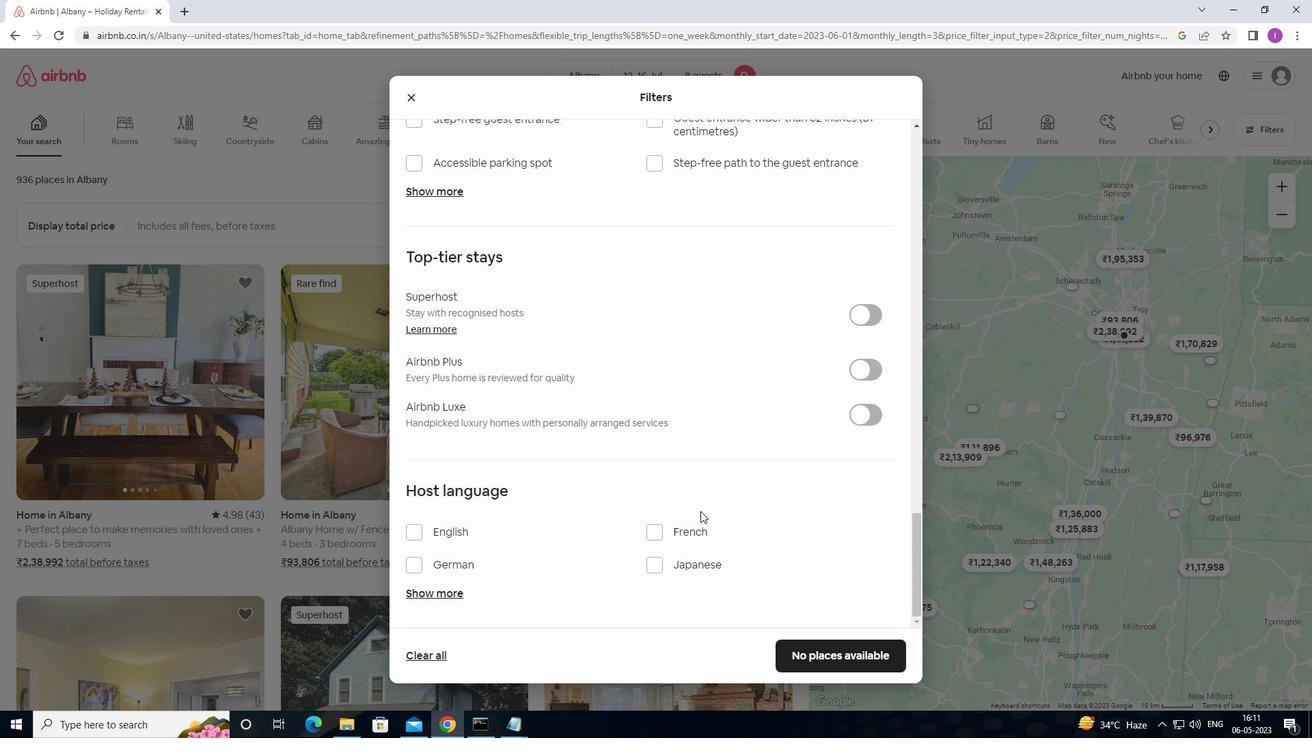 
Action: Mouse moved to (483, 605)
Screenshot: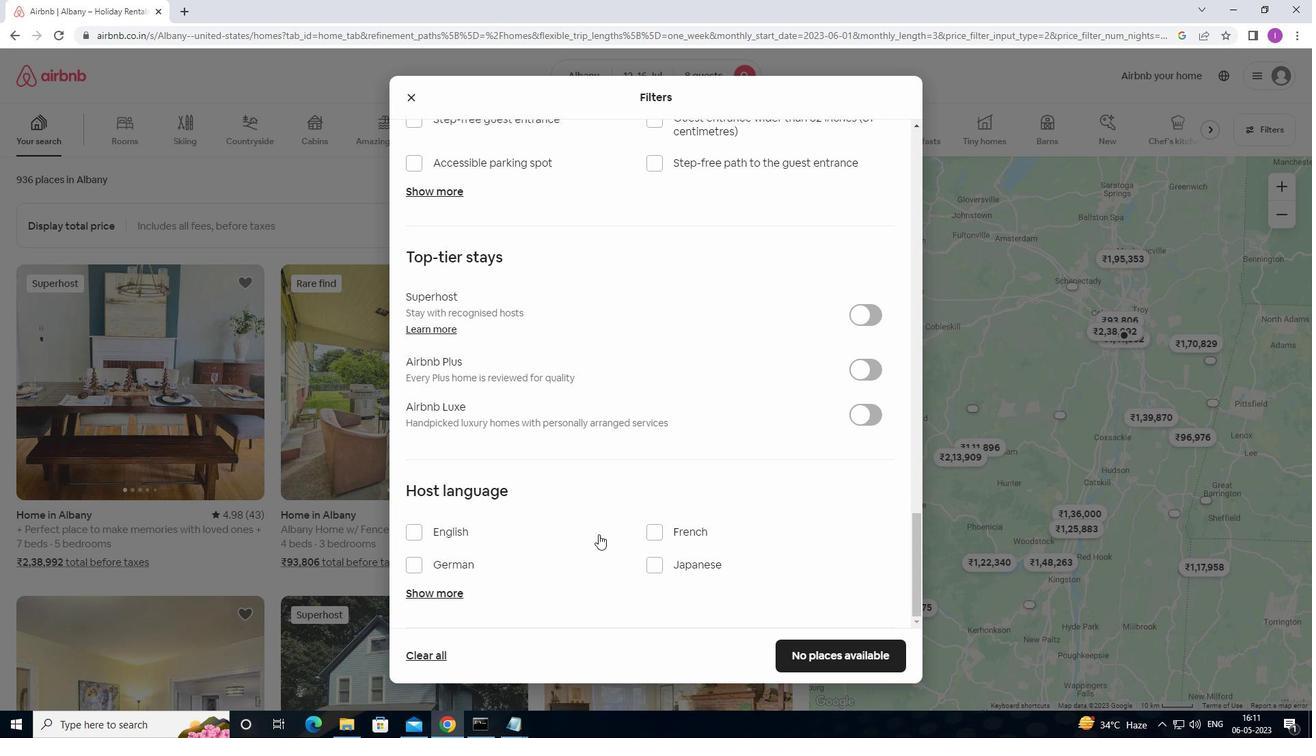 
Action: Mouse scrolled (483, 604) with delta (0, 0)
Screenshot: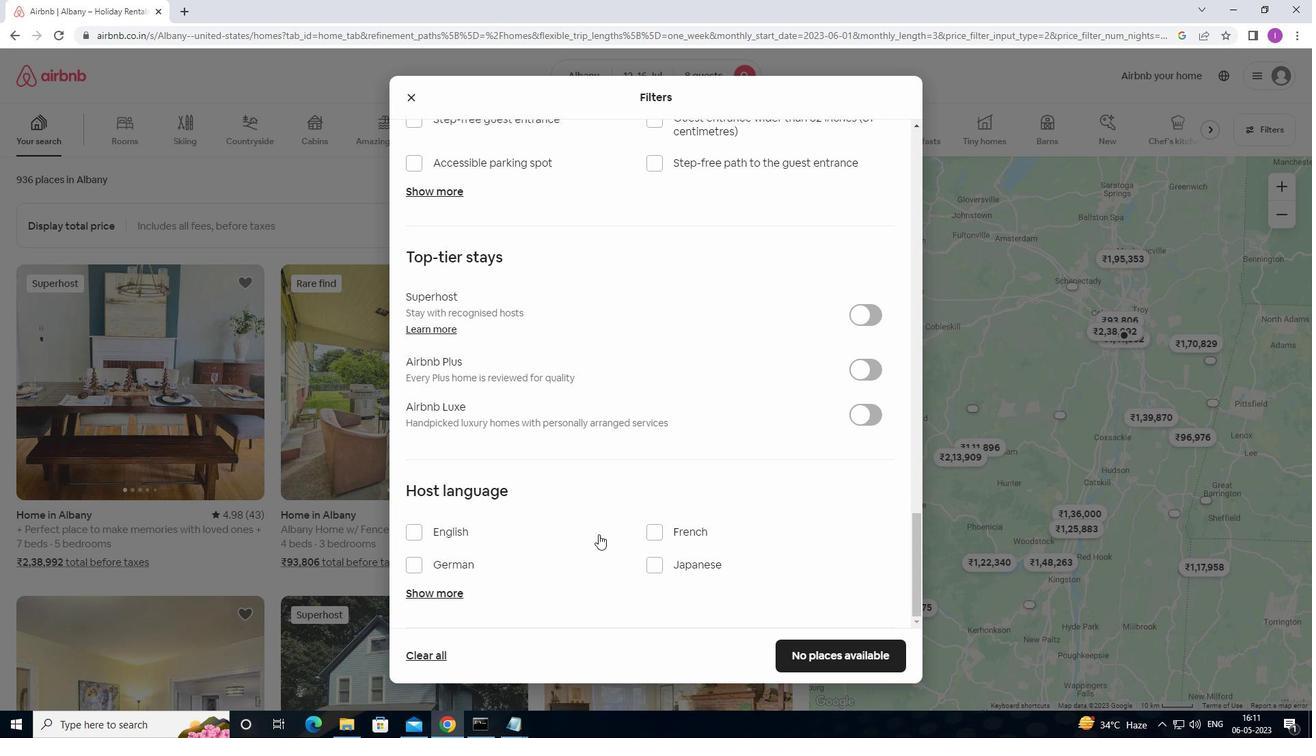 
Action: Mouse moved to (479, 606)
Screenshot: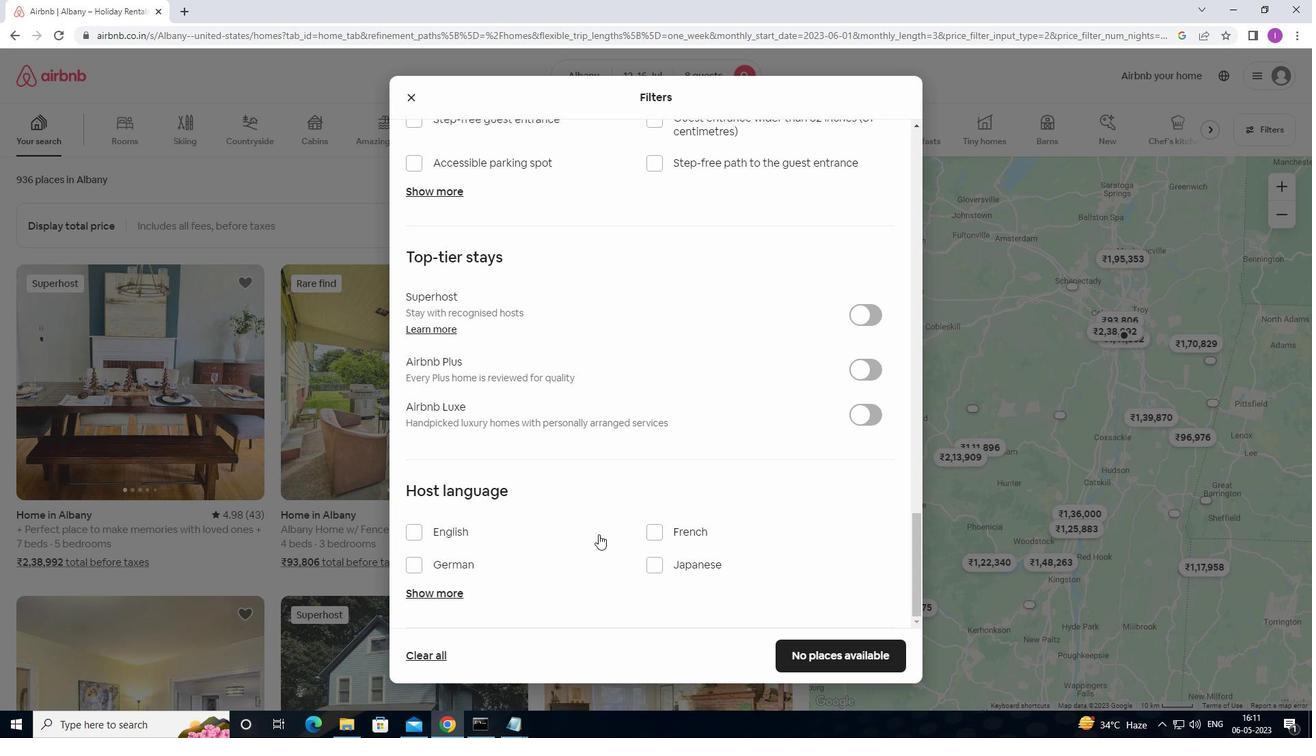 
Action: Mouse scrolled (479, 606) with delta (0, 0)
Screenshot: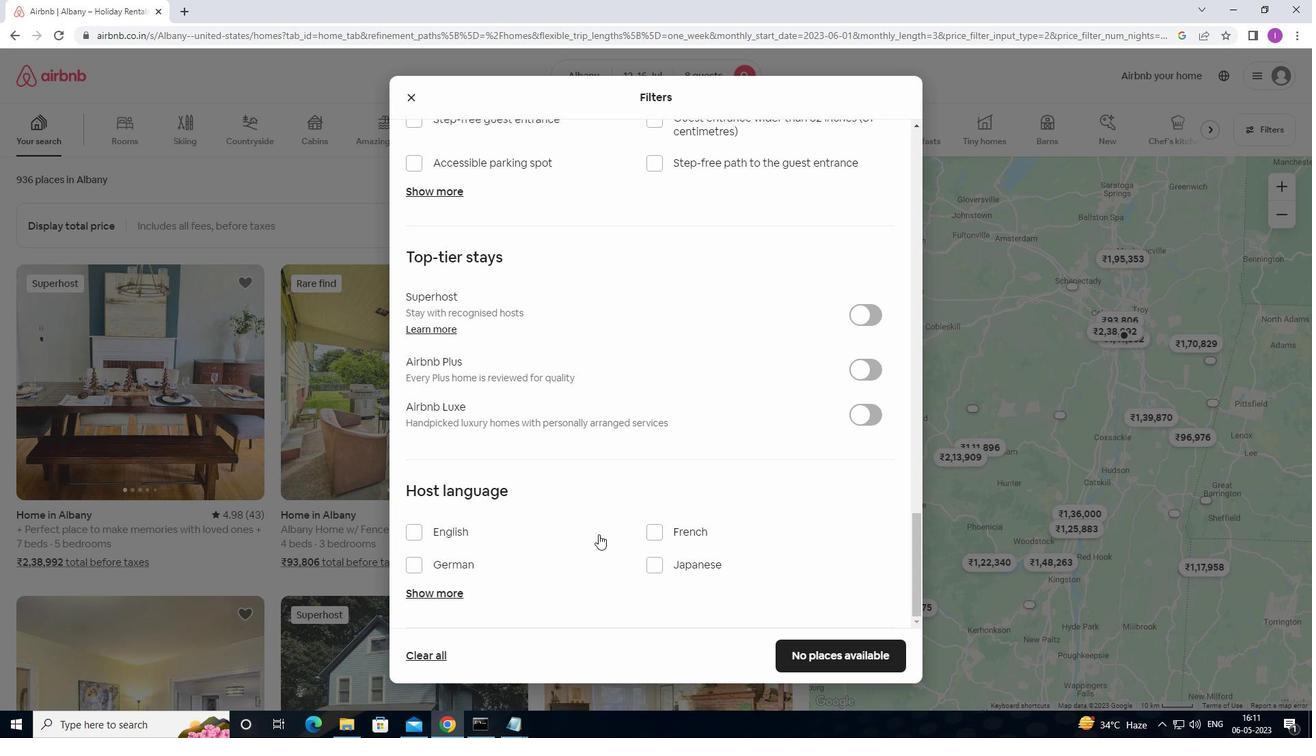 
Action: Mouse moved to (420, 529)
Screenshot: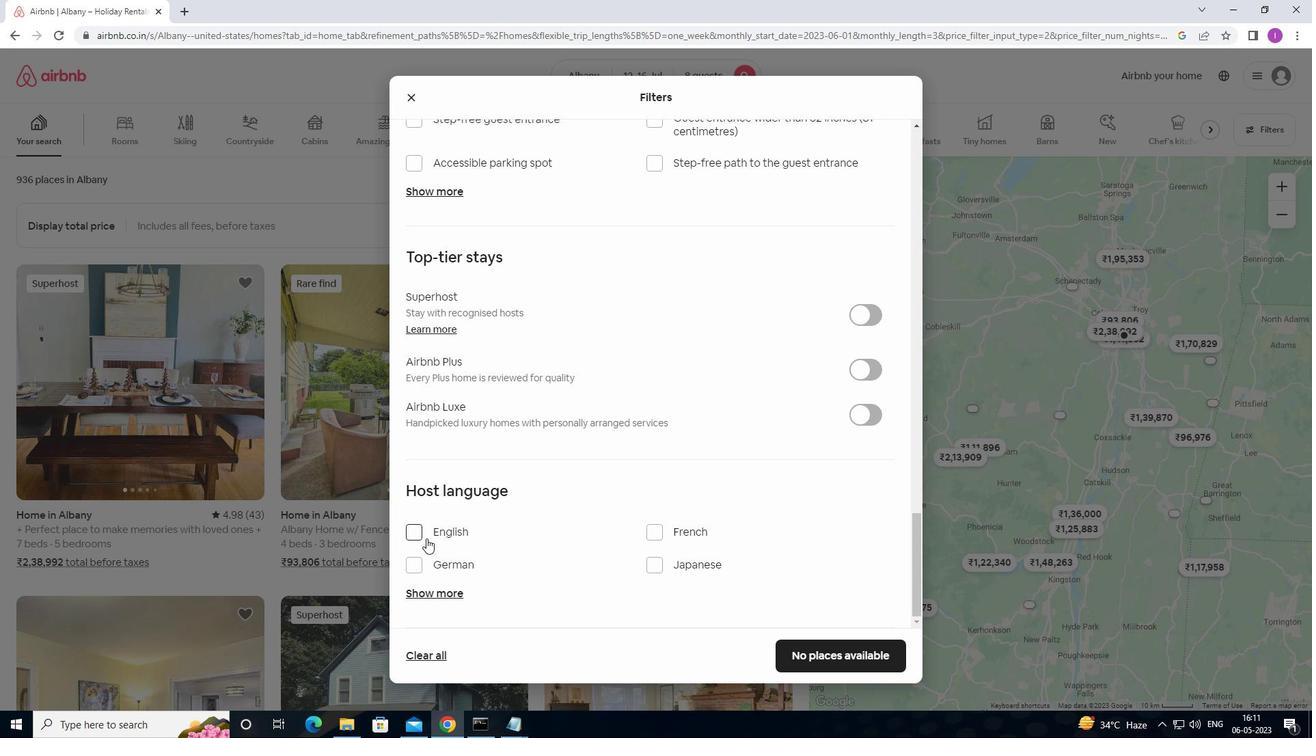 
Action: Mouse pressed left at (420, 529)
Screenshot: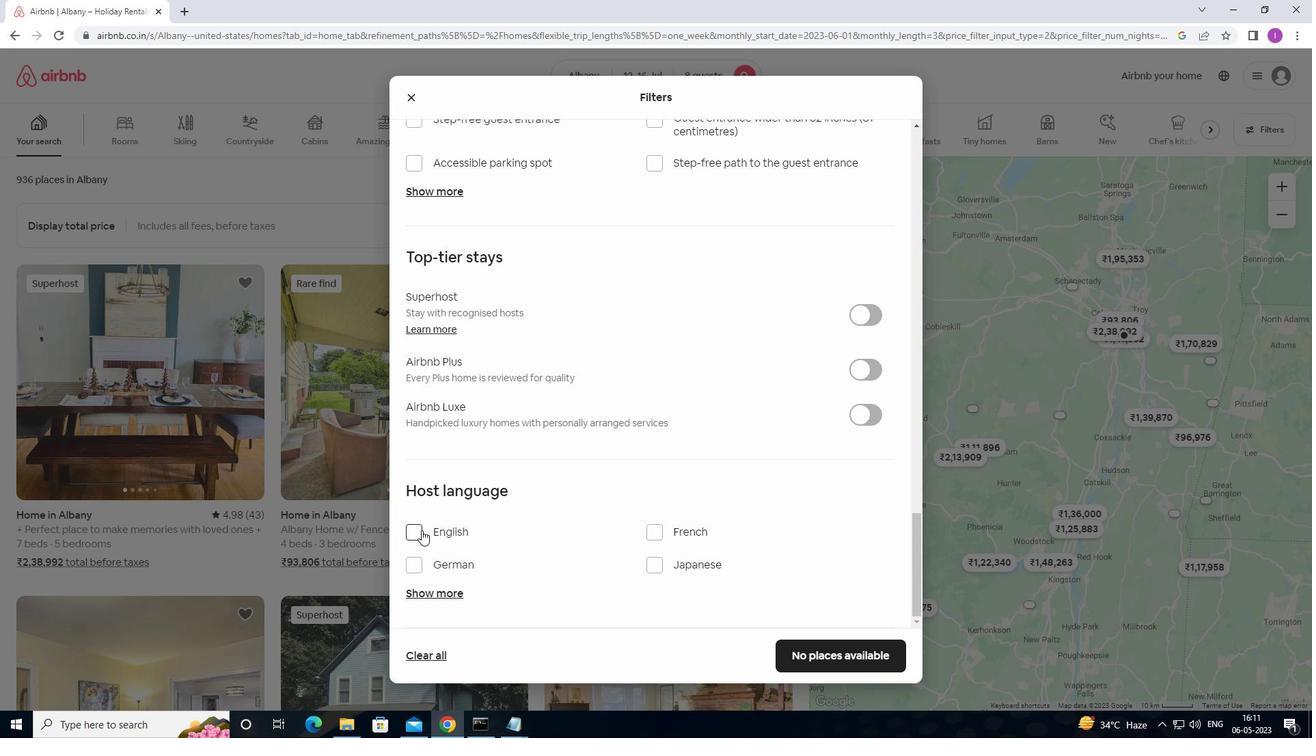 
Action: Mouse moved to (826, 653)
Screenshot: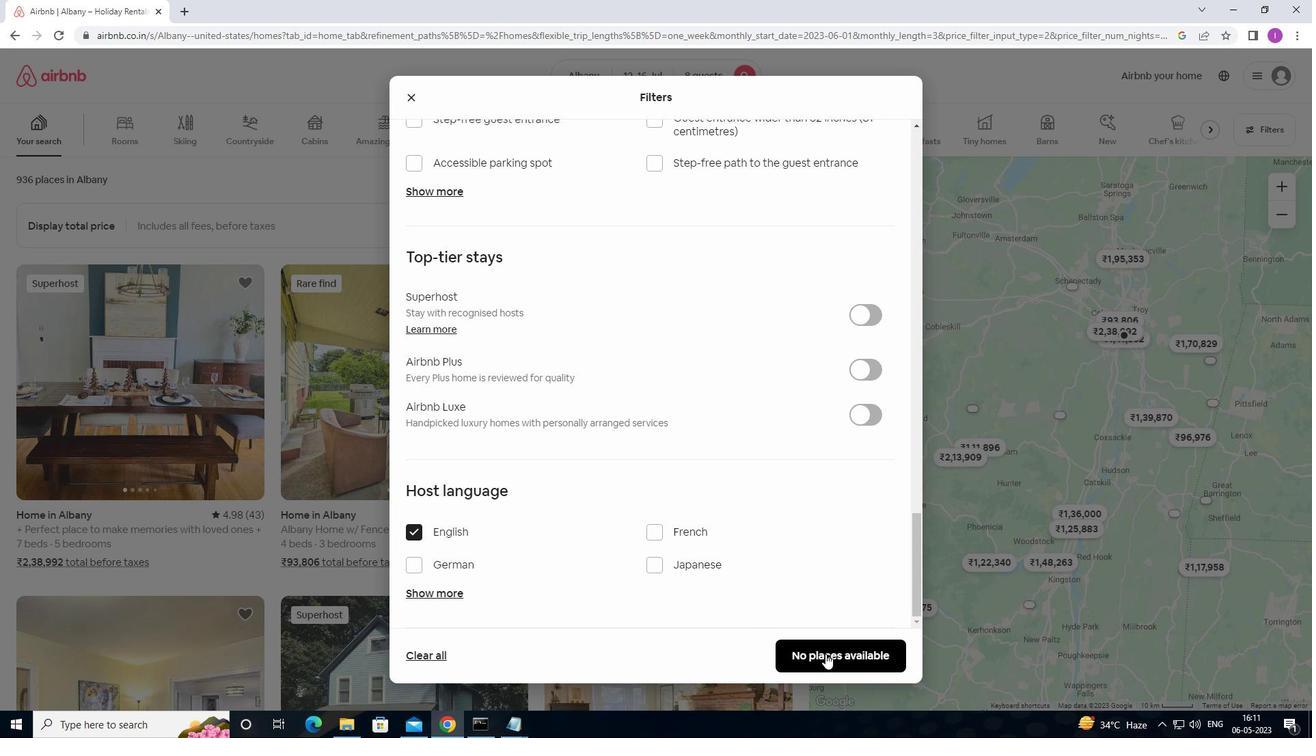 
Action: Mouse pressed left at (826, 653)
Screenshot: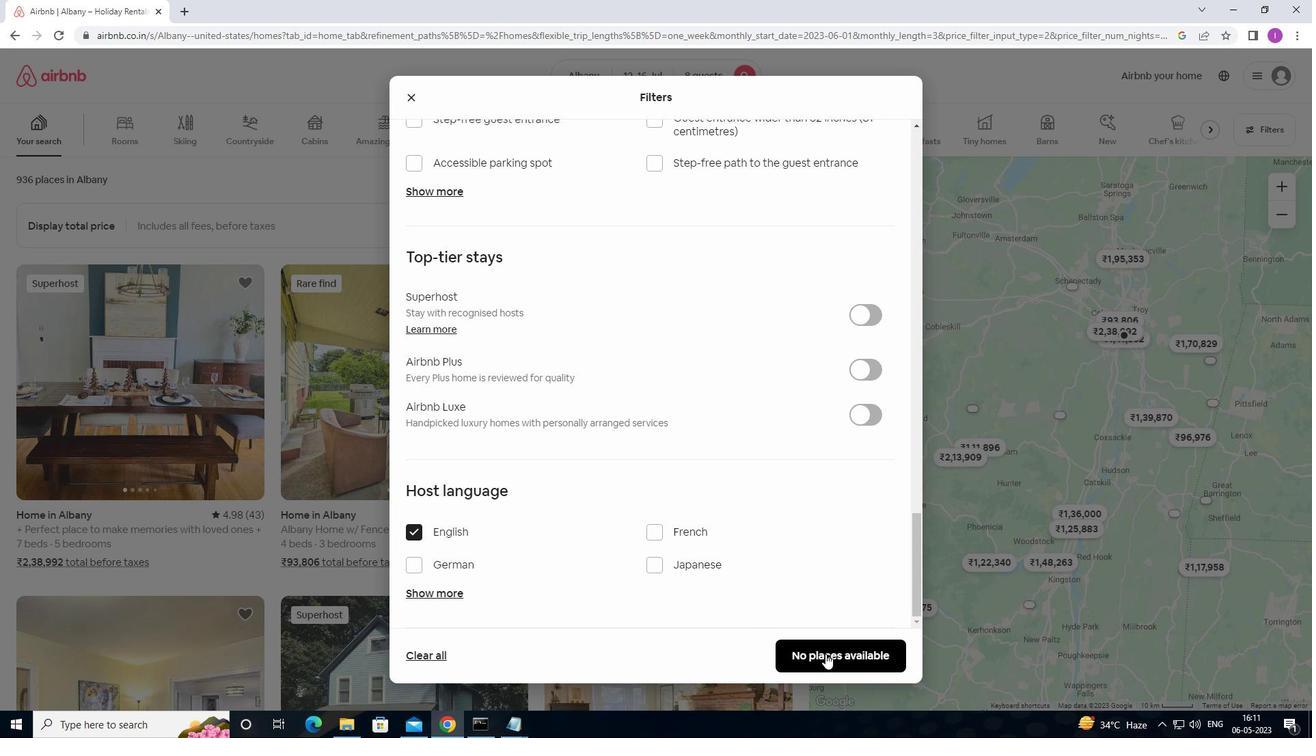 
Action: Mouse moved to (923, 491)
Screenshot: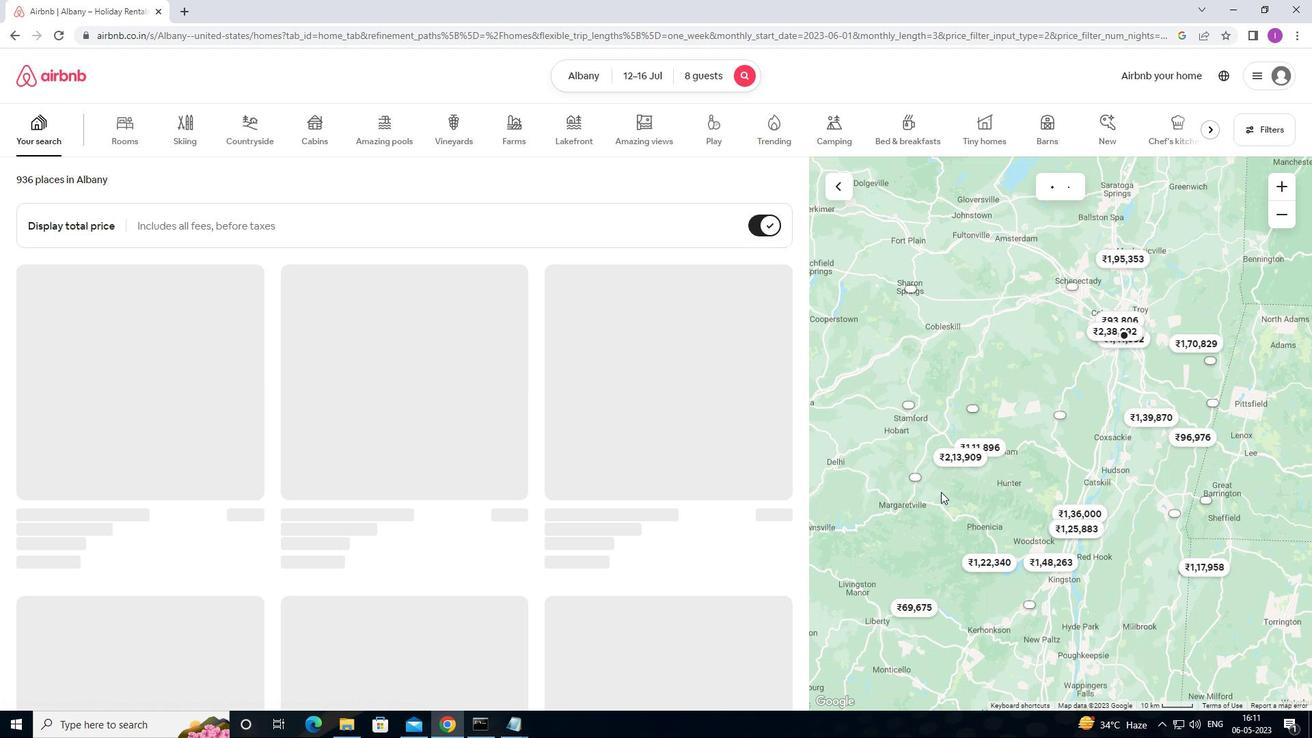 
